 Task: Buy 1 Coffee Machines from Coffee Makers section under best seller category for shipping address: Aiden Davis, 3621 Station Street, Austin, Texas 78702, Cell Number 5122113583. Pay from credit card ending with 7965, CVV 549
Action: Mouse moved to (239, 69)
Screenshot: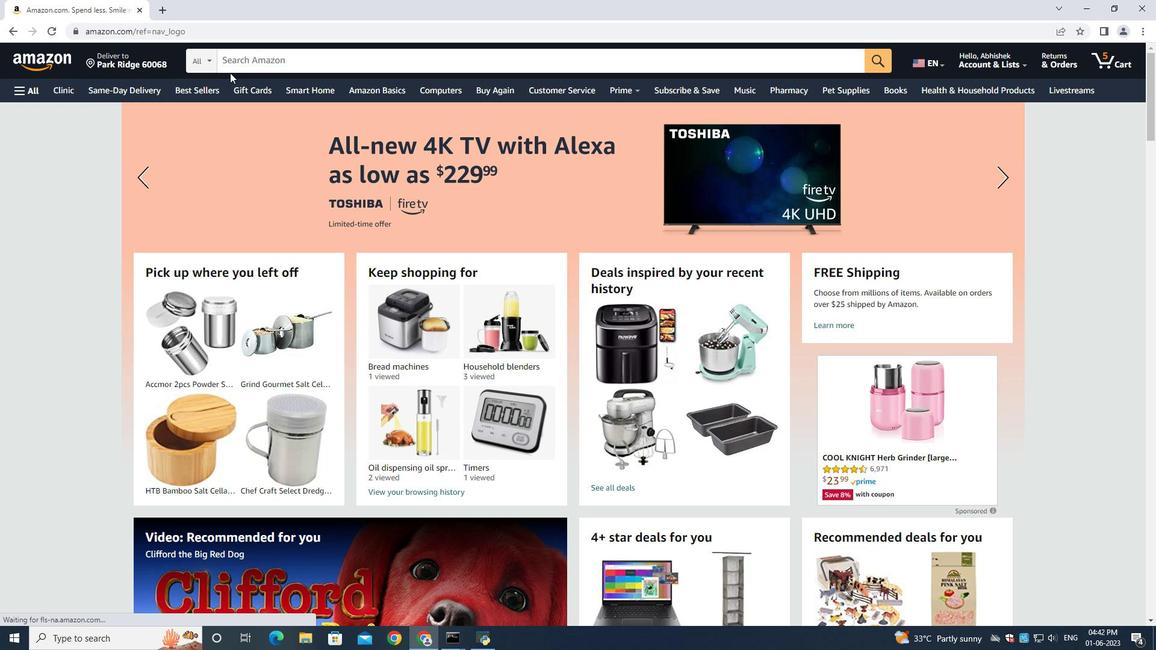 
Action: Mouse pressed left at (239, 69)
Screenshot: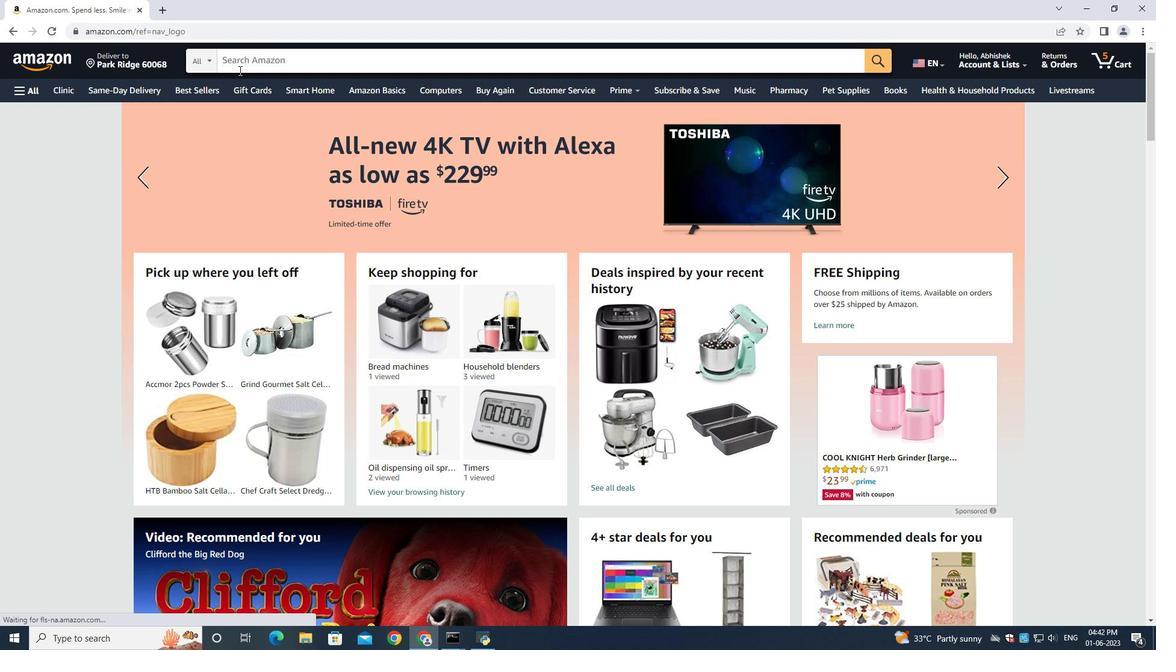 
Action: Mouse moved to (83, 114)
Screenshot: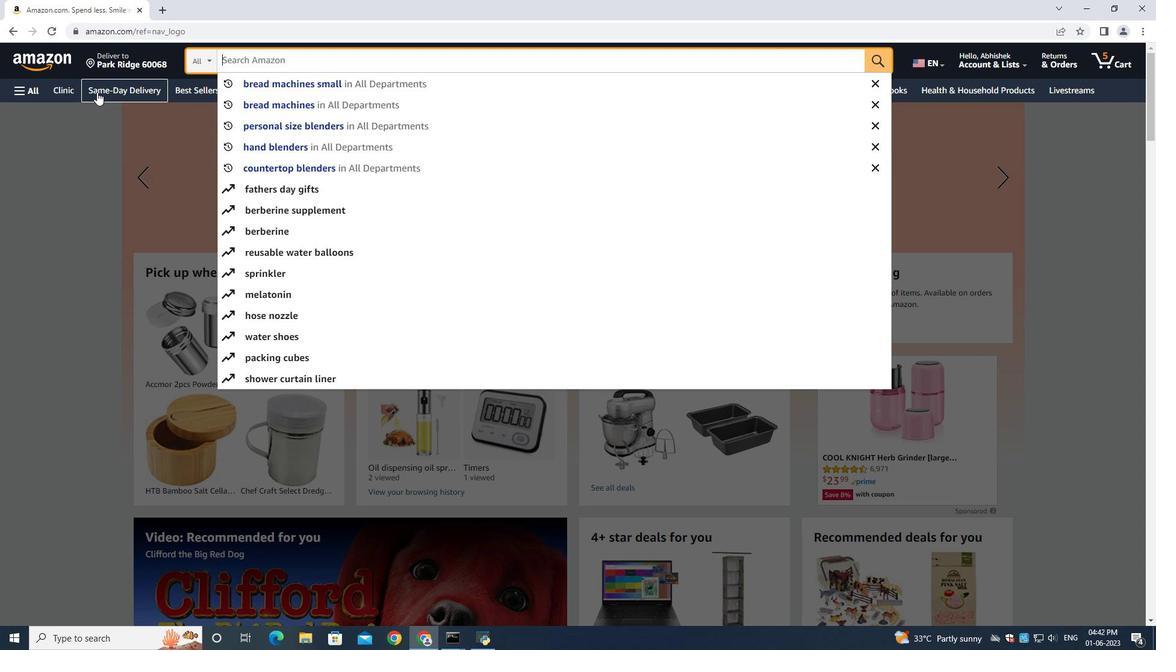 
Action: Mouse pressed left at (83, 114)
Screenshot: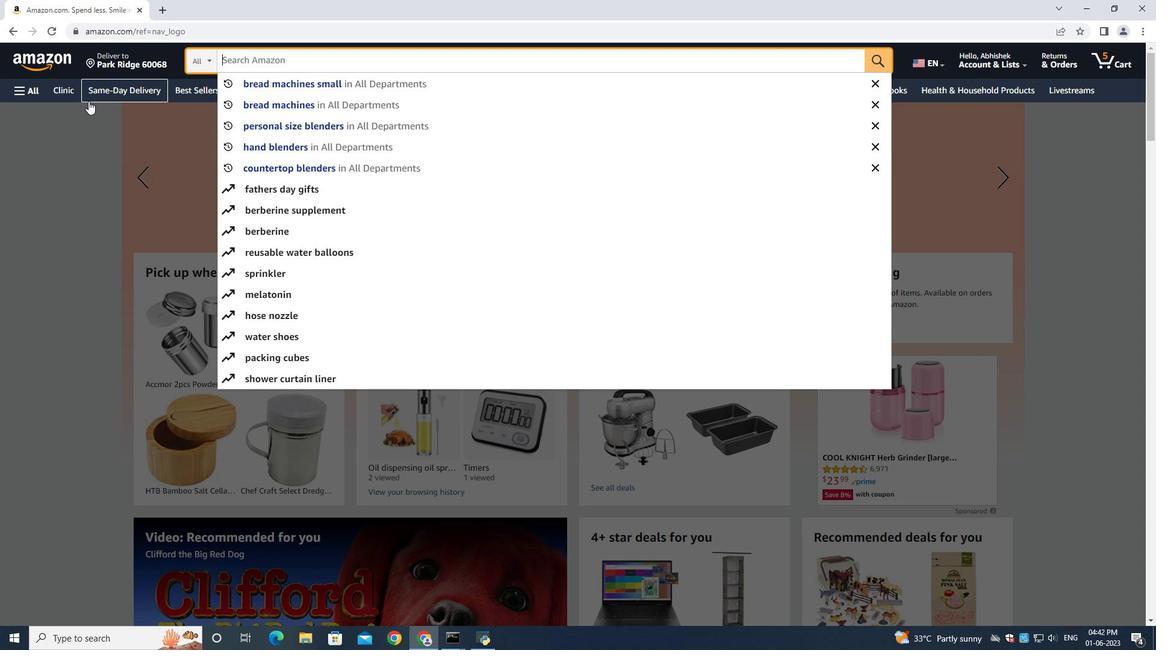 
Action: Mouse moved to (212, 87)
Screenshot: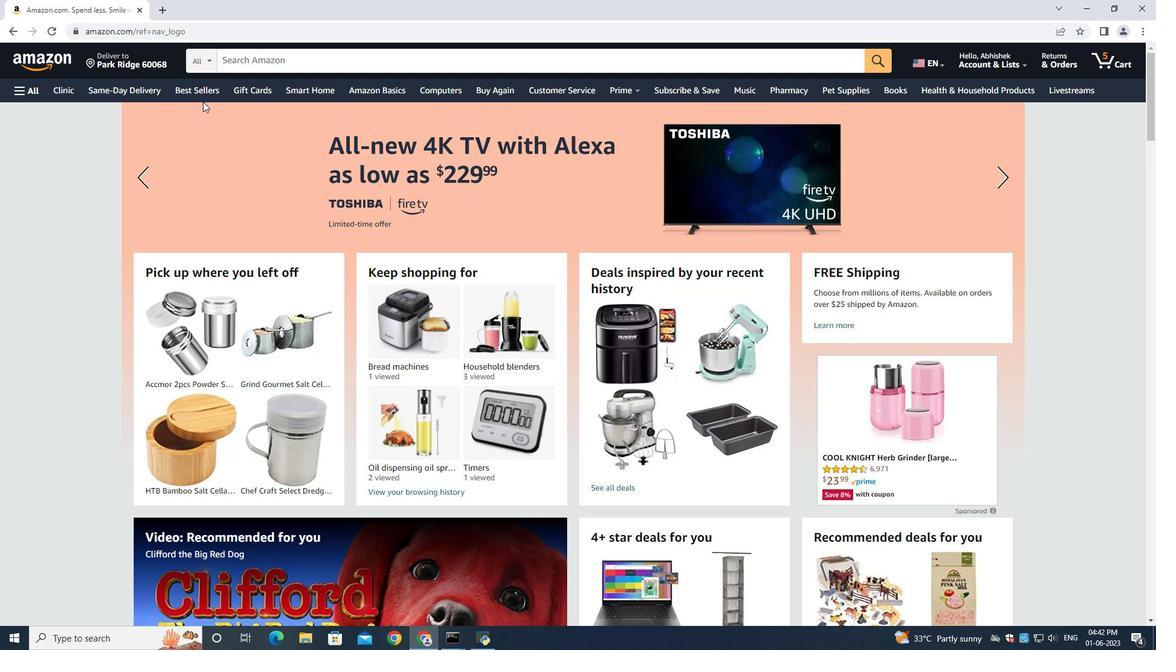 
Action: Mouse pressed left at (212, 87)
Screenshot: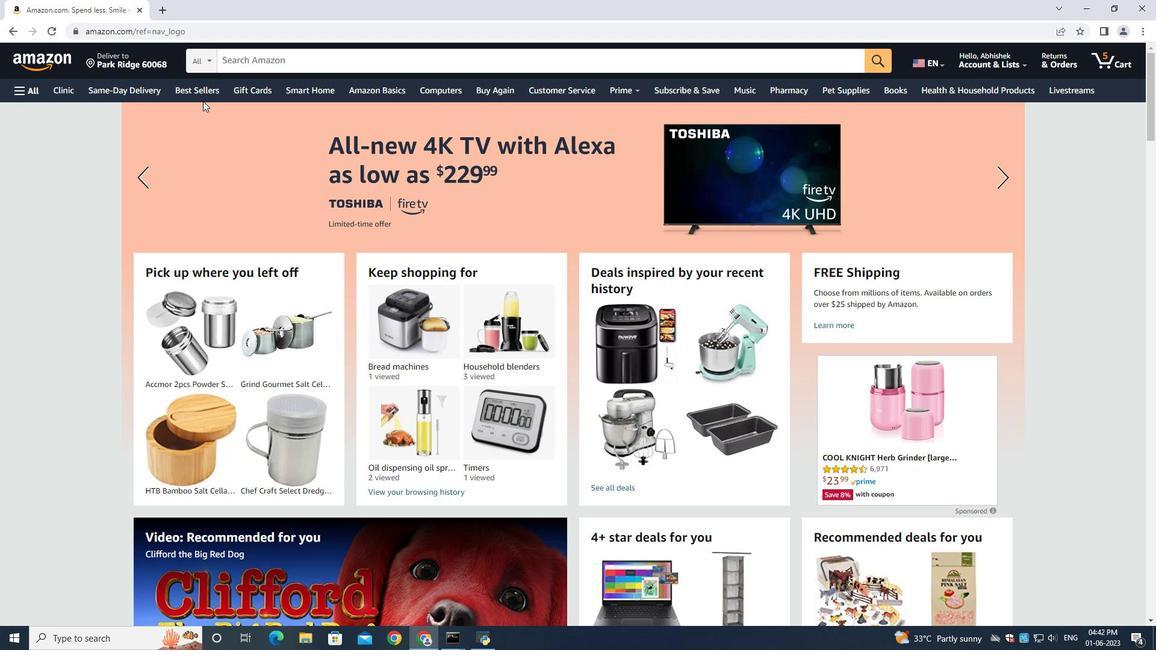 
Action: Mouse moved to (263, 68)
Screenshot: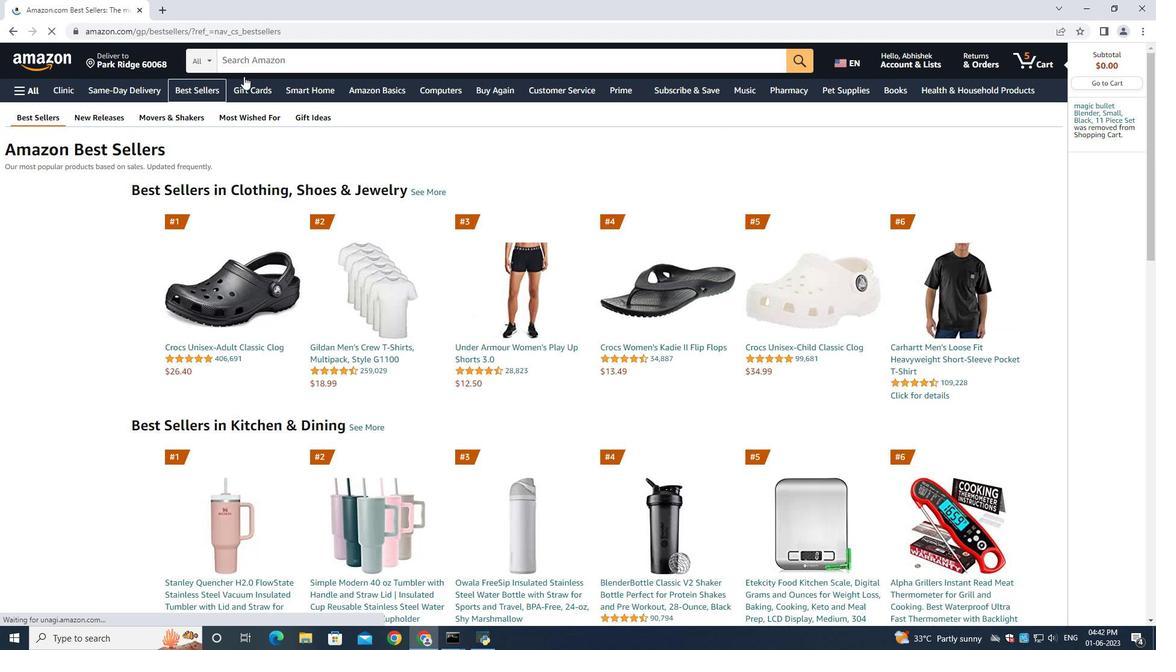 
Action: Mouse pressed left at (263, 68)
Screenshot: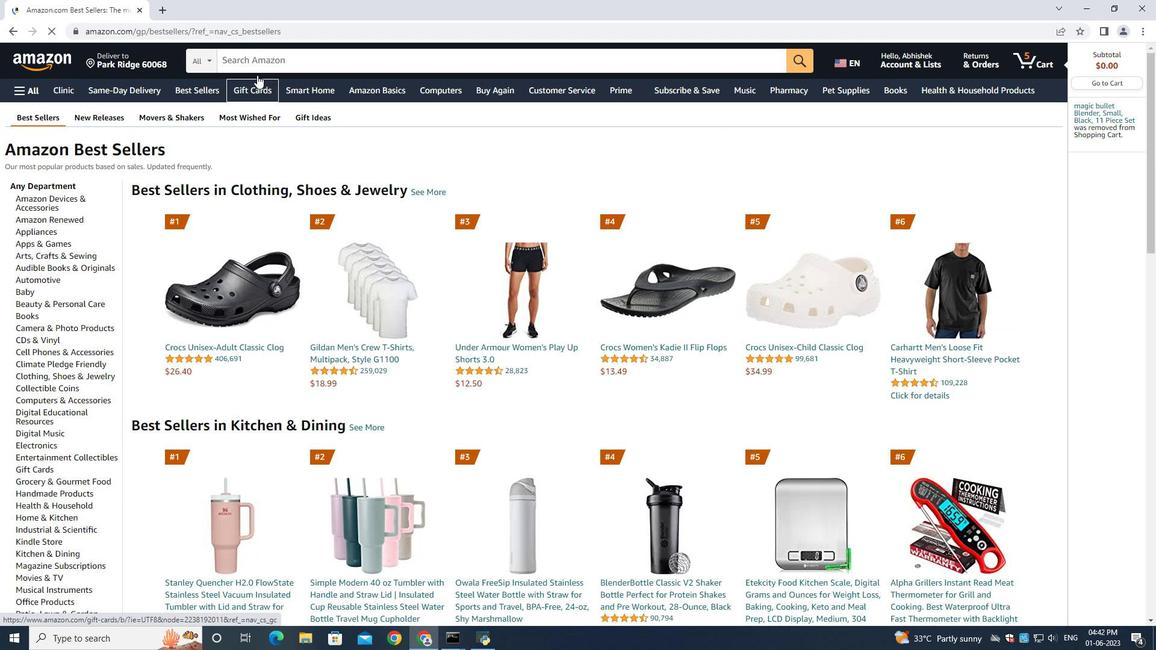
Action: Mouse moved to (1125, 249)
Screenshot: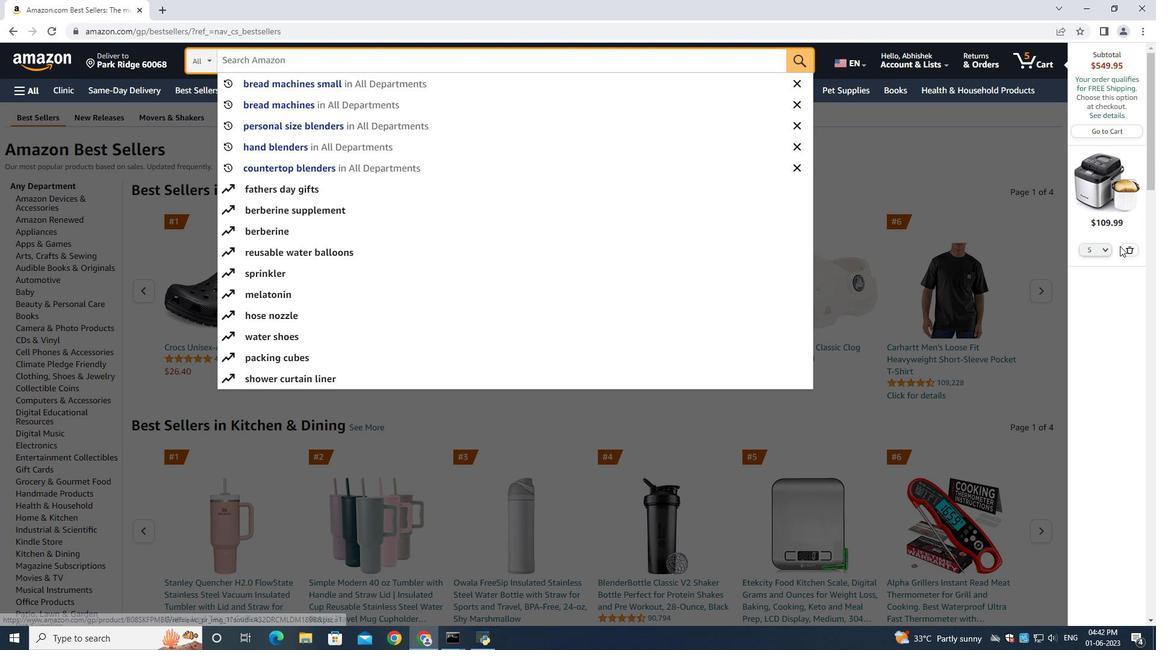 
Action: Mouse pressed left at (1125, 249)
Screenshot: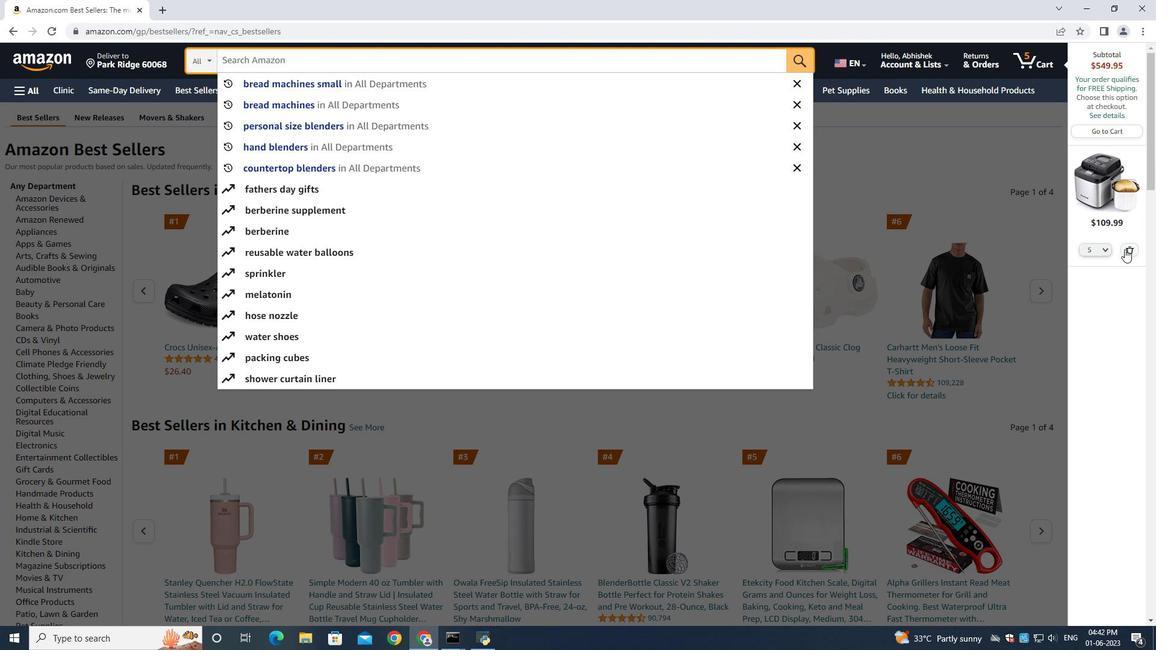 
Action: Mouse moved to (273, 53)
Screenshot: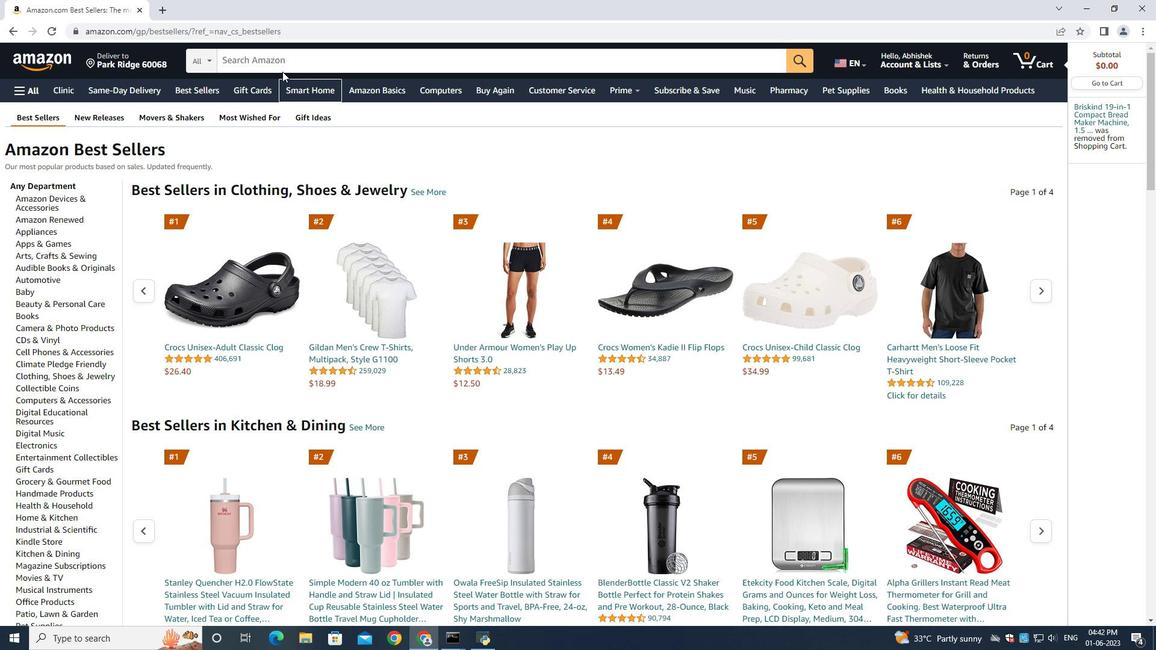 
Action: Mouse pressed left at (273, 53)
Screenshot: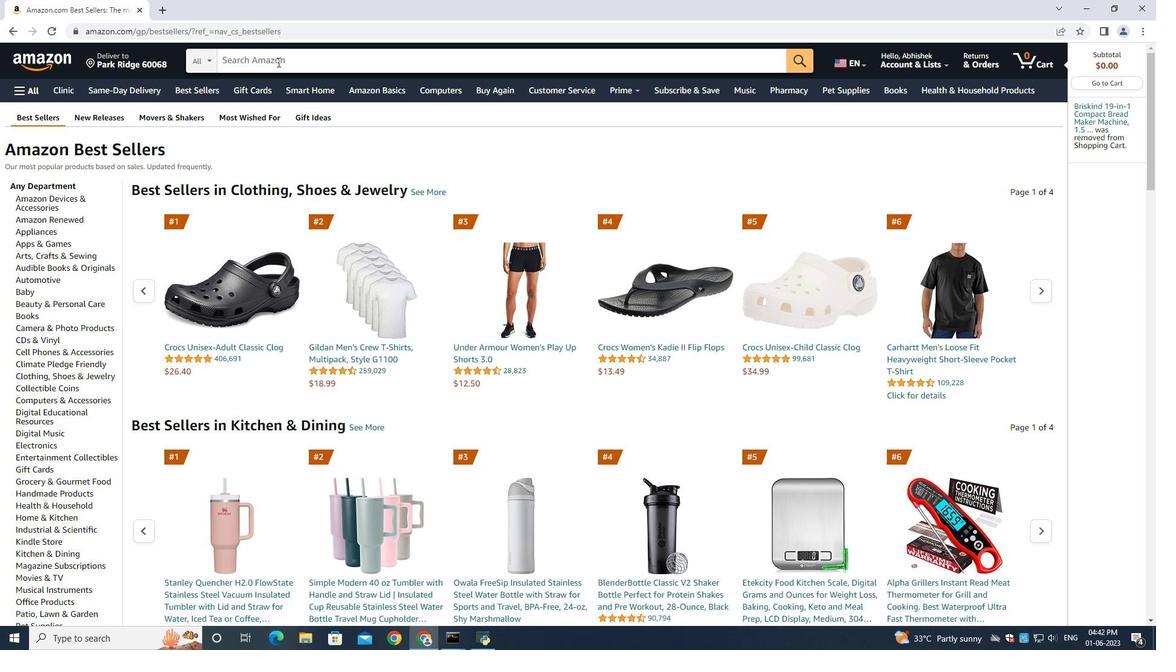 
Action: Mouse moved to (274, 55)
Screenshot: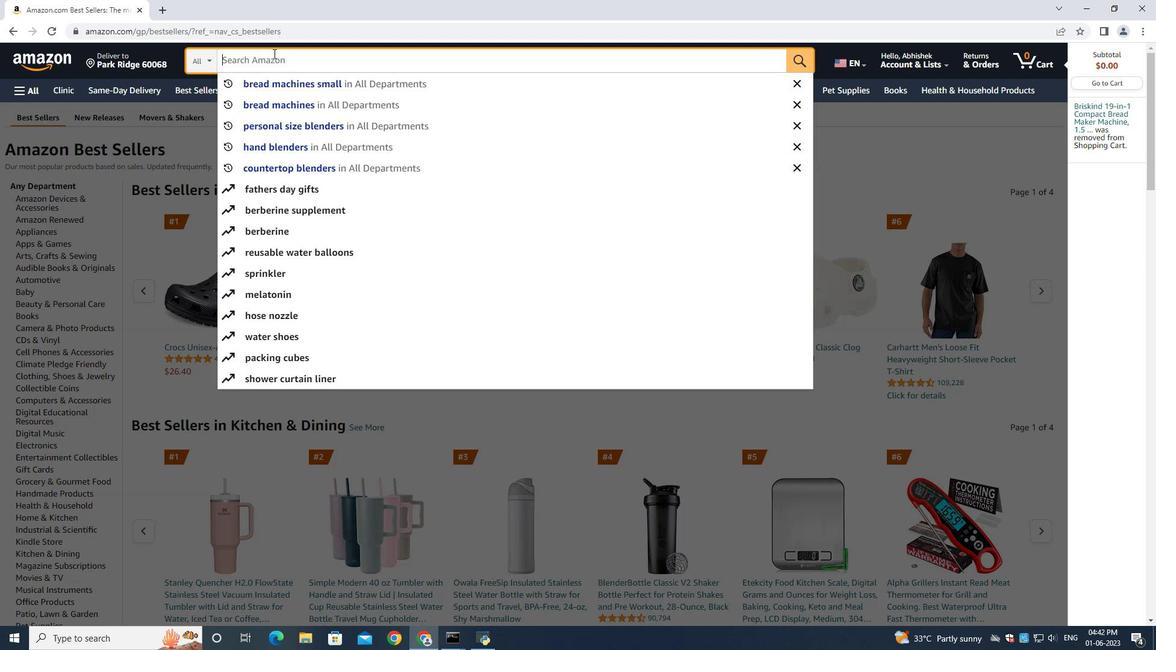 
Action: Key pressed coffee<Key.space><Key.shift>Machines<Key.enter>
Screenshot: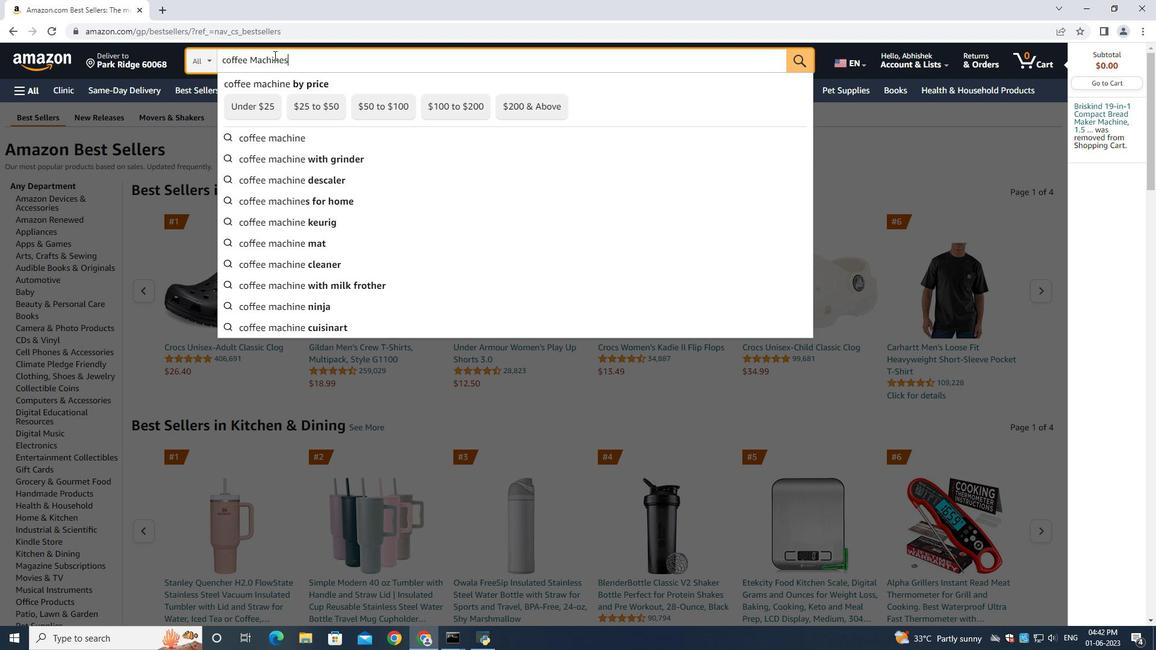 
Action: Mouse moved to (87, 351)
Screenshot: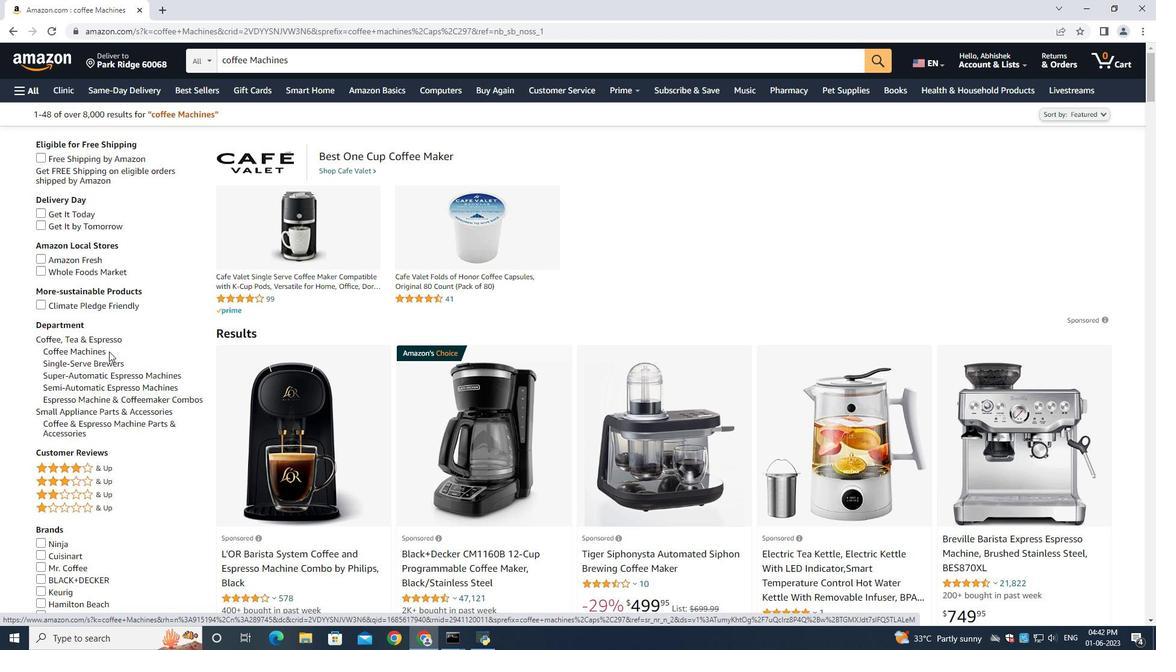 
Action: Mouse pressed left at (87, 351)
Screenshot: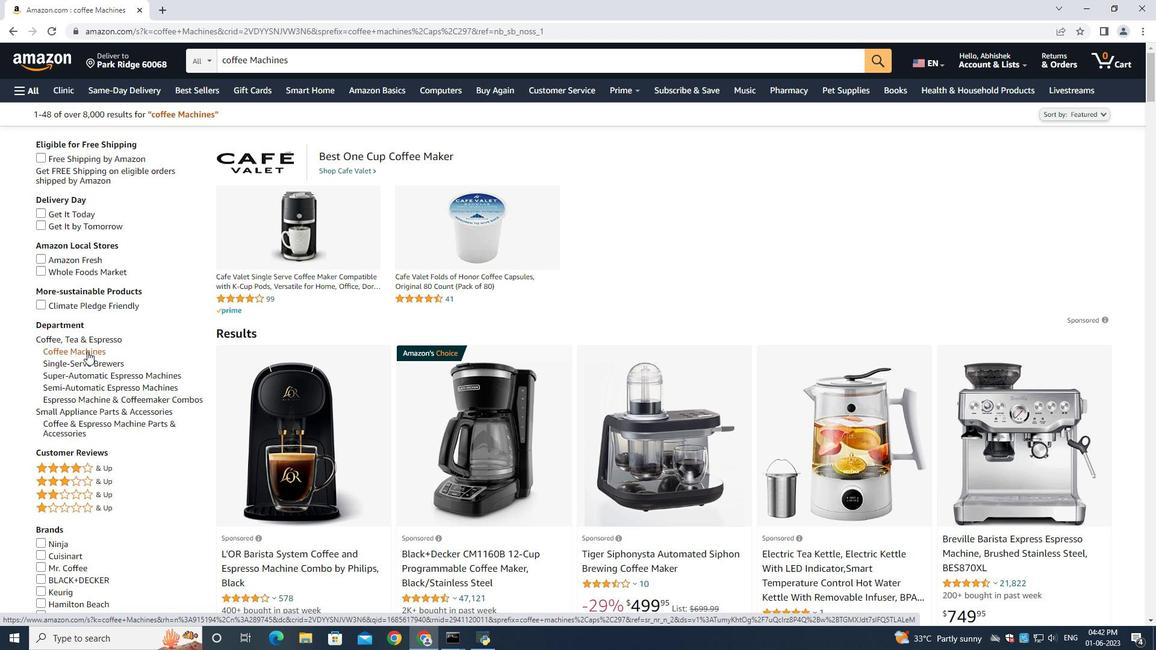 
Action: Mouse moved to (86, 325)
Screenshot: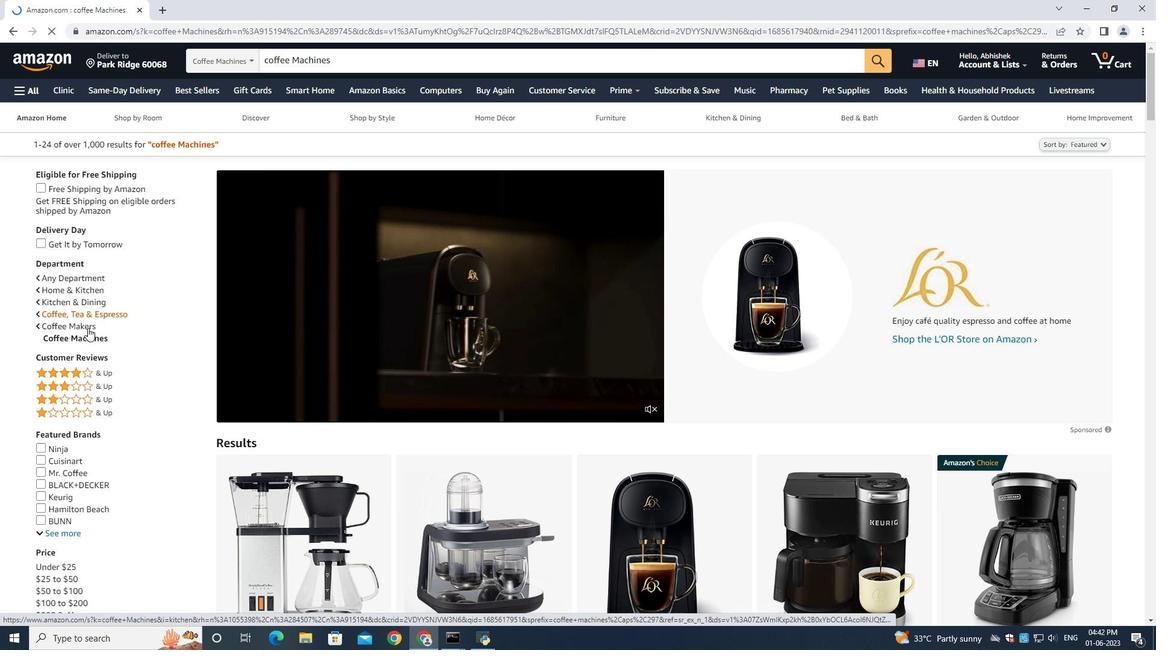 
Action: Mouse pressed left at (86, 325)
Screenshot: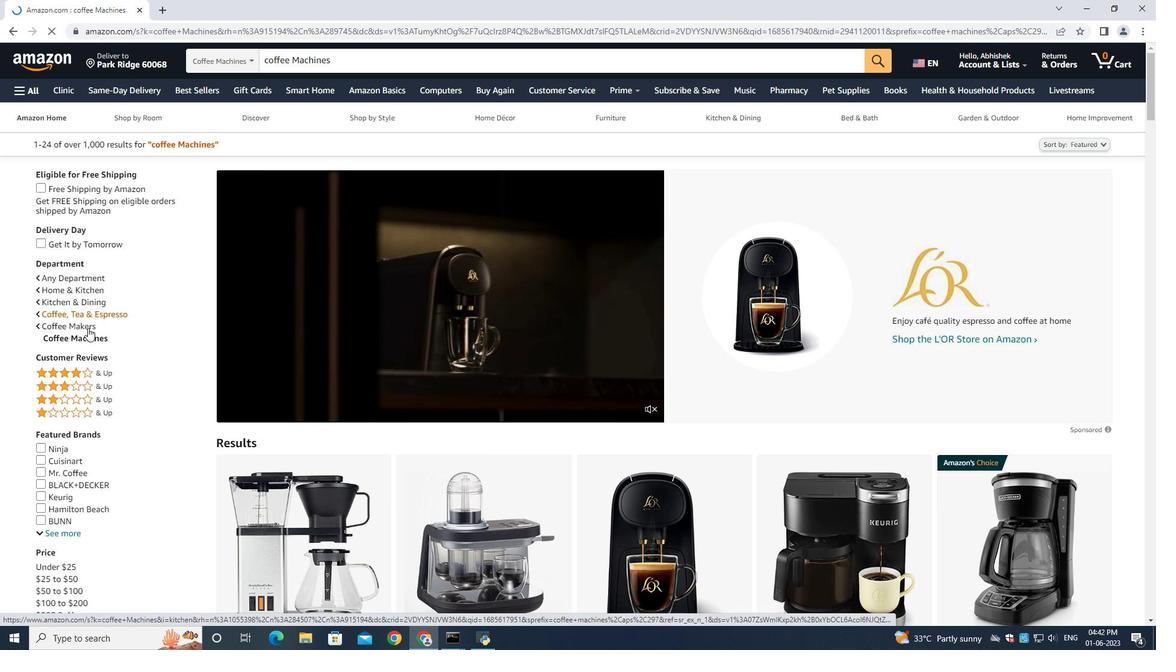 
Action: Mouse moved to (774, 360)
Screenshot: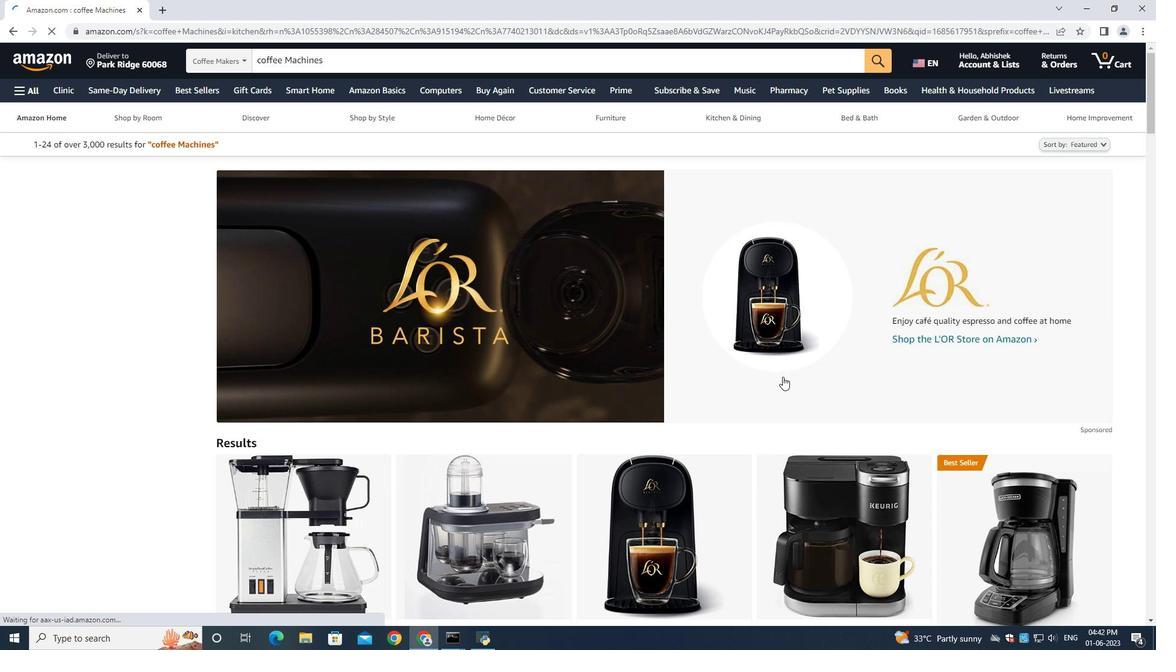 
Action: Mouse scrolled (783, 376) with delta (0, 0)
Screenshot: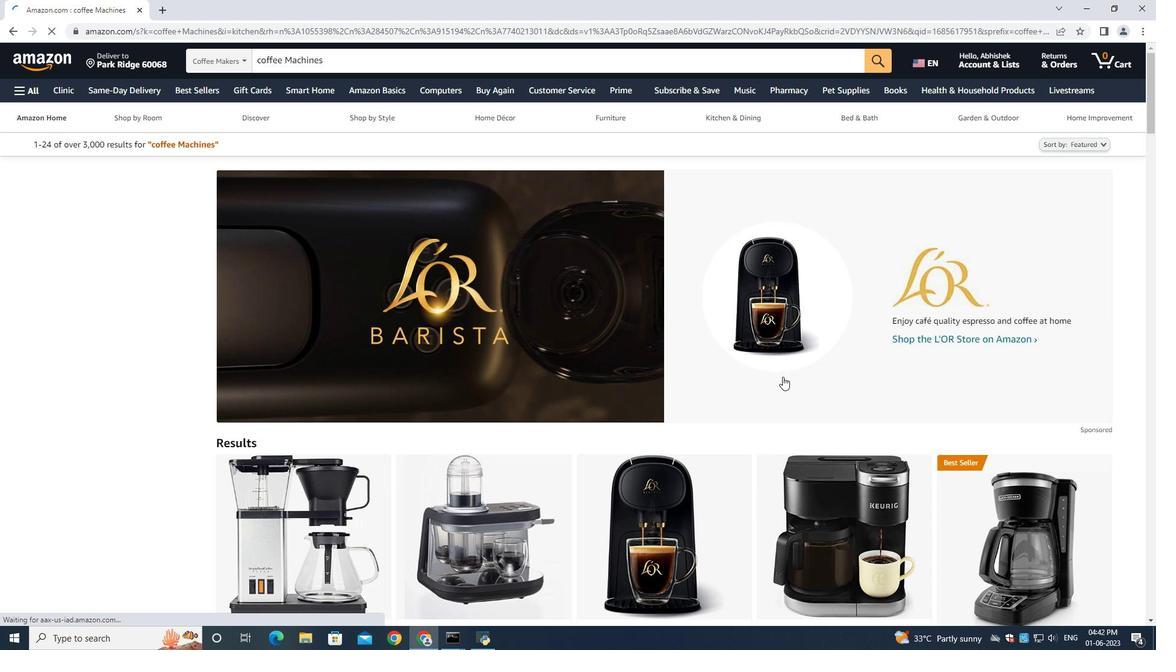 
Action: Mouse scrolled (782, 376) with delta (0, 0)
Screenshot: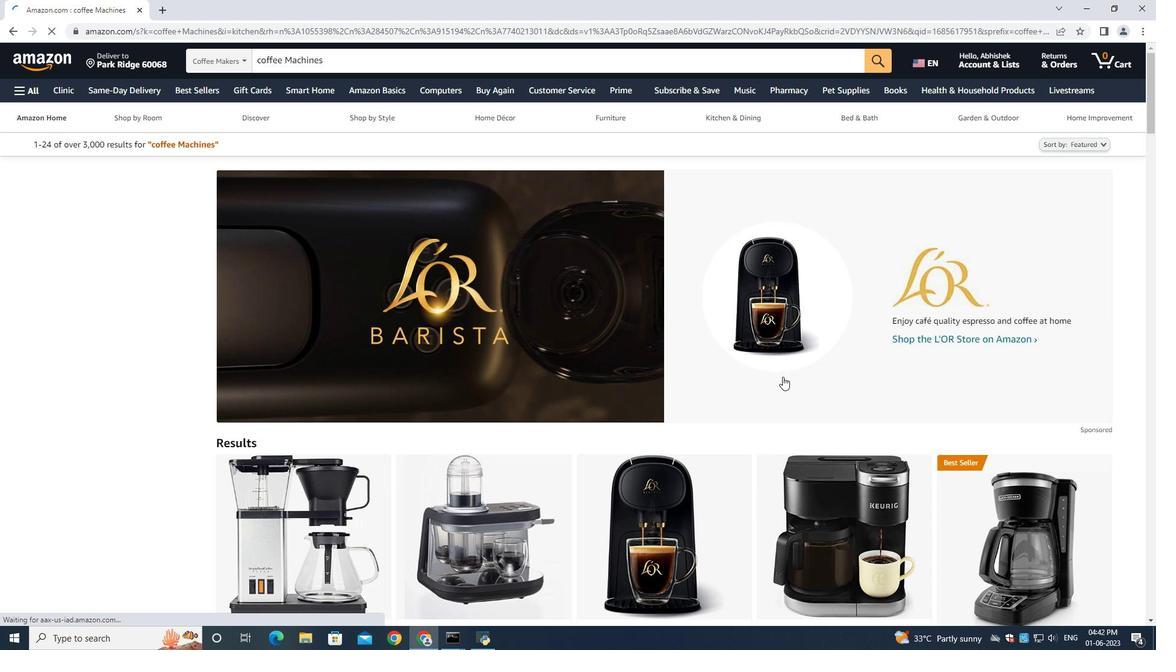 
Action: Mouse scrolled (781, 376) with delta (0, 0)
Screenshot: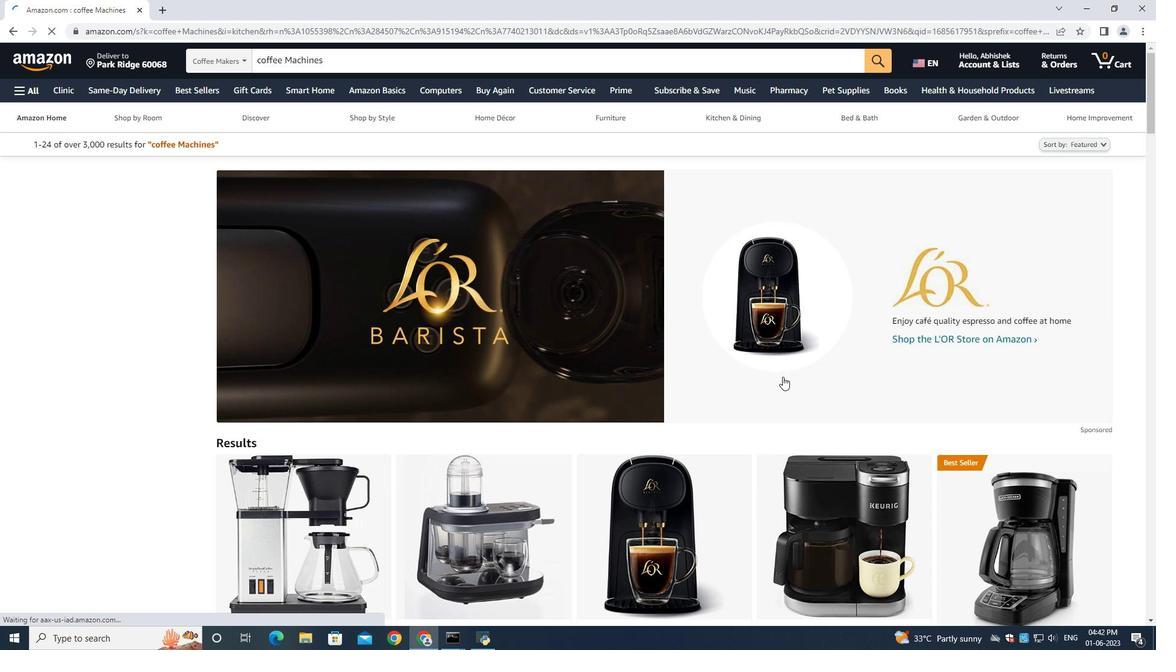 
Action: Mouse scrolled (781, 376) with delta (0, 0)
Screenshot: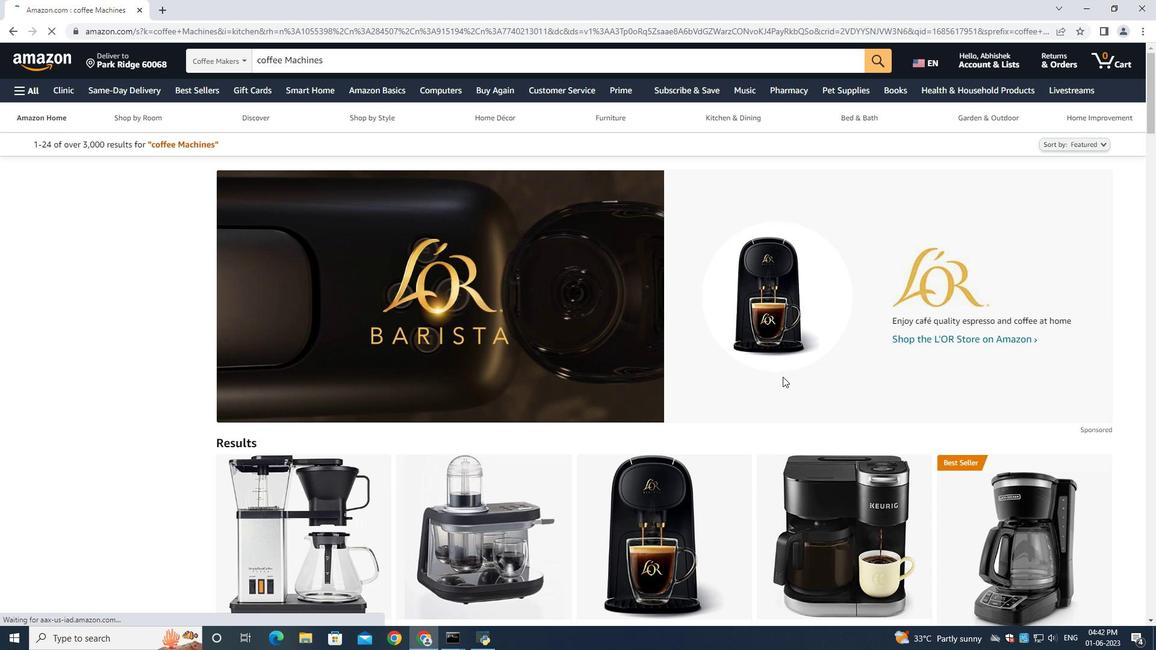 
Action: Mouse scrolled (781, 375) with delta (0, 0)
Screenshot: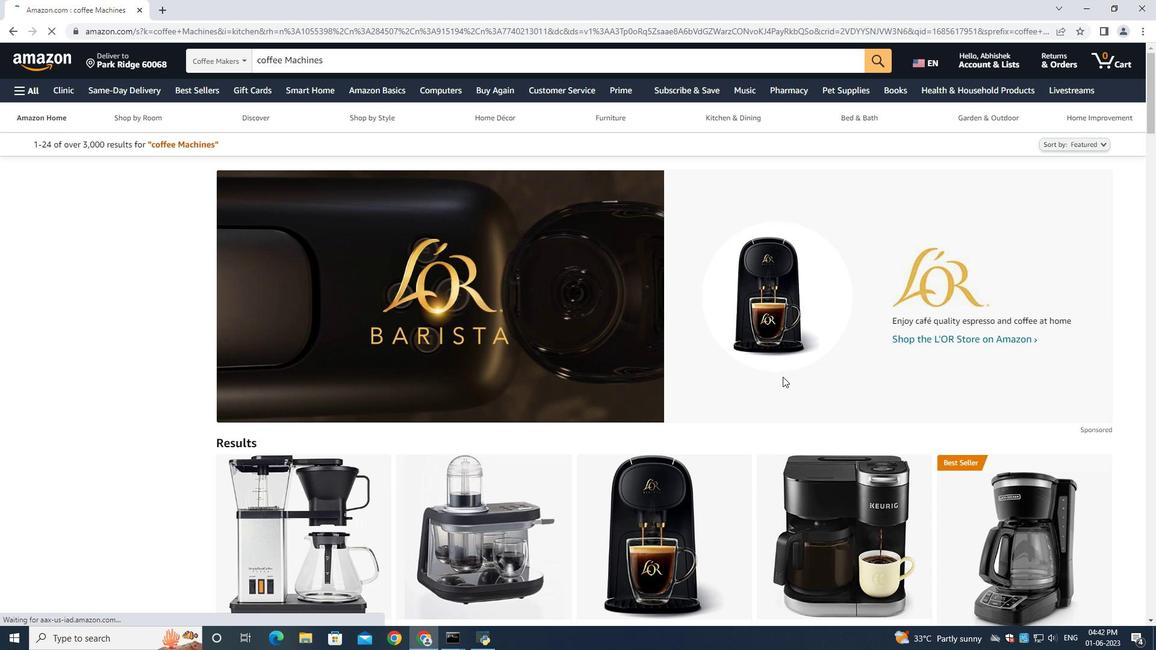 
Action: Mouse moved to (651, 333)
Screenshot: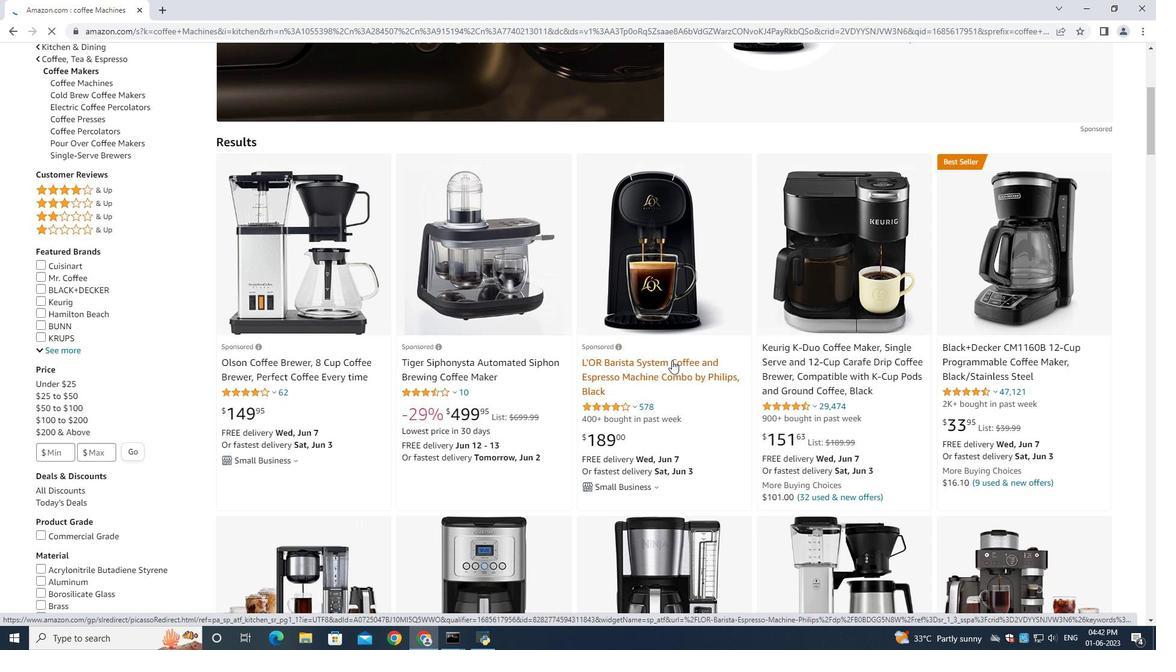 
Action: Mouse pressed left at (651, 333)
Screenshot: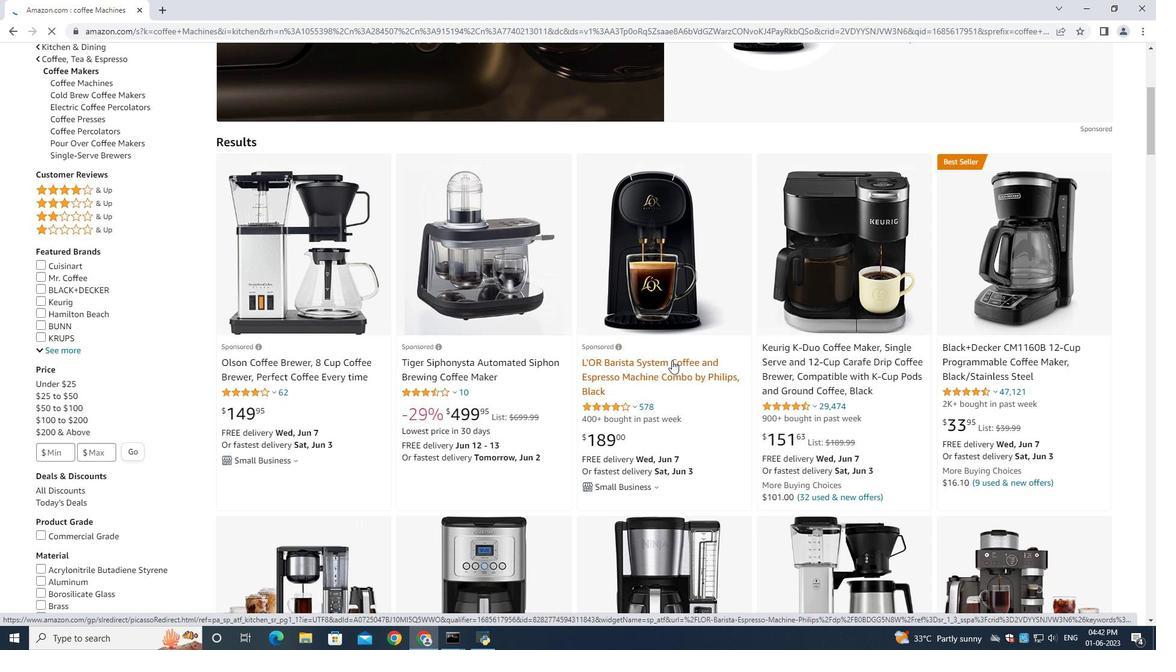 
Action: Mouse moved to (639, 362)
Screenshot: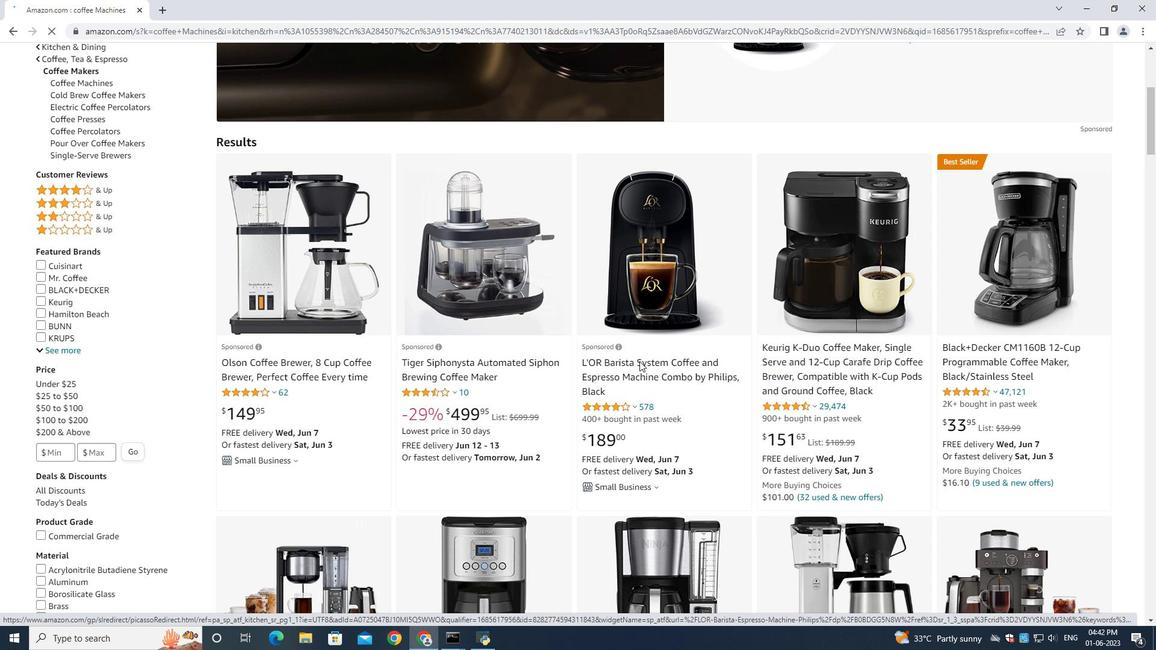 
Action: Mouse pressed left at (639, 362)
Screenshot: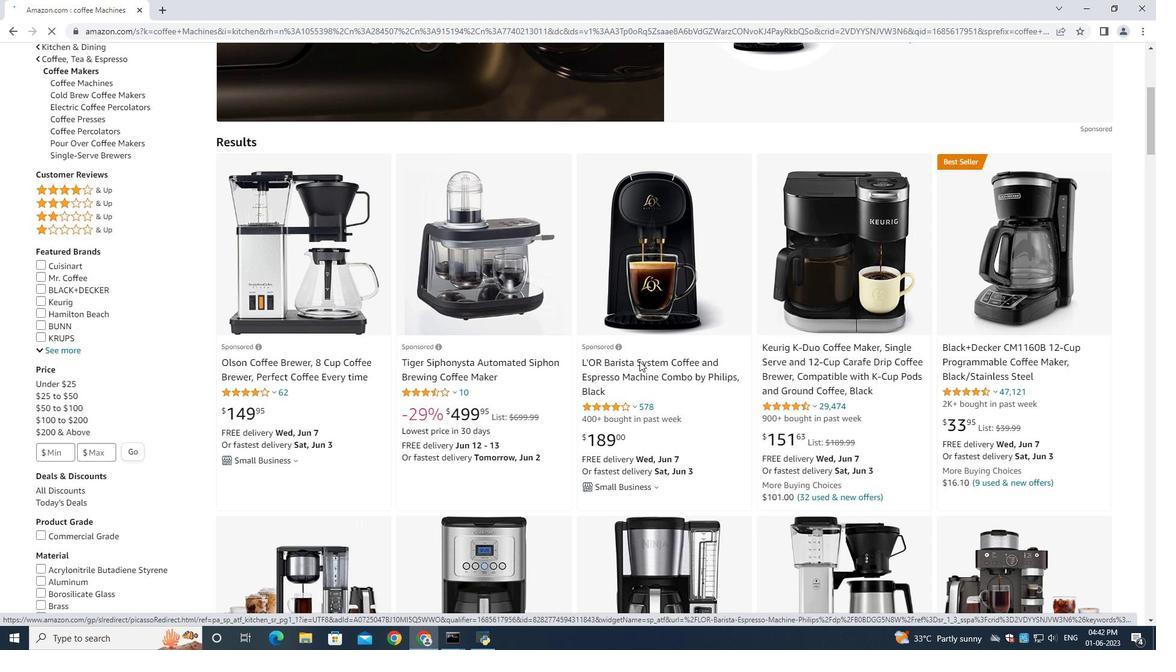 
Action: Mouse moved to (934, 463)
Screenshot: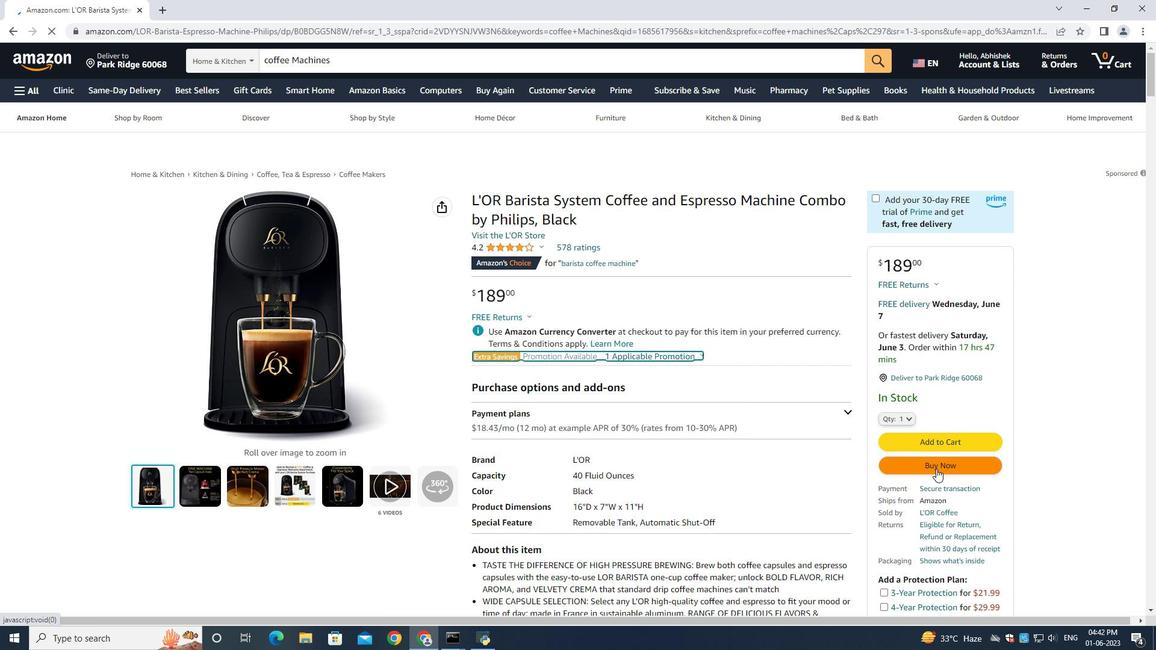 
Action: Mouse pressed left at (934, 463)
Screenshot: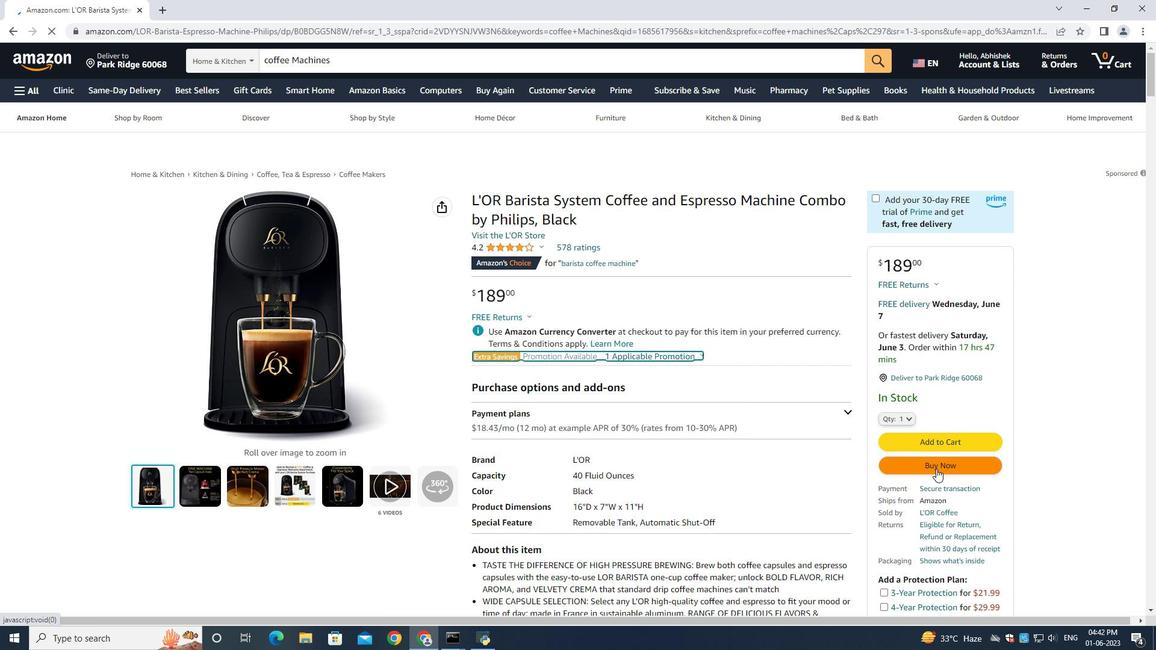 
Action: Mouse moved to (934, 463)
Screenshot: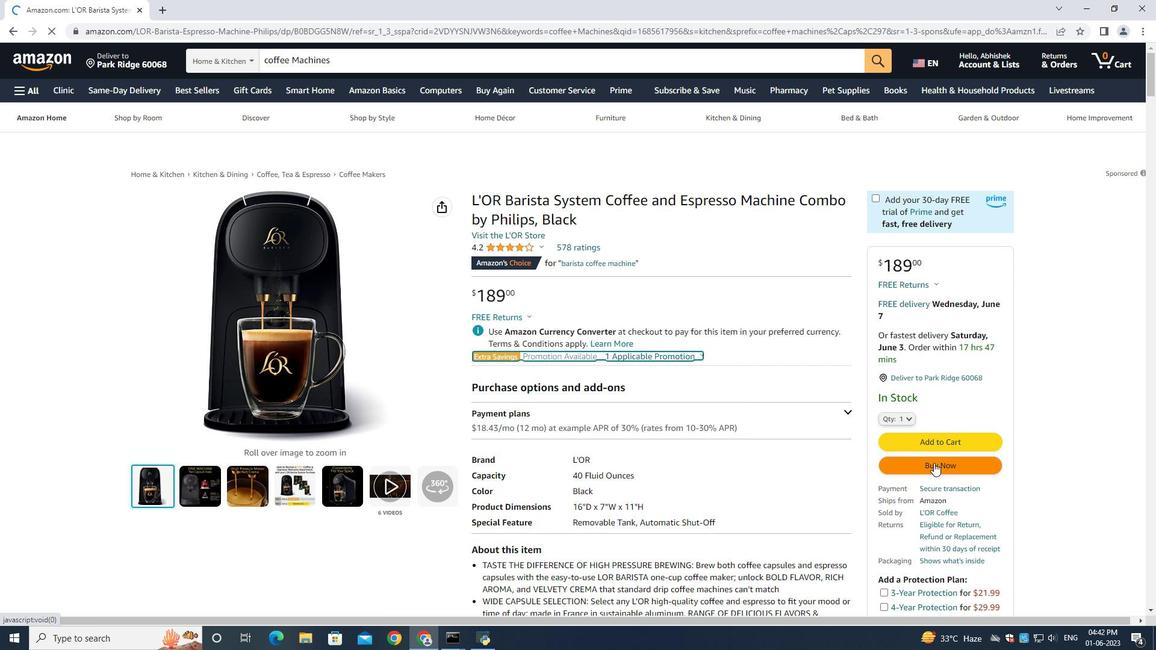 
Action: Mouse pressed left at (934, 463)
Screenshot: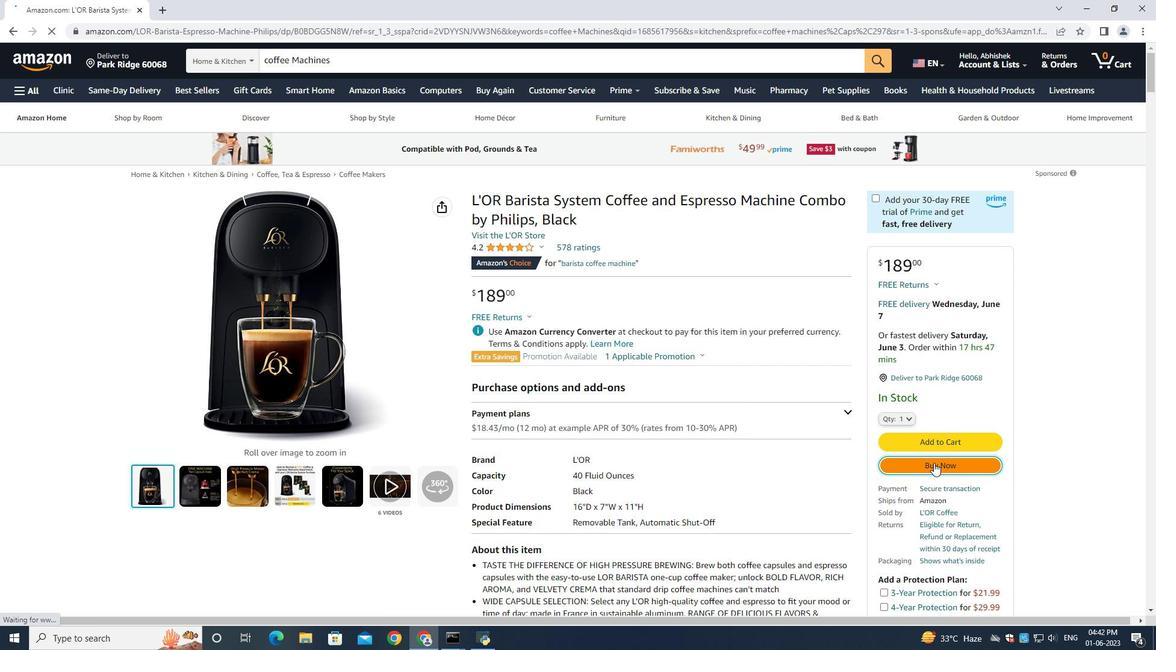 
Action: Mouse moved to (568, 329)
Screenshot: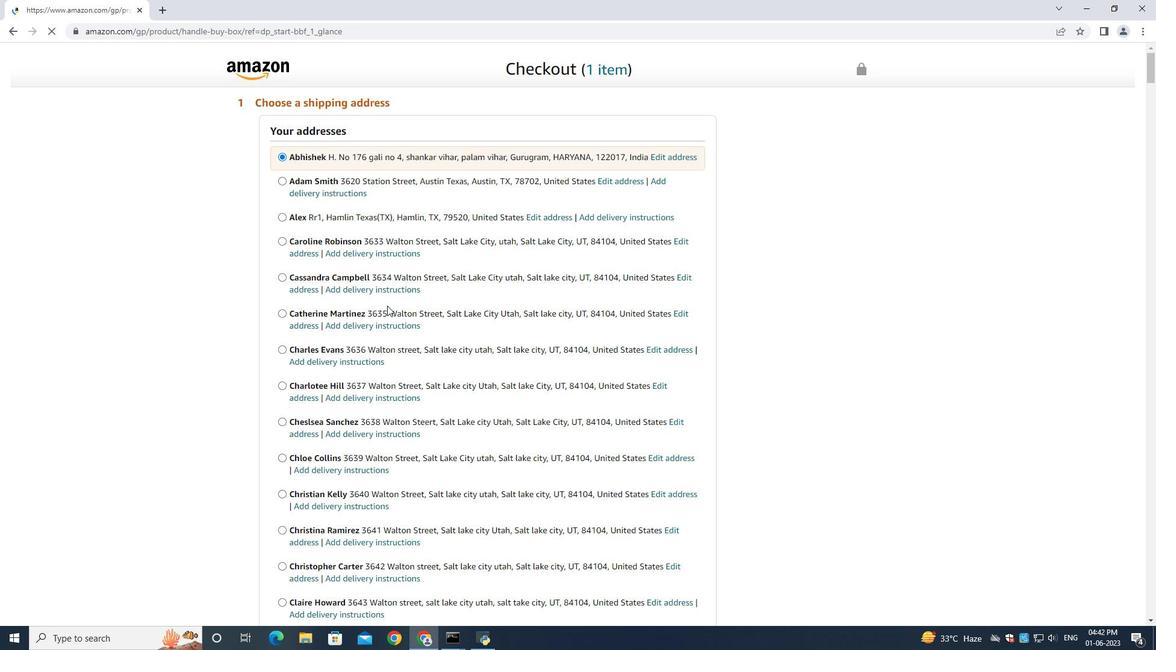 
Action: Mouse scrolled (568, 328) with delta (0, 0)
Screenshot: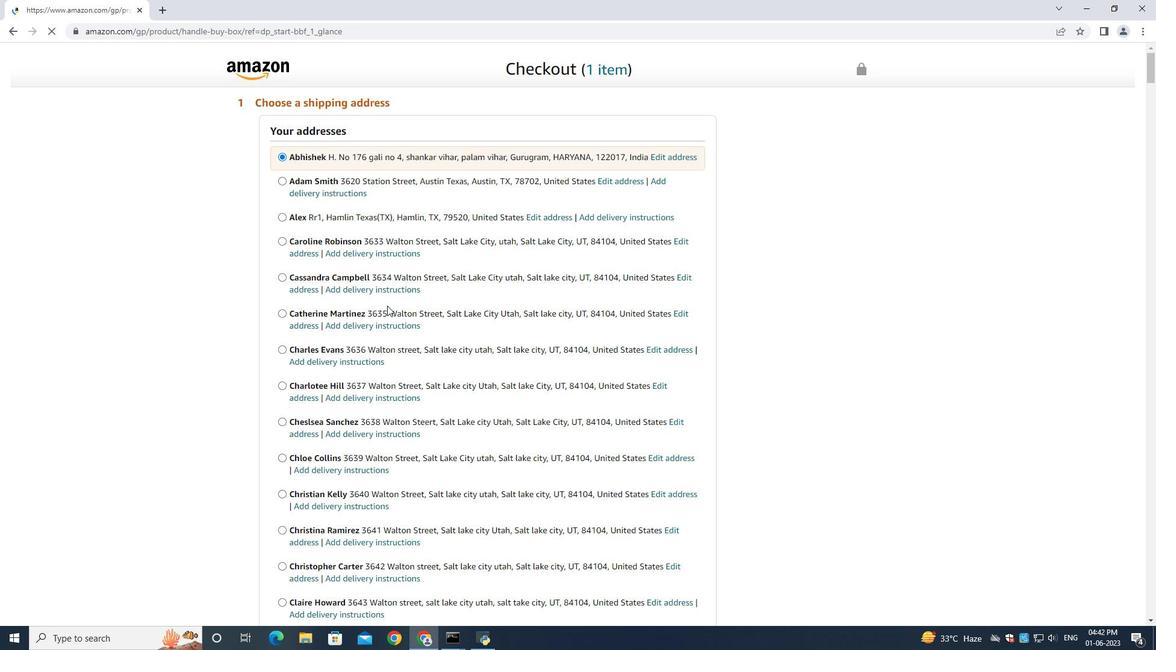 
Action: Mouse moved to (565, 331)
Screenshot: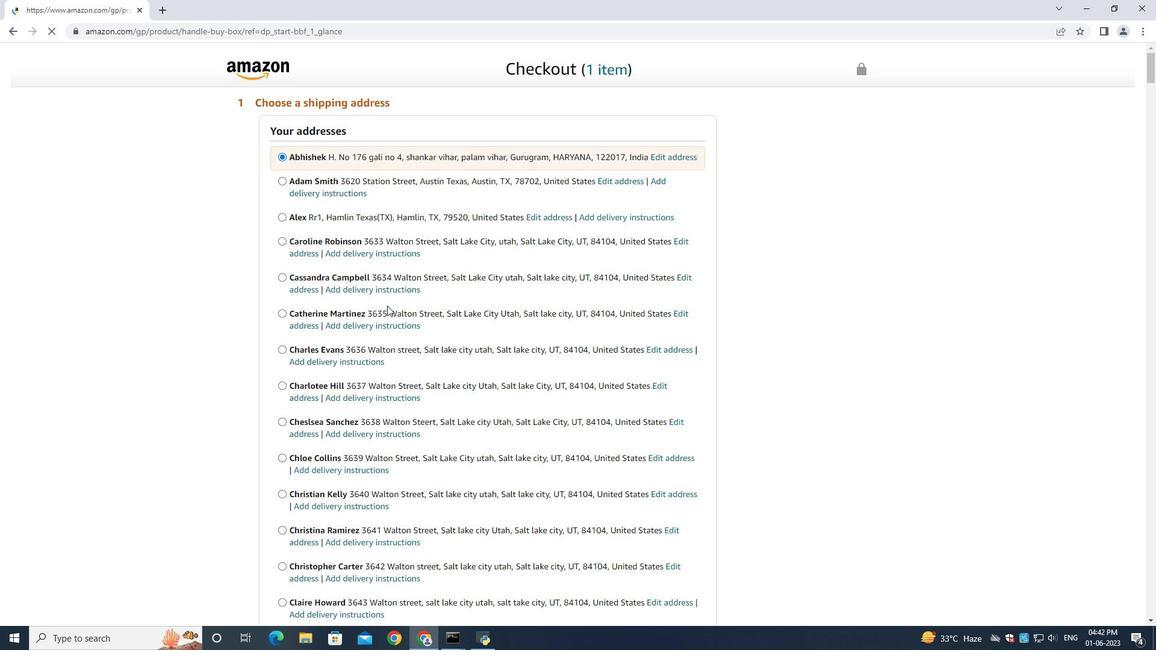 
Action: Mouse scrolled (565, 331) with delta (0, 0)
Screenshot: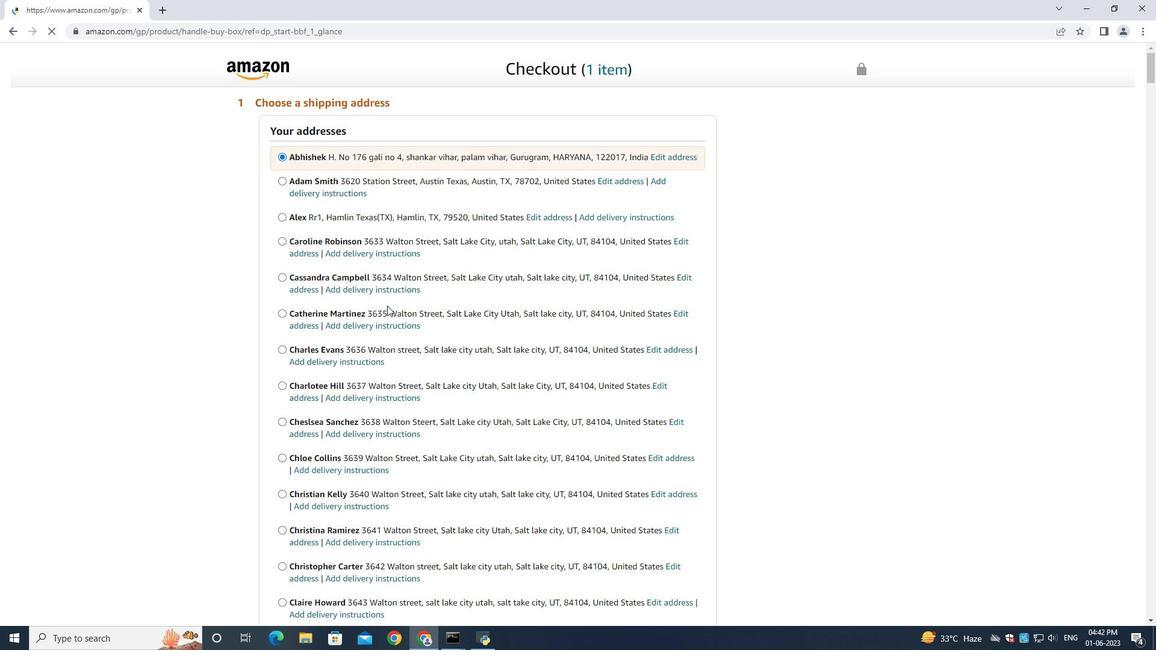 
Action: Mouse moved to (564, 331)
Screenshot: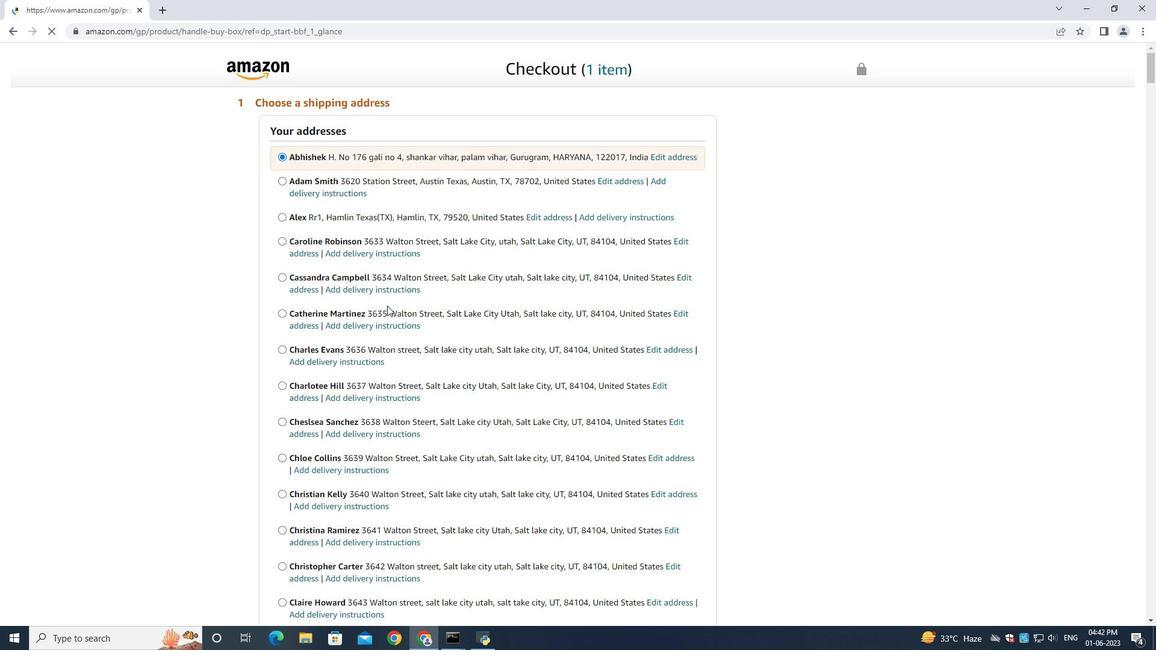 
Action: Mouse scrolled (564, 330) with delta (0, -1)
Screenshot: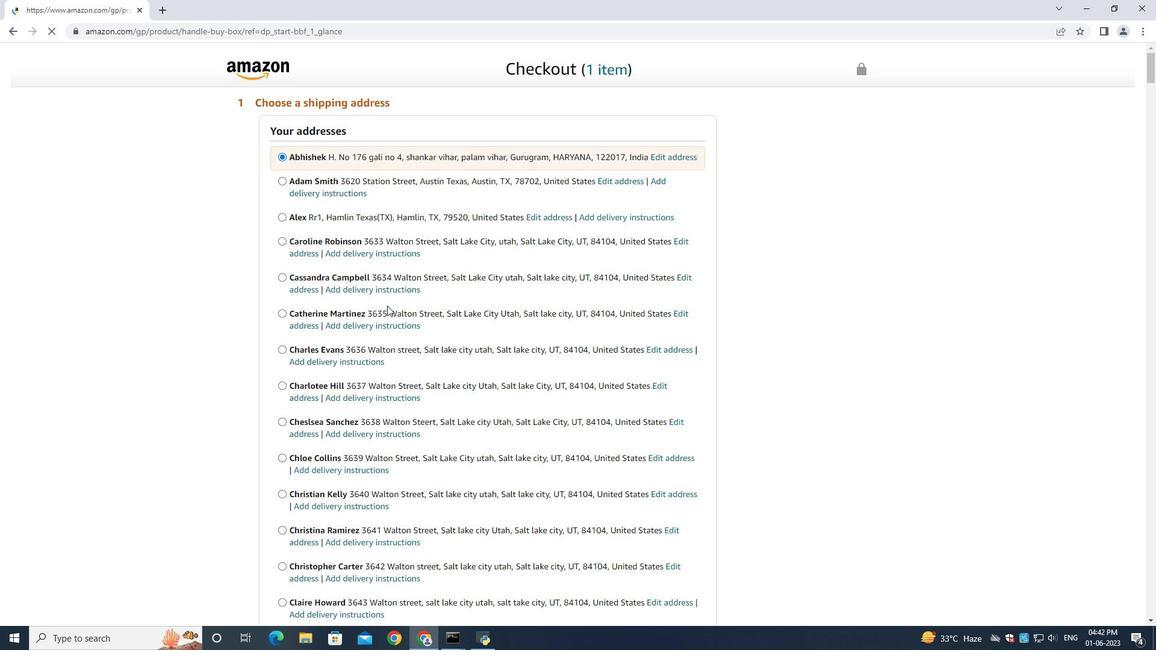 
Action: Mouse moved to (563, 331)
Screenshot: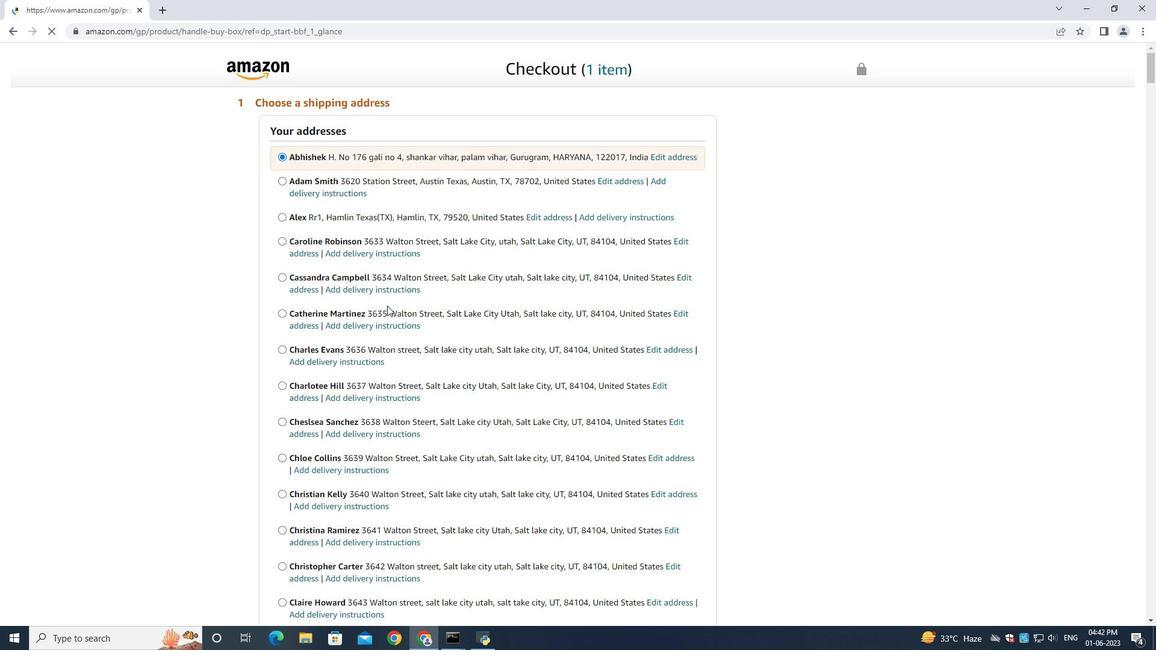 
Action: Mouse scrolled (564, 331) with delta (0, 0)
Screenshot: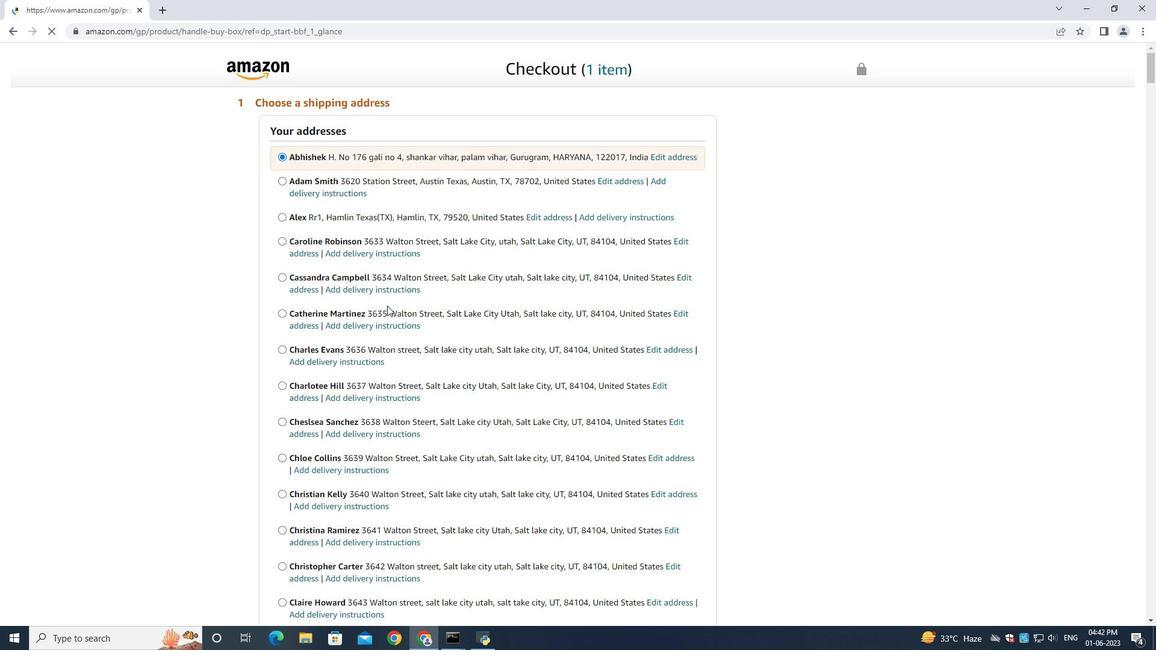 
Action: Mouse moved to (560, 329)
Screenshot: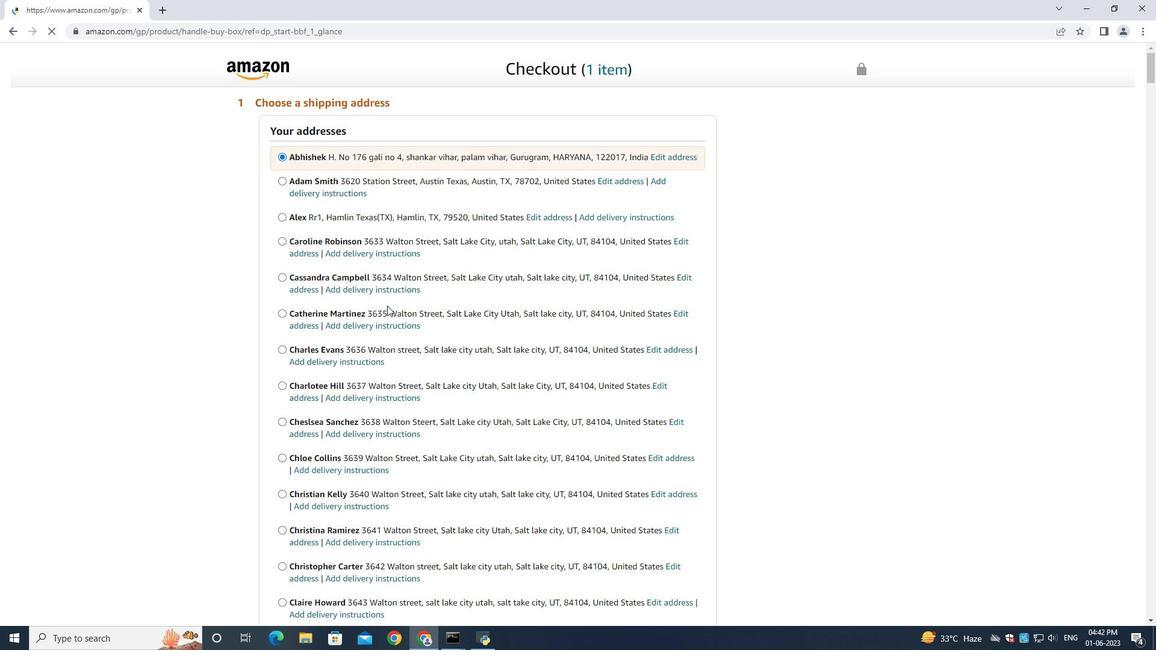 
Action: Mouse scrolled (563, 330) with delta (0, -1)
Screenshot: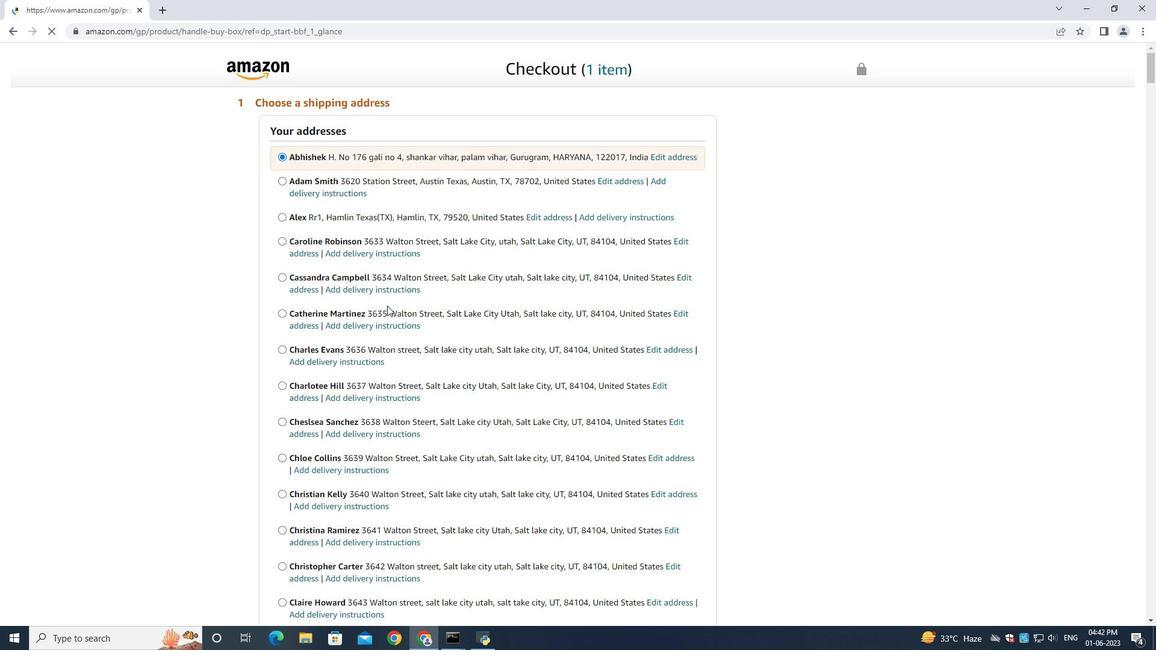 
Action: Mouse moved to (556, 328)
Screenshot: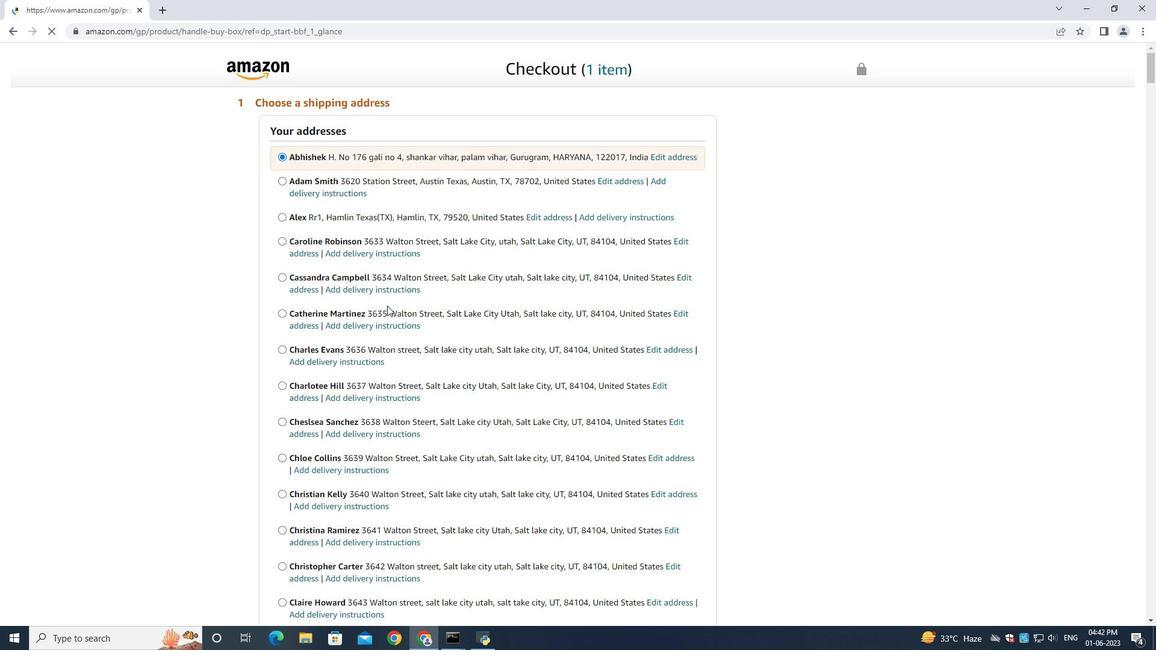 
Action: Mouse scrolled (560, 328) with delta (0, 0)
Screenshot: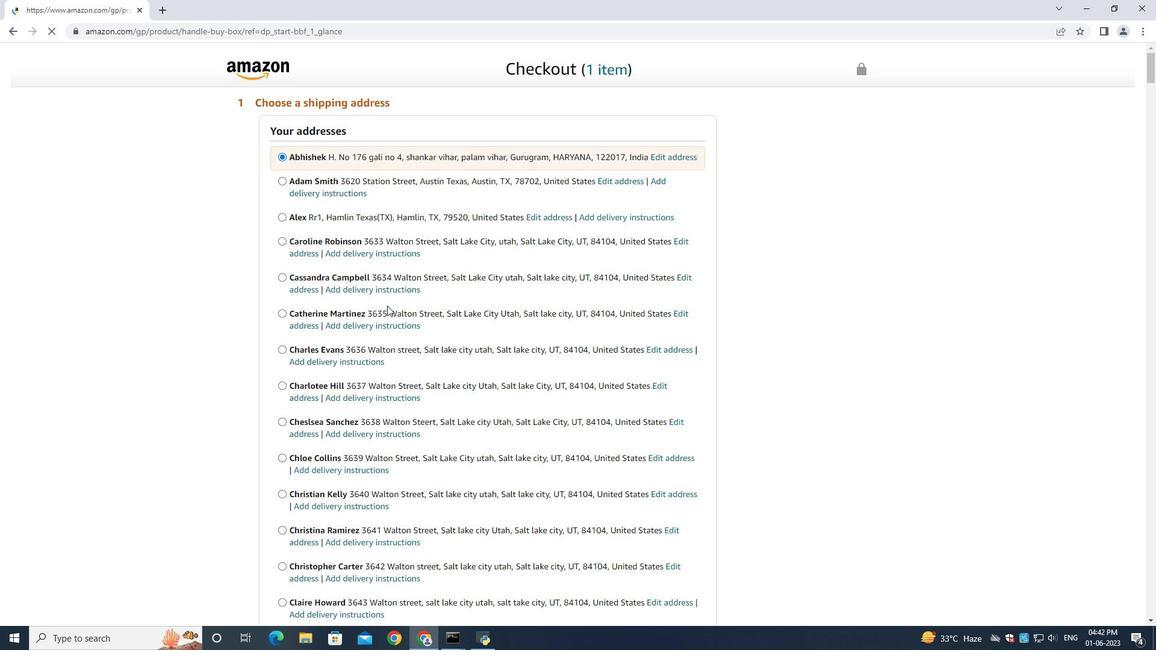 
Action: Mouse moved to (555, 328)
Screenshot: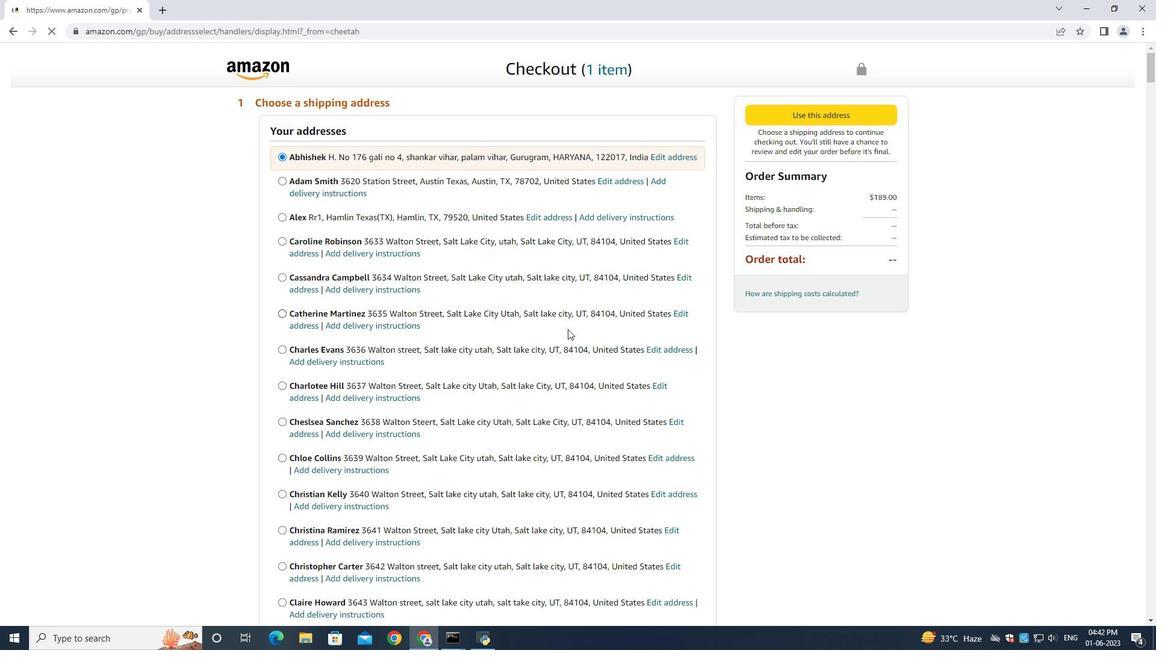 
Action: Mouse scrolled (556, 328) with delta (0, 0)
Screenshot: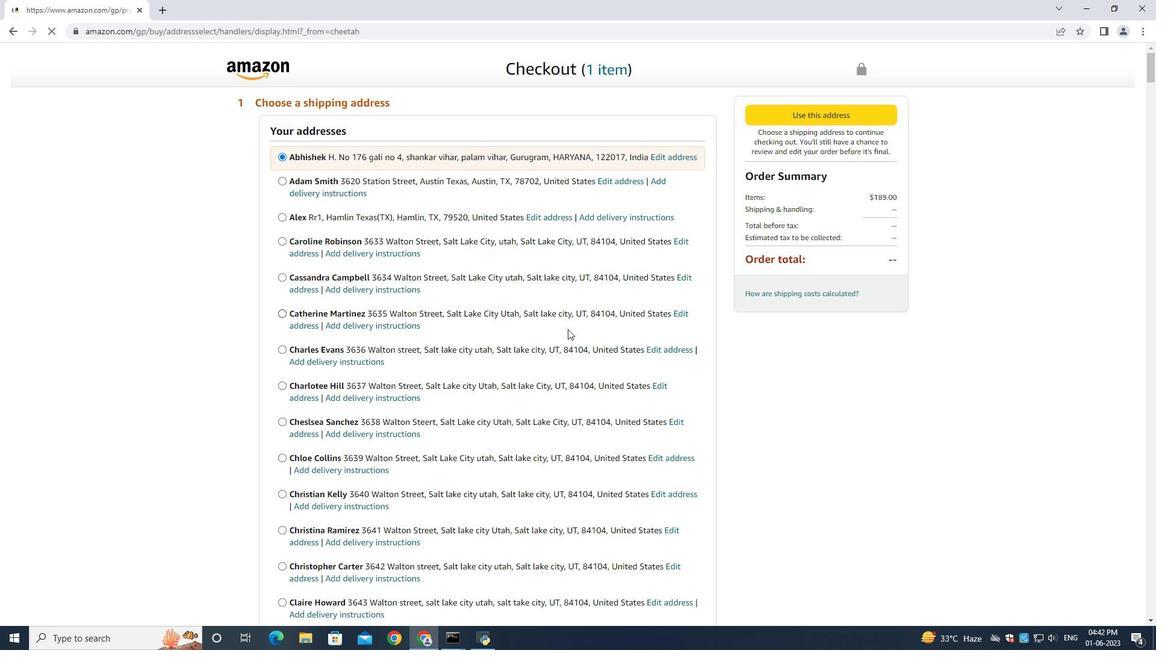 
Action: Mouse moved to (555, 328)
Screenshot: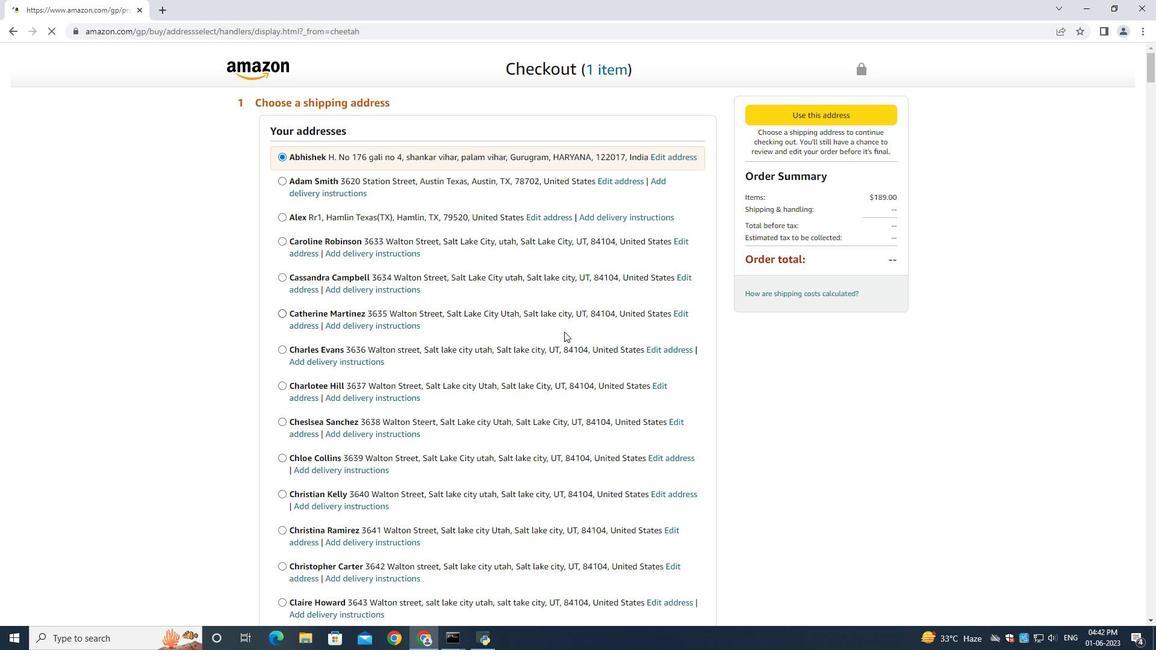 
Action: Mouse scrolled (555, 328) with delta (0, 0)
Screenshot: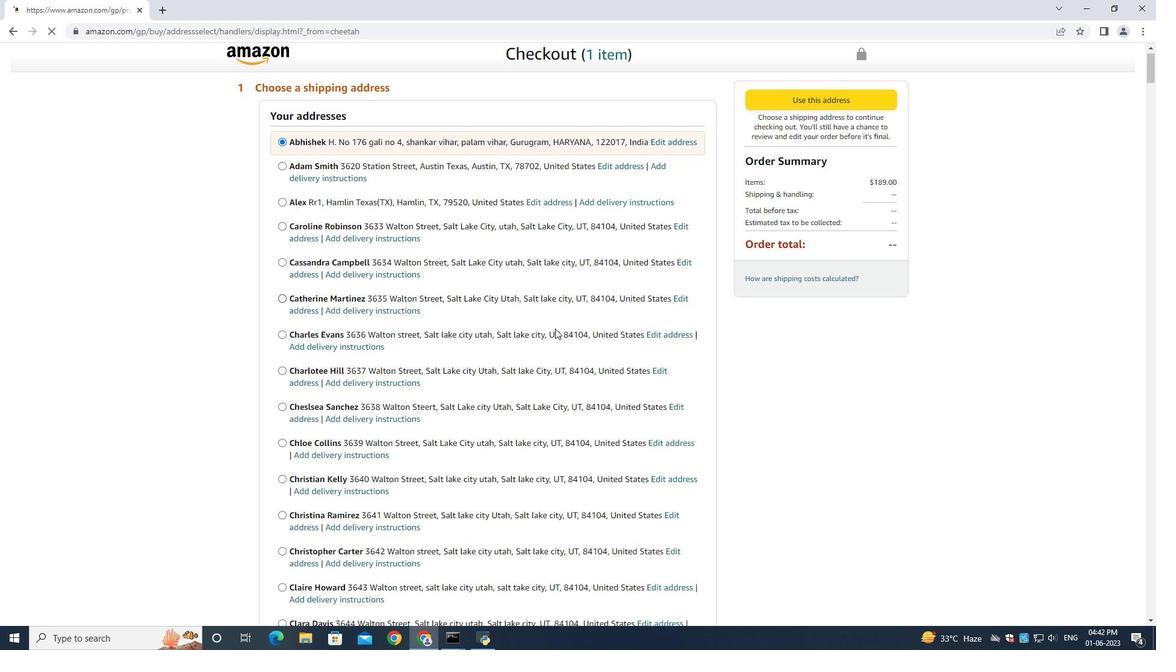 
Action: Mouse moved to (555, 330)
Screenshot: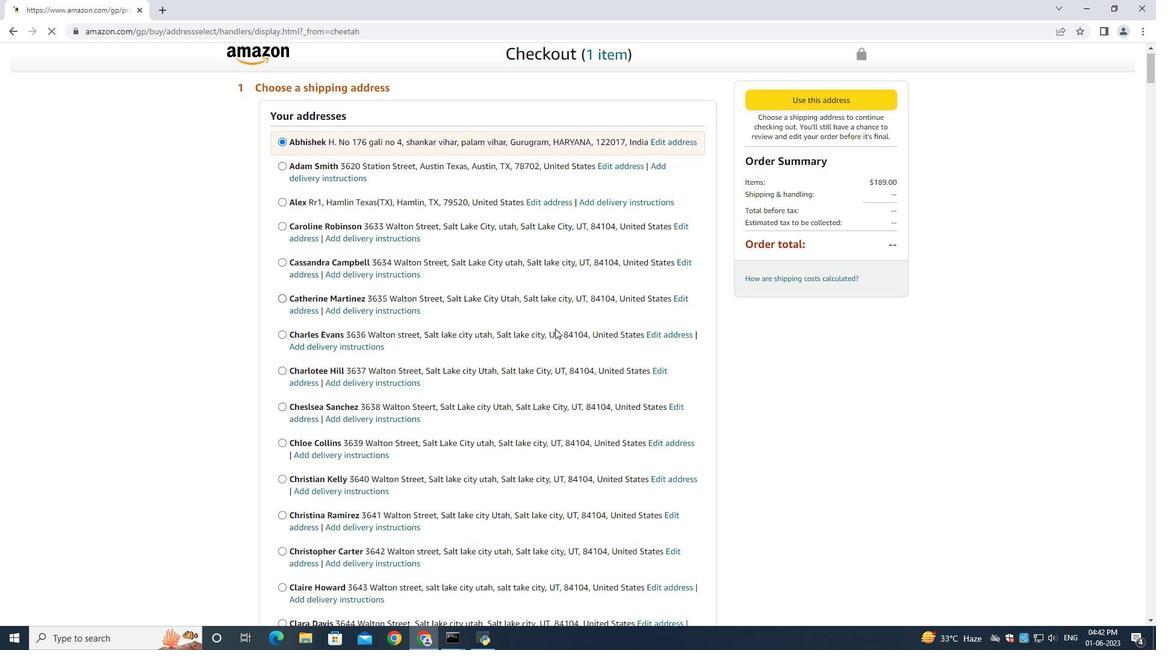 
Action: Mouse scrolled (555, 330) with delta (0, 0)
Screenshot: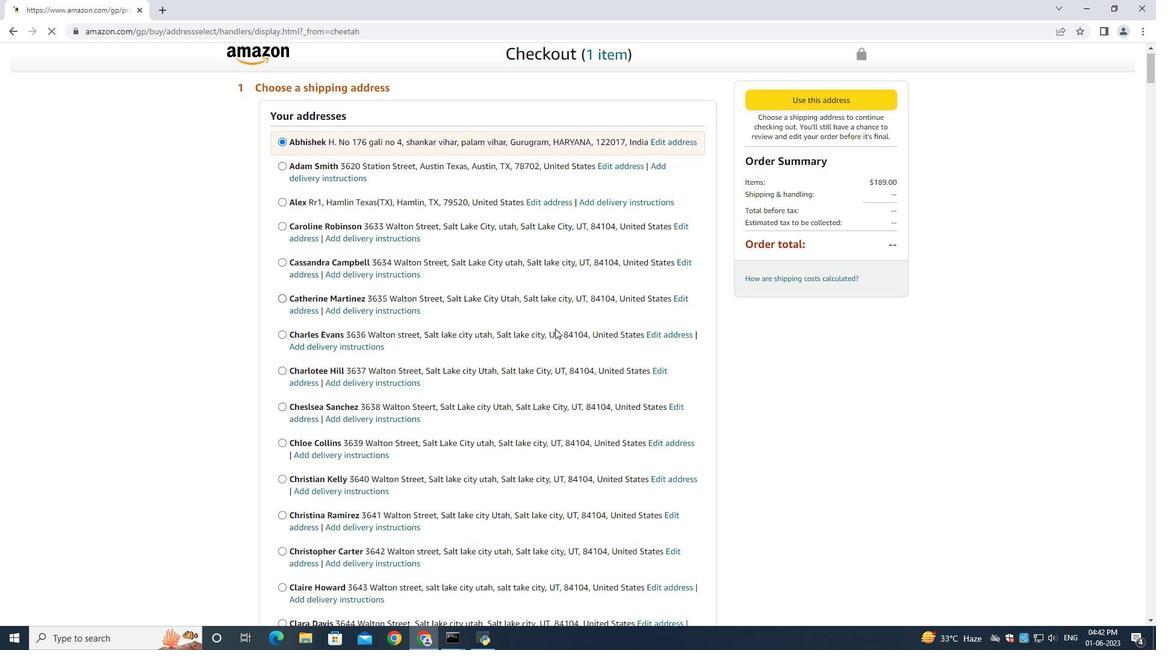 
Action: Mouse moved to (555, 331)
Screenshot: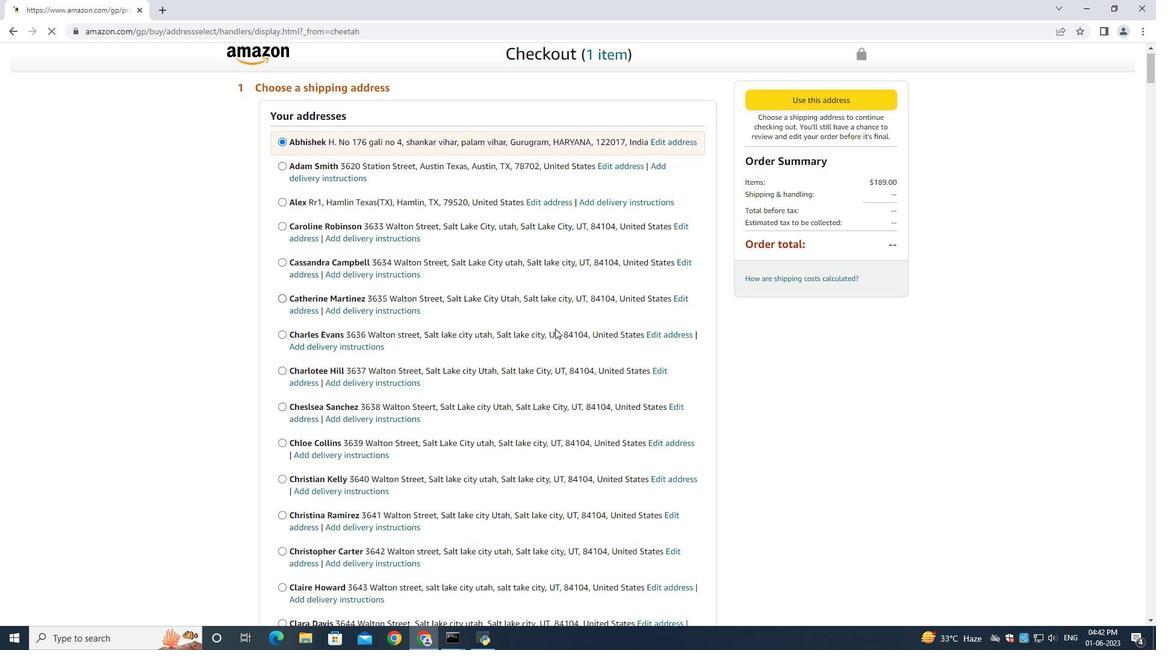 
Action: Mouse scrolled (555, 331) with delta (0, 0)
Screenshot: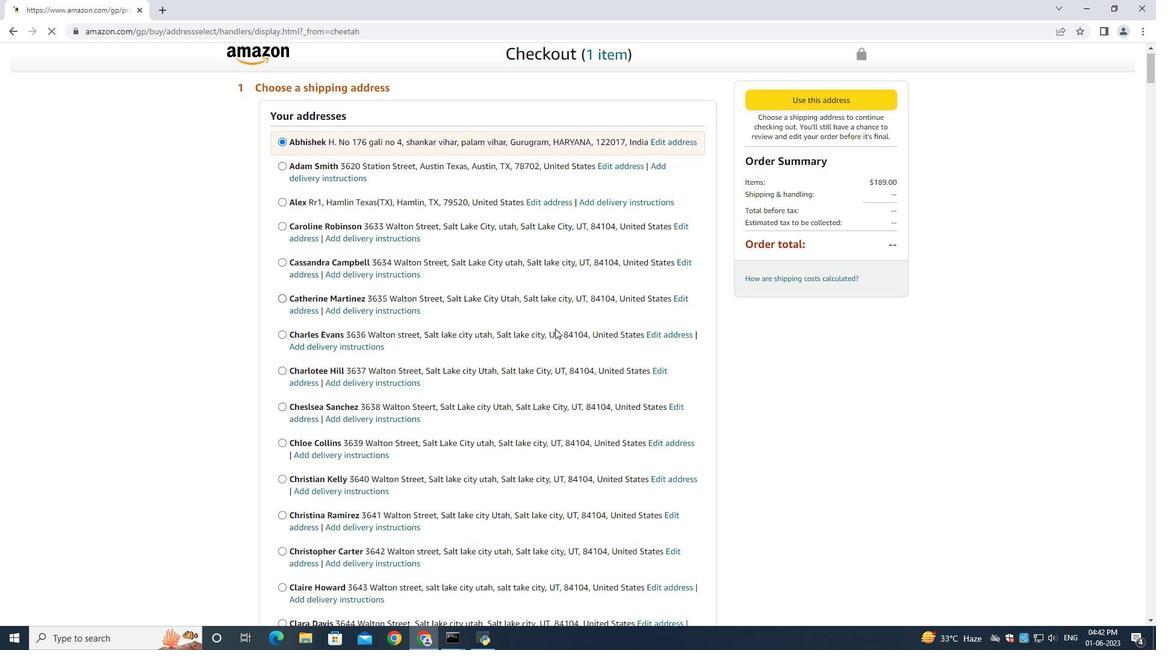 
Action: Mouse scrolled (555, 330) with delta (0, -1)
Screenshot: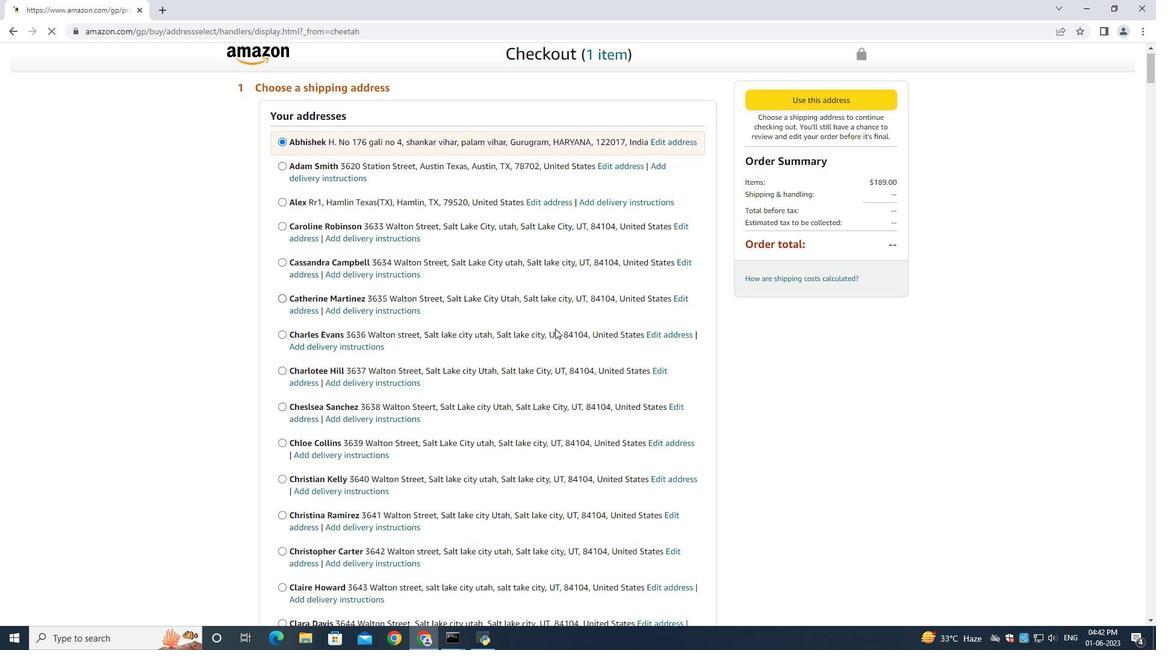 
Action: Mouse scrolled (555, 330) with delta (0, -1)
Screenshot: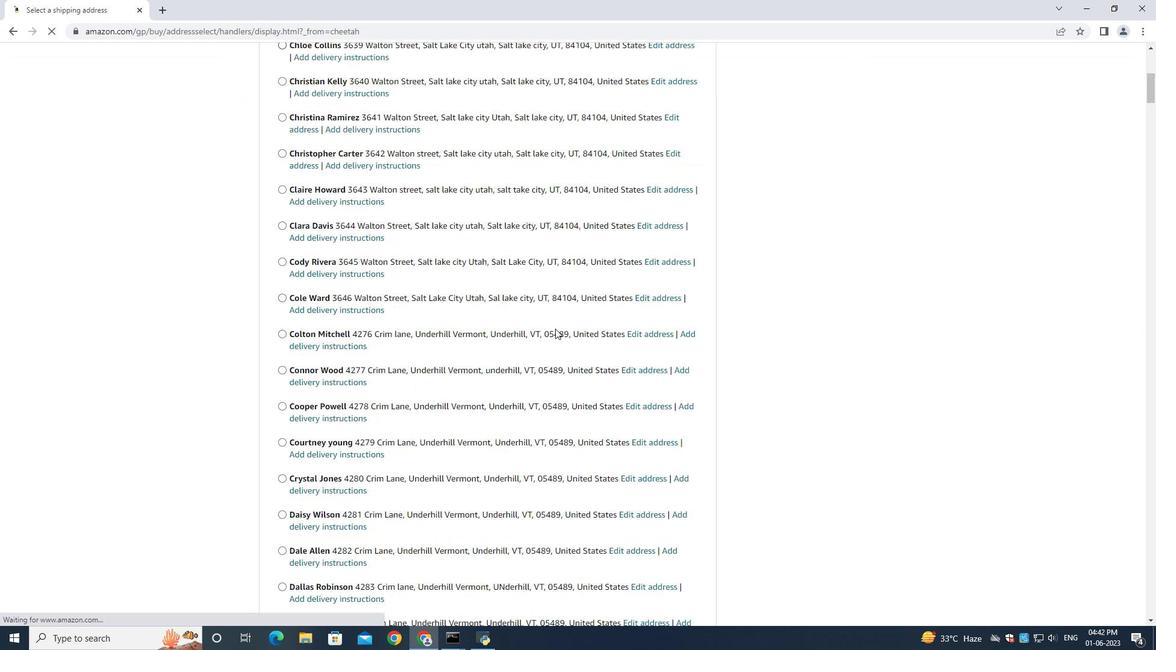 
Action: Mouse scrolled (555, 331) with delta (0, 0)
Screenshot: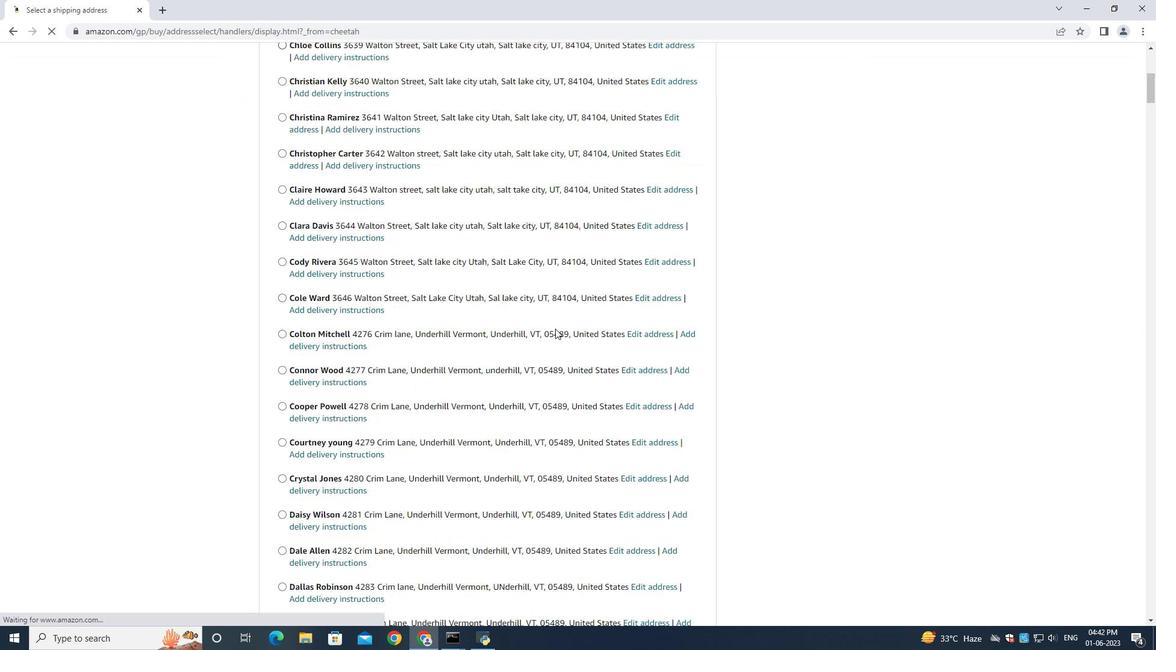 
Action: Mouse moved to (555, 330)
Screenshot: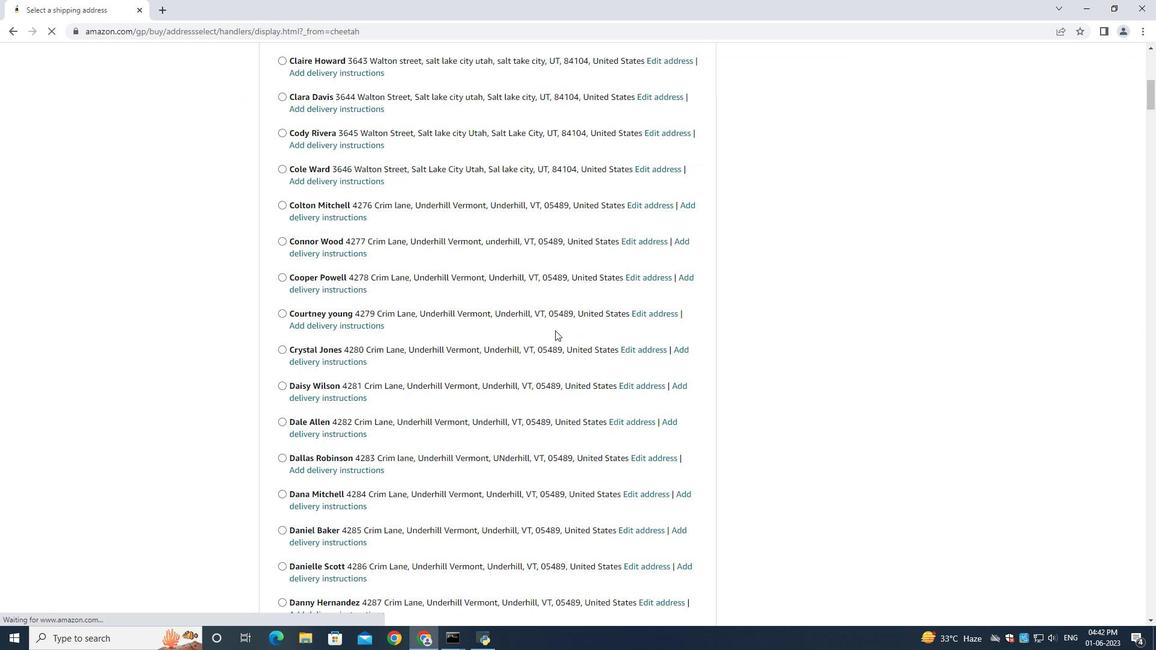
Action: Mouse scrolled (555, 329) with delta (0, 0)
Screenshot: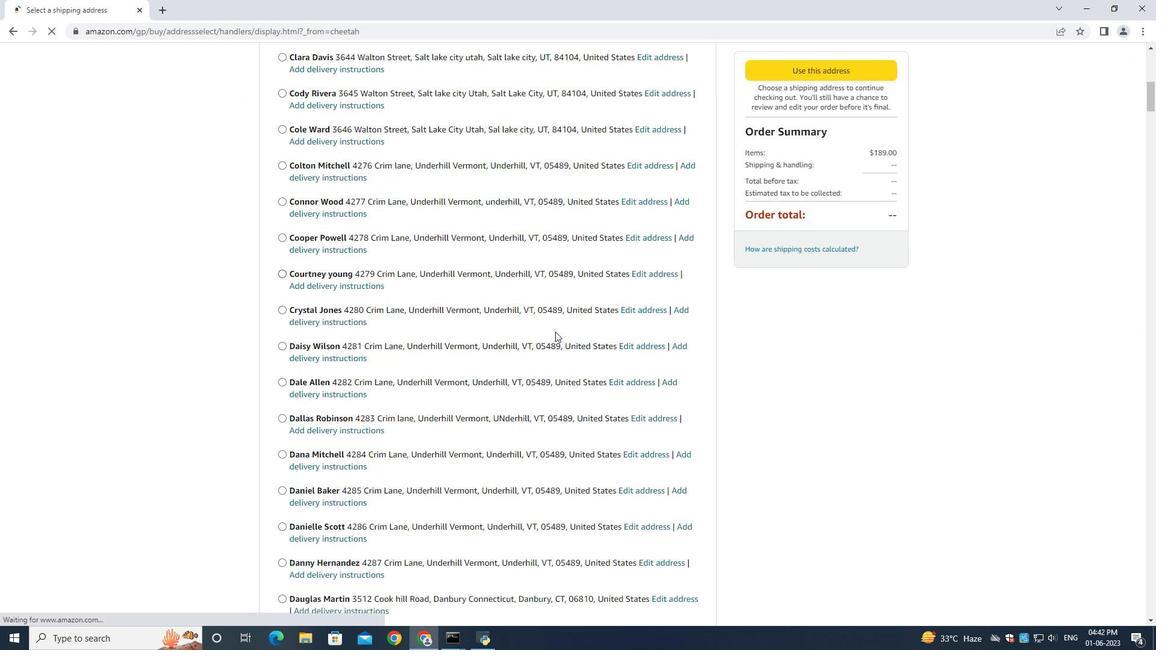 
Action: Mouse scrolled (555, 329) with delta (0, 0)
Screenshot: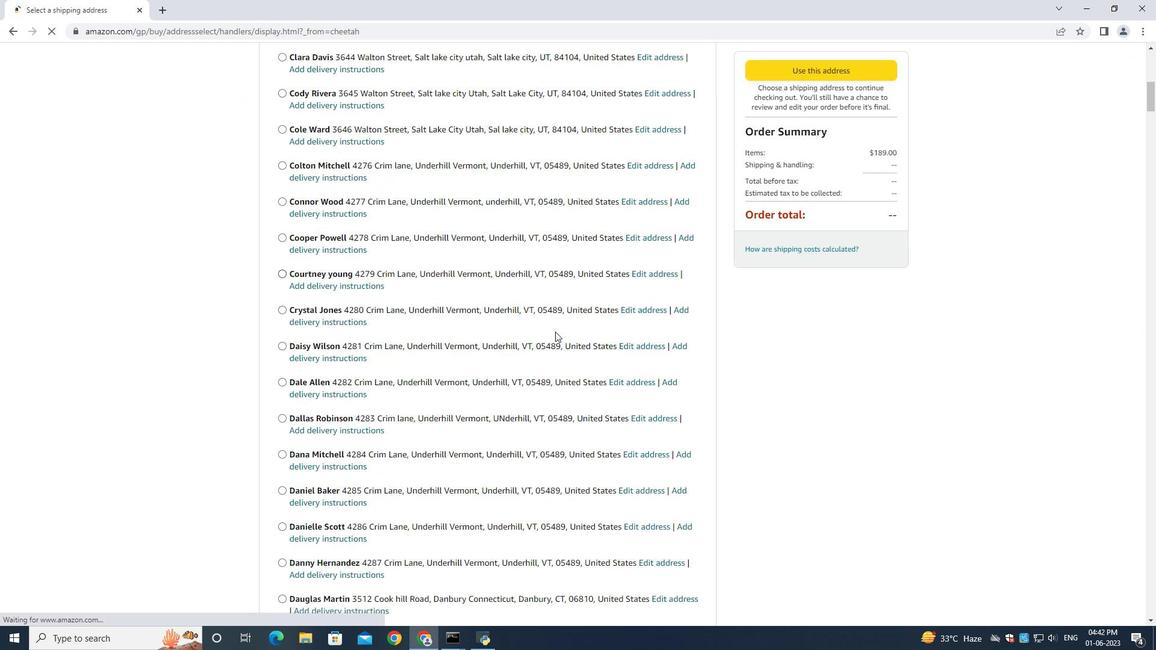 
Action: Mouse moved to (555, 330)
Screenshot: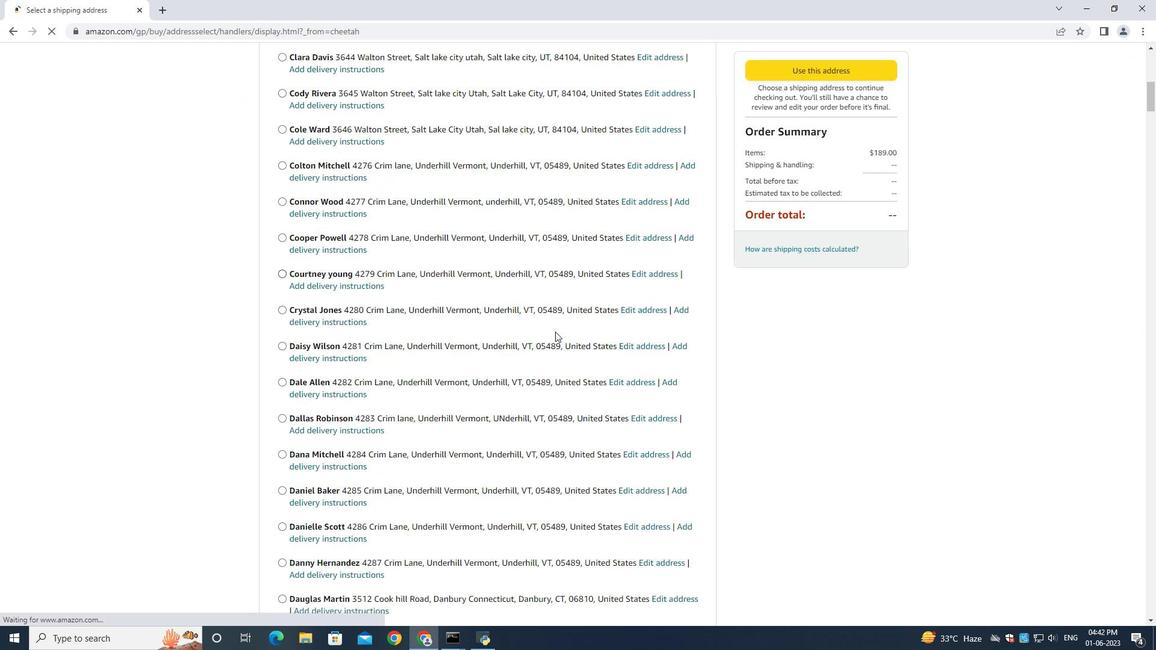 
Action: Mouse scrolled (555, 329) with delta (0, 0)
Screenshot: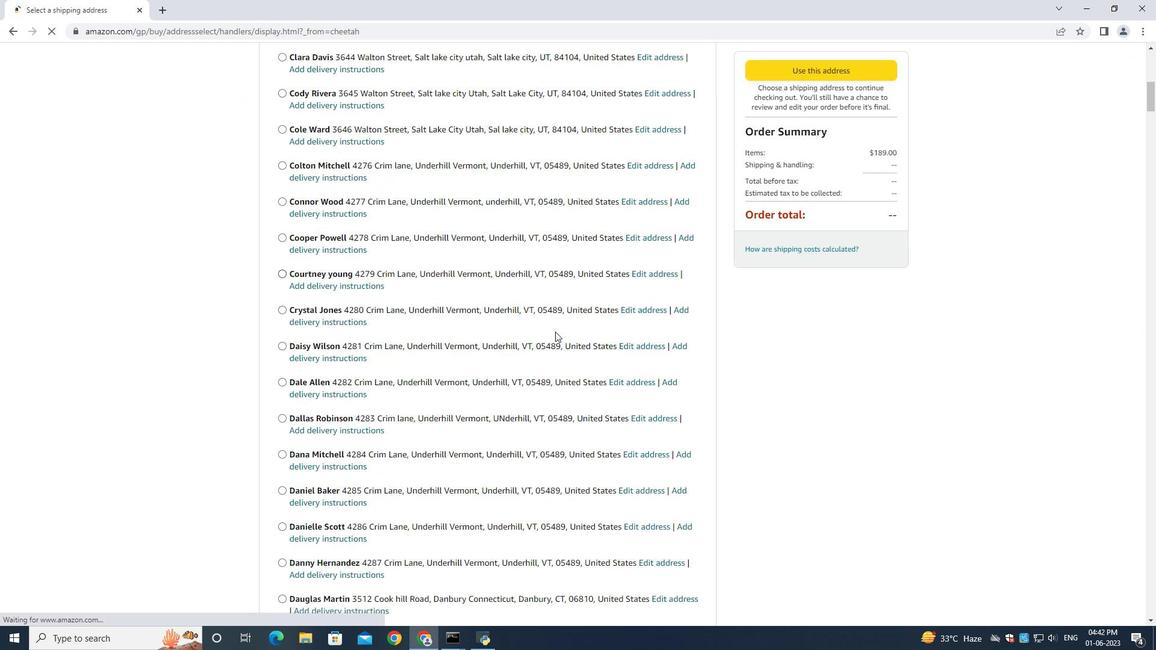 
Action: Mouse scrolled (555, 330) with delta (0, 0)
Screenshot: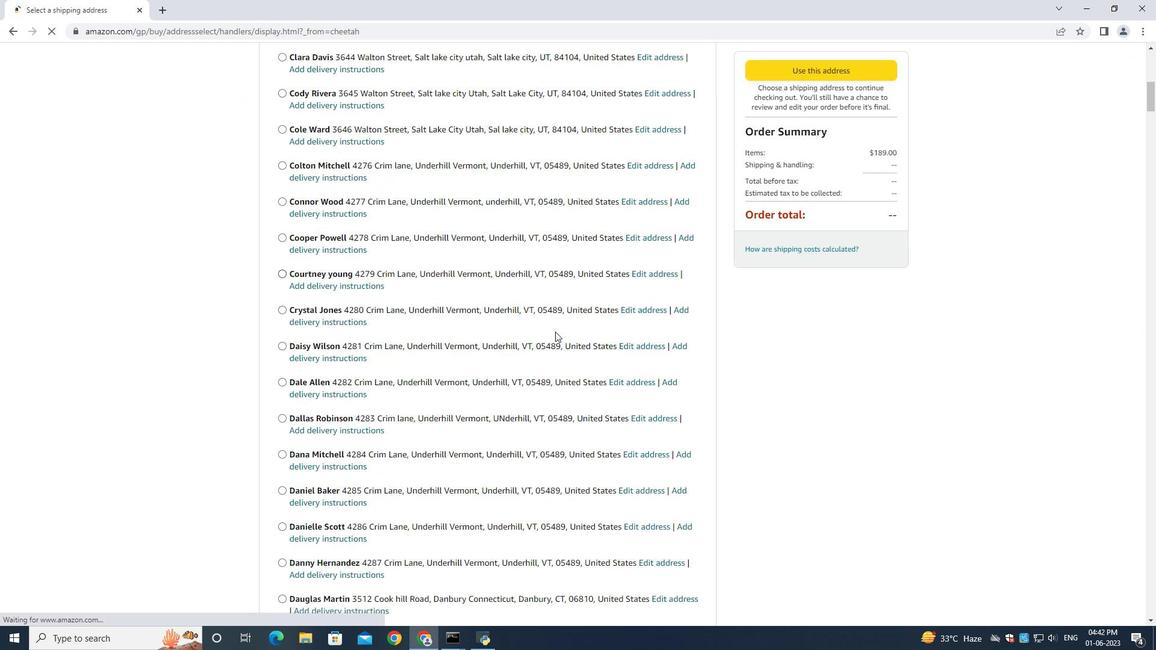 
Action: Mouse moved to (555, 330)
Screenshot: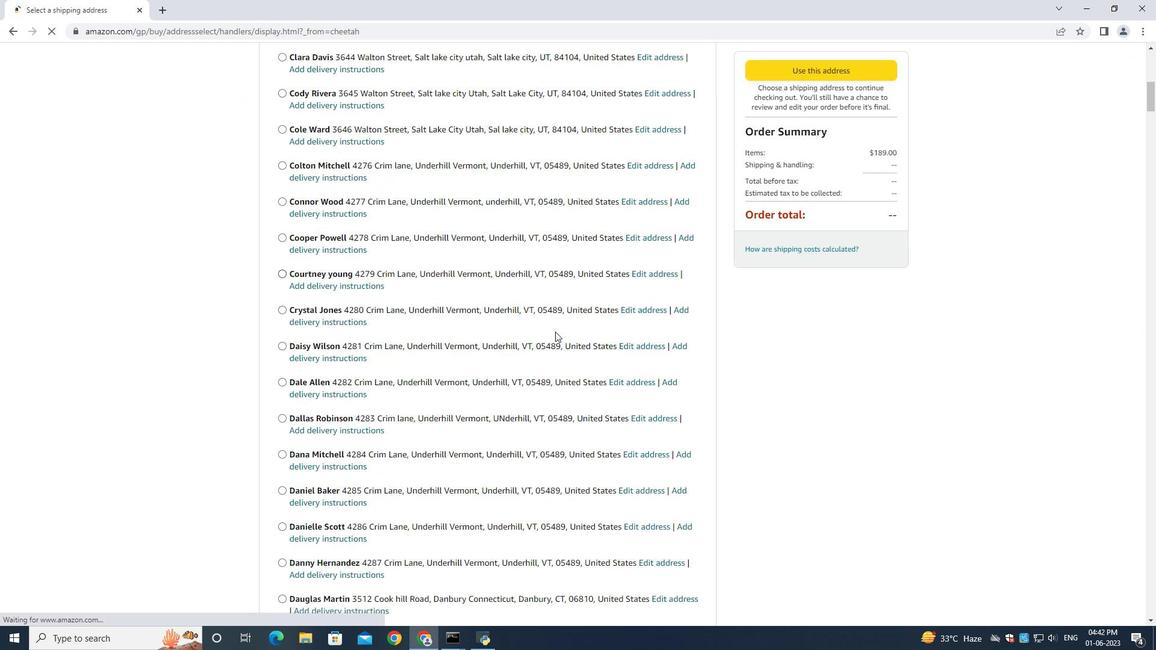 
Action: Mouse scrolled (555, 329) with delta (0, -1)
Screenshot: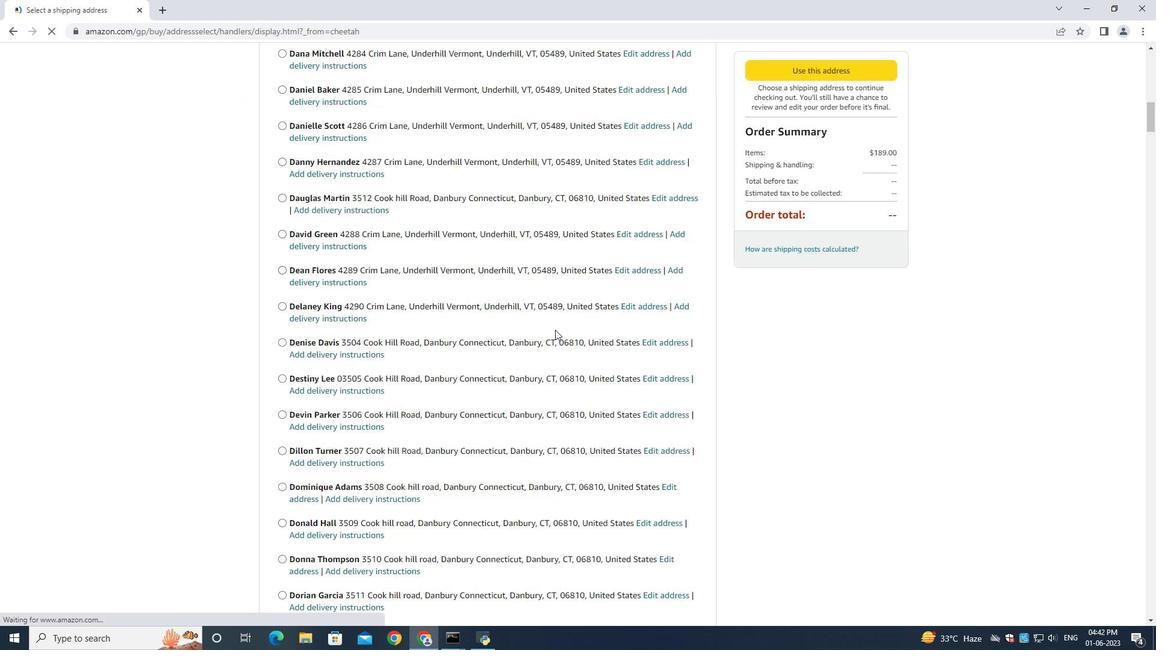 
Action: Mouse moved to (555, 330)
Screenshot: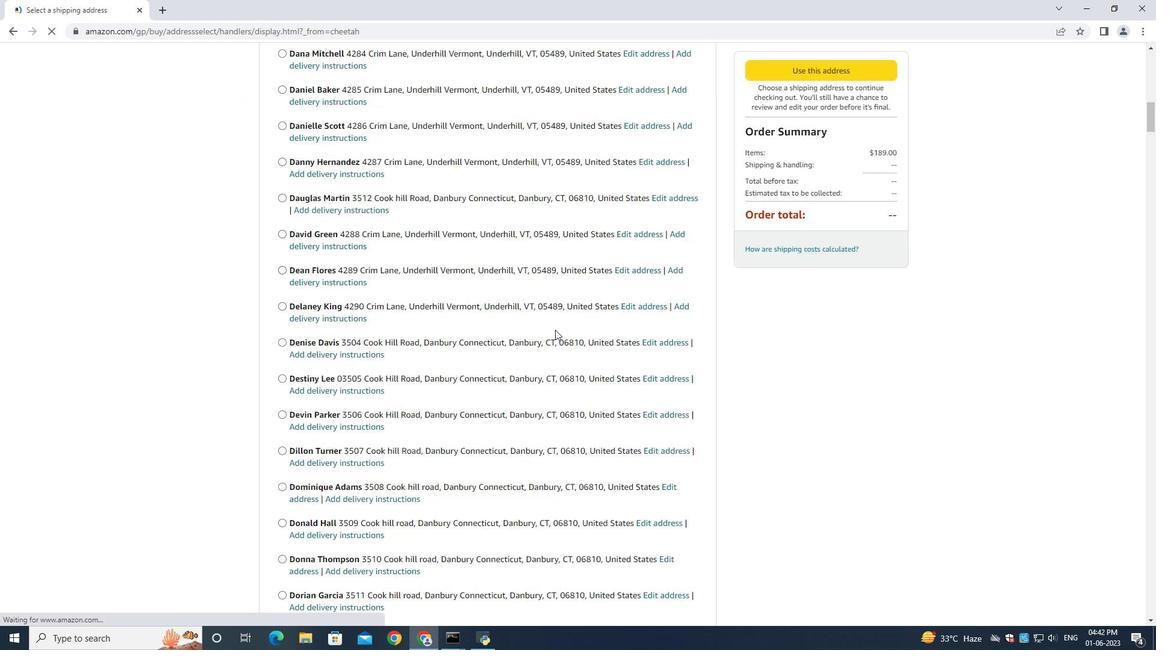 
Action: Mouse scrolled (555, 330) with delta (0, 0)
Screenshot: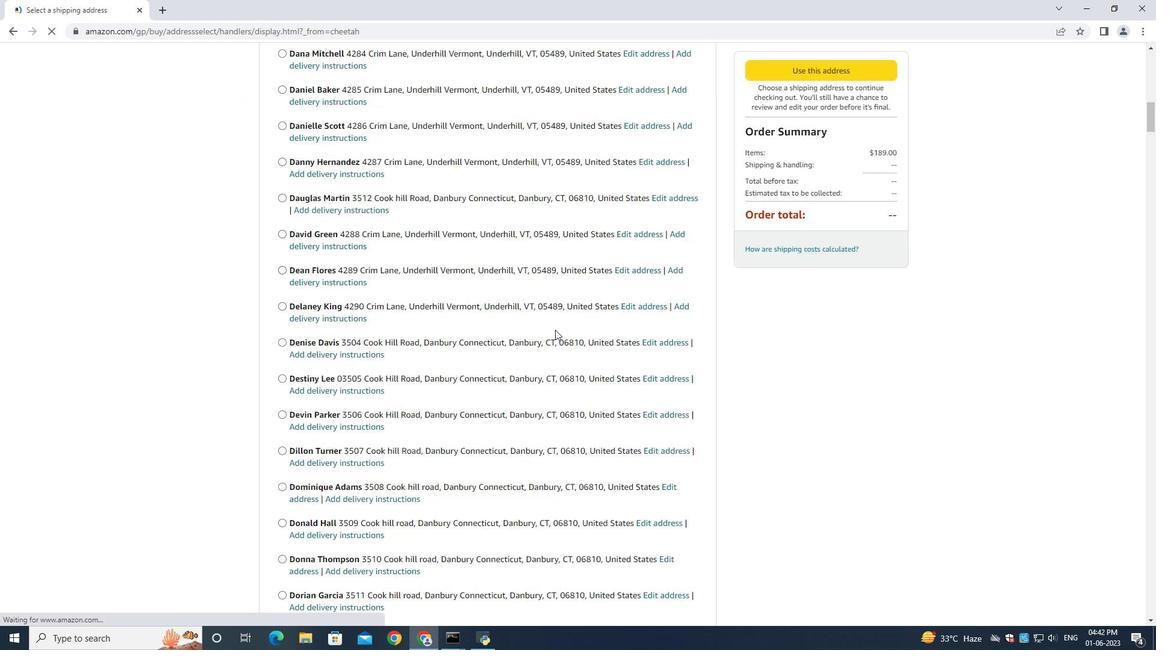
Action: Mouse scrolled (555, 330) with delta (0, 0)
Screenshot: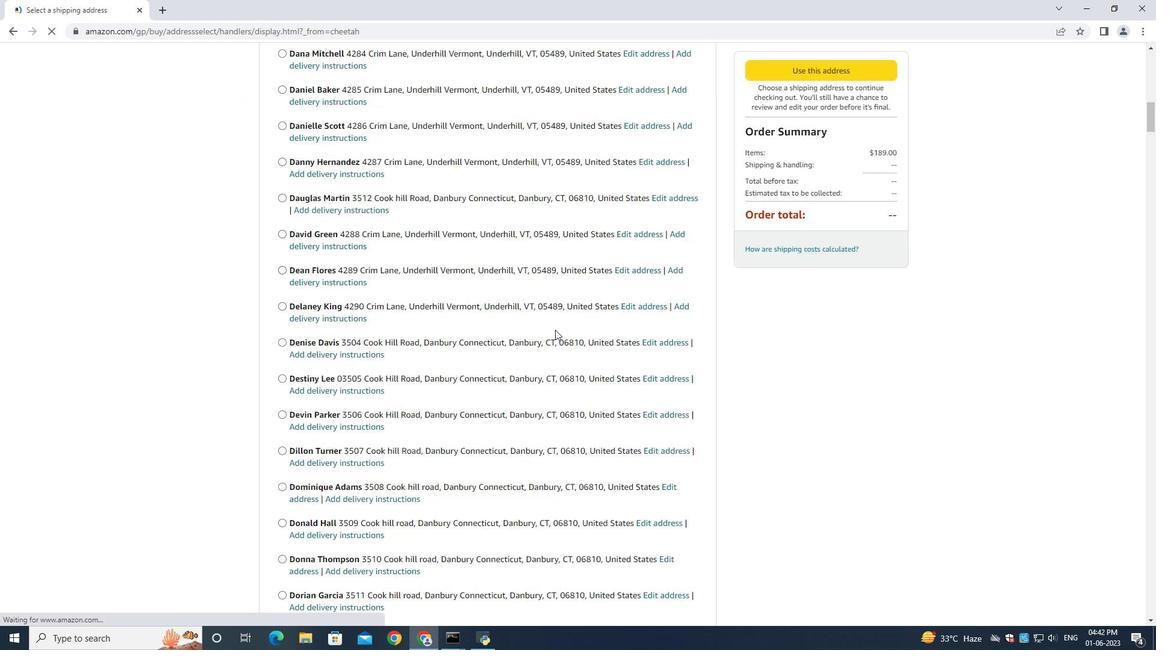
Action: Mouse scrolled (555, 330) with delta (0, 0)
Screenshot: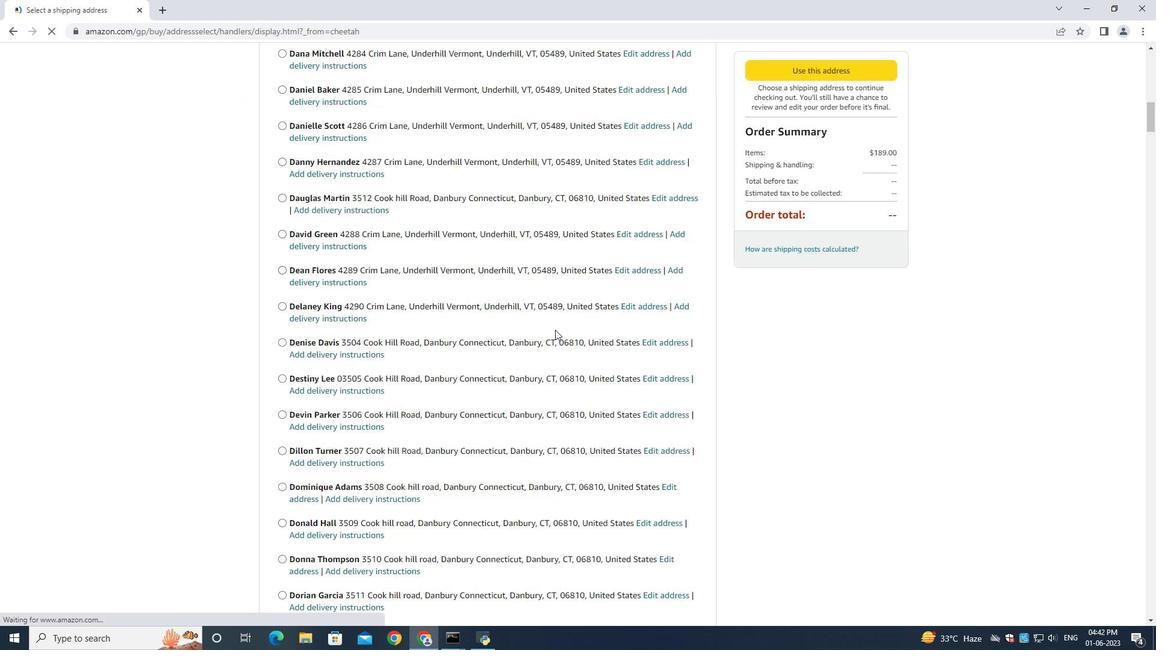 
Action: Mouse moved to (555, 328)
Screenshot: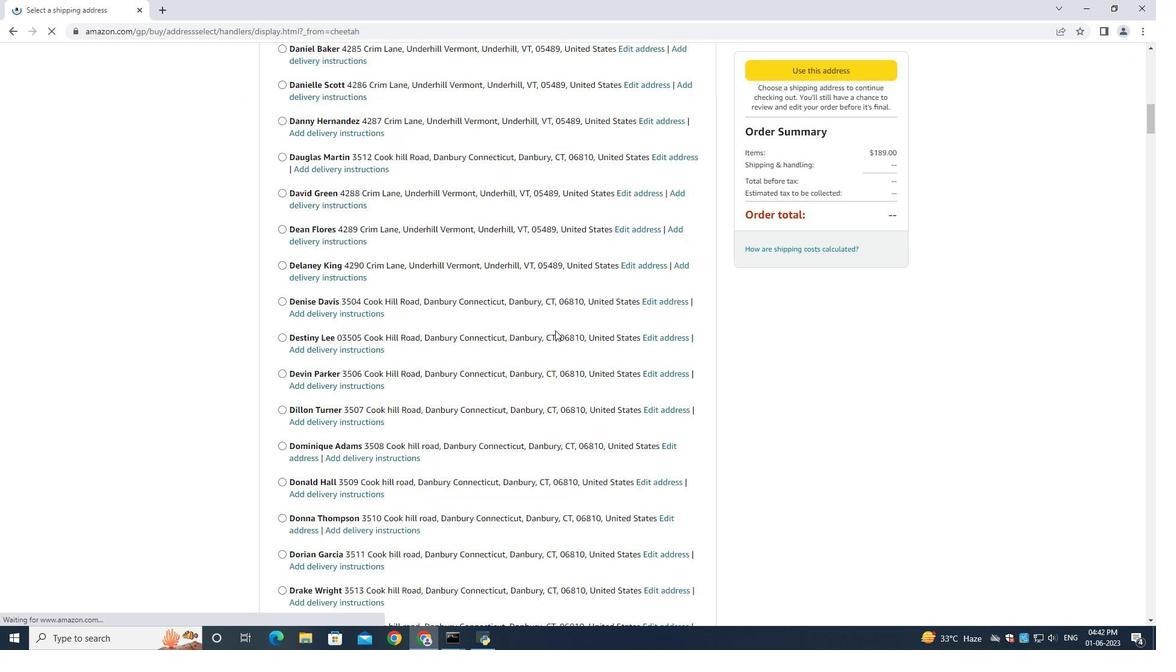 
Action: Mouse scrolled (555, 327) with delta (0, 0)
Screenshot: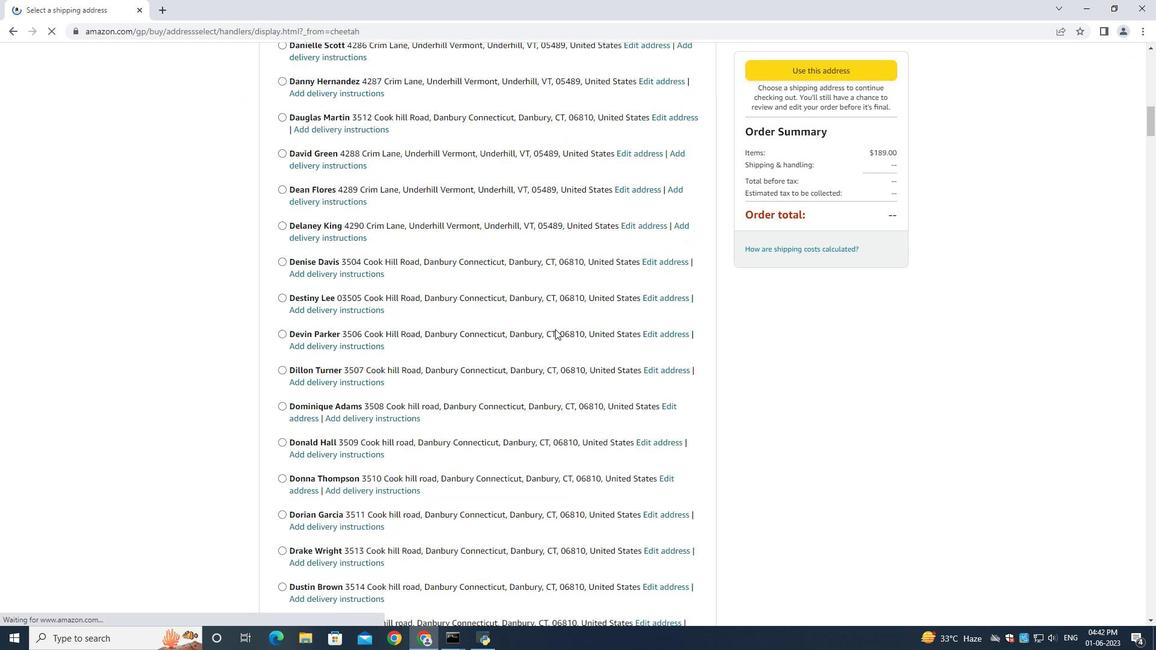 
Action: Mouse scrolled (555, 327) with delta (0, -1)
Screenshot: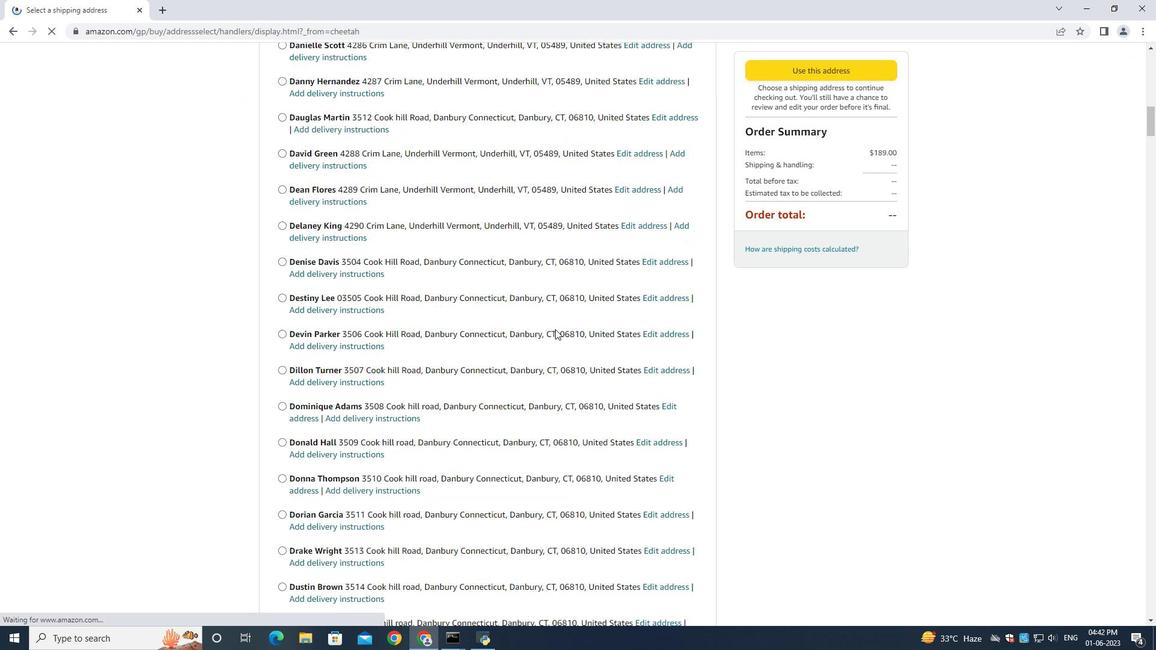 
Action: Mouse scrolled (555, 327) with delta (0, 0)
Screenshot: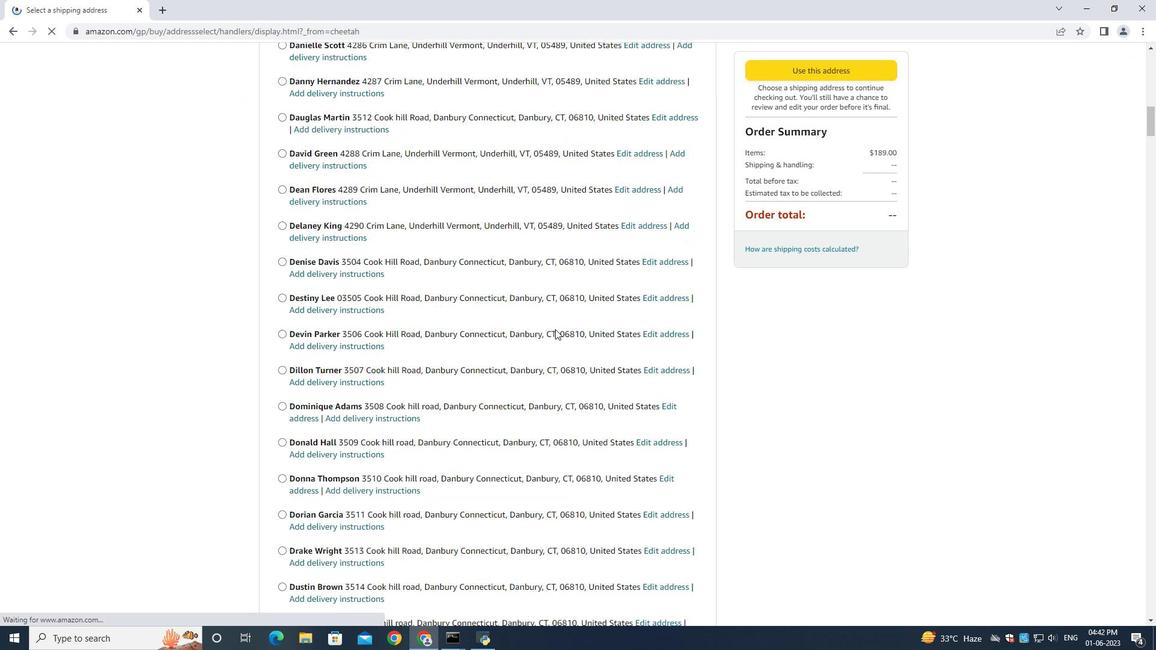 
Action: Mouse scrolled (555, 327) with delta (0, 0)
Screenshot: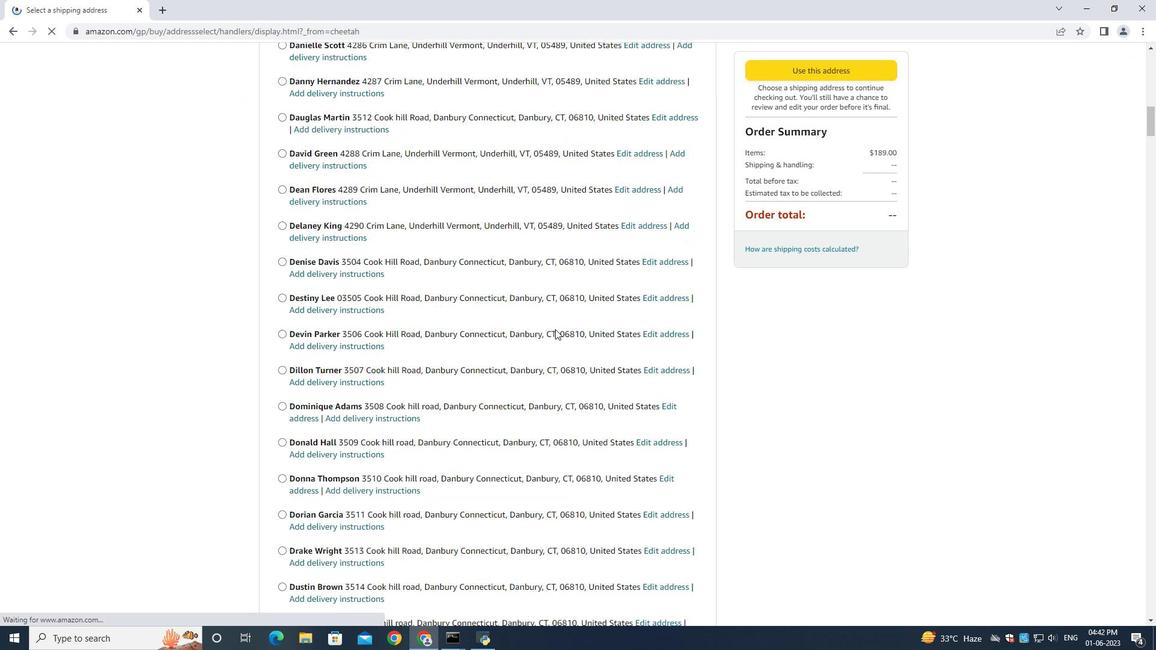 
Action: Mouse scrolled (555, 327) with delta (0, -1)
Screenshot: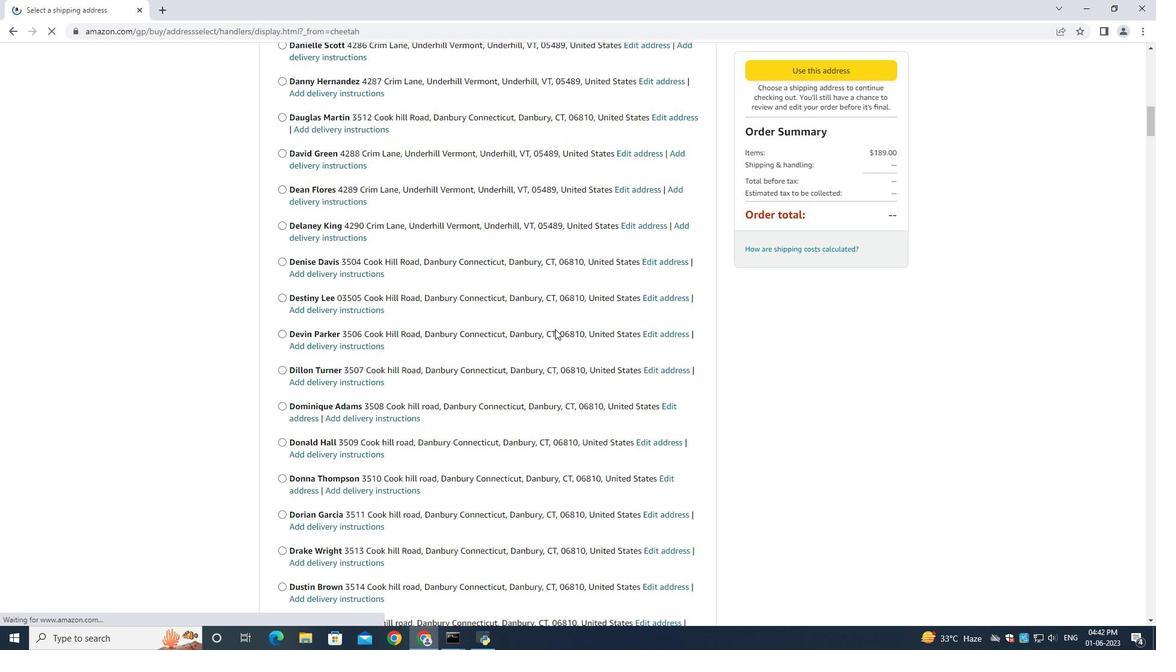 
Action: Mouse scrolled (555, 327) with delta (0, 0)
Screenshot: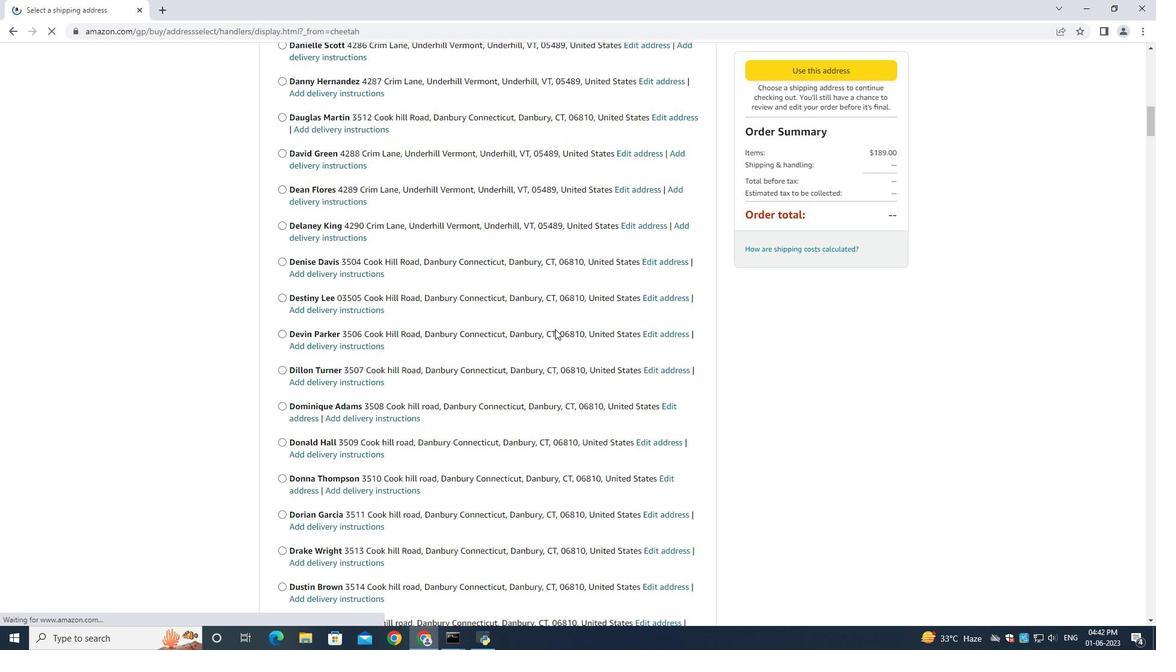 
Action: Mouse scrolled (555, 327) with delta (0, 0)
Screenshot: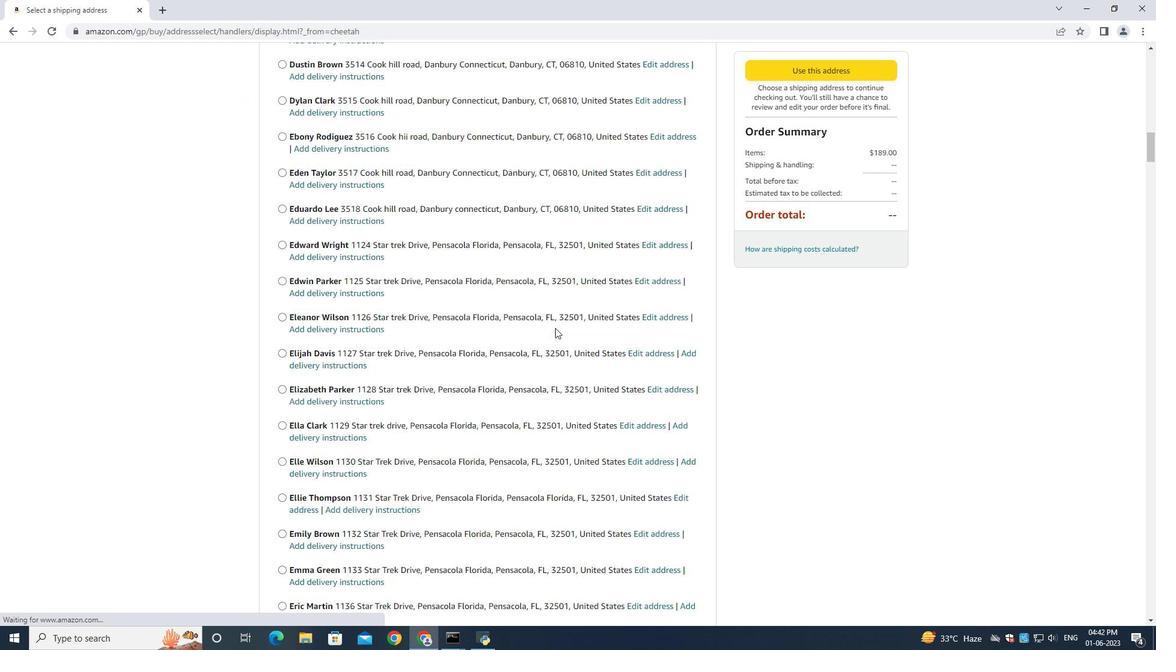 
Action: Mouse scrolled (555, 327) with delta (0, 0)
Screenshot: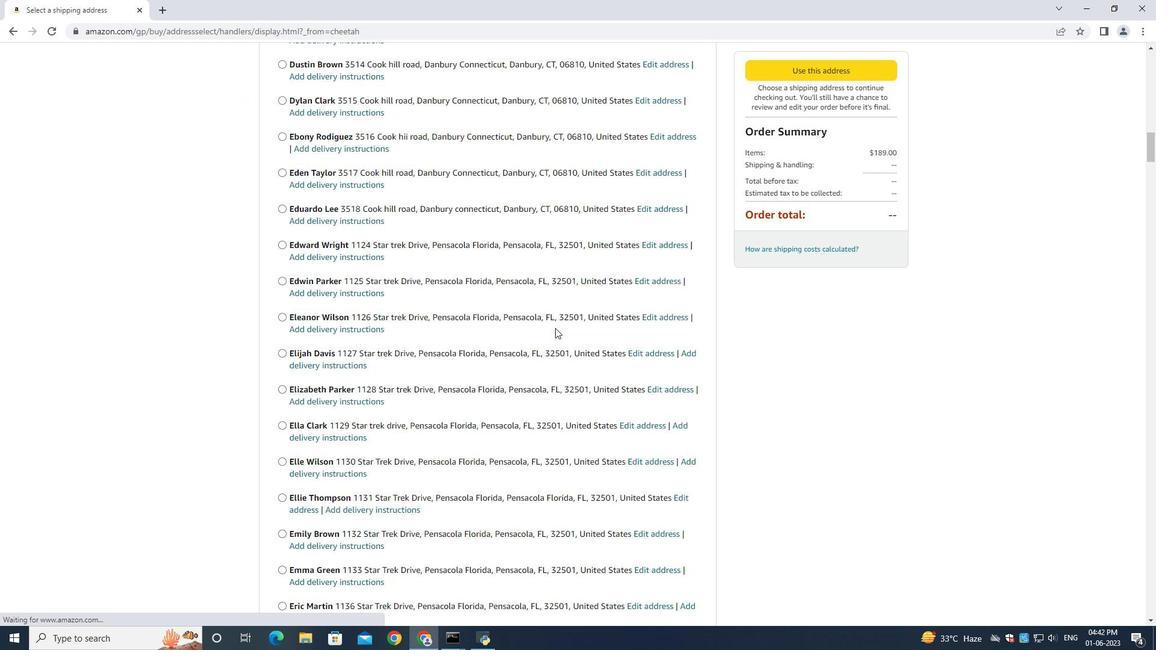 
Action: Mouse scrolled (555, 327) with delta (0, -1)
Screenshot: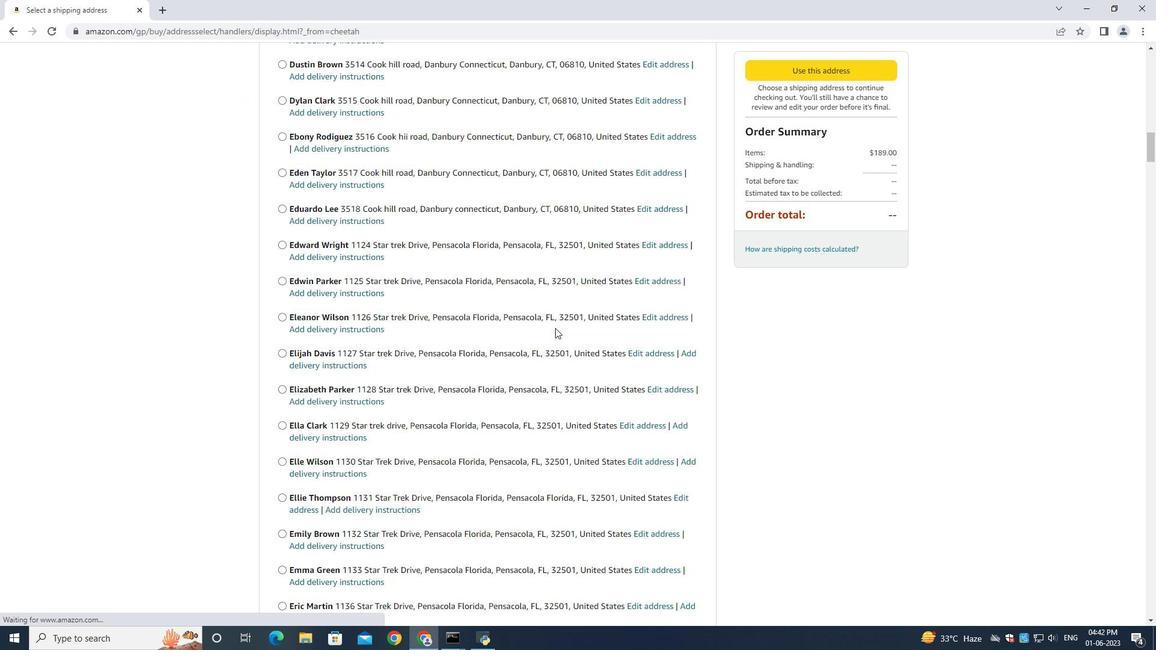 
Action: Mouse scrolled (555, 327) with delta (0, 0)
Screenshot: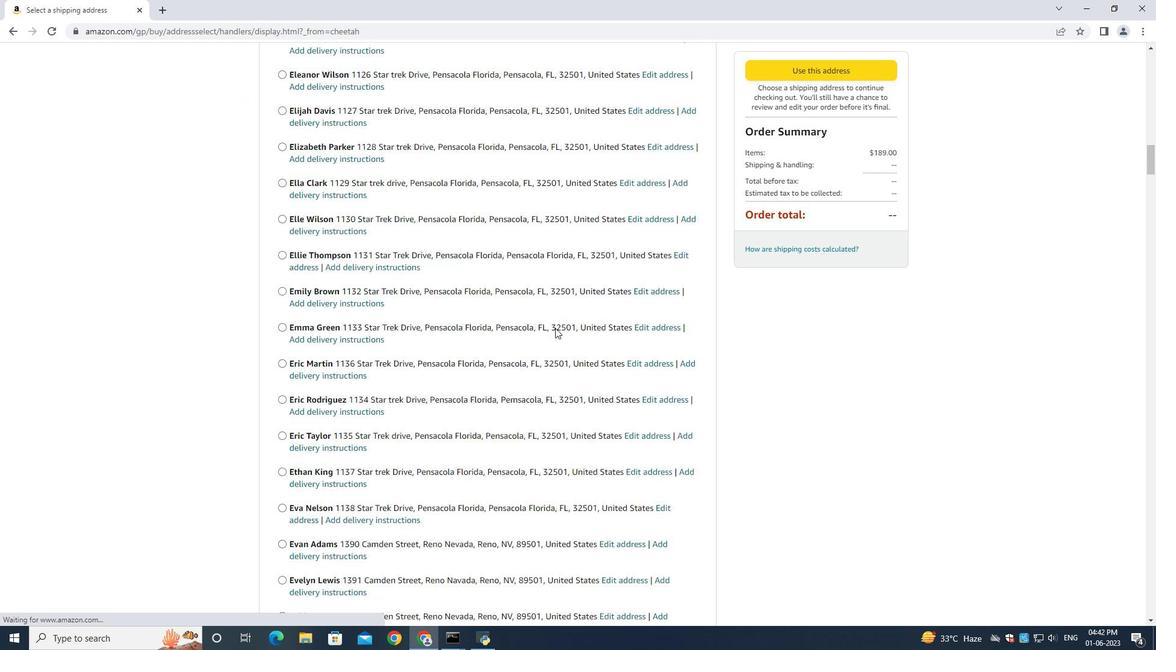
Action: Mouse scrolled (555, 327) with delta (0, 0)
Screenshot: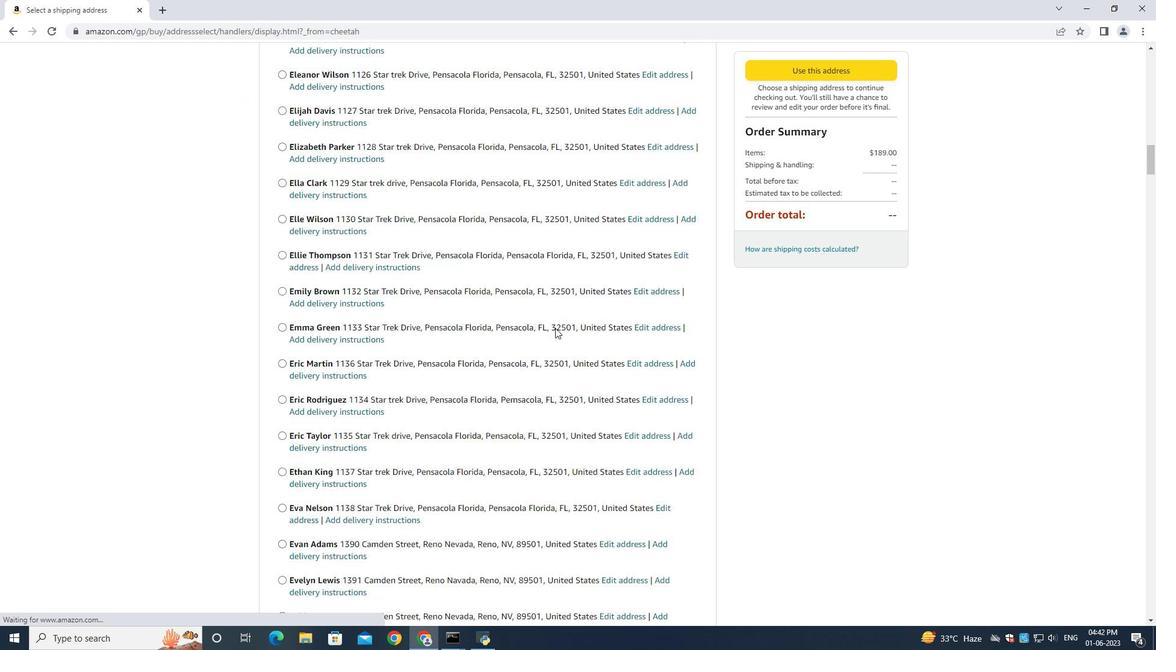 
Action: Mouse scrolled (555, 327) with delta (0, 0)
Screenshot: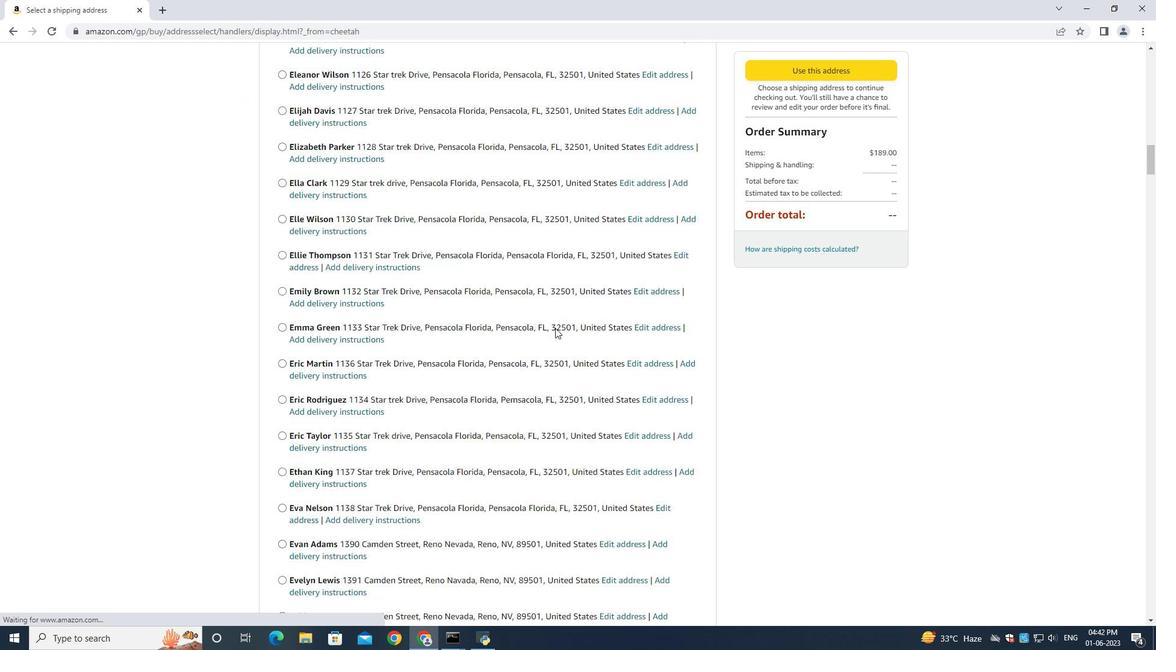 
Action: Mouse moved to (555, 327)
Screenshot: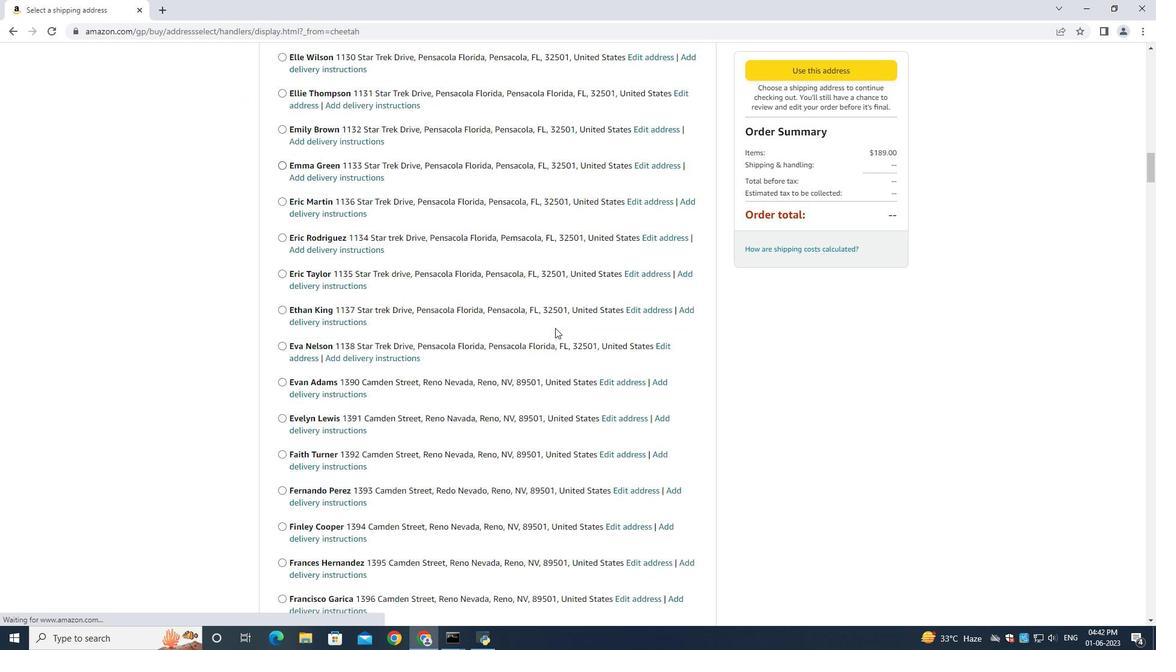 
Action: Mouse scrolled (555, 326) with delta (0, 0)
Screenshot: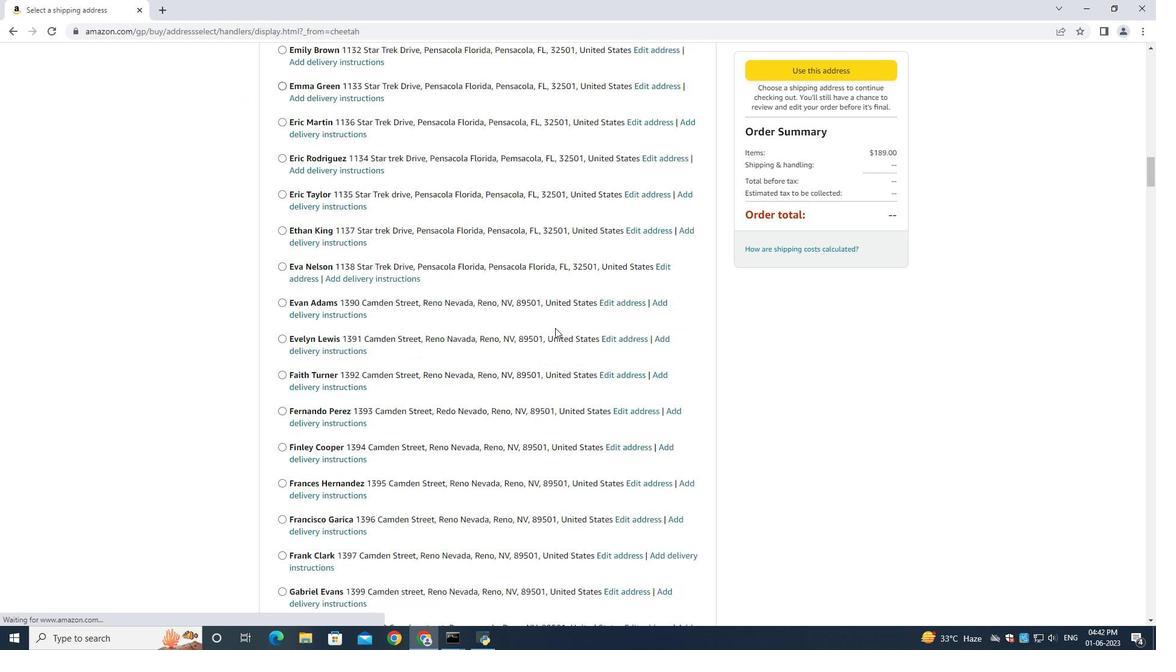 
Action: Mouse scrolled (555, 326) with delta (0, 0)
Screenshot: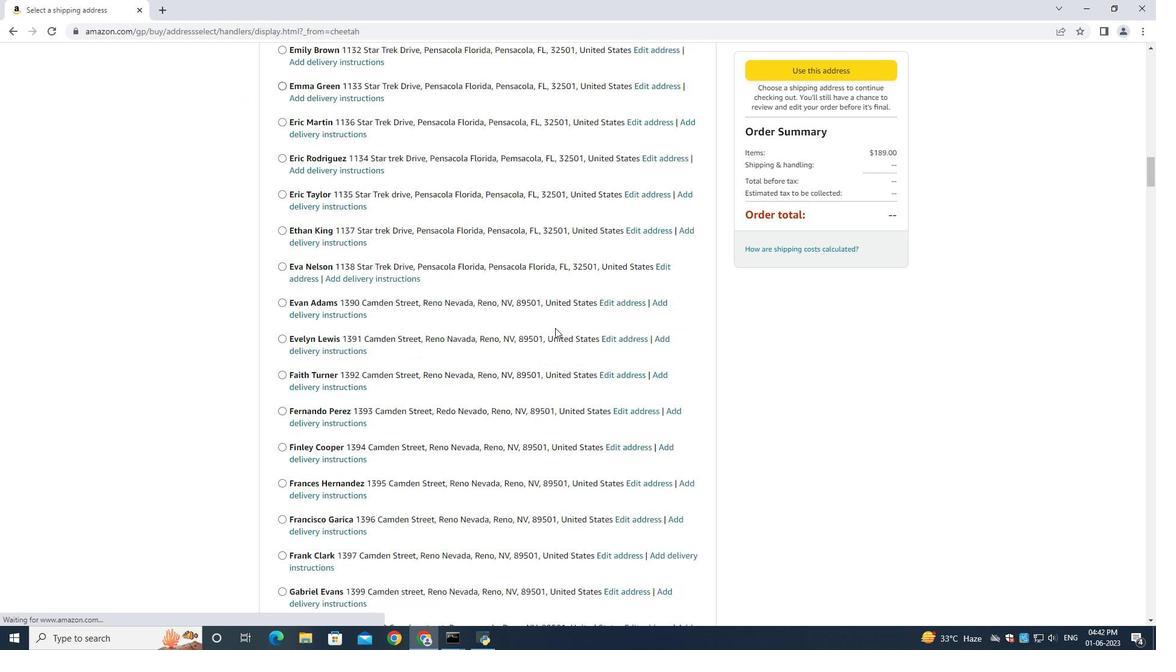
Action: Mouse scrolled (555, 326) with delta (0, 0)
Screenshot: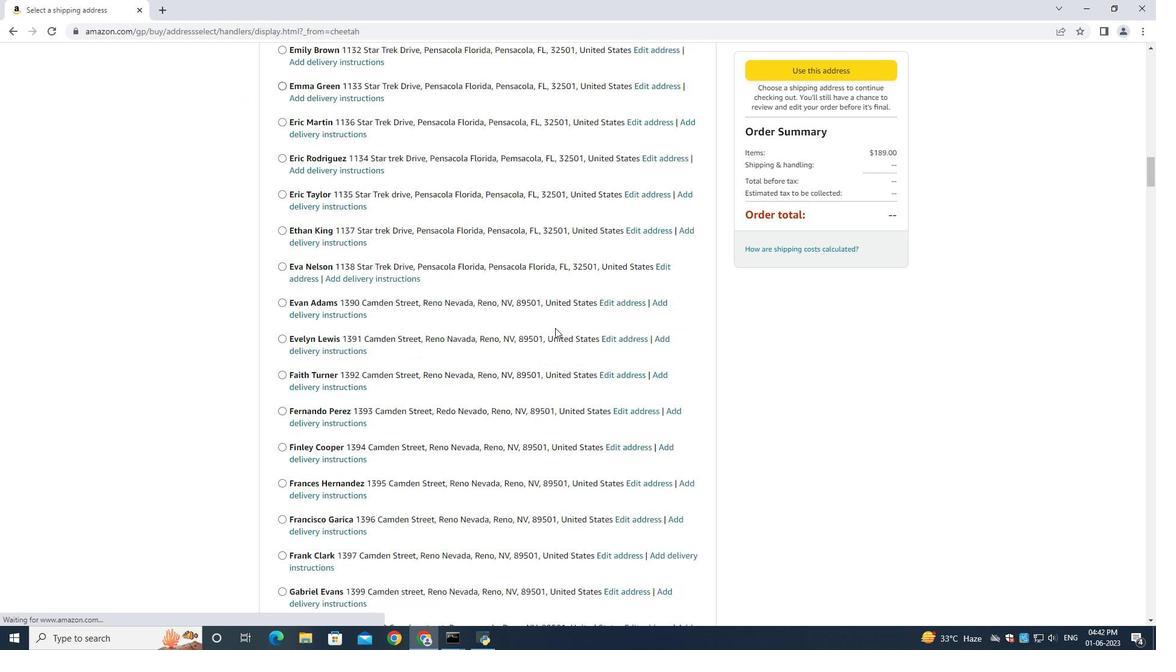 
Action: Mouse scrolled (555, 325) with delta (0, -1)
Screenshot: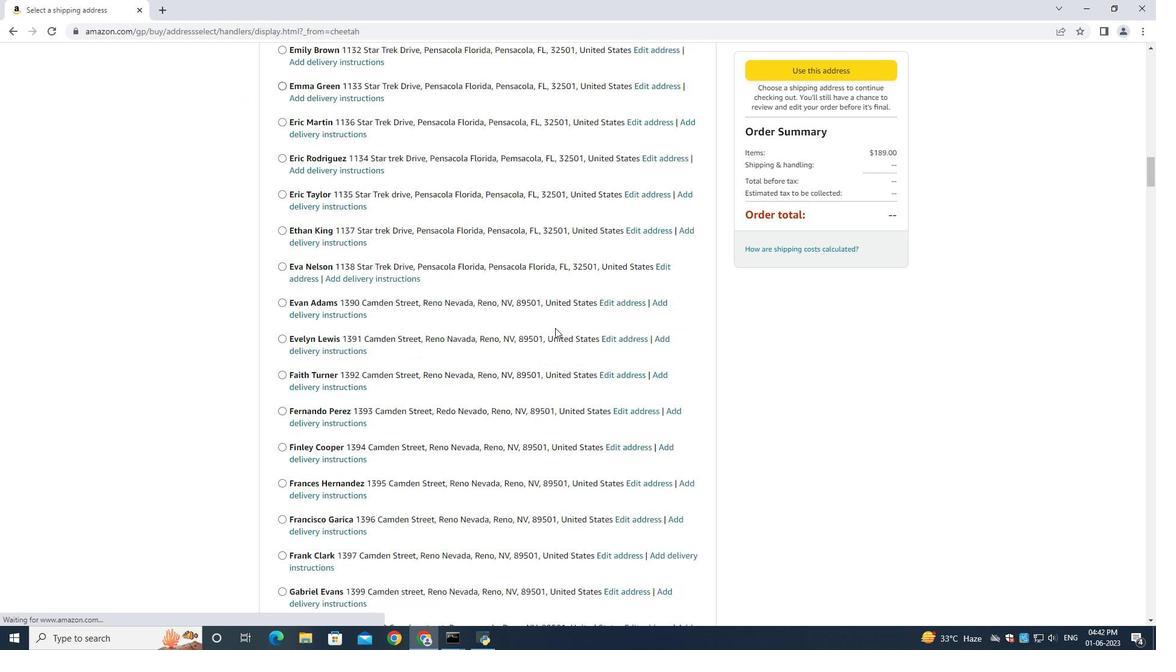 
Action: Mouse scrolled (555, 325) with delta (0, -1)
Screenshot: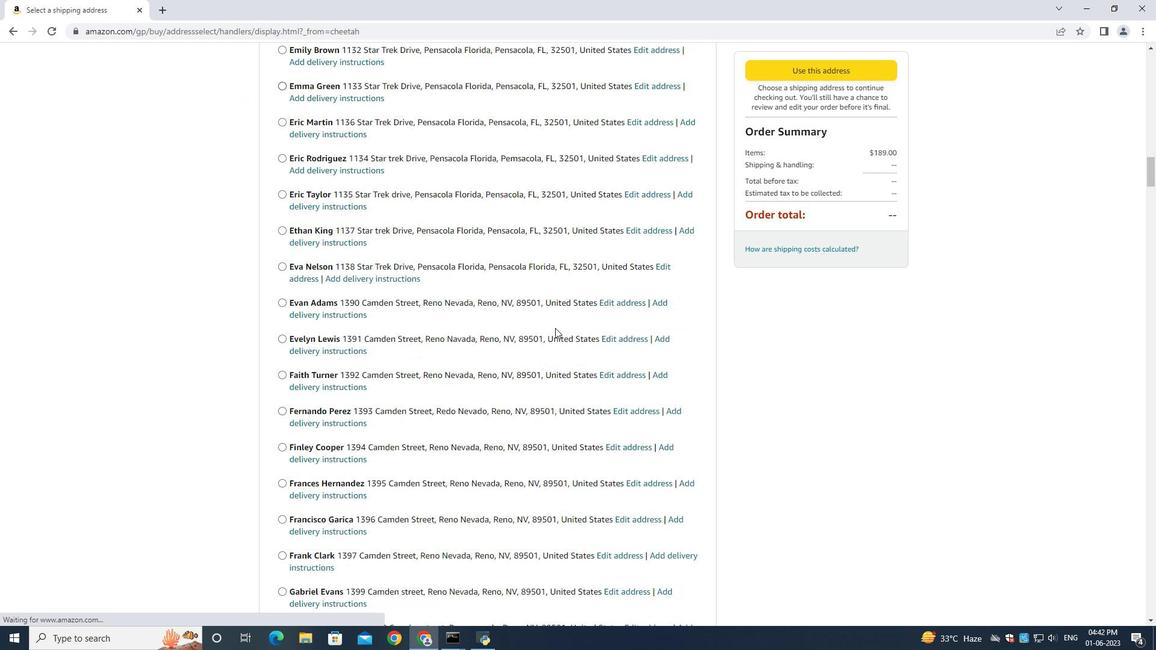 
Action: Mouse scrolled (555, 326) with delta (0, 0)
Screenshot: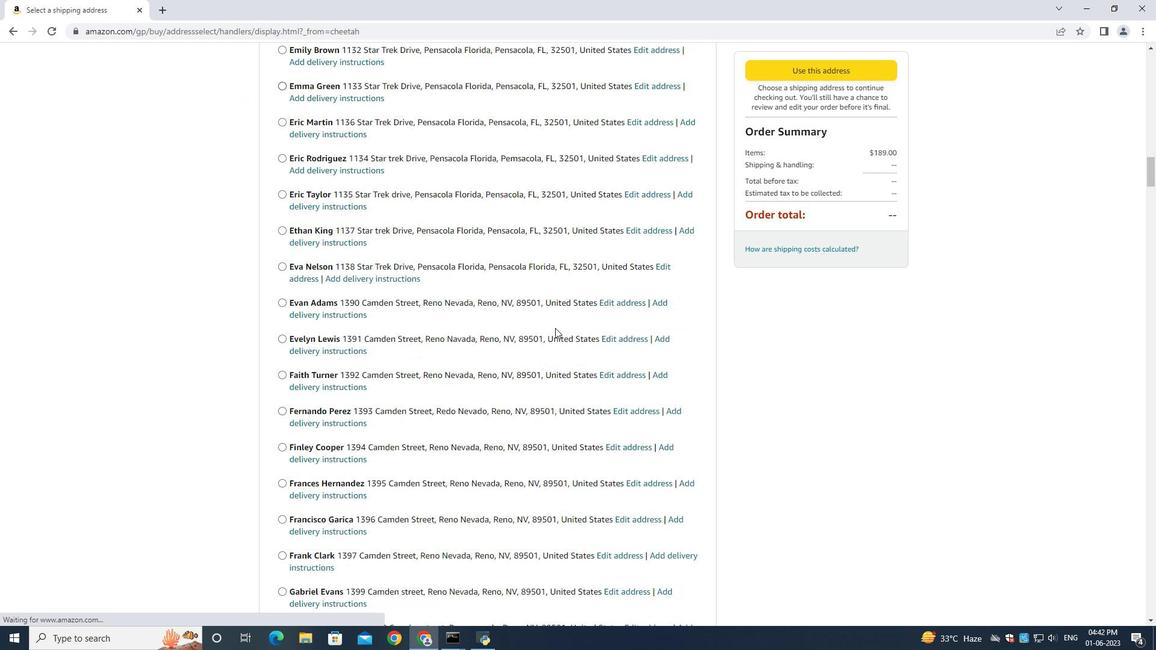 
Action: Mouse moved to (555, 325)
Screenshot: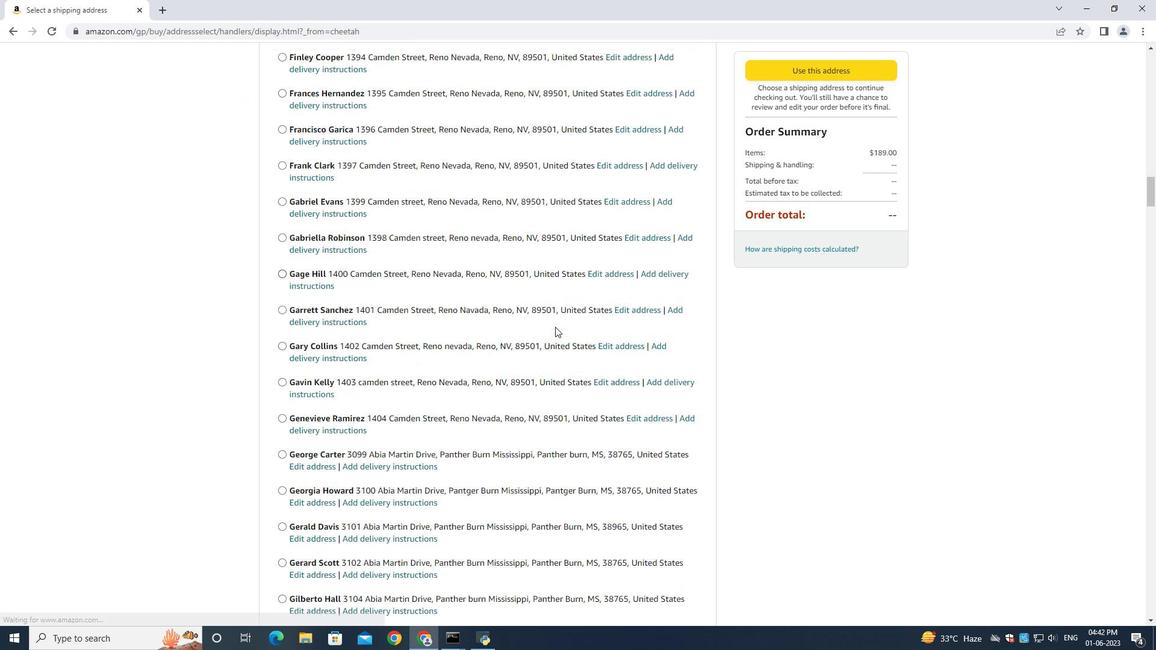 
Action: Mouse scrolled (555, 324) with delta (0, 0)
Screenshot: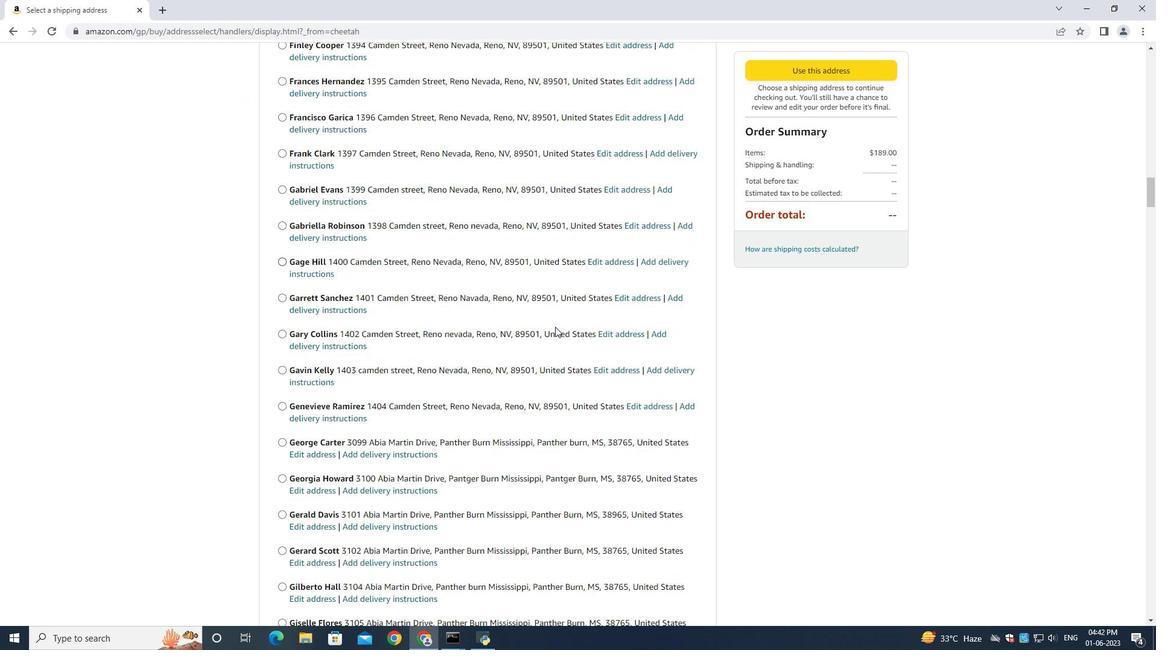 
Action: Mouse scrolled (555, 324) with delta (0, 0)
Screenshot: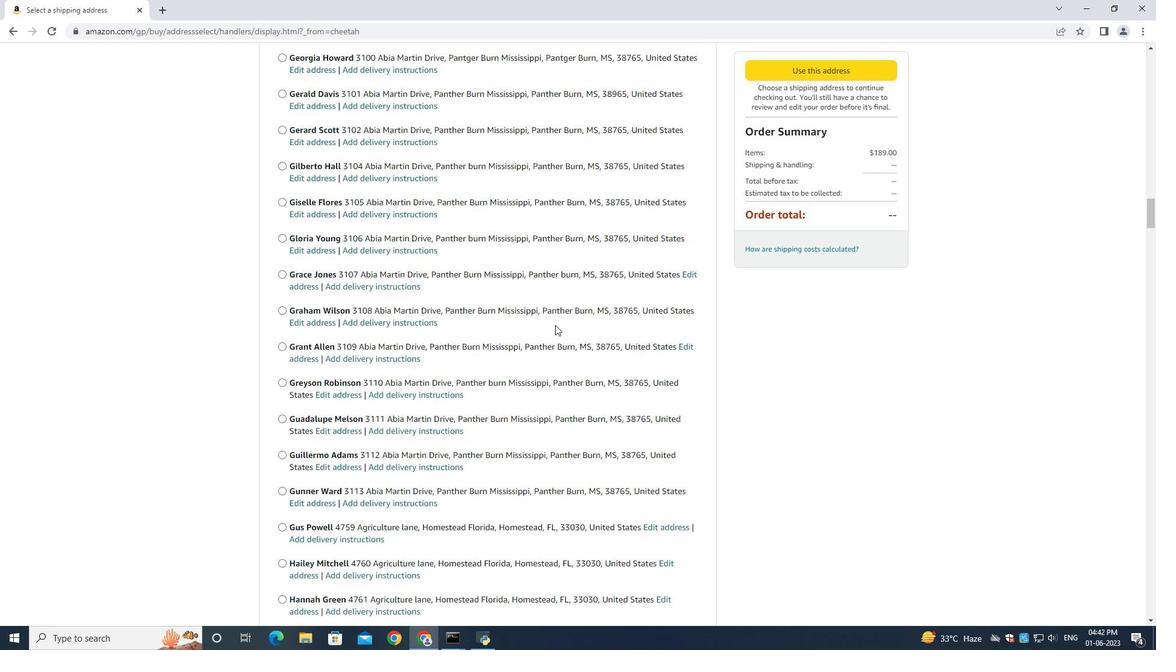 
Action: Mouse scrolled (555, 324) with delta (0, -1)
Screenshot: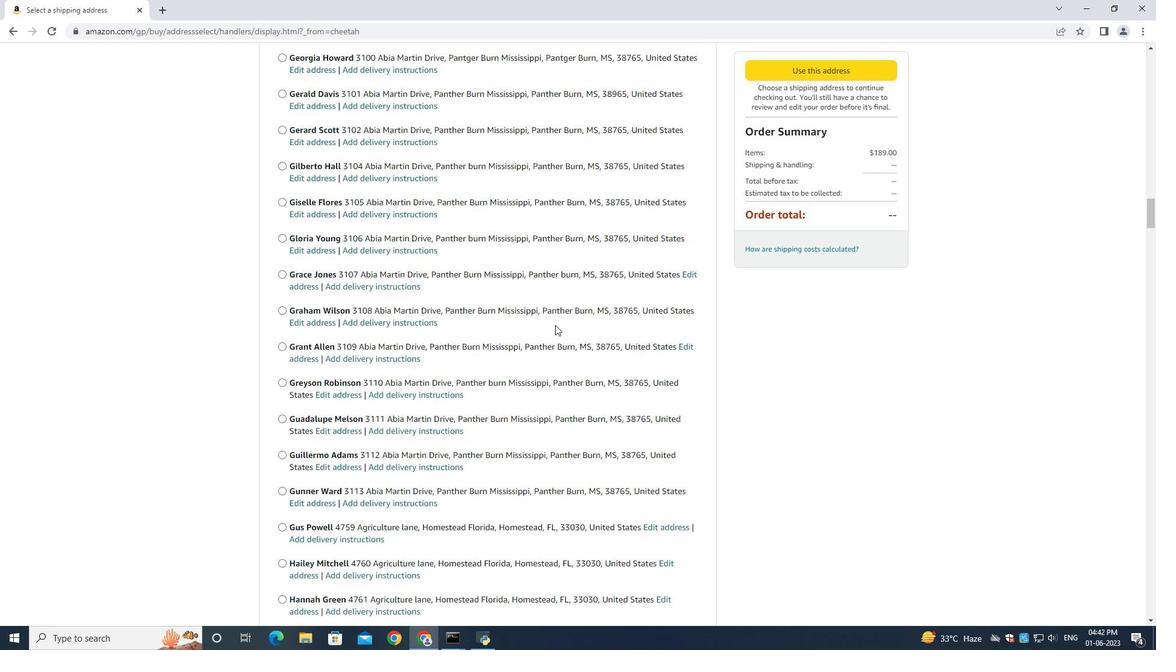 
Action: Mouse scrolled (555, 324) with delta (0, 0)
Screenshot: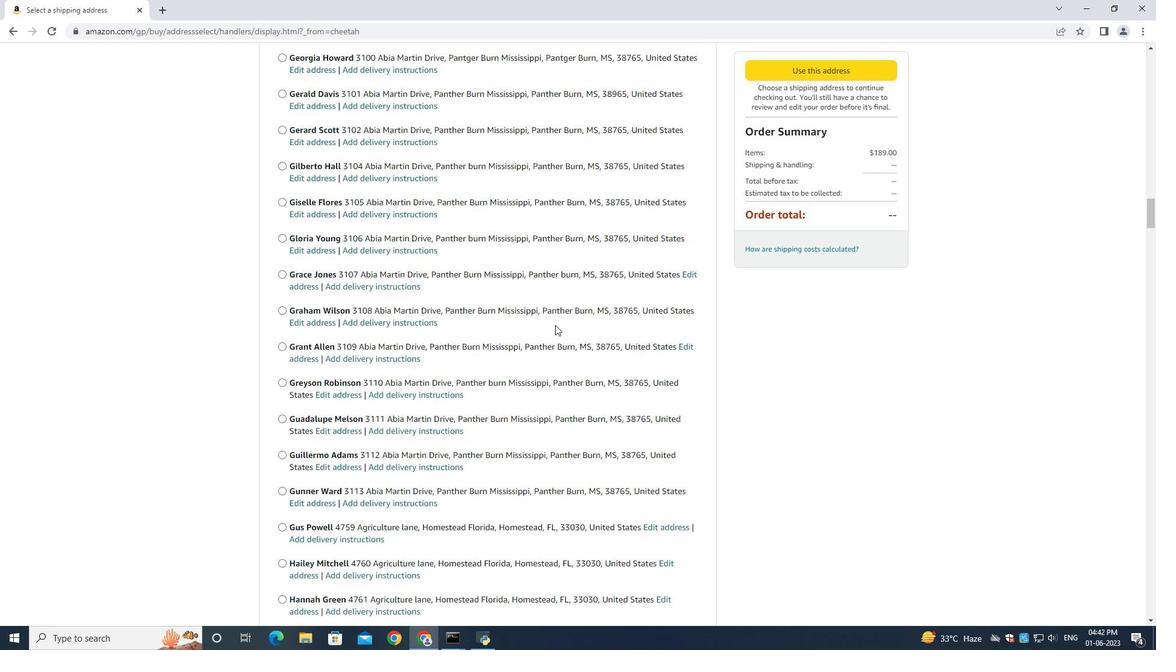 
Action: Mouse scrolled (555, 324) with delta (0, 0)
Screenshot: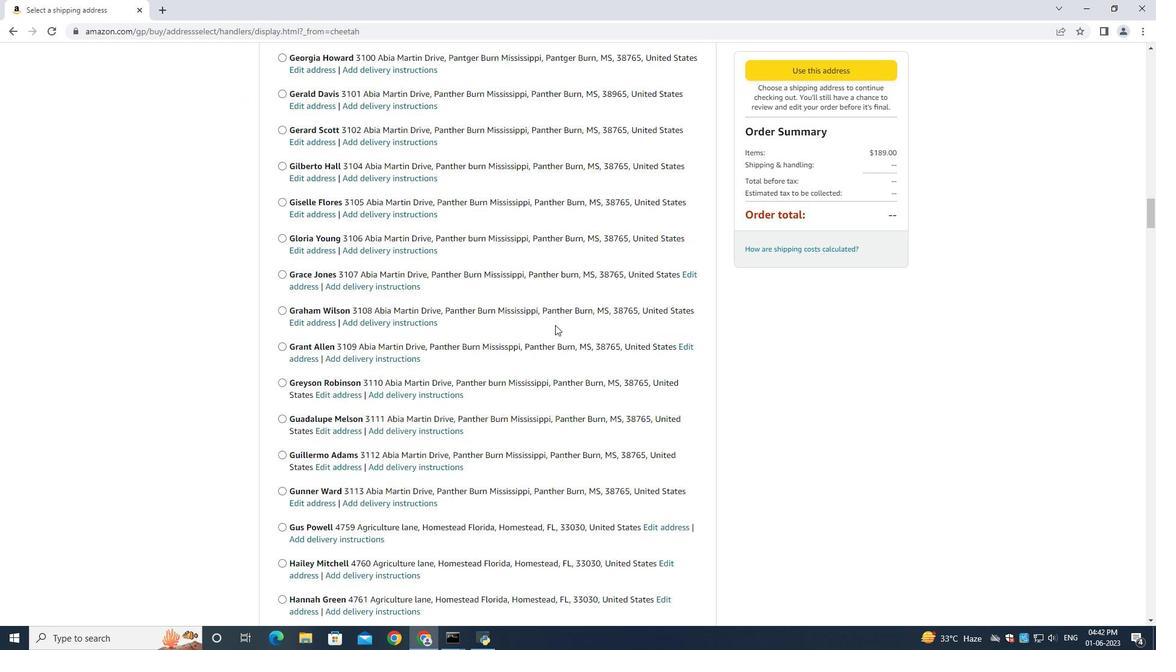 
Action: Mouse scrolled (555, 324) with delta (0, 0)
Screenshot: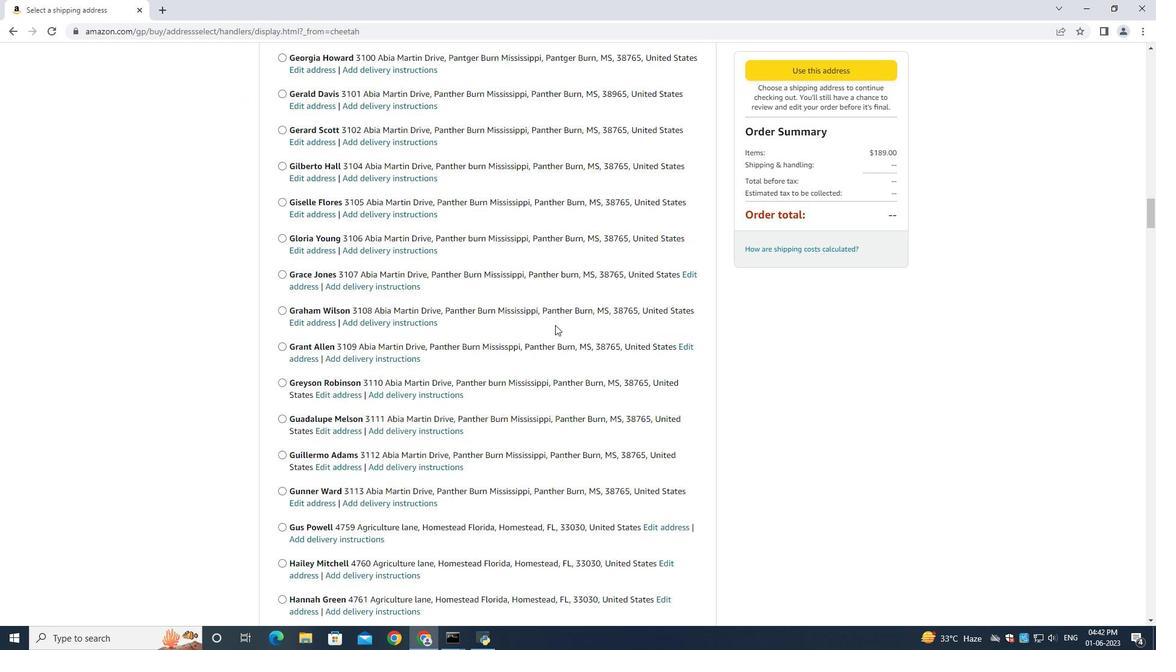 
Action: Mouse scrolled (555, 324) with delta (0, 0)
Screenshot: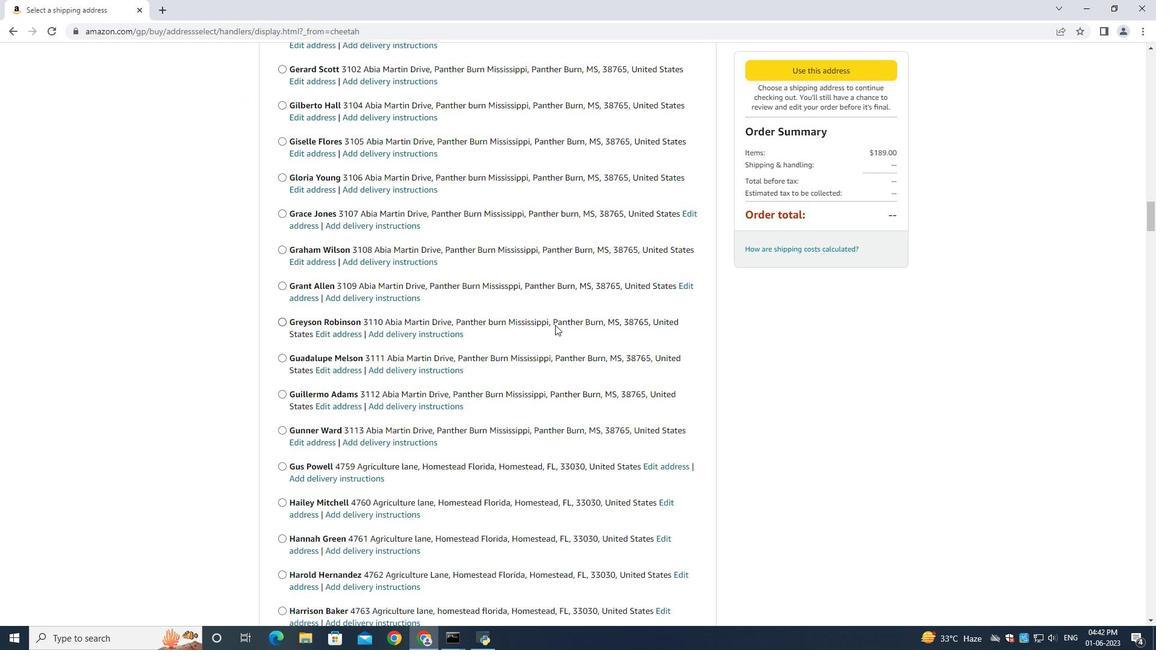 
Action: Mouse scrolled (555, 324) with delta (0, 0)
Screenshot: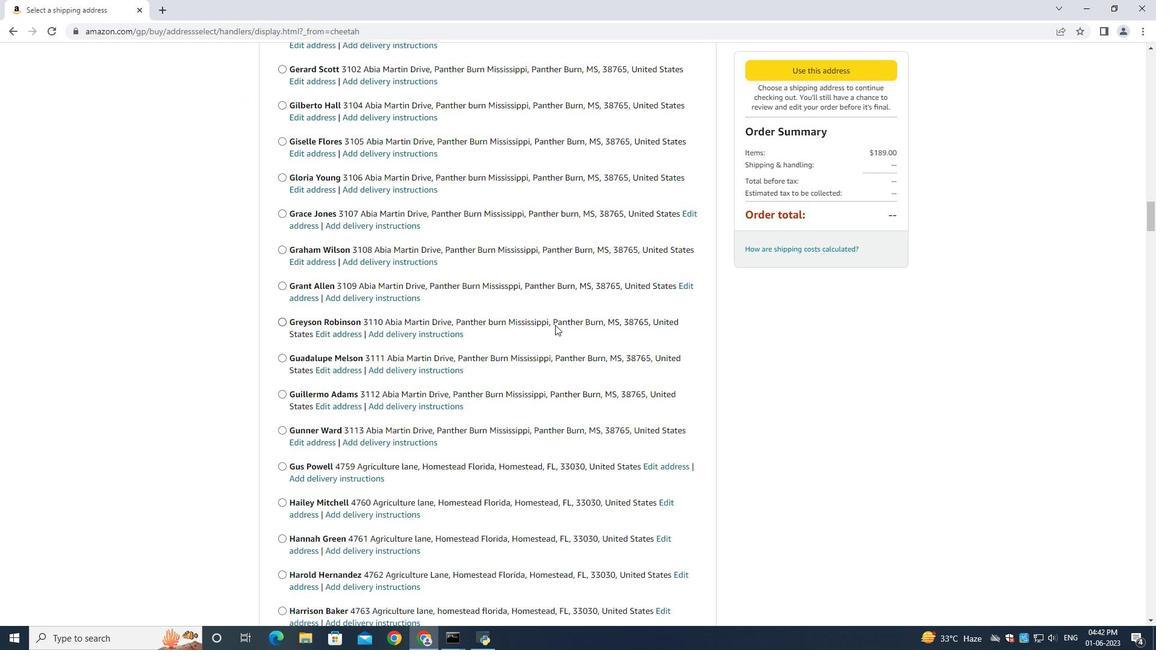 
Action: Mouse scrolled (555, 324) with delta (0, 0)
Screenshot: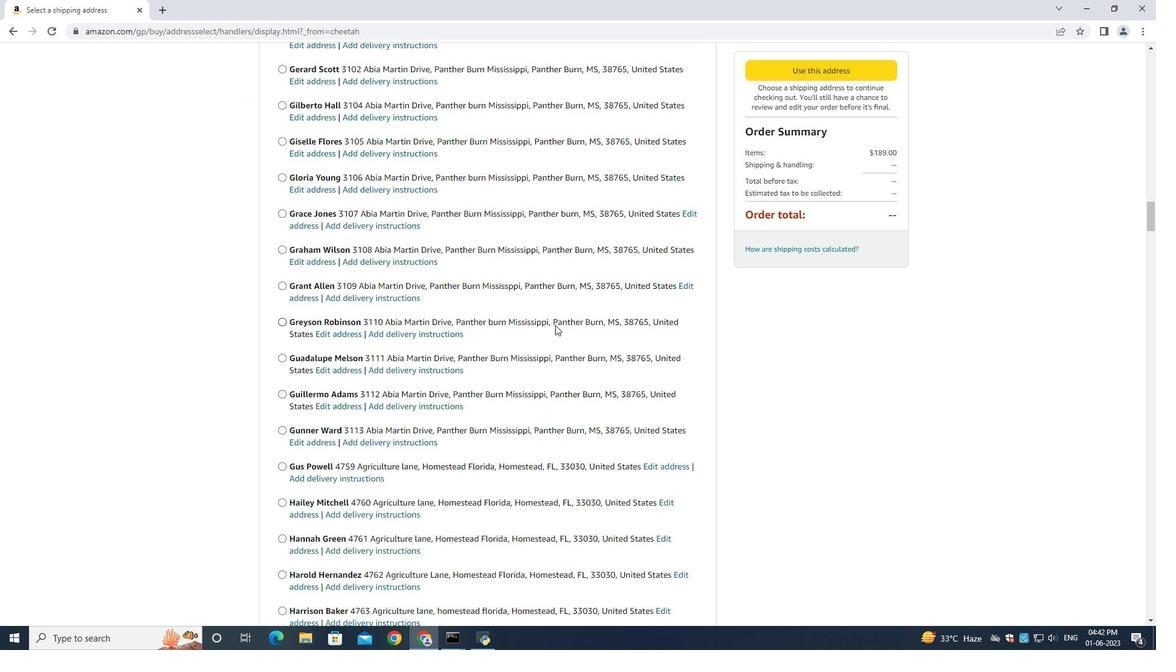 
Action: Mouse scrolled (555, 324) with delta (0, 0)
Screenshot: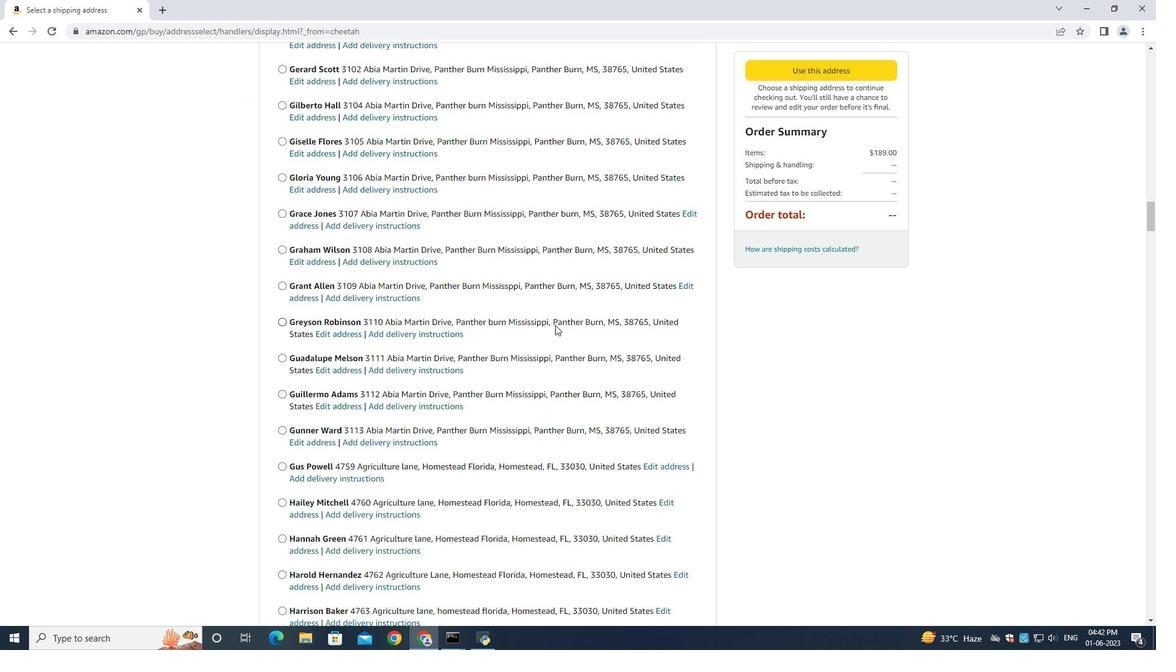 
Action: Mouse scrolled (555, 324) with delta (0, -1)
Screenshot: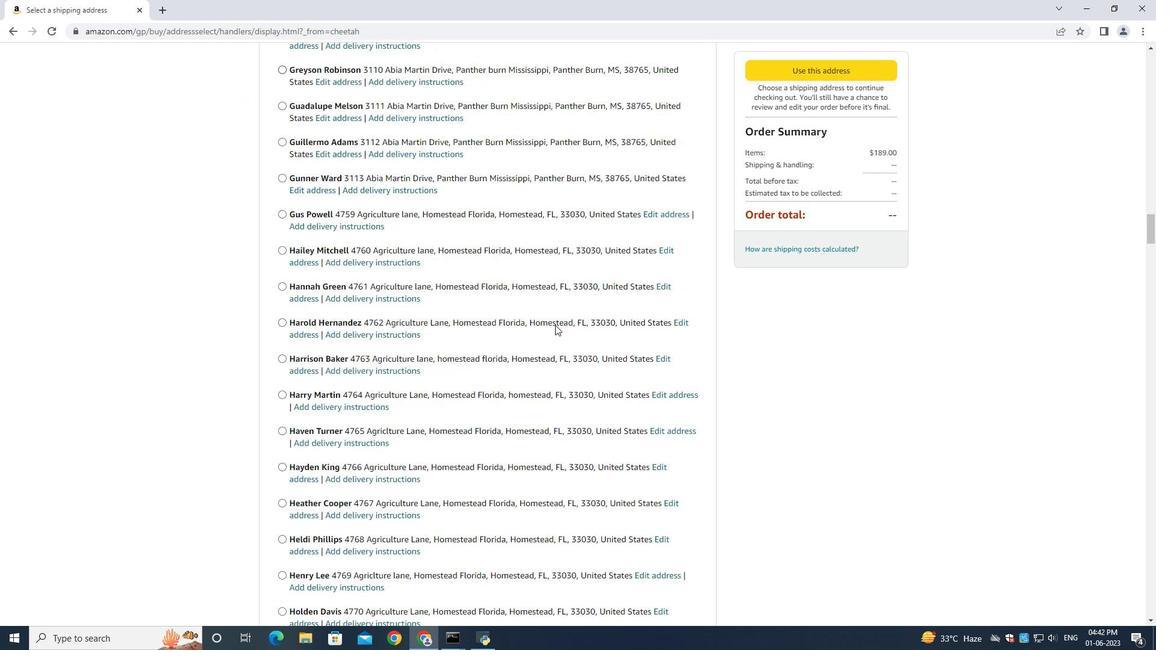 
Action: Mouse scrolled (555, 324) with delta (0, 0)
Screenshot: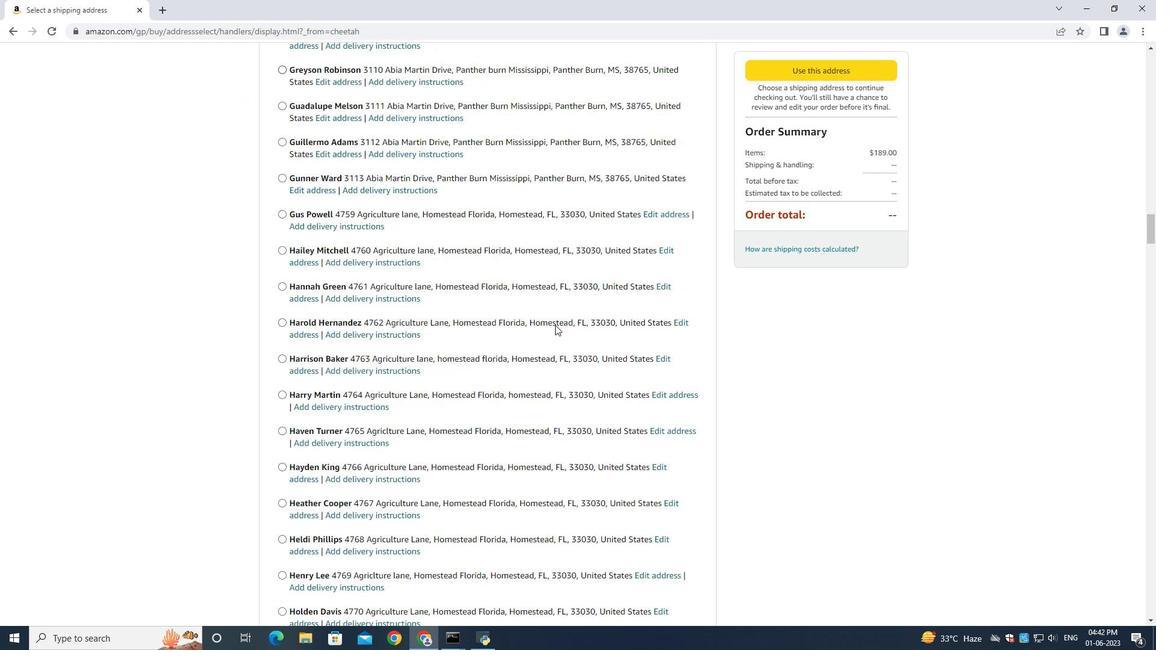 
Action: Mouse scrolled (555, 324) with delta (0, 0)
Screenshot: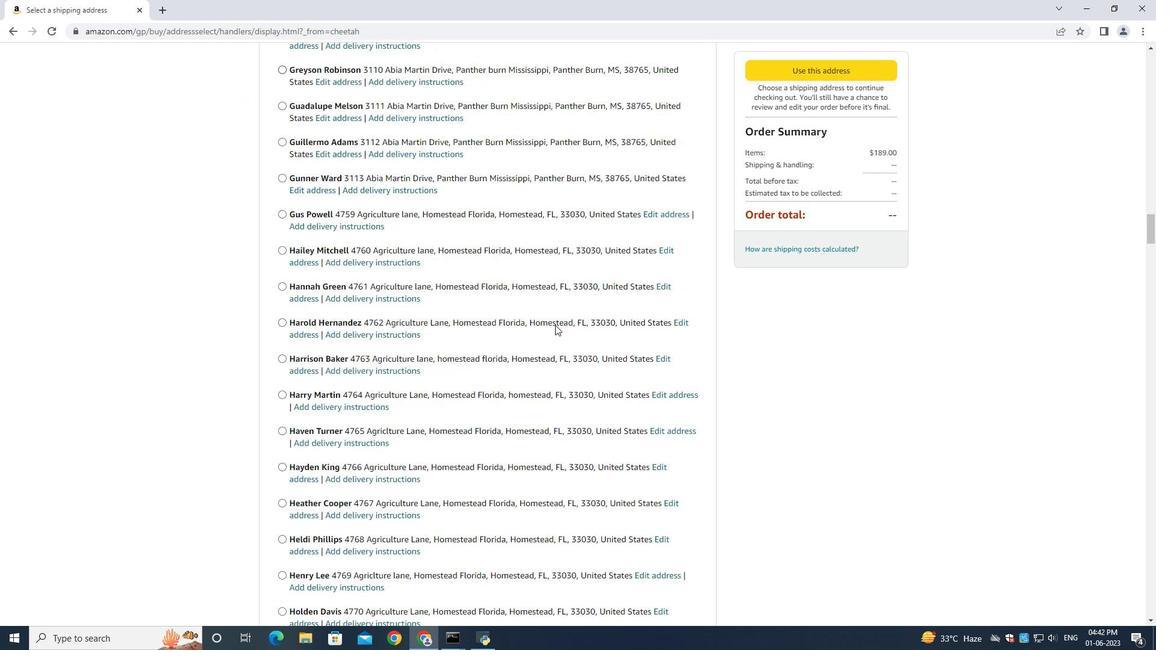 
Action: Mouse scrolled (555, 324) with delta (0, 0)
Screenshot: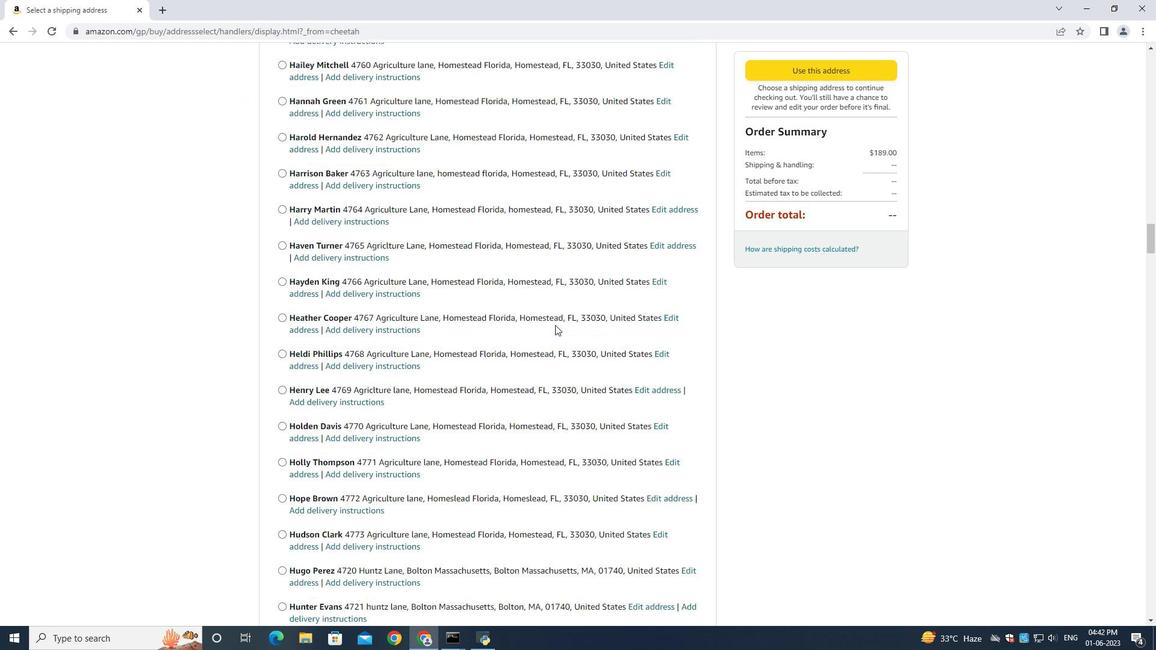 
Action: Mouse moved to (555, 324)
Screenshot: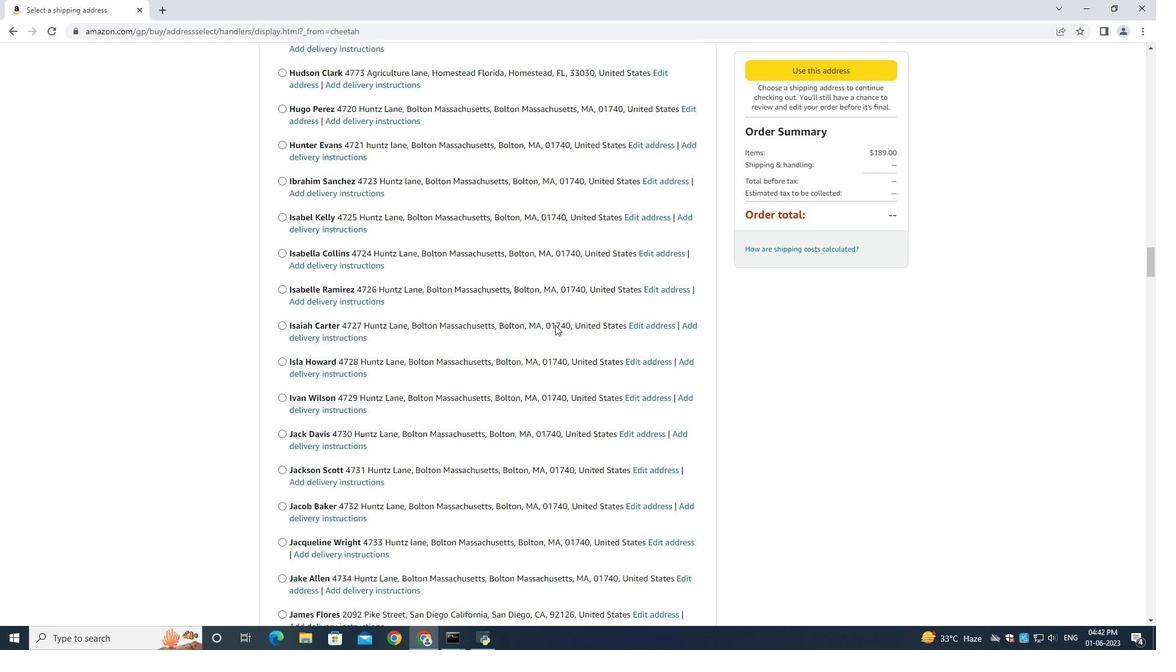 
Action: Mouse scrolled (555, 324) with delta (0, -1)
Screenshot: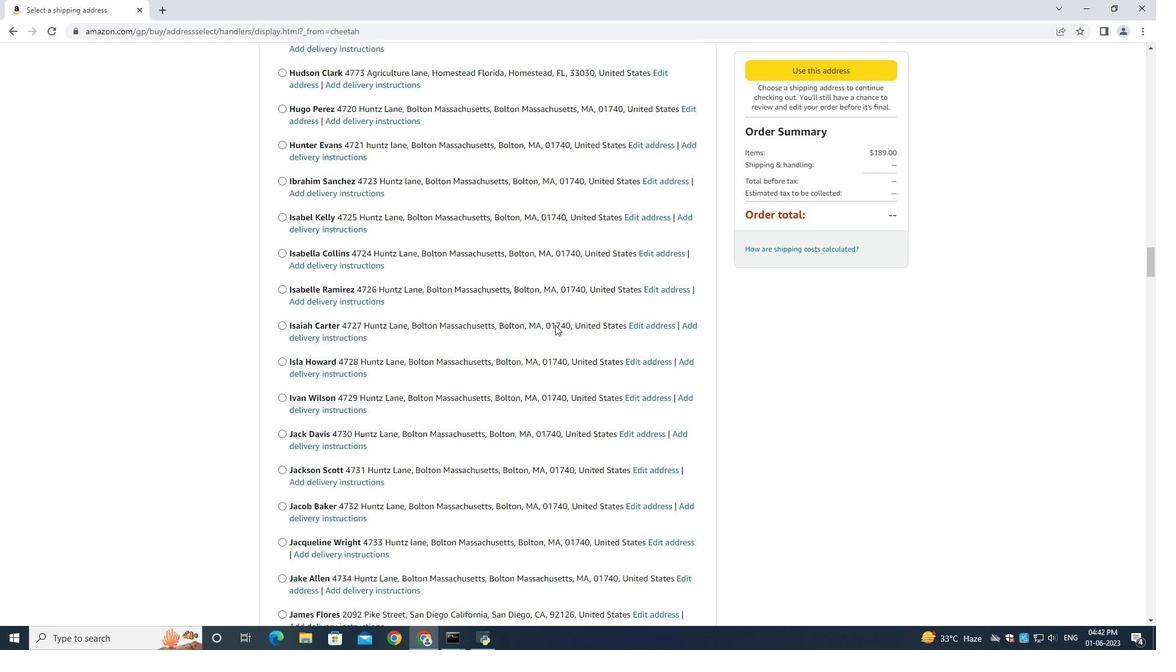 
Action: Mouse moved to (555, 322)
Screenshot: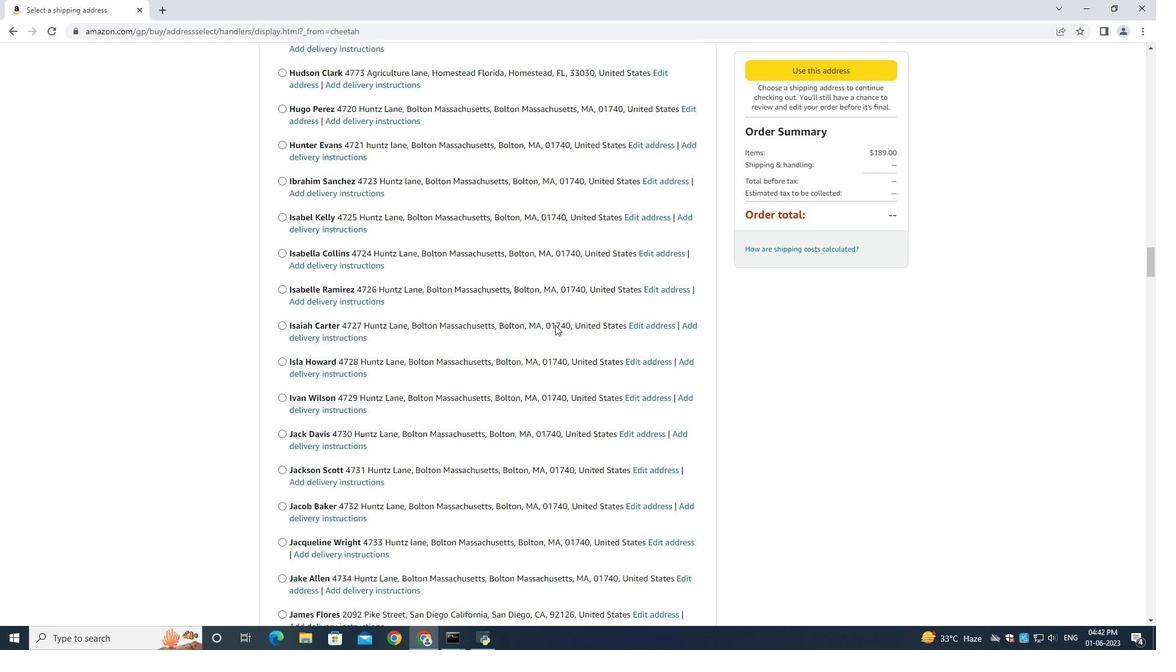 
Action: Mouse scrolled (555, 324) with delta (0, 0)
Screenshot: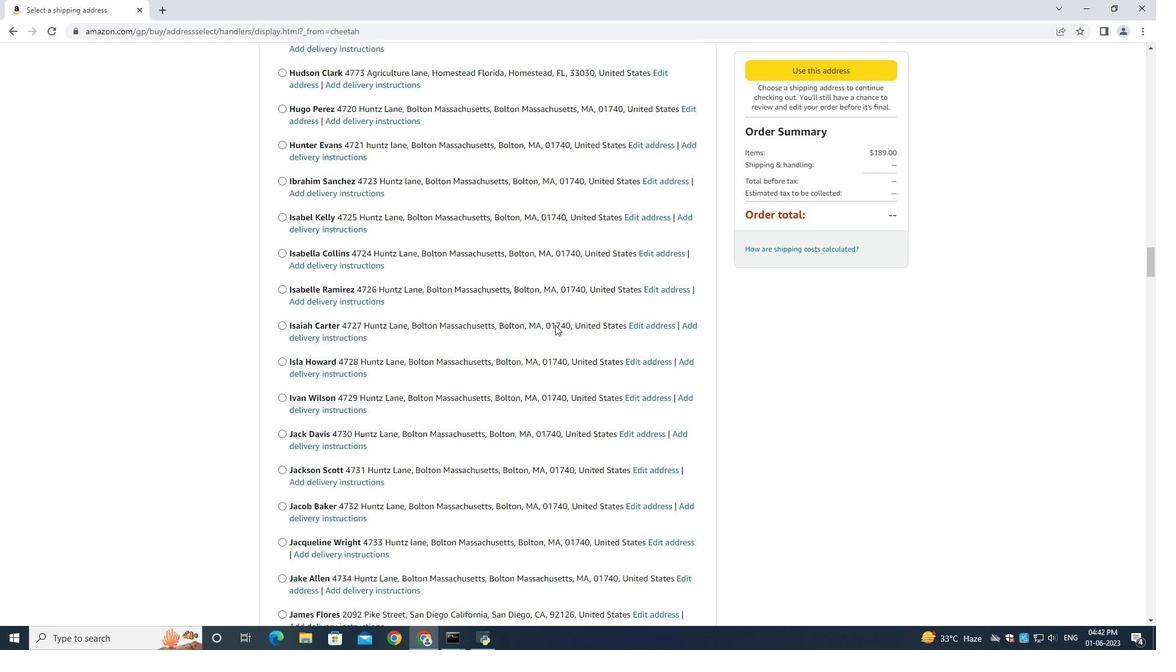 
Action: Mouse moved to (555, 322)
Screenshot: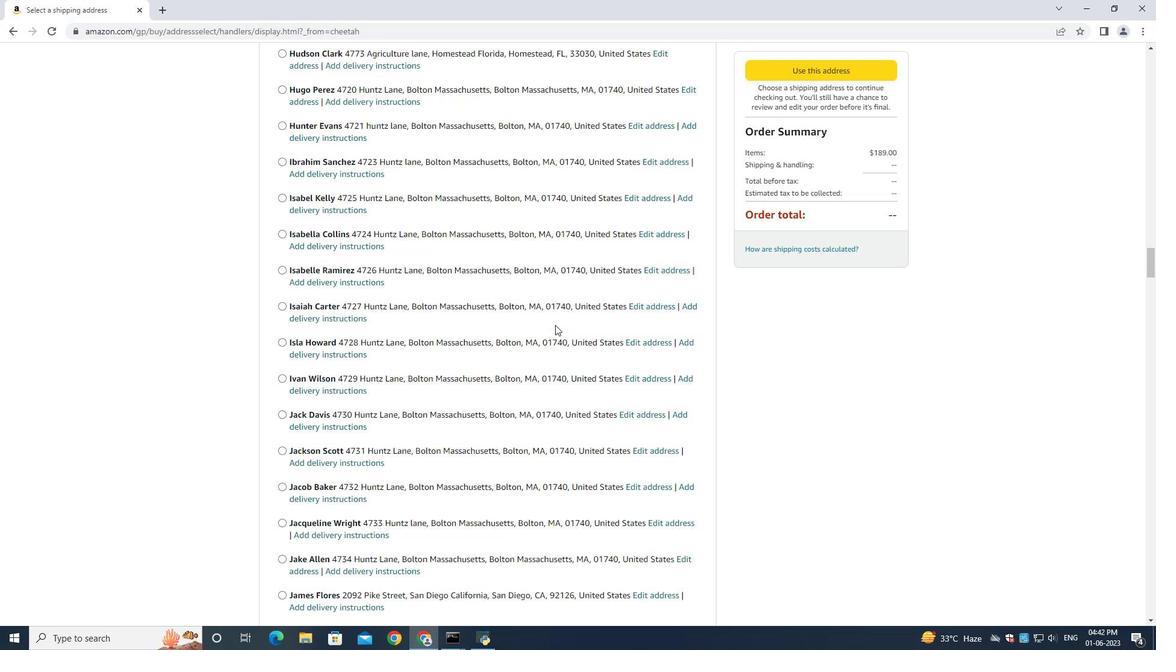 
Action: Mouse scrolled (555, 324) with delta (0, -1)
Screenshot: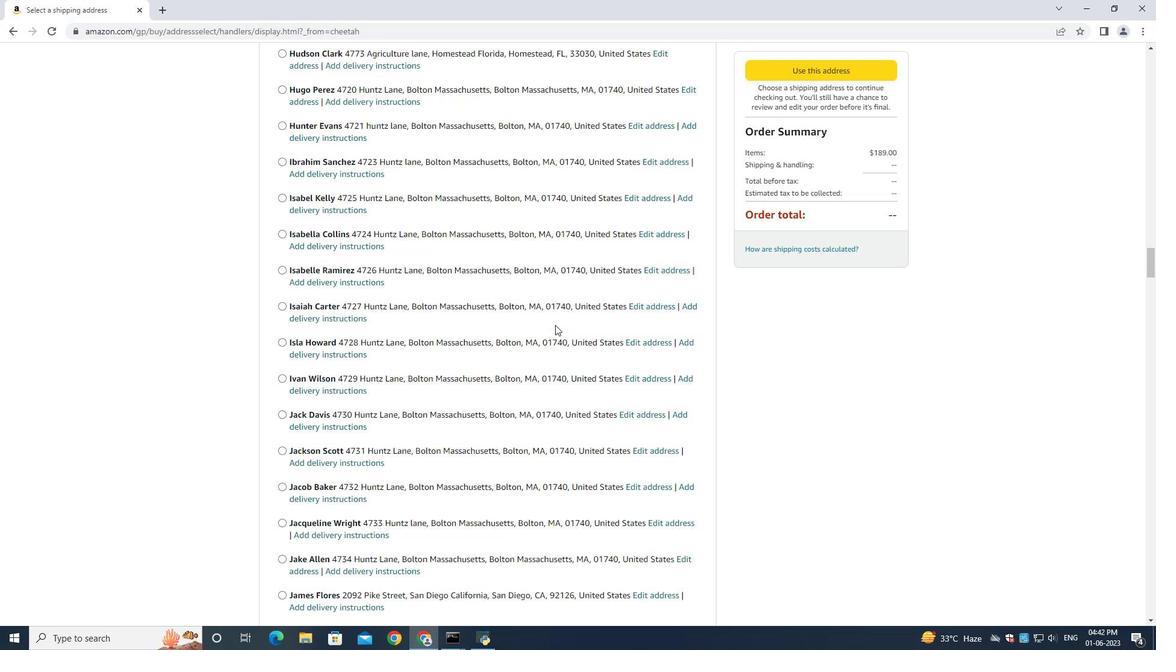 
Action: Mouse moved to (555, 324)
Screenshot: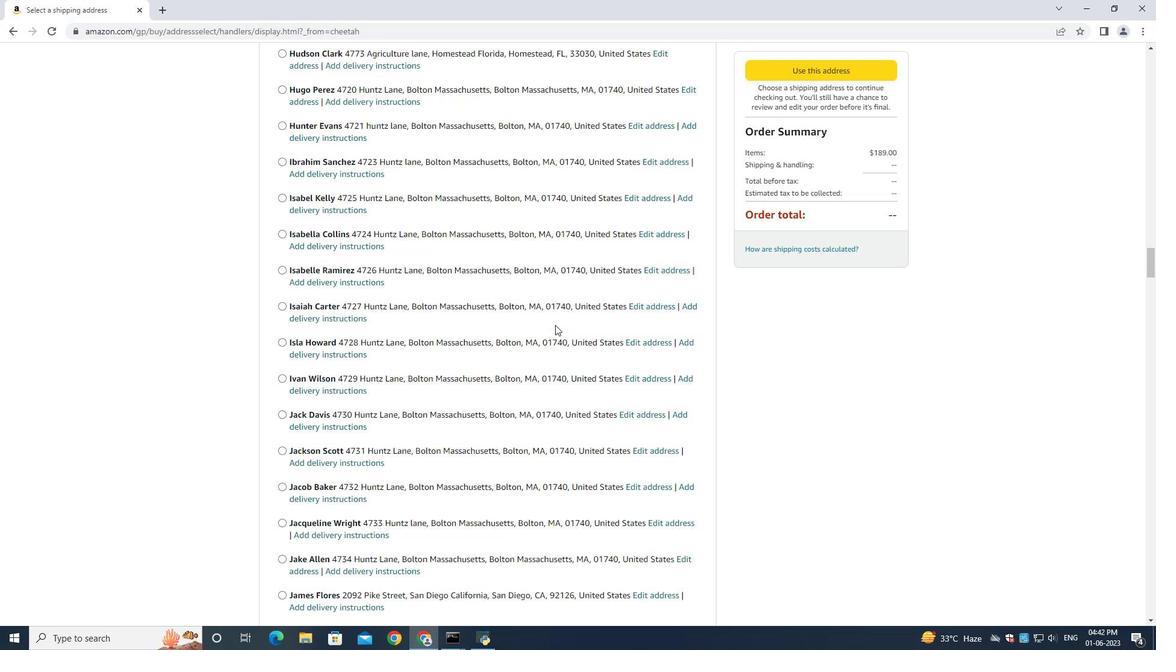 
Action: Mouse scrolled (555, 324) with delta (0, 0)
Screenshot: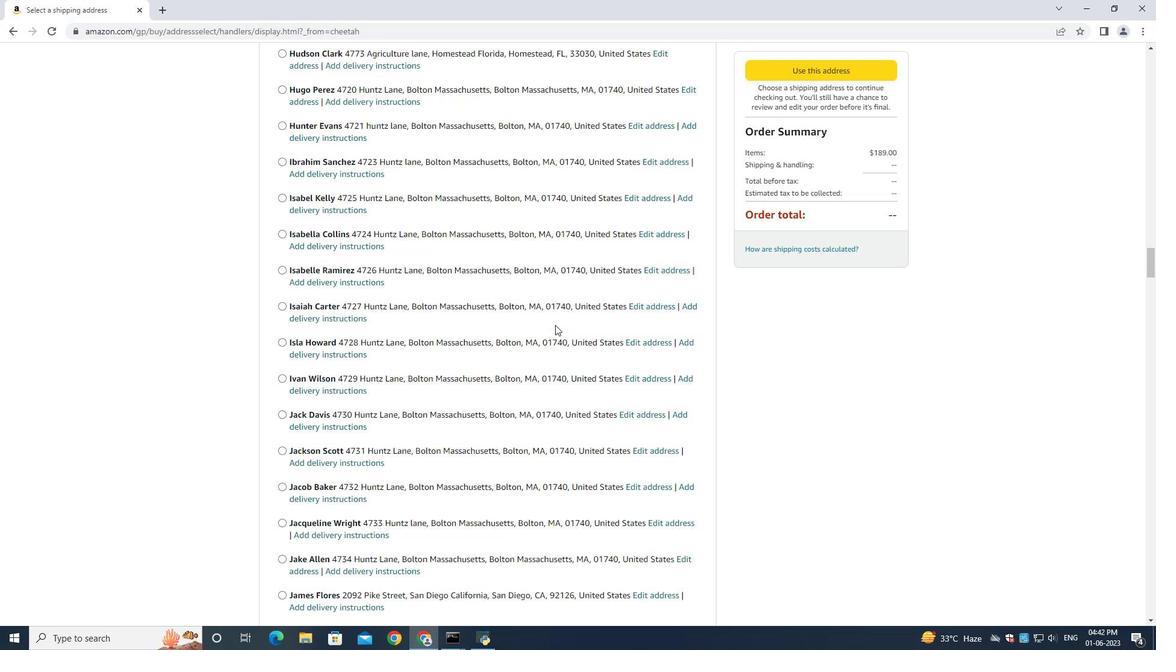 
Action: Mouse moved to (555, 324)
Screenshot: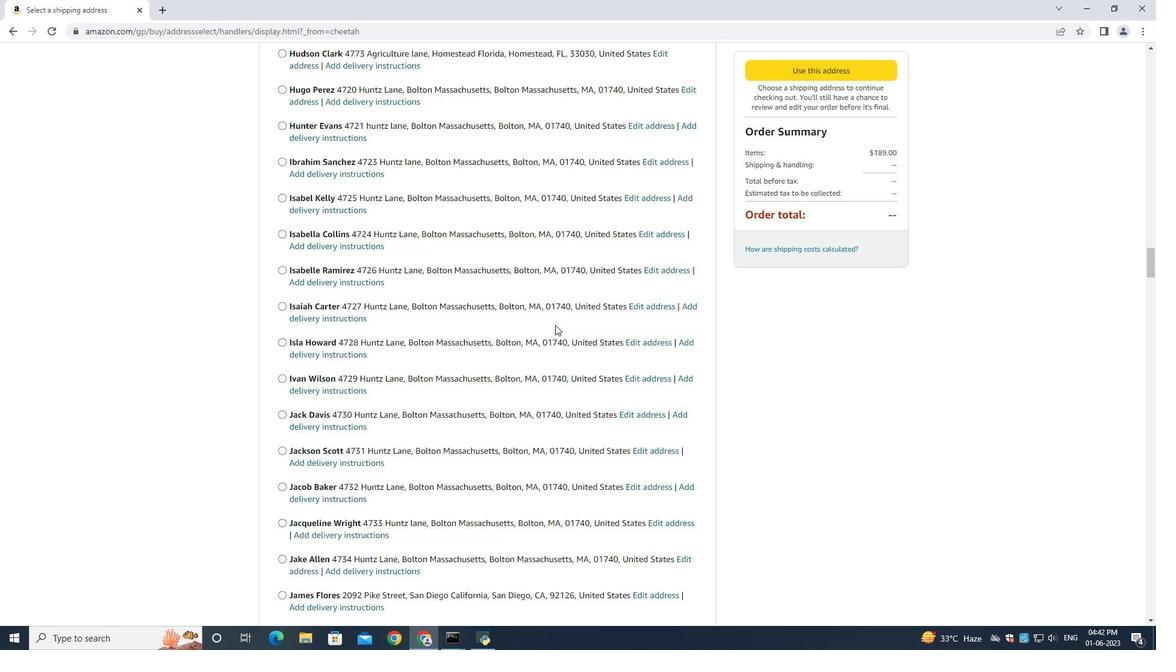 
Action: Mouse scrolled (555, 322) with delta (0, 0)
Screenshot: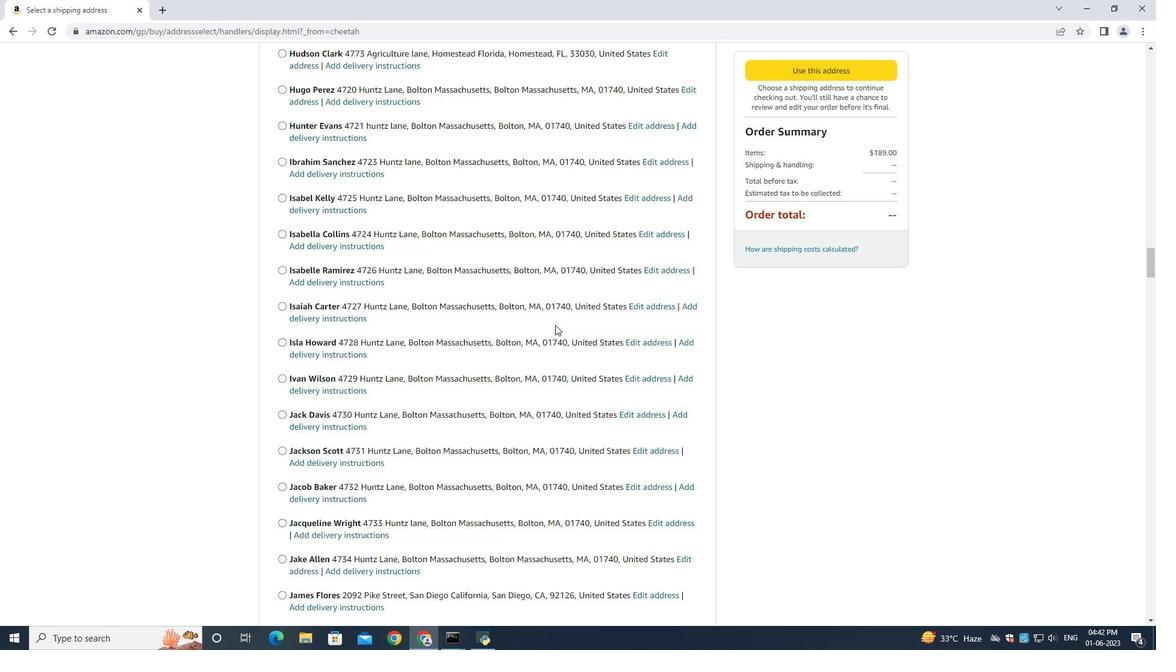 
Action: Mouse moved to (555, 324)
Screenshot: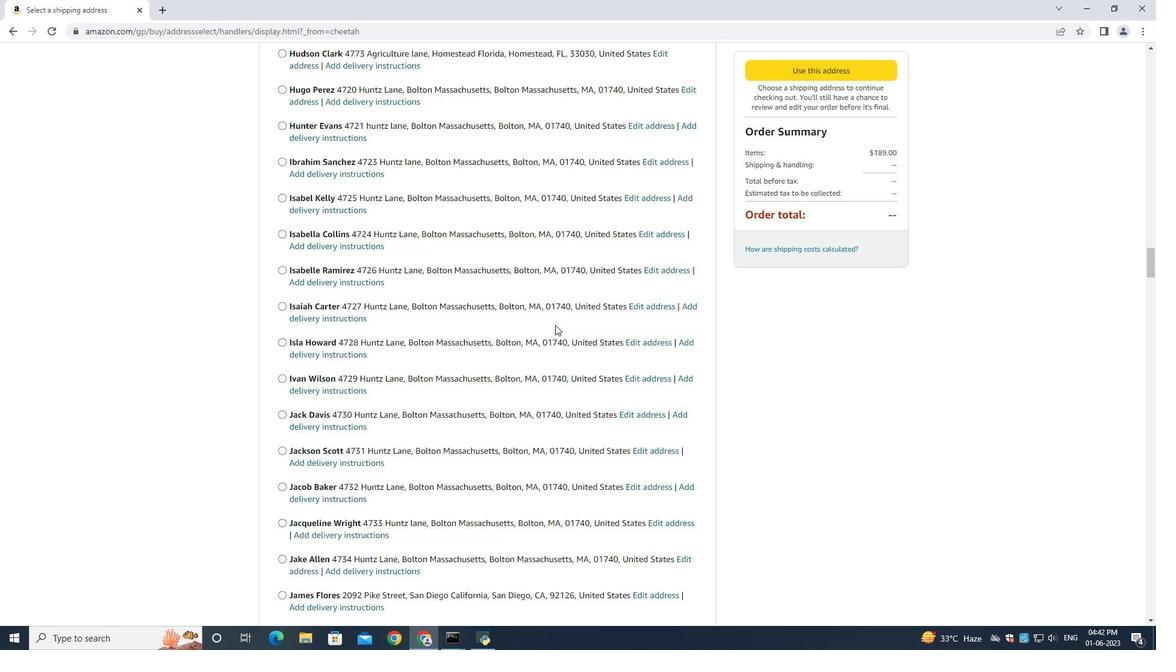 
Action: Mouse scrolled (555, 323) with delta (0, 0)
Screenshot: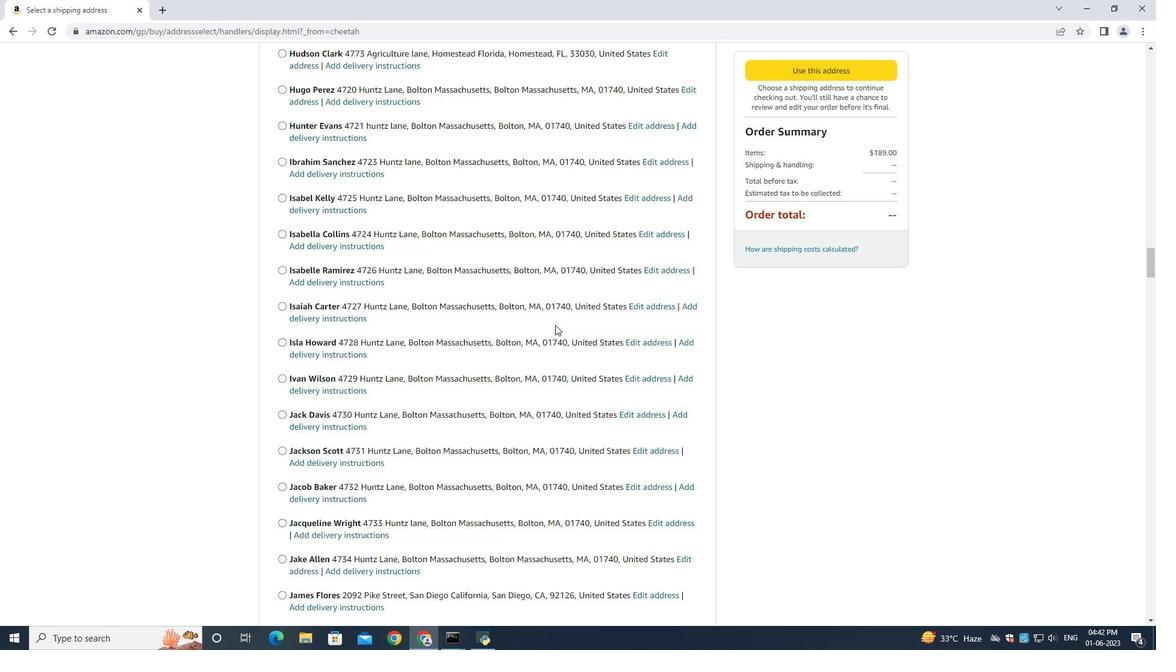 
Action: Mouse moved to (554, 322)
Screenshot: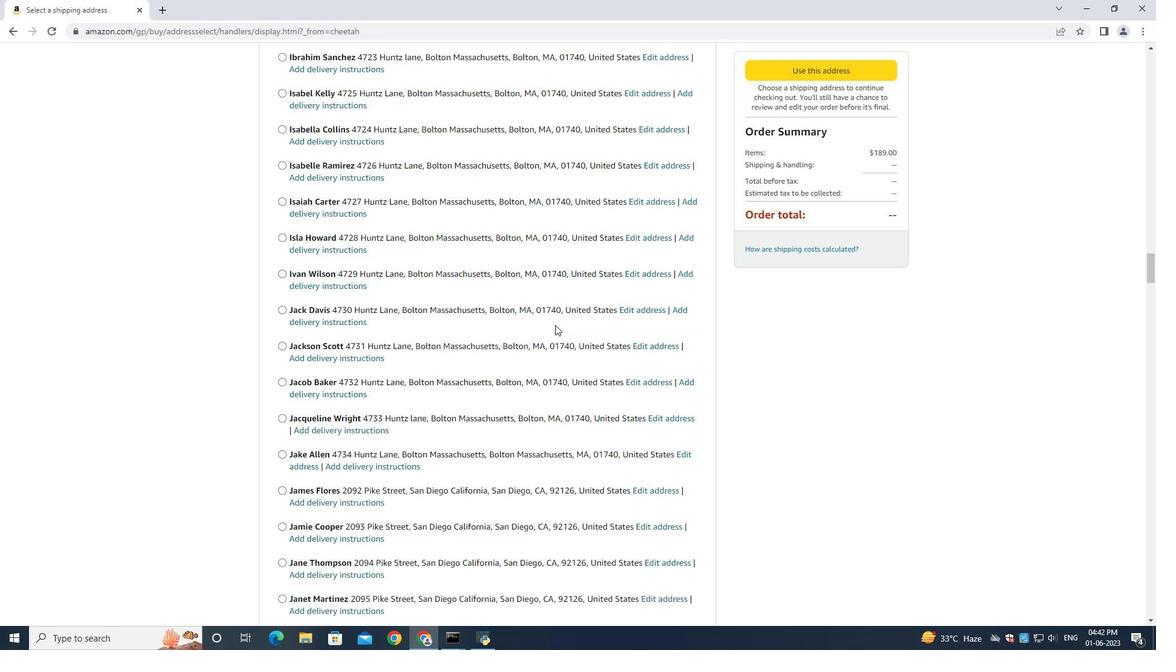 
Action: Mouse scrolled (555, 322) with delta (0, -1)
Screenshot: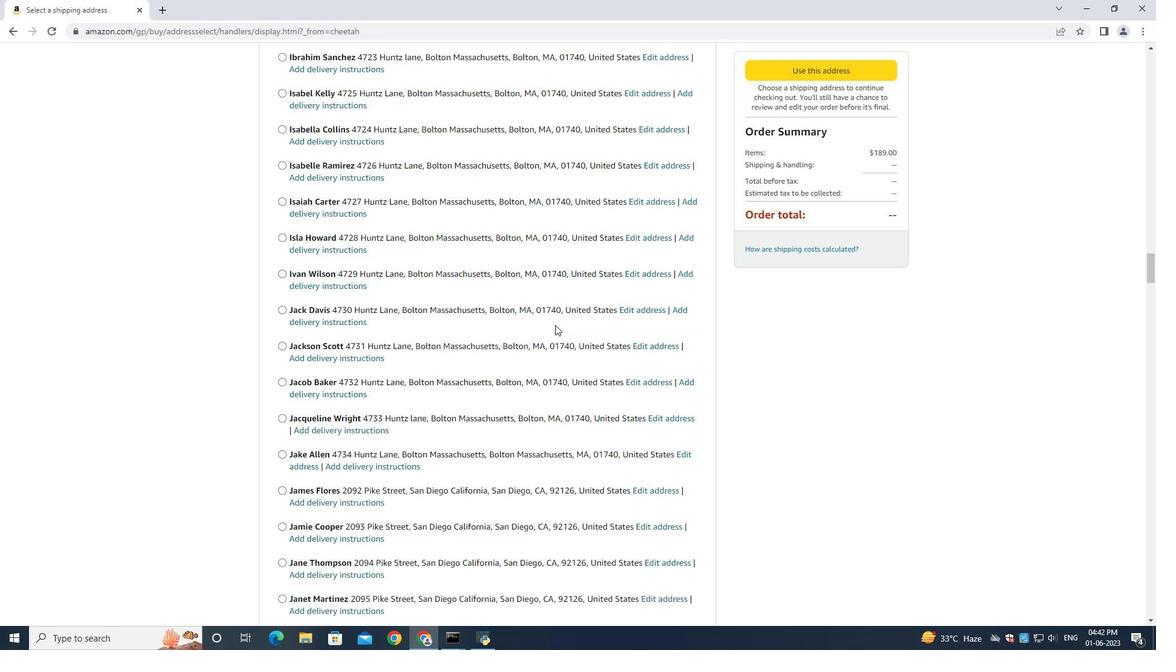 
Action: Mouse scrolled (555, 323) with delta (0, 0)
Screenshot: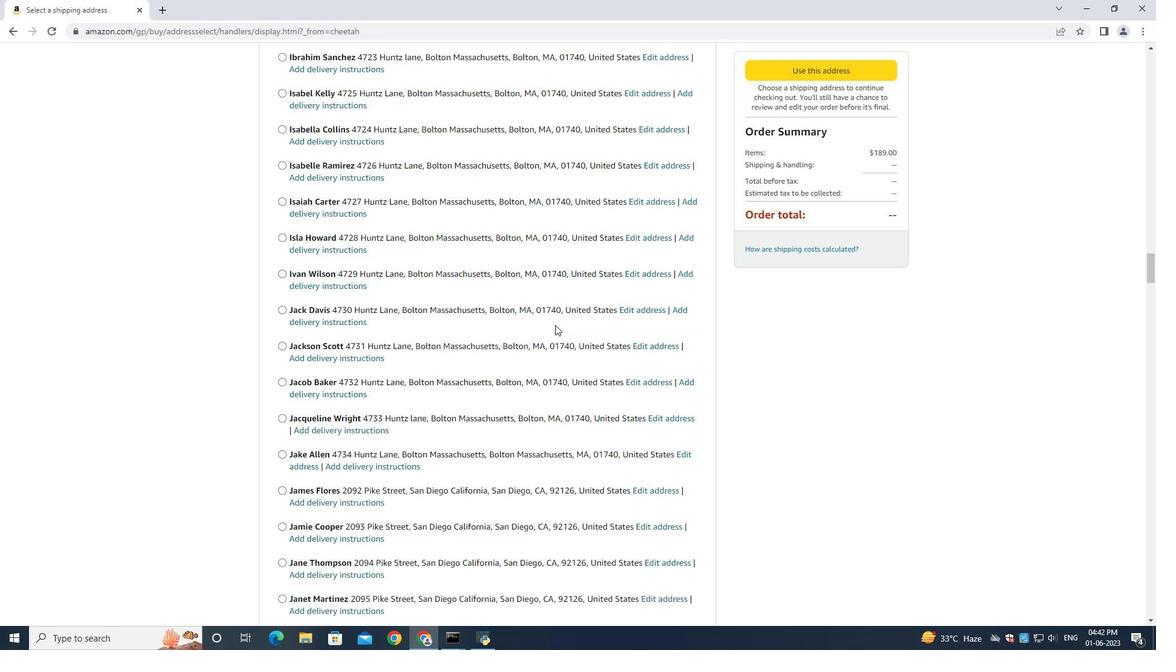 
Action: Mouse scrolled (555, 323) with delta (0, 0)
Screenshot: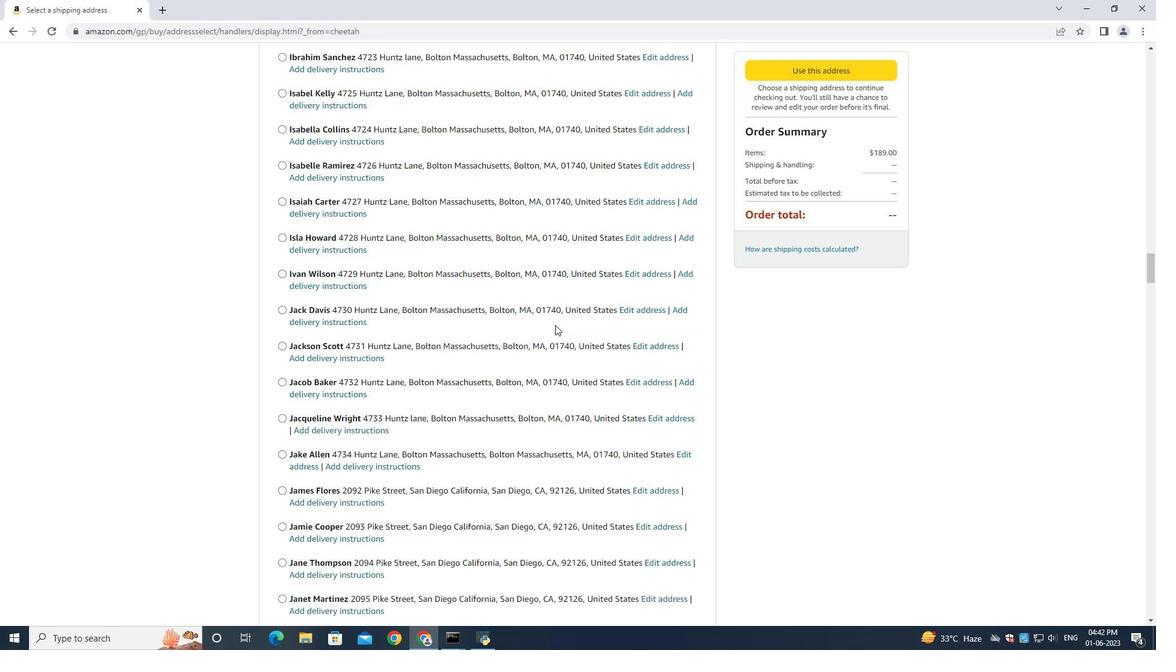 
Action: Mouse moved to (554, 324)
Screenshot: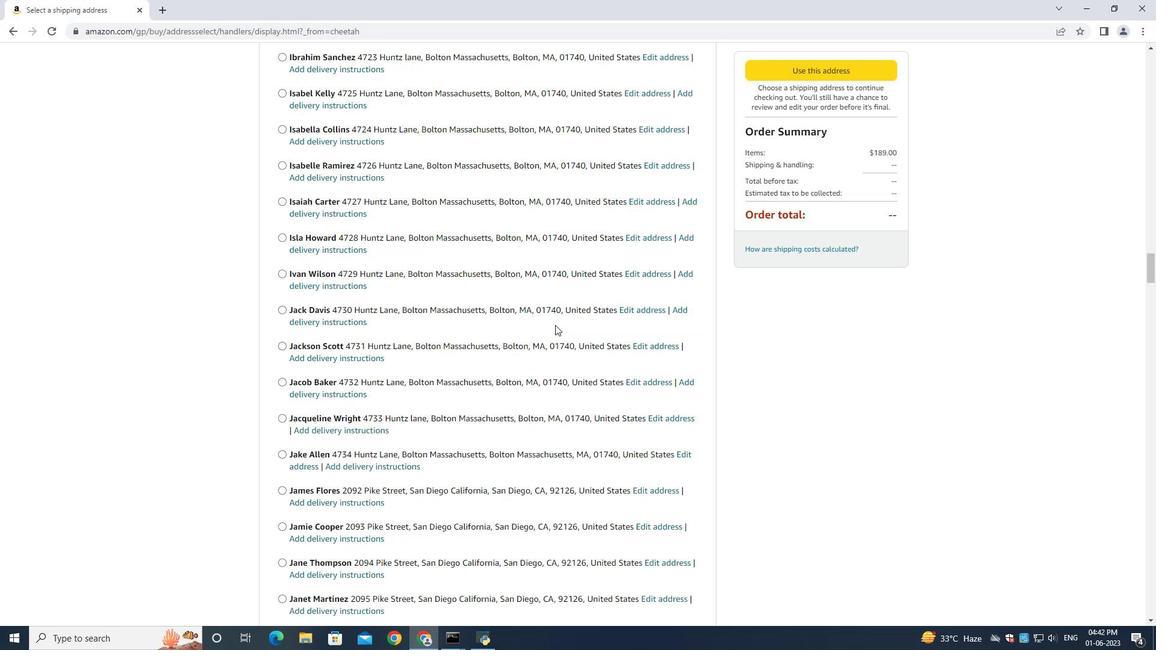 
Action: Mouse scrolled (554, 323) with delta (0, 0)
Screenshot: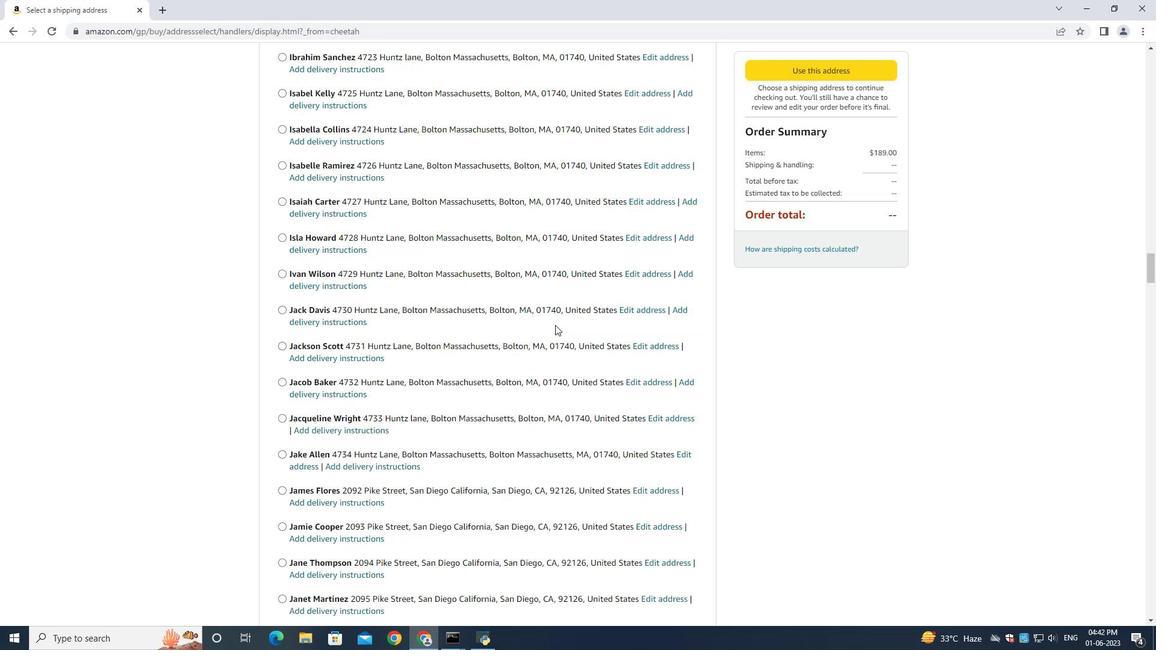 
Action: Mouse moved to (554, 327)
Screenshot: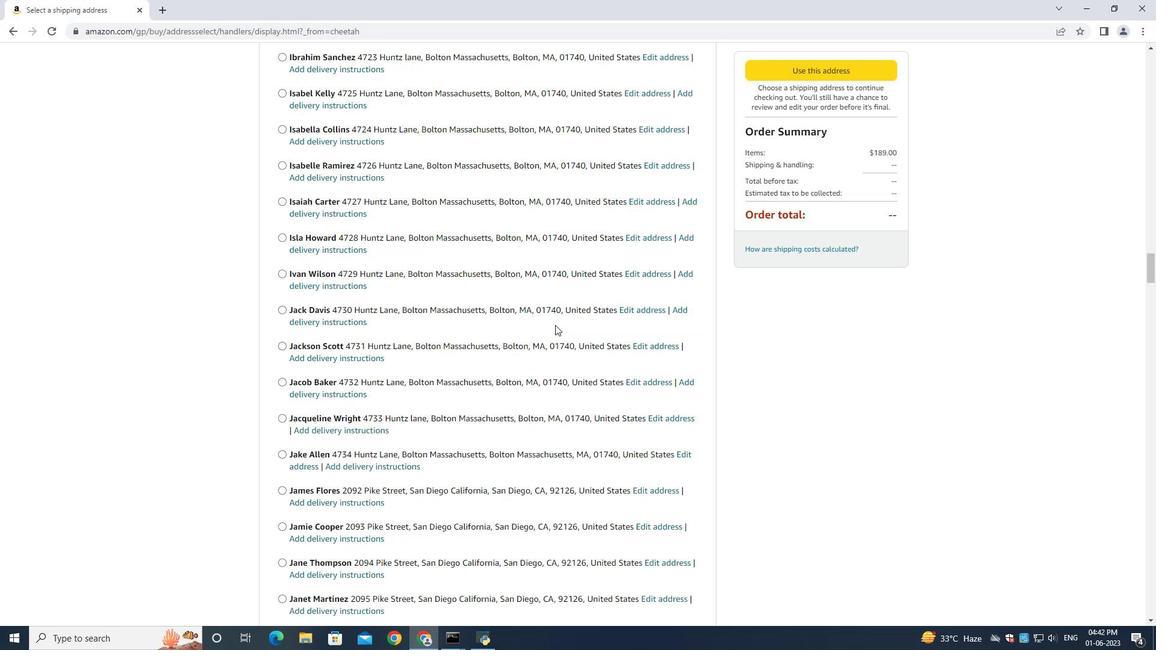 
Action: Mouse scrolled (554, 325) with delta (0, 0)
Screenshot: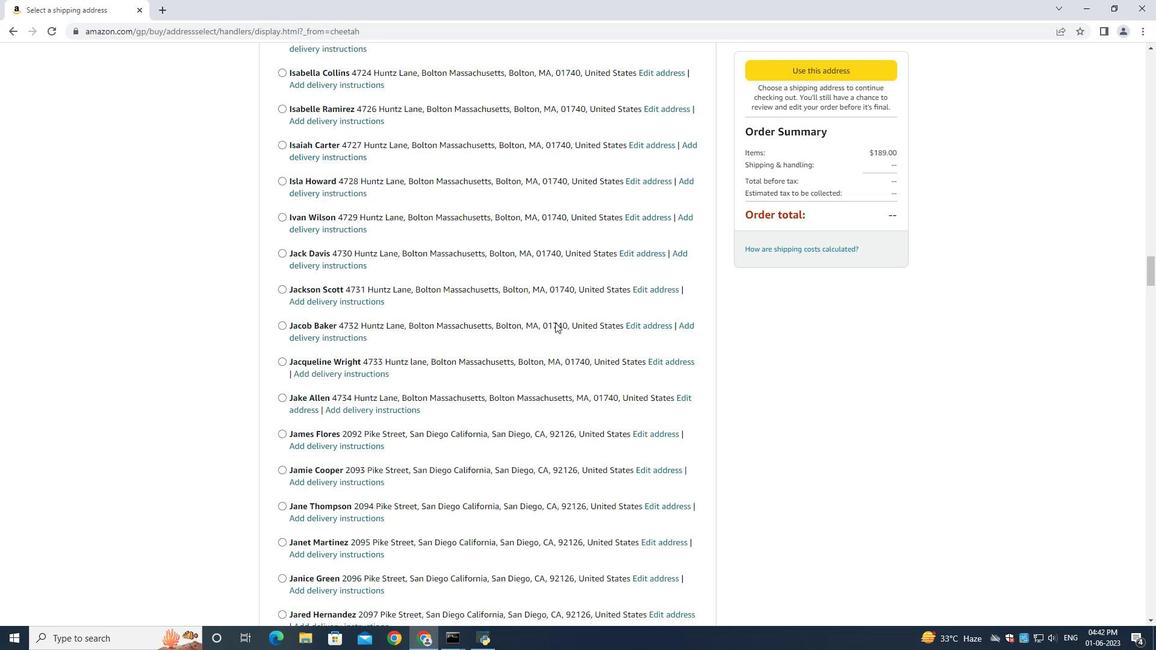 
Action: Mouse moved to (554, 327)
Screenshot: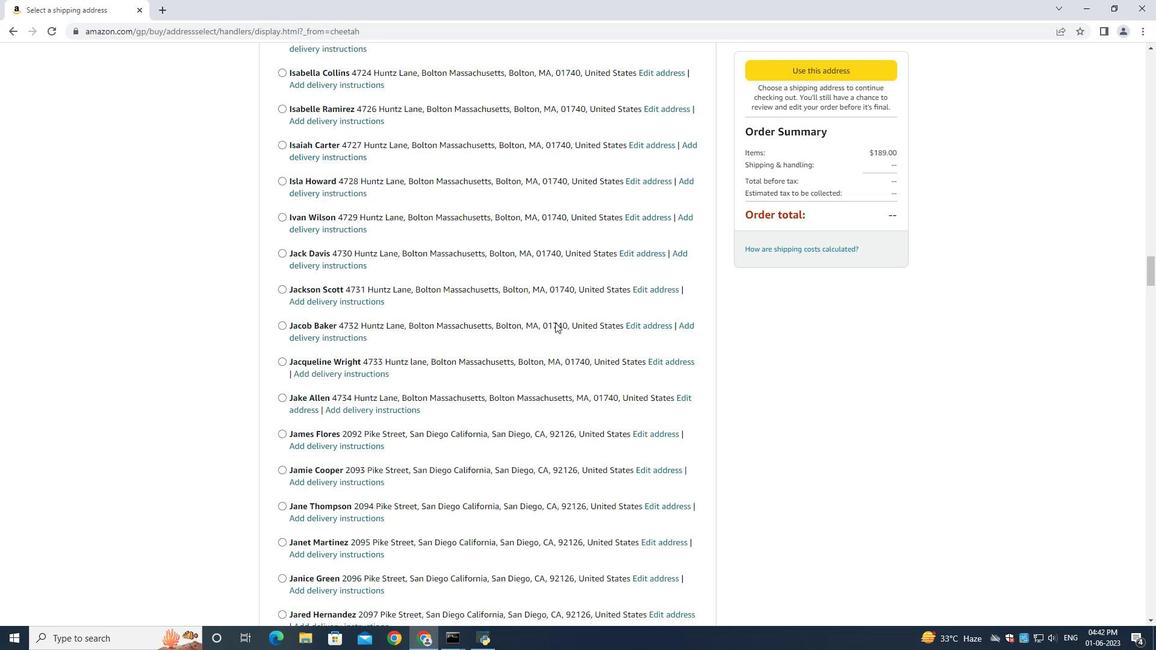 
Action: Mouse scrolled (554, 326) with delta (0, 0)
Screenshot: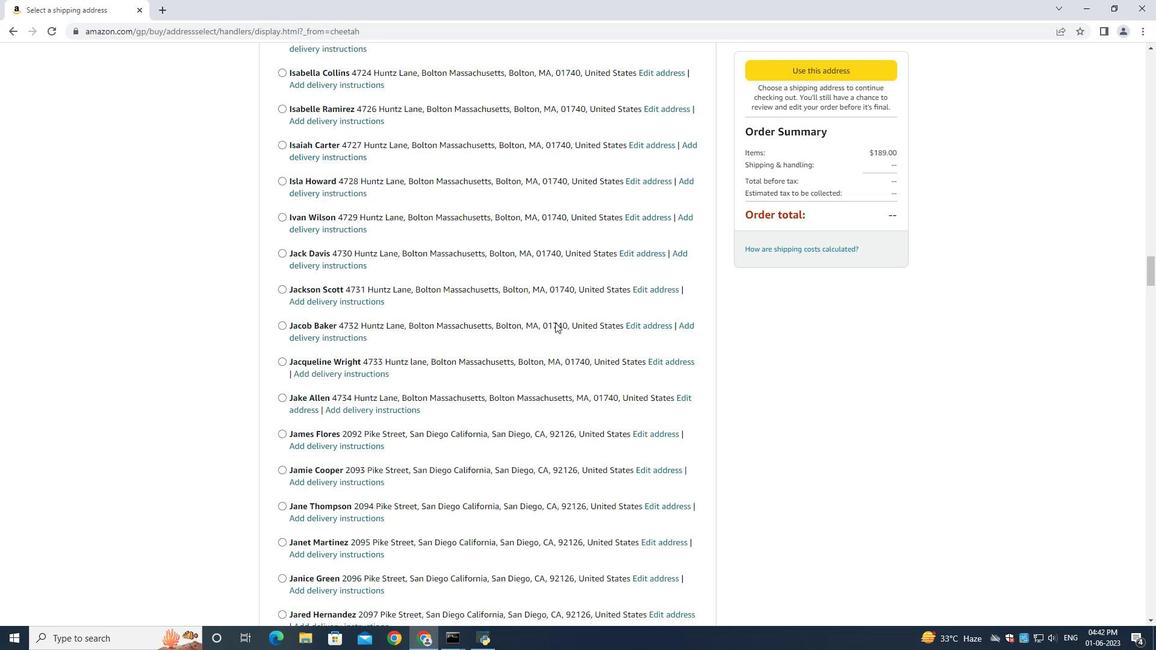 
Action: Mouse scrolled (554, 326) with delta (0, 0)
Screenshot: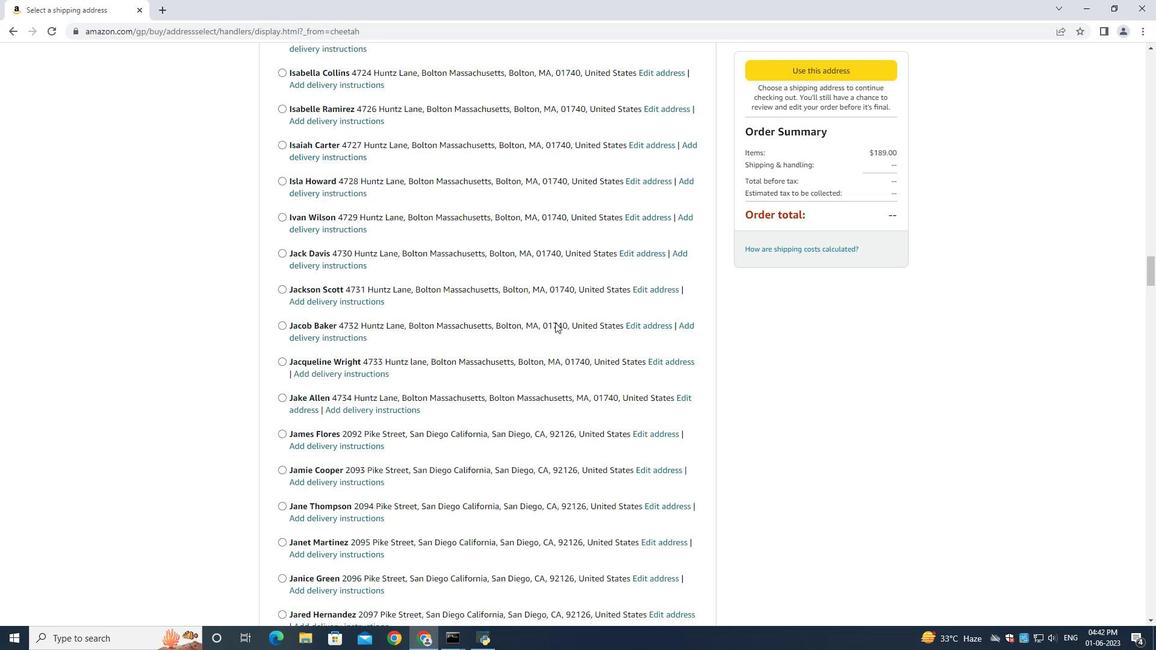 
Action: Mouse scrolled (554, 325) with delta (0, -1)
Screenshot: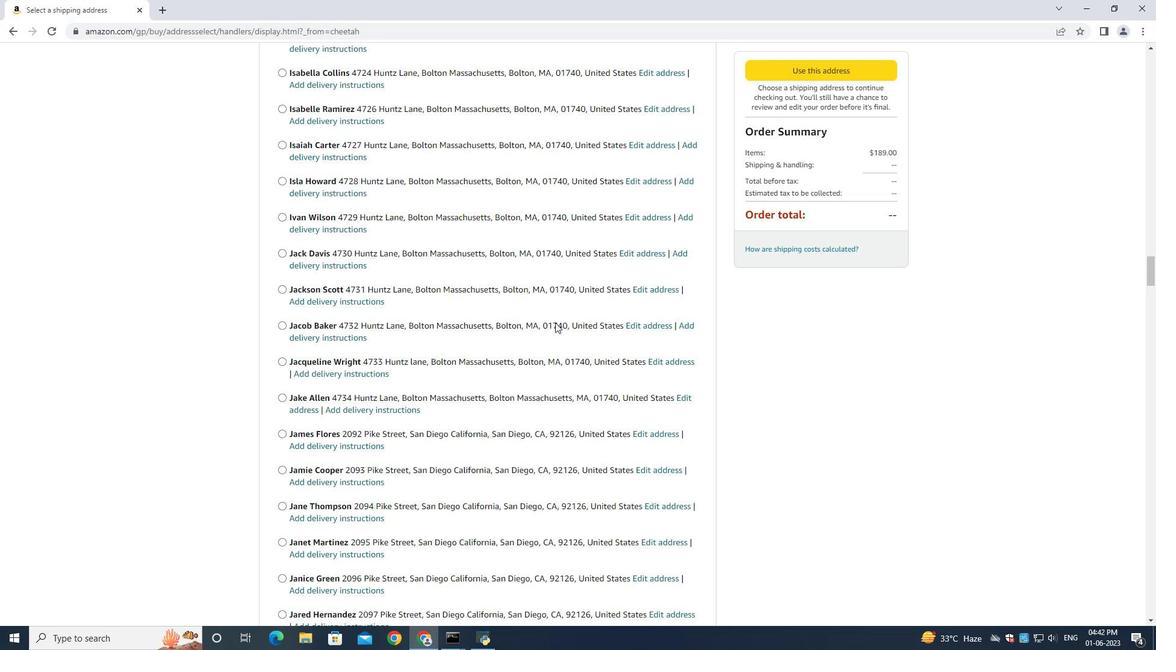 
Action: Mouse scrolled (554, 326) with delta (0, 0)
Screenshot: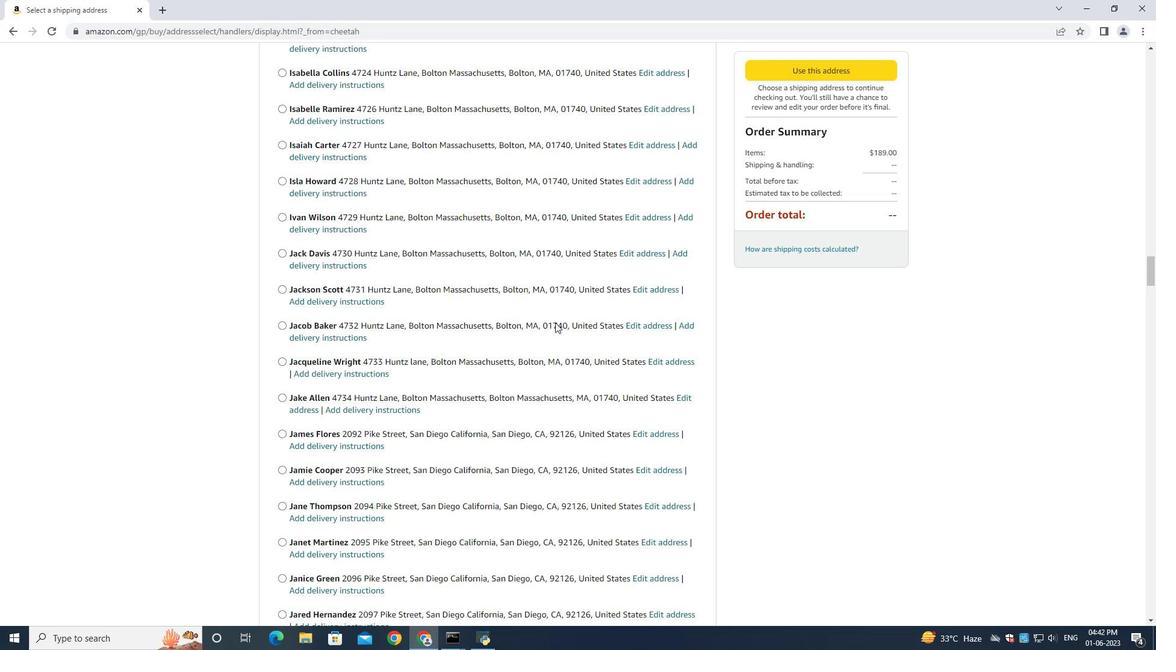
Action: Mouse scrolled (554, 326) with delta (0, 0)
Screenshot: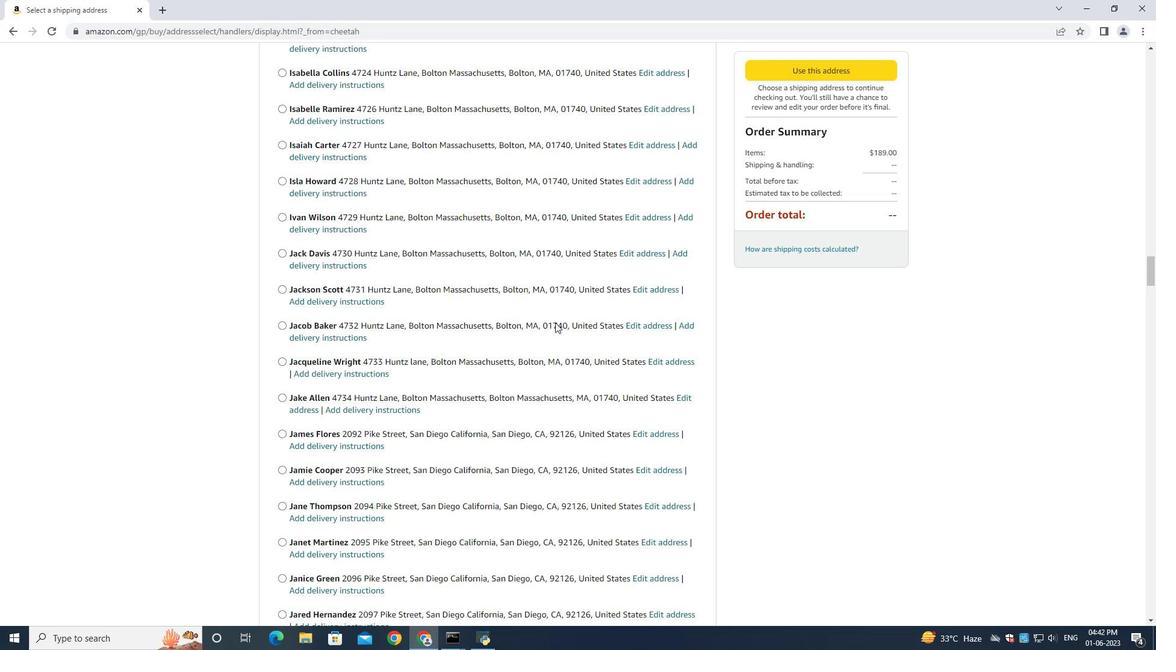 
Action: Mouse moved to (554, 325)
Screenshot: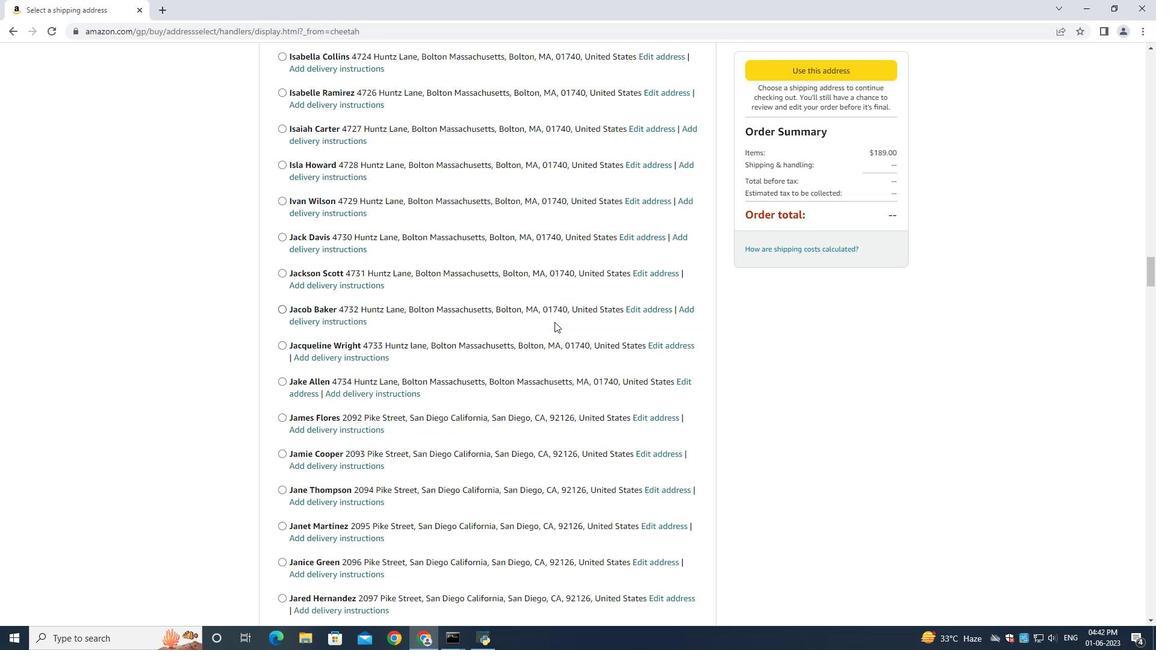 
Action: Mouse scrolled (554, 324) with delta (0, 0)
Screenshot: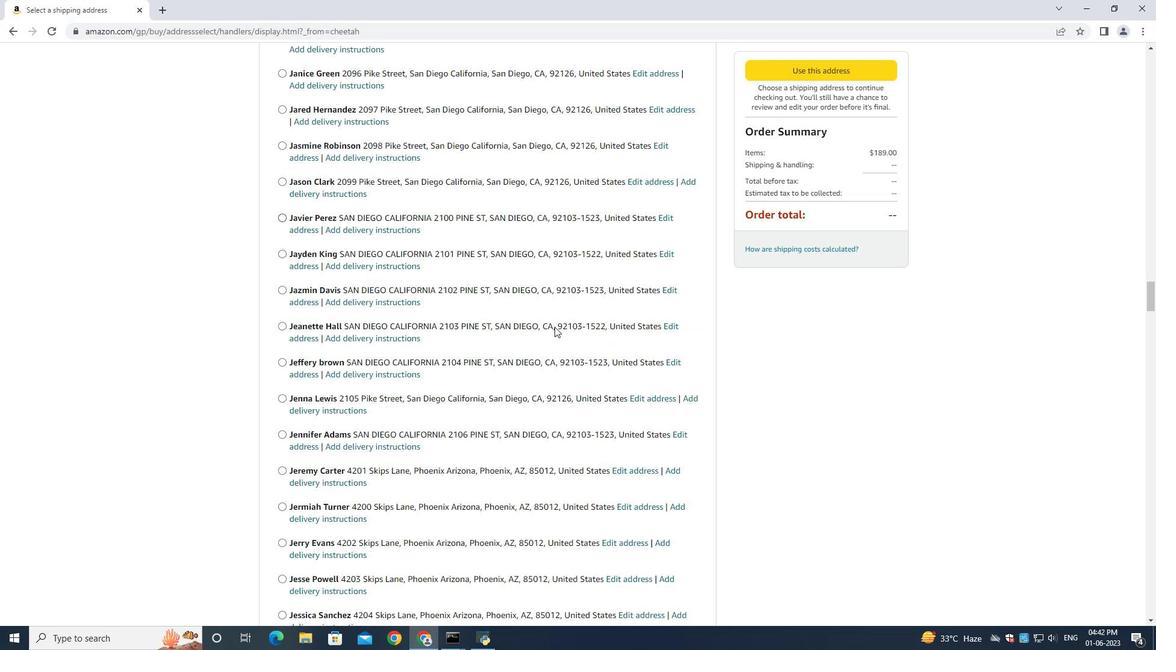 
Action: Mouse scrolled (554, 324) with delta (0, 0)
Screenshot: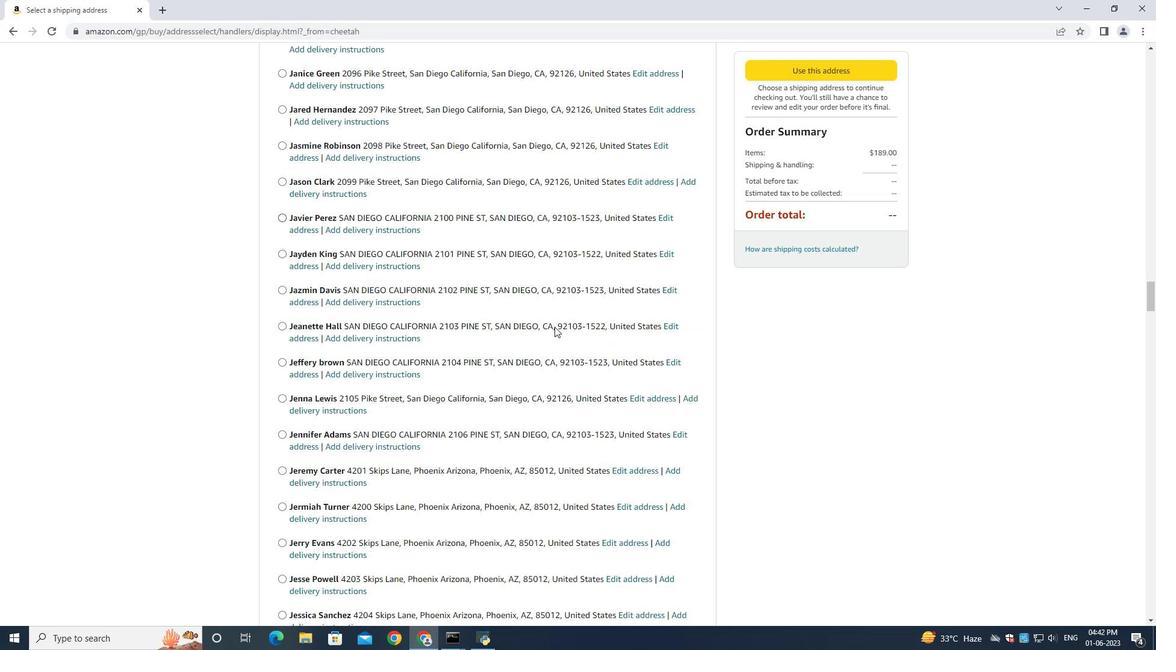 
Action: Mouse moved to (554, 325)
Screenshot: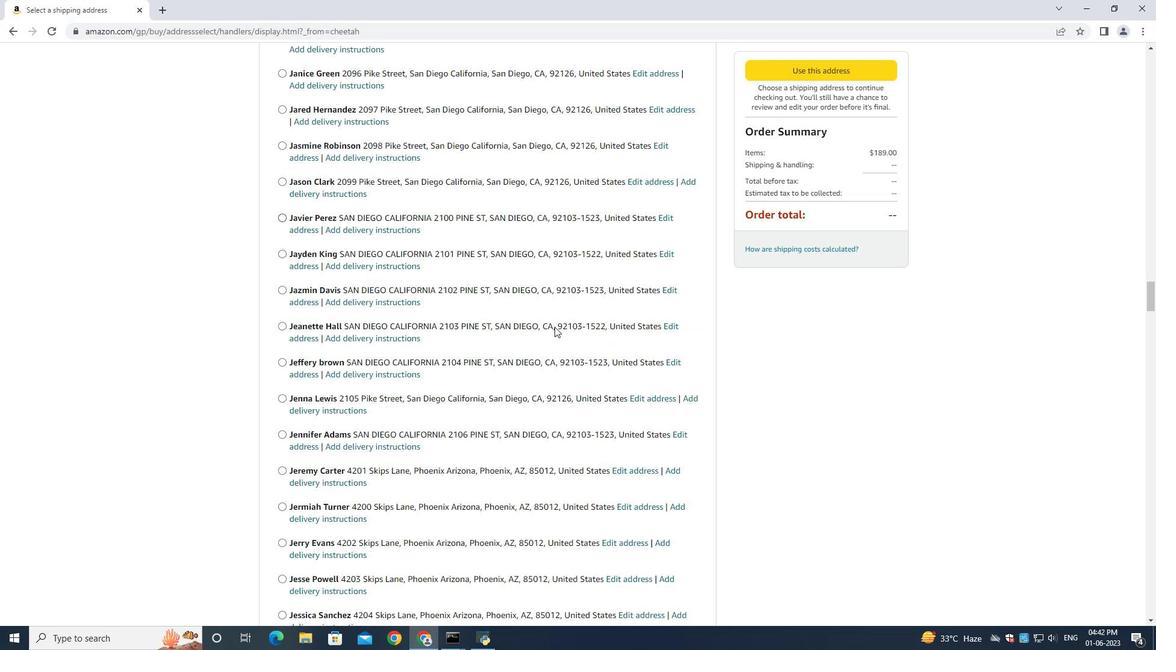 
Action: Mouse scrolled (554, 324) with delta (0, 0)
Screenshot: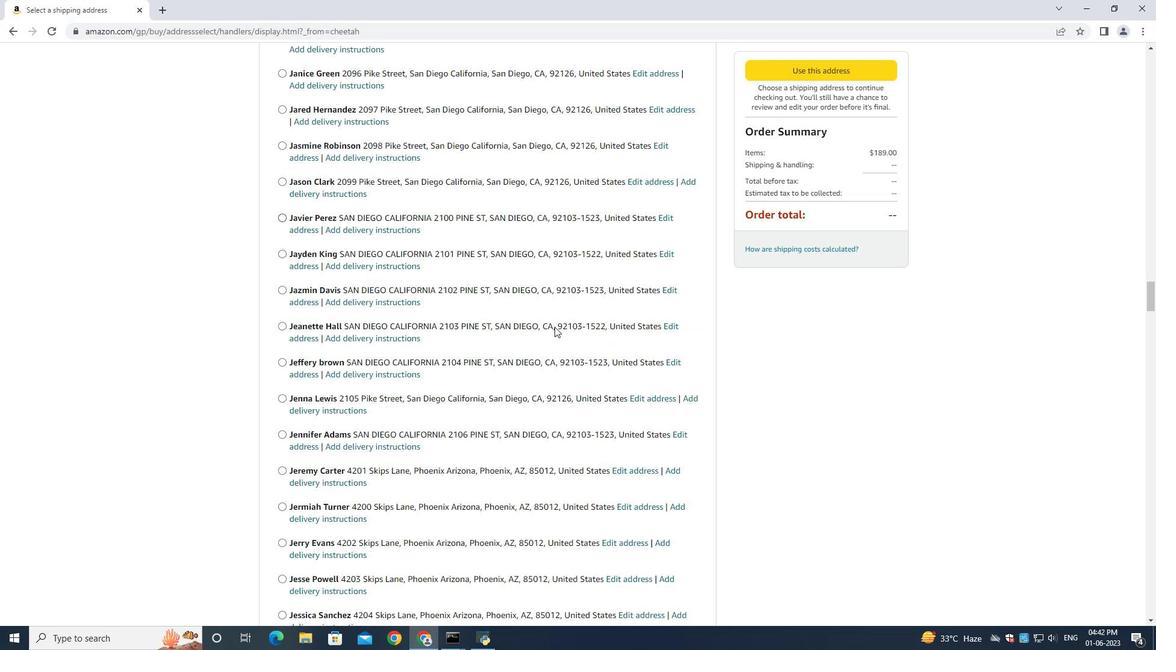 
Action: Mouse scrolled (554, 324) with delta (0, 0)
Screenshot: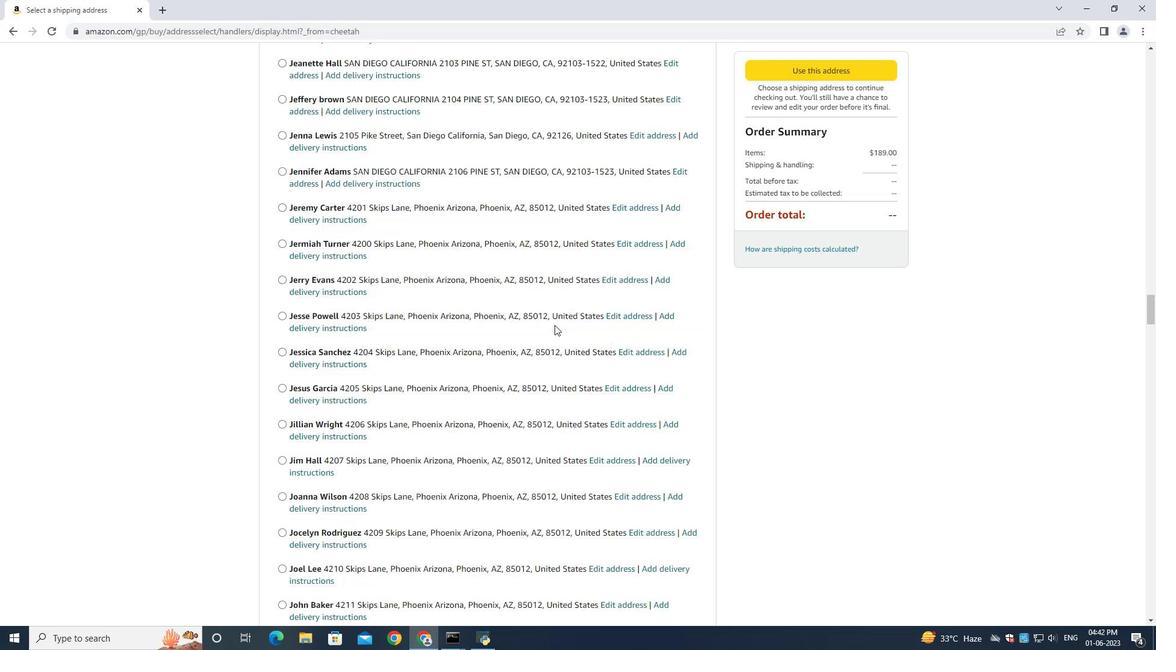 
Action: Mouse scrolled (554, 324) with delta (0, -1)
Screenshot: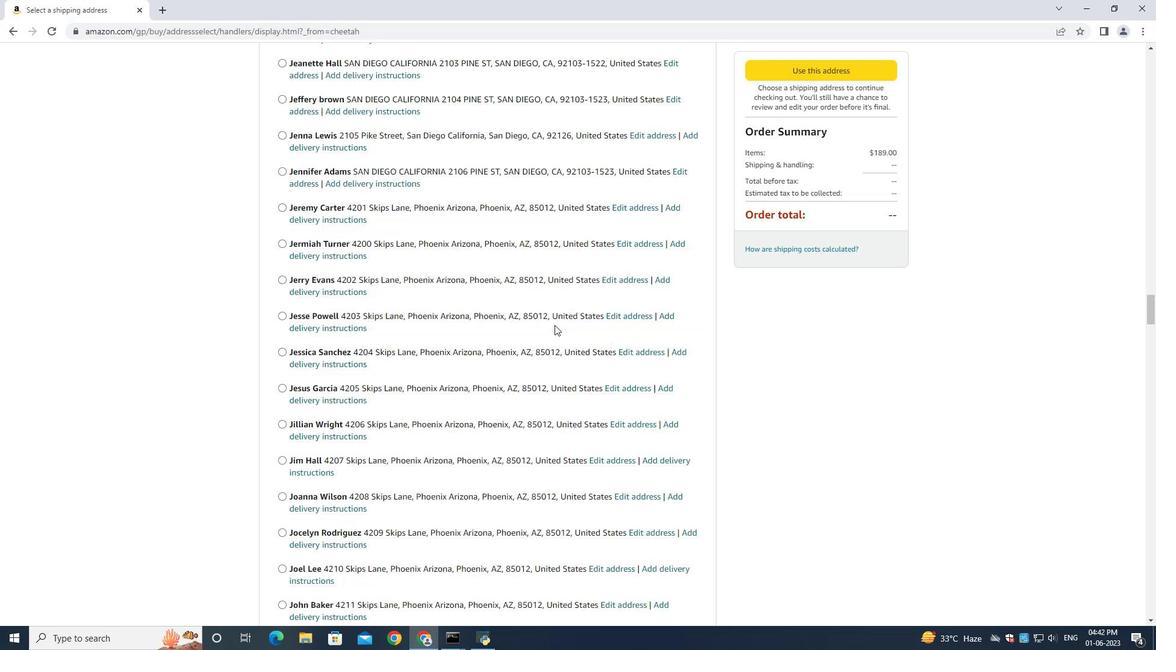 
Action: Mouse scrolled (554, 324) with delta (0, 0)
Screenshot: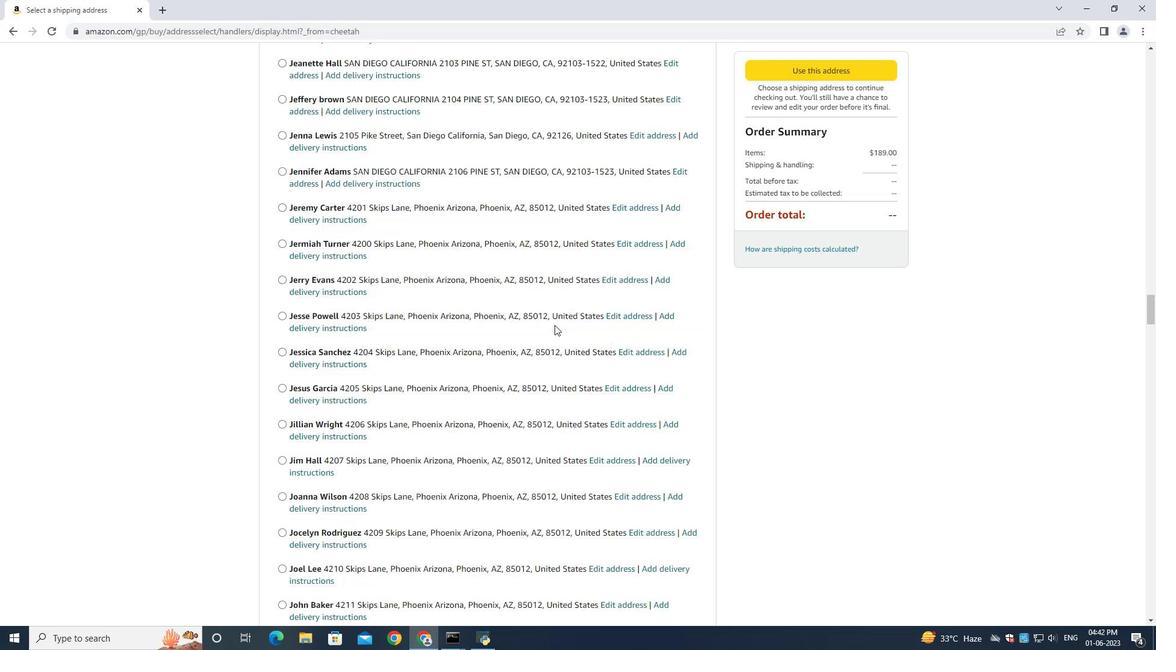 
Action: Mouse moved to (554, 325)
Screenshot: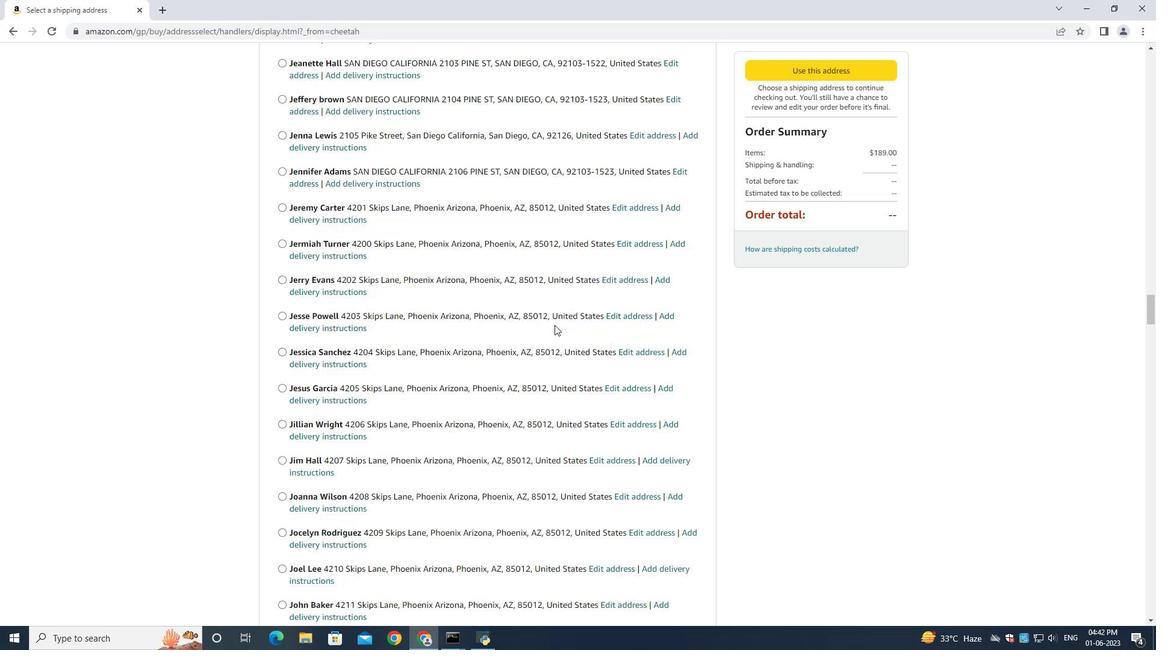 
Action: Mouse scrolled (554, 324) with delta (0, 0)
Screenshot: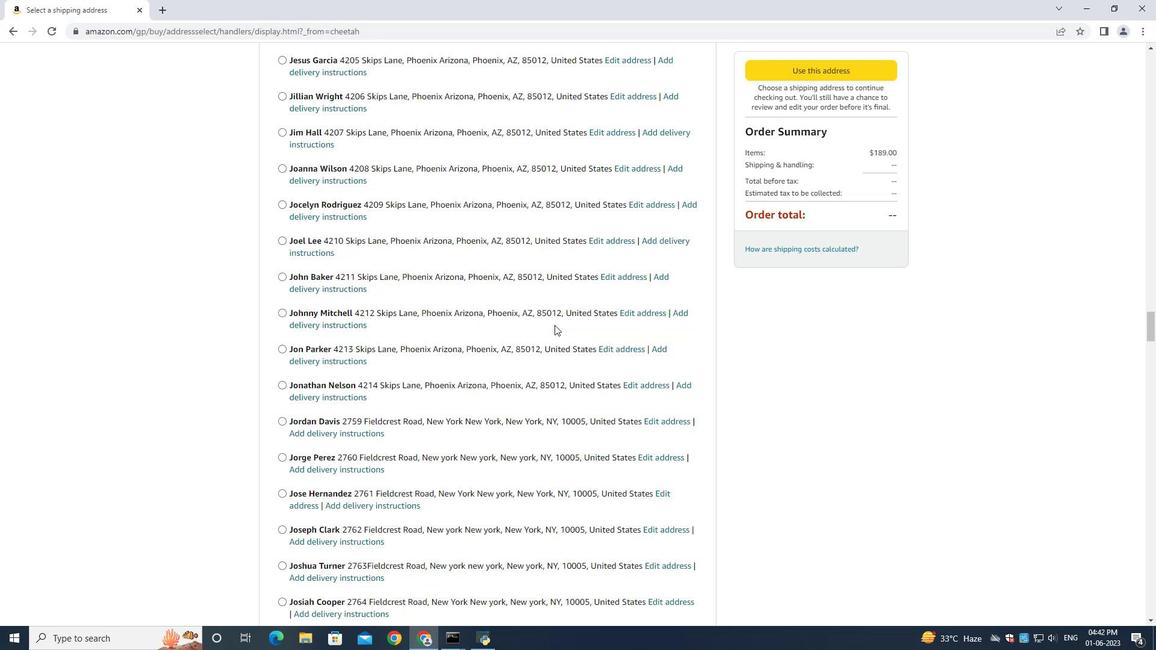 
Action: Mouse scrolled (554, 324) with delta (0, -1)
Screenshot: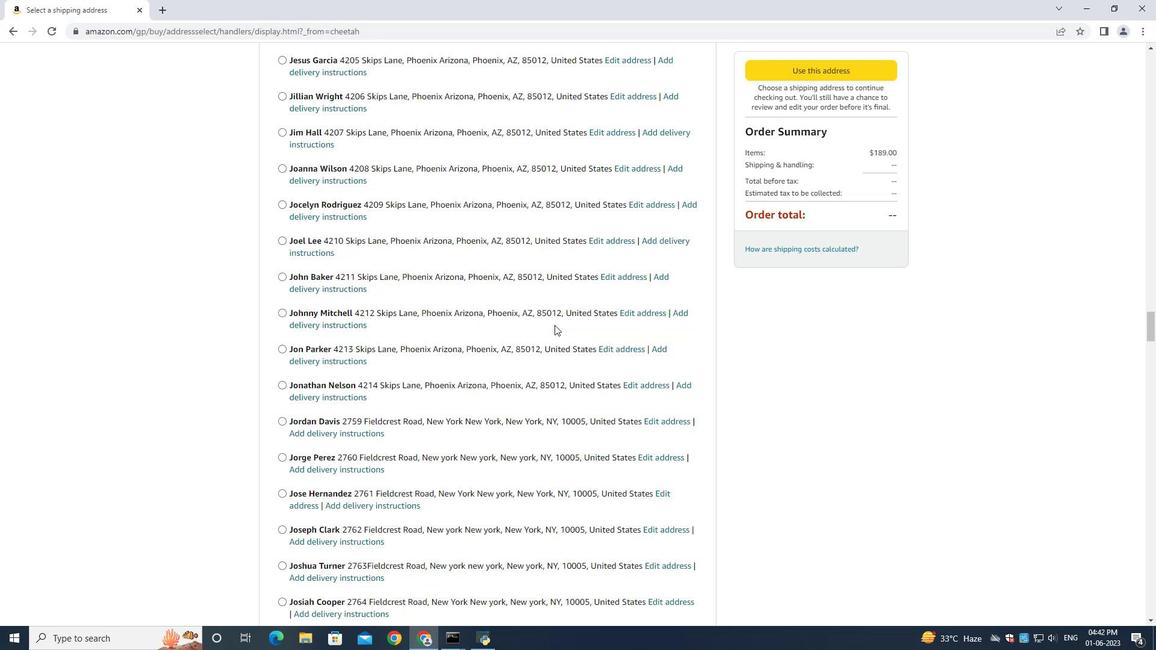 
Action: Mouse scrolled (554, 324) with delta (0, 0)
Screenshot: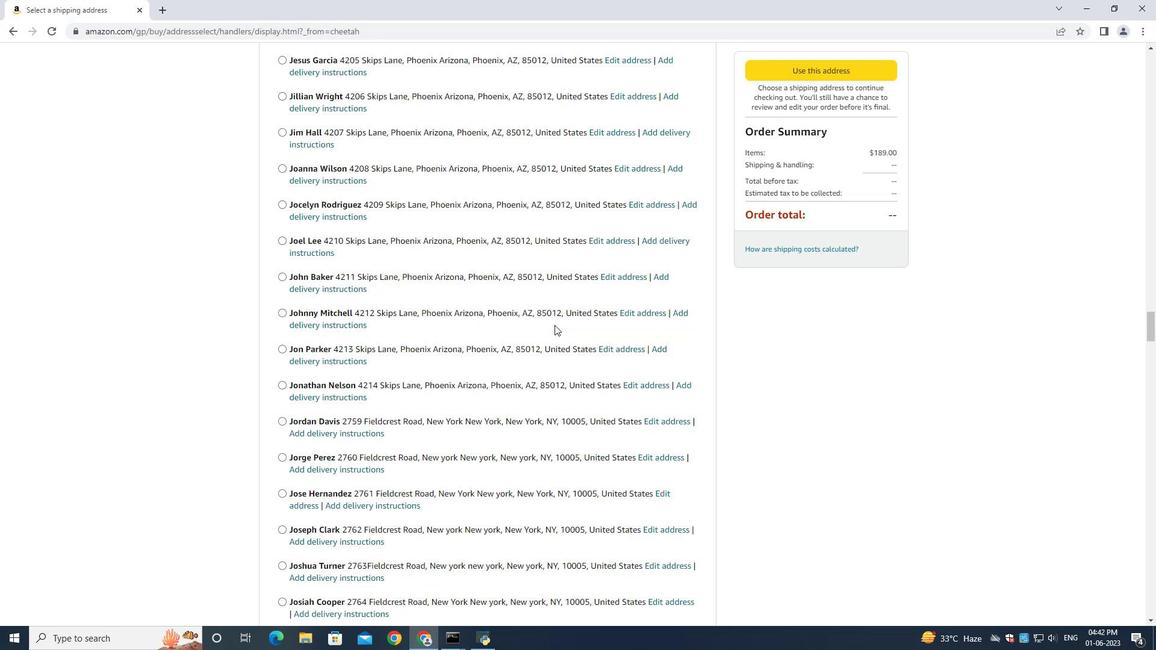 
Action: Mouse scrolled (554, 324) with delta (0, 0)
Screenshot: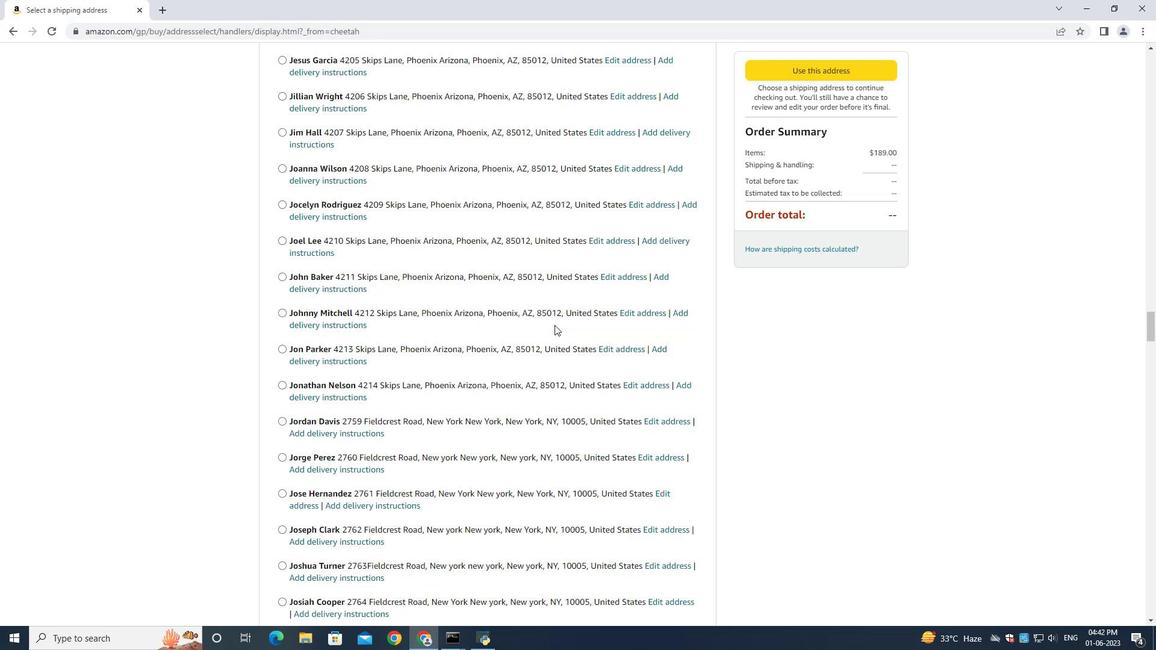 
Action: Mouse scrolled (554, 324) with delta (0, -1)
Screenshot: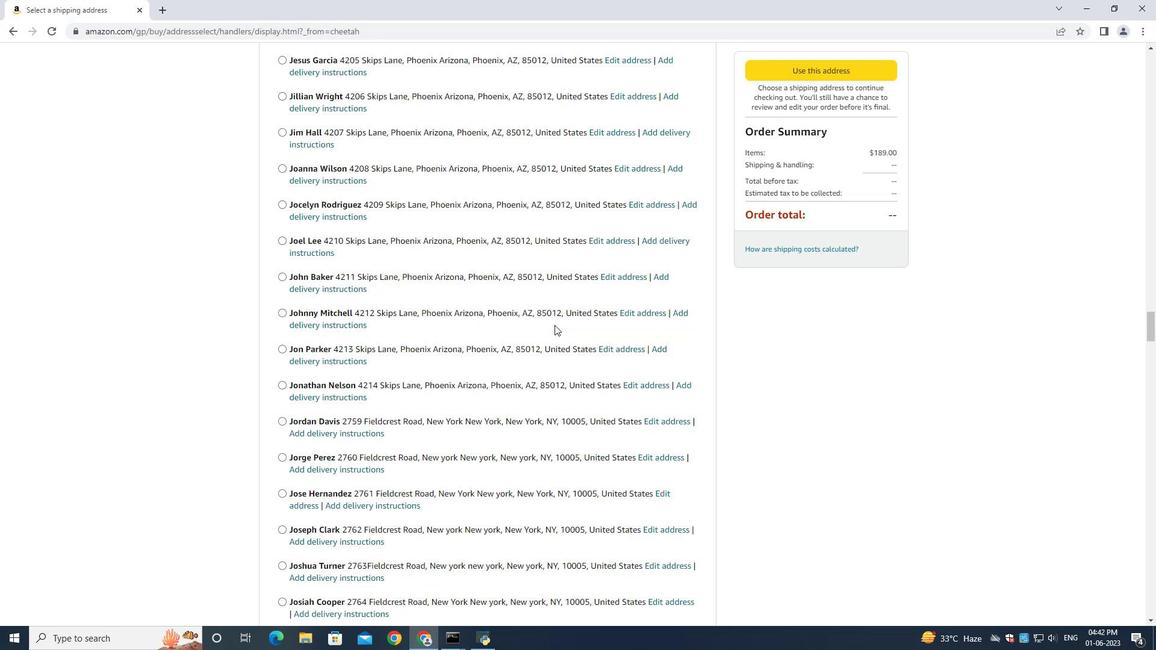 
Action: Mouse scrolled (554, 324) with delta (0, 0)
Screenshot: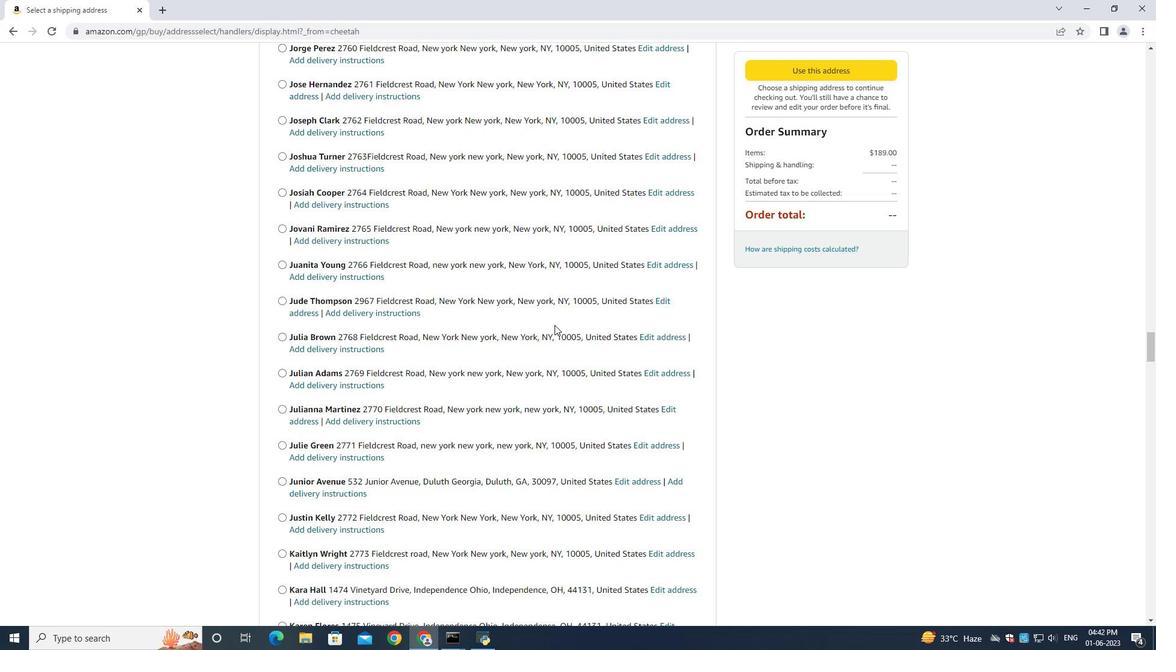 
Action: Mouse scrolled (554, 324) with delta (0, 0)
Screenshot: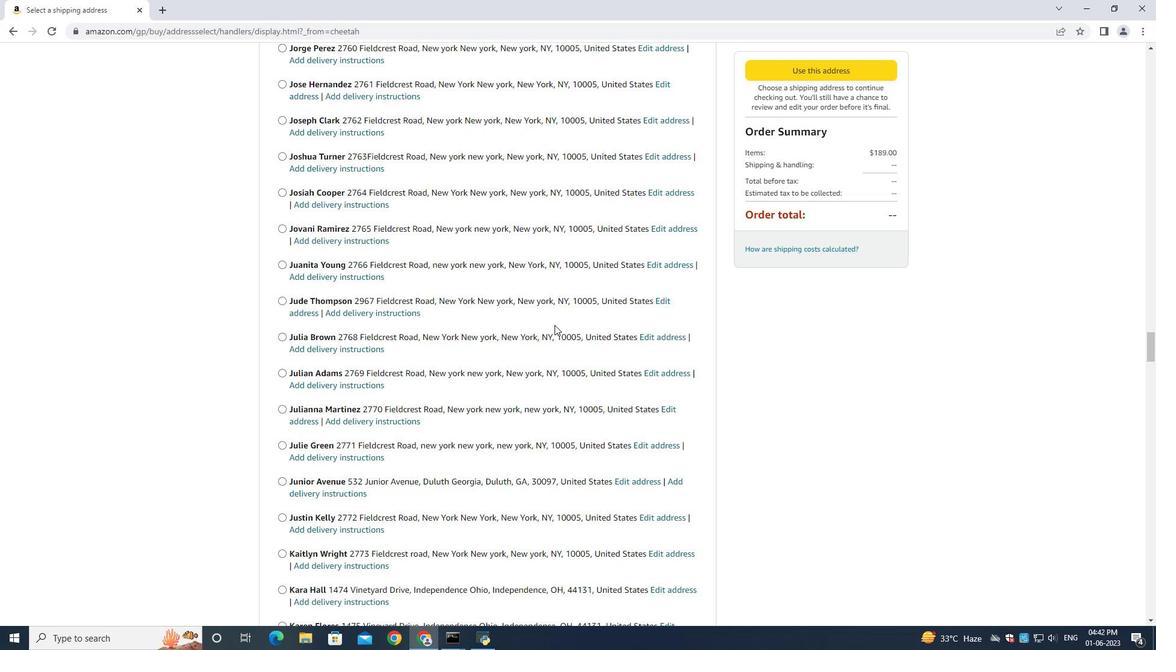 
Action: Mouse scrolled (554, 324) with delta (0, 0)
Screenshot: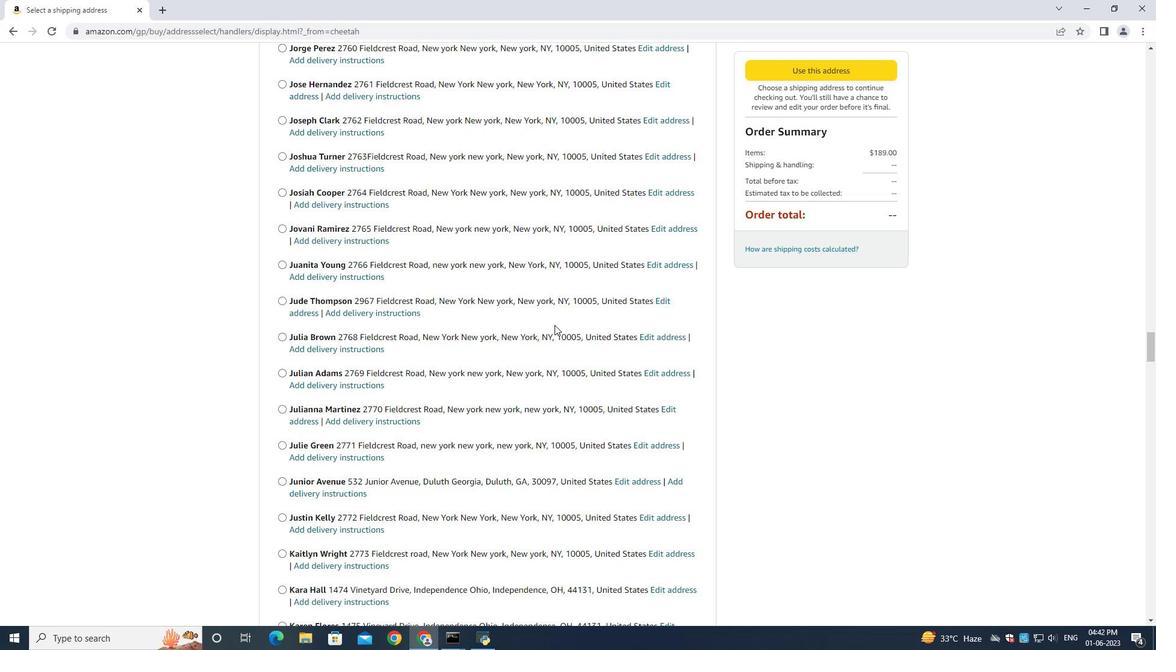 
Action: Mouse scrolled (554, 324) with delta (0, 0)
Screenshot: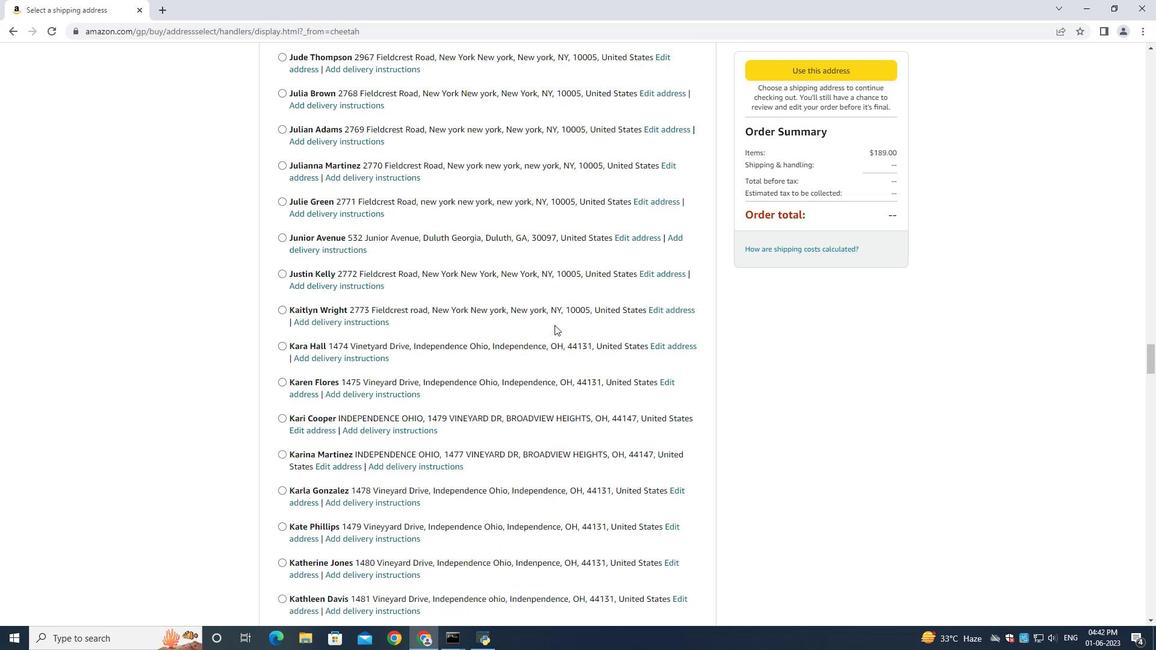
Action: Mouse scrolled (554, 324) with delta (0, -1)
Screenshot: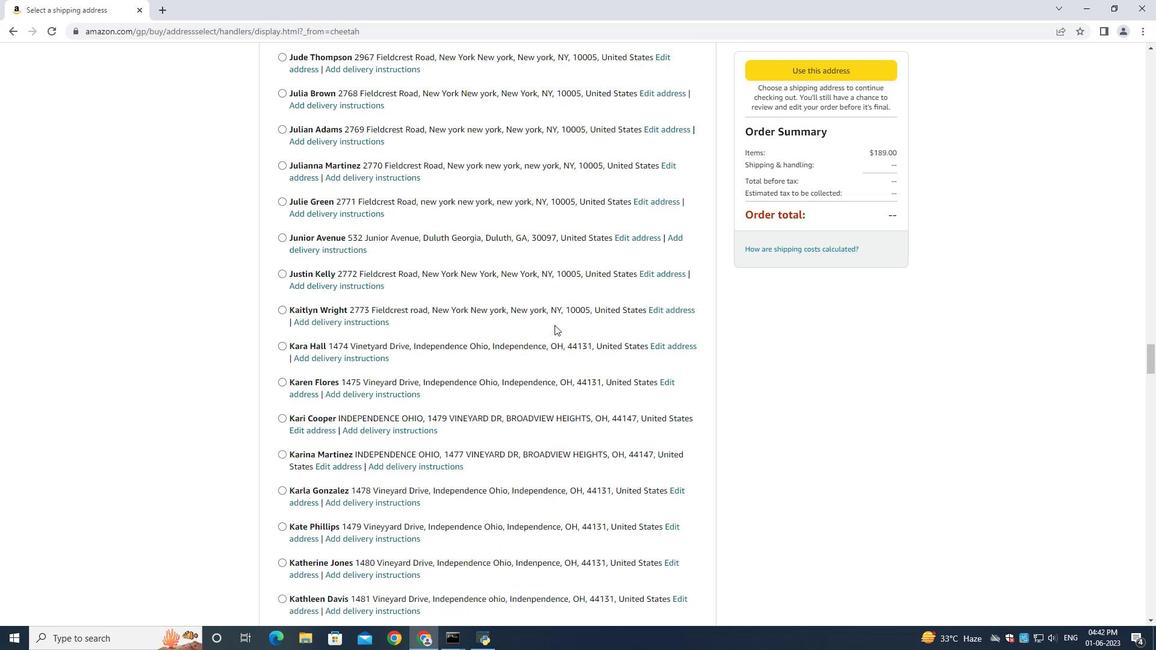 
Action: Mouse scrolled (554, 324) with delta (0, 0)
Screenshot: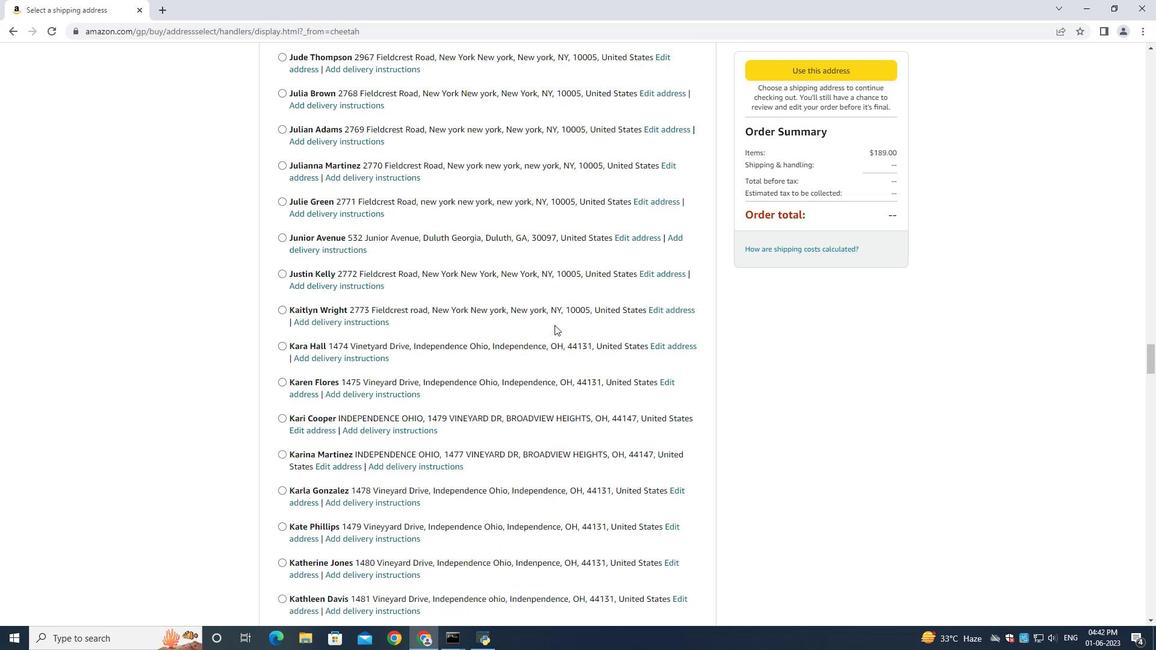 
Action: Mouse scrolled (554, 324) with delta (0, 0)
Screenshot: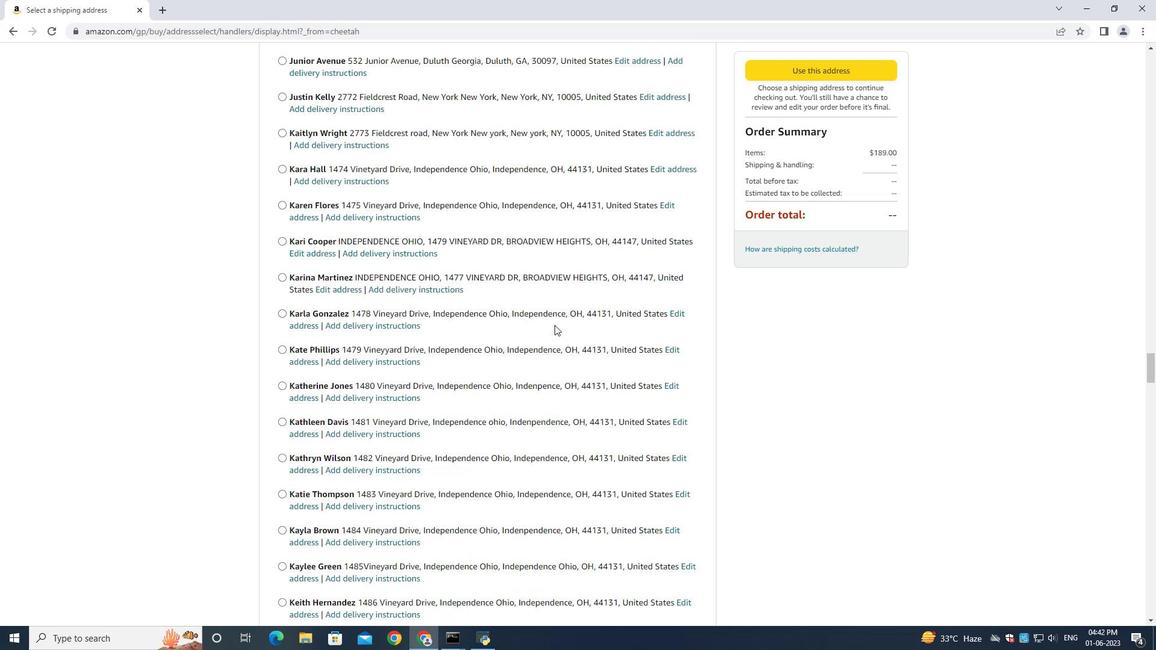 
Action: Mouse scrolled (554, 324) with delta (0, 0)
Screenshot: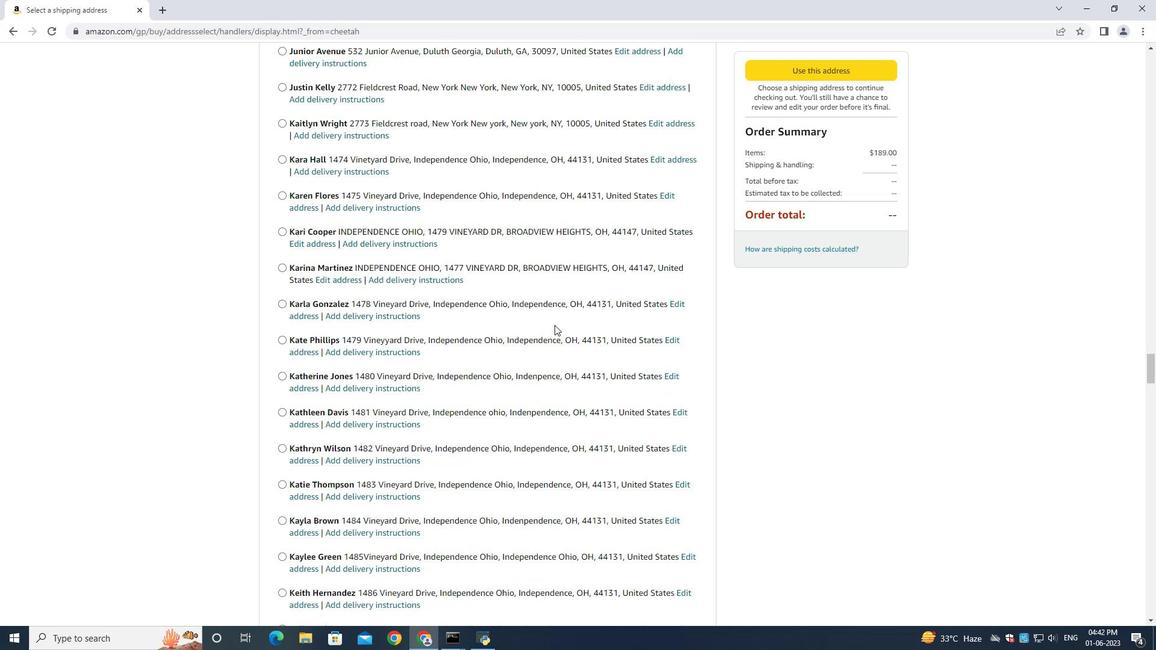 
Action: Mouse moved to (554, 325)
Screenshot: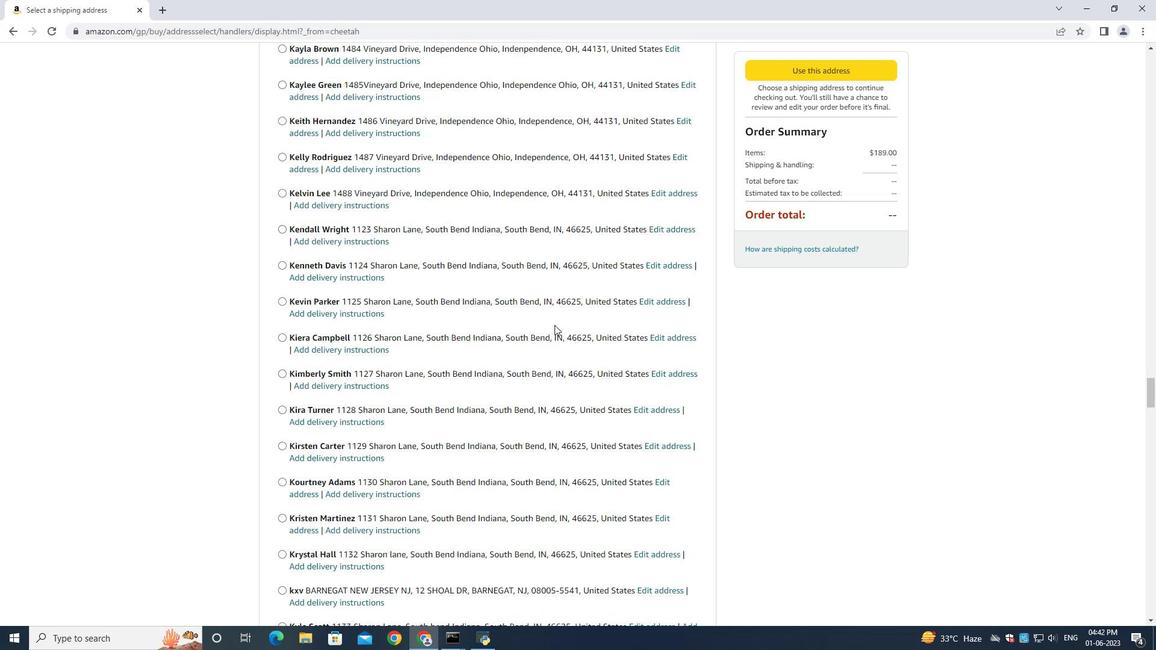 
Action: Mouse scrolled (554, 324) with delta (0, 0)
Screenshot: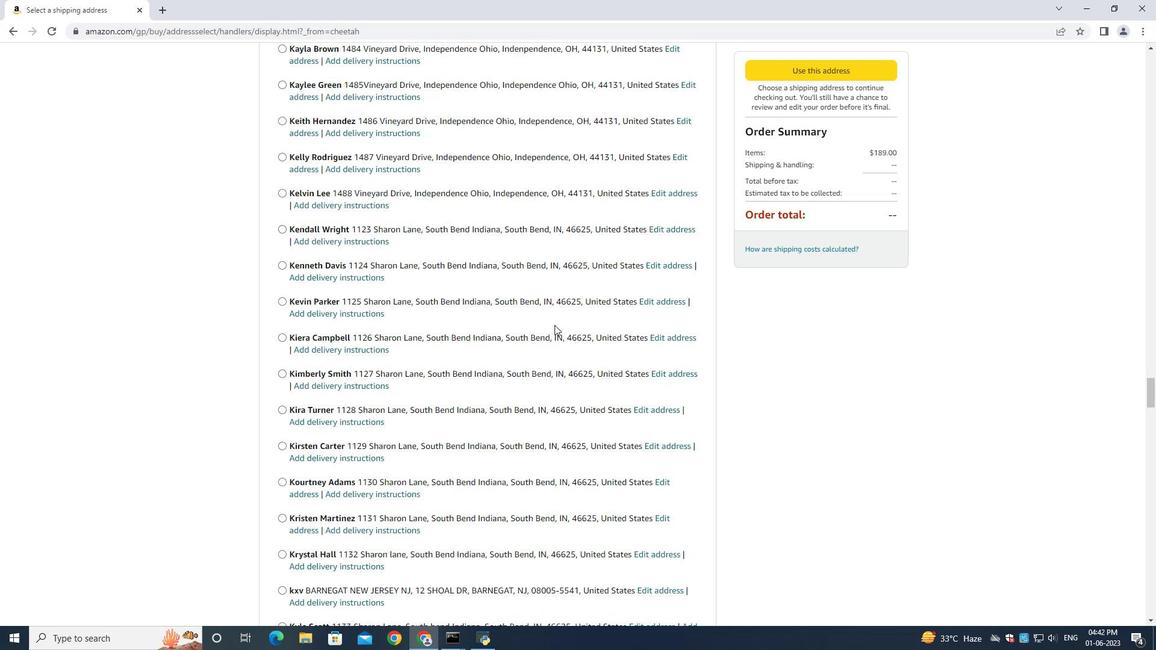 
Action: Mouse moved to (554, 324)
Screenshot: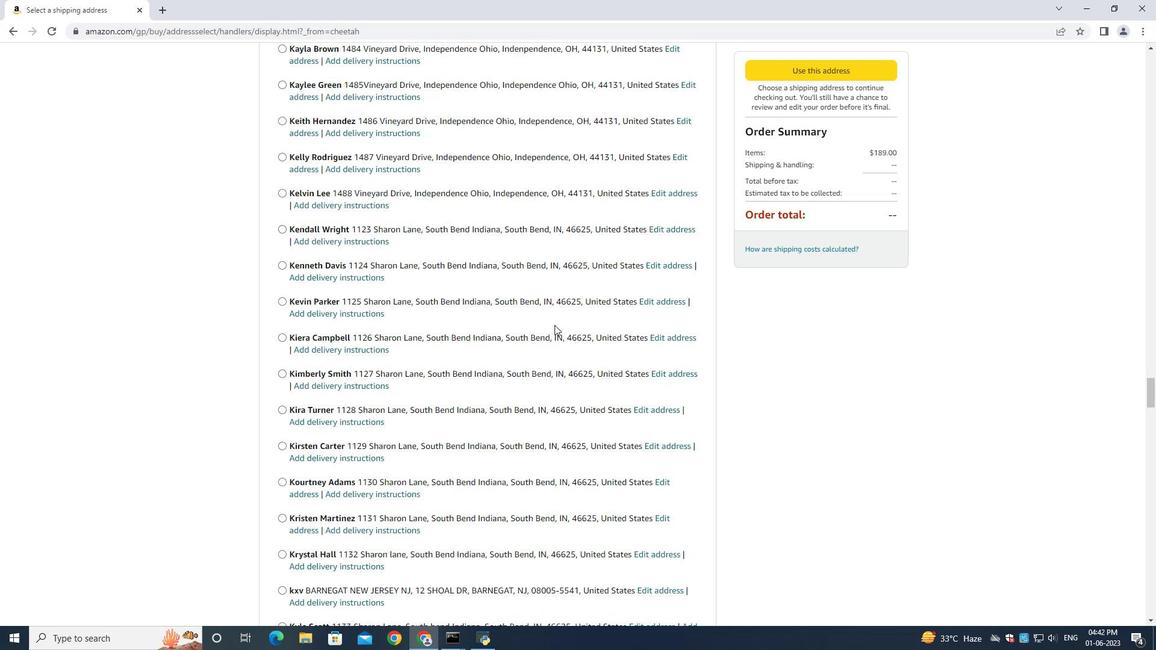 
Action: Mouse scrolled (554, 324) with delta (0, 0)
Screenshot: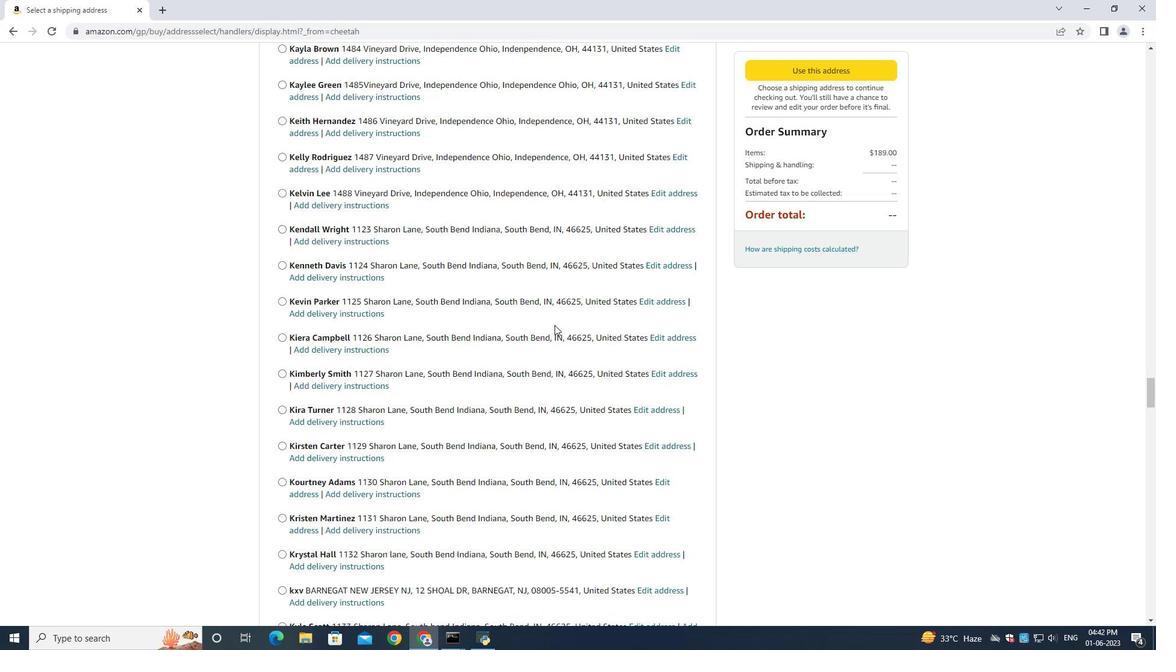 
Action: Mouse moved to (554, 324)
Screenshot: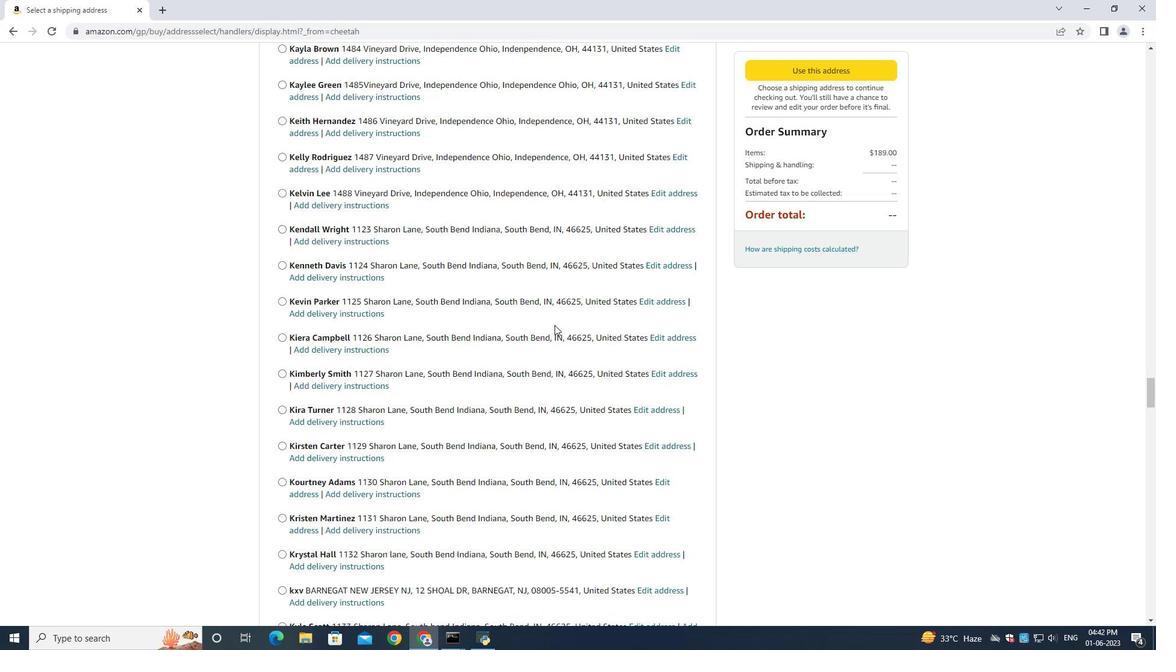 
Action: Mouse scrolled (554, 324) with delta (0, -1)
Screenshot: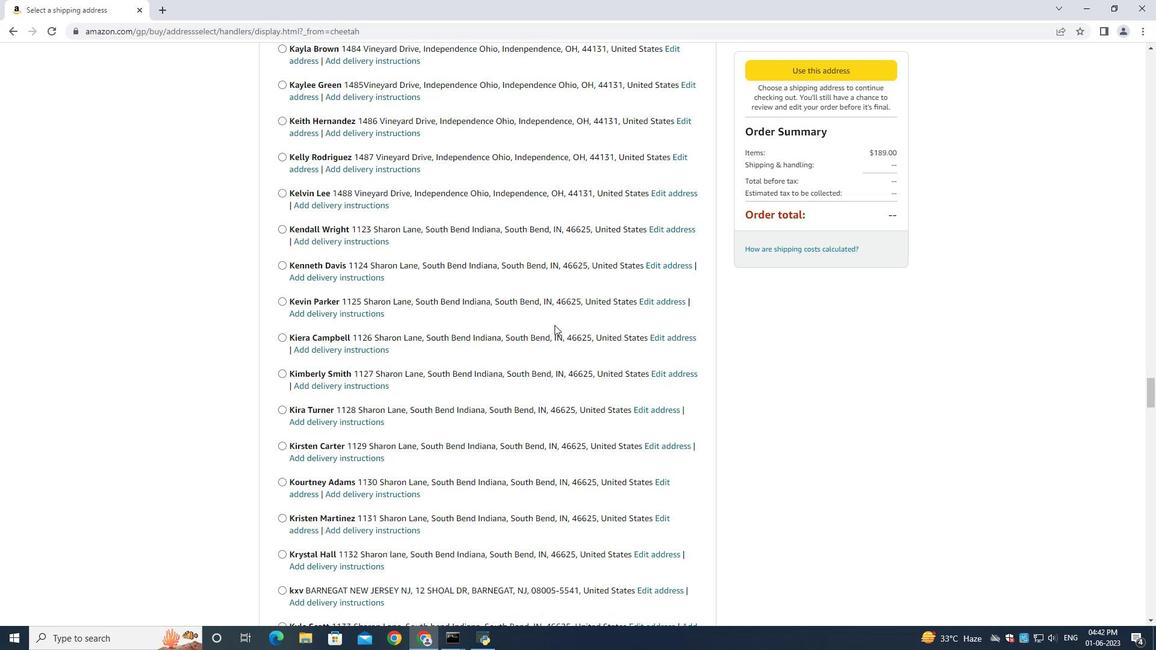 
Action: Mouse scrolled (554, 325) with delta (0, 0)
Screenshot: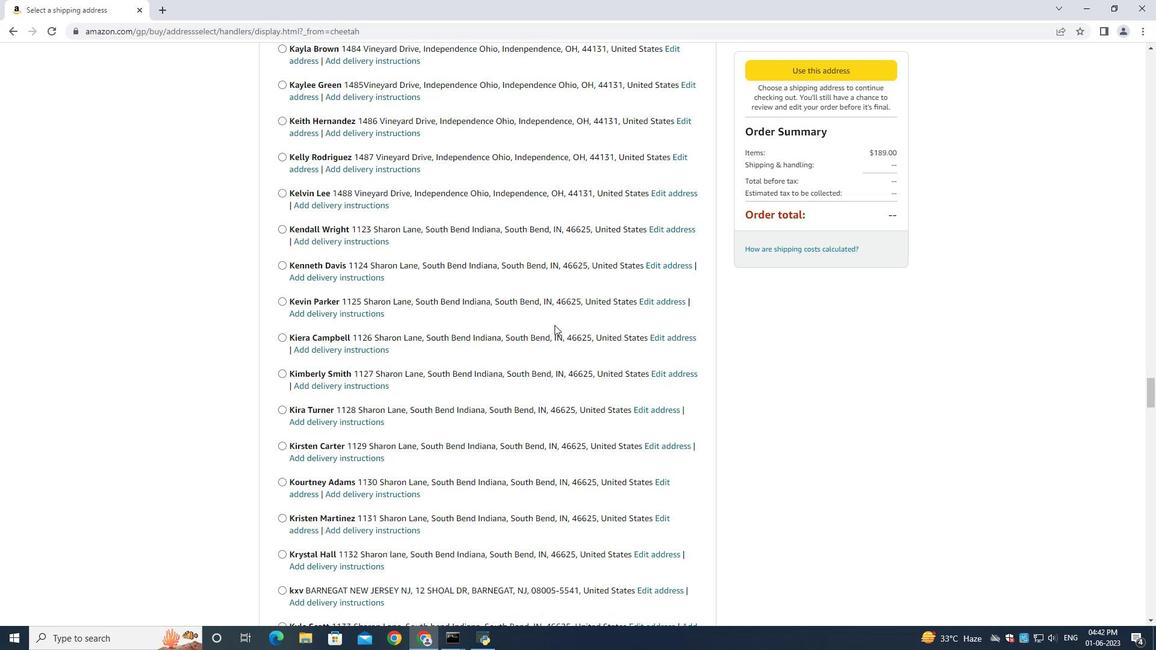 
Action: Mouse scrolled (554, 325) with delta (0, 0)
Screenshot: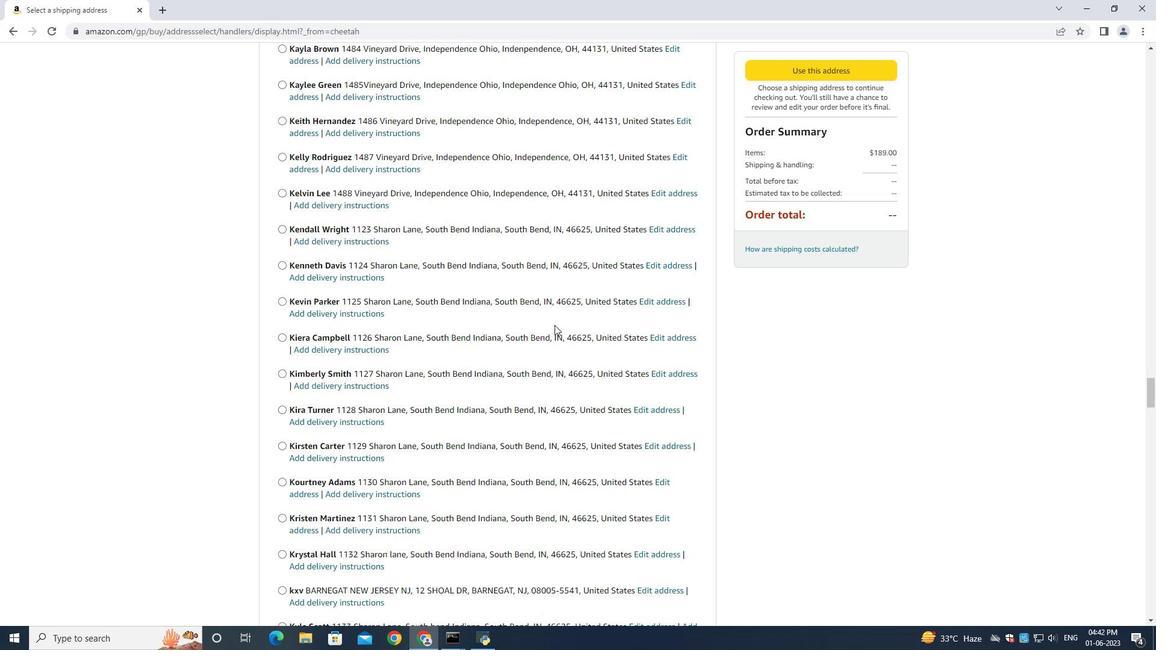 
Action: Mouse scrolled (554, 323) with delta (0, 0)
Screenshot: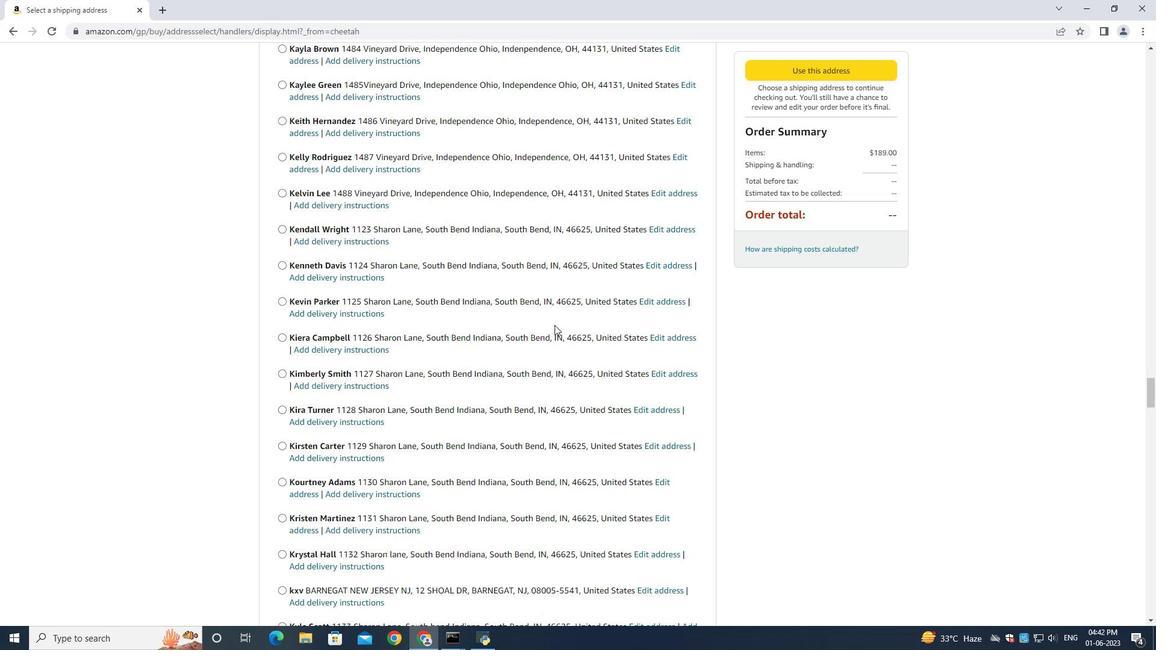 
Action: Mouse scrolled (554, 323) with delta (0, 0)
Screenshot: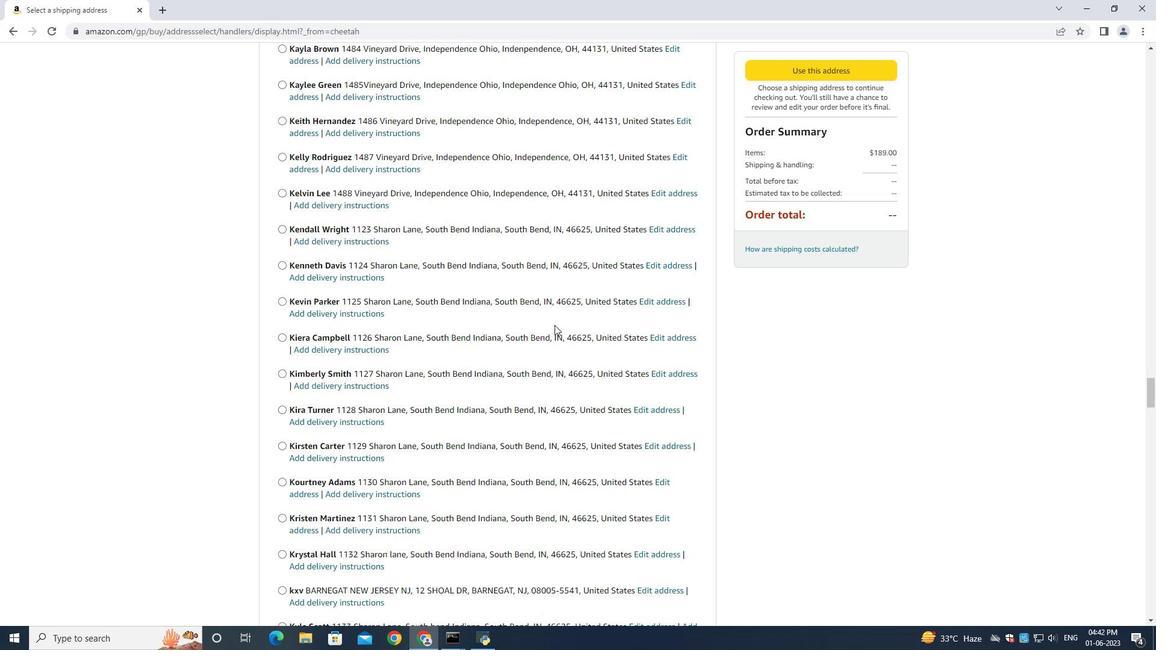 
Action: Mouse scrolled (554, 322) with delta (0, -1)
Screenshot: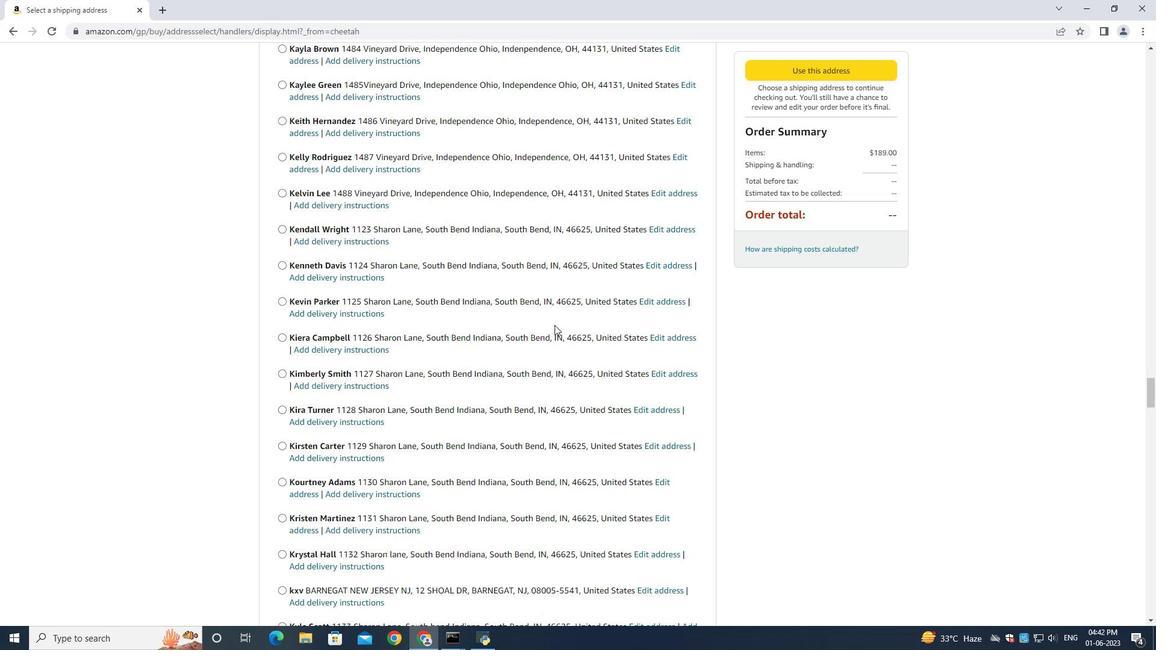 
Action: Mouse scrolled (554, 323) with delta (0, 0)
Screenshot: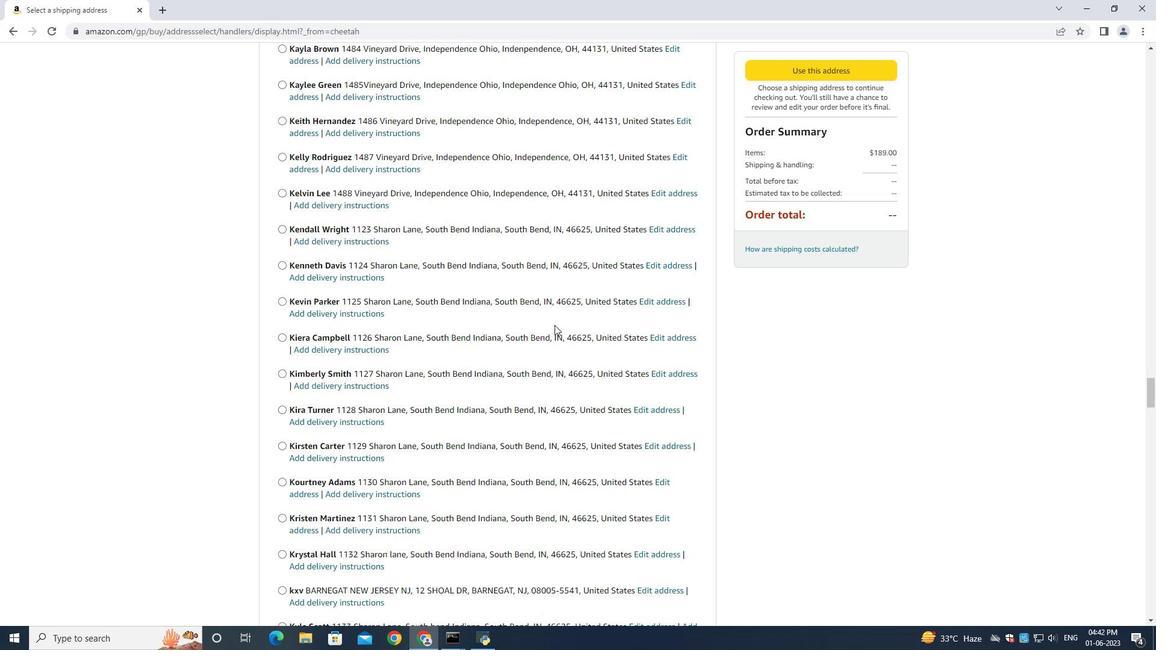 
Action: Mouse scrolled (554, 323) with delta (0, 0)
Screenshot: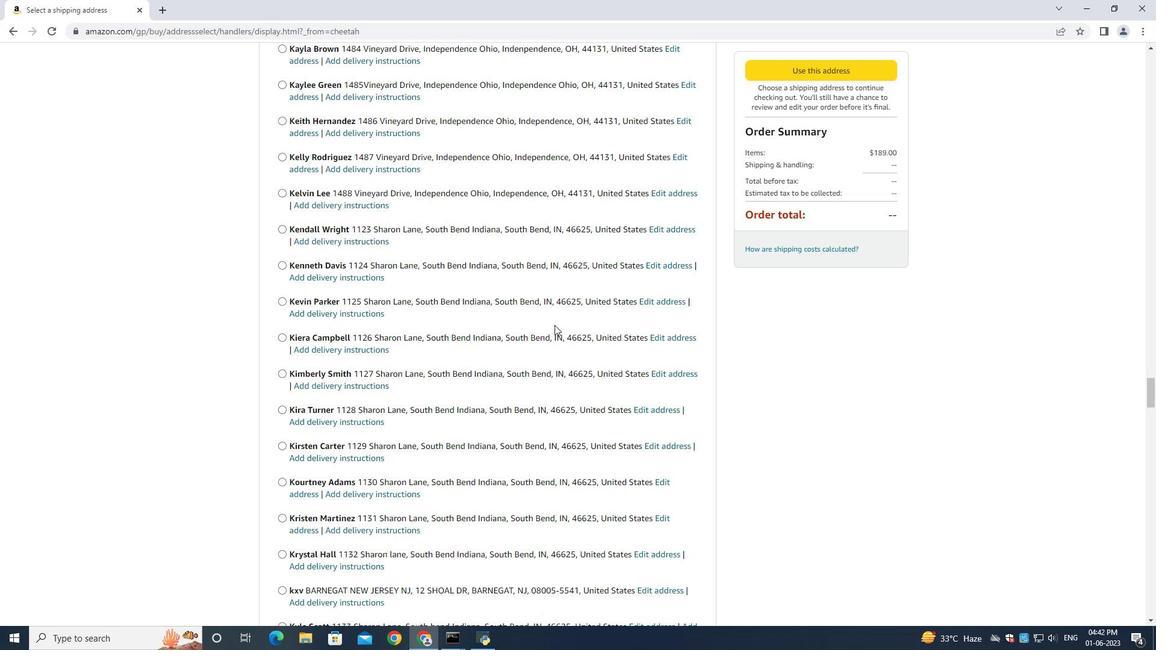 
Action: Mouse scrolled (554, 323) with delta (0, 0)
Screenshot: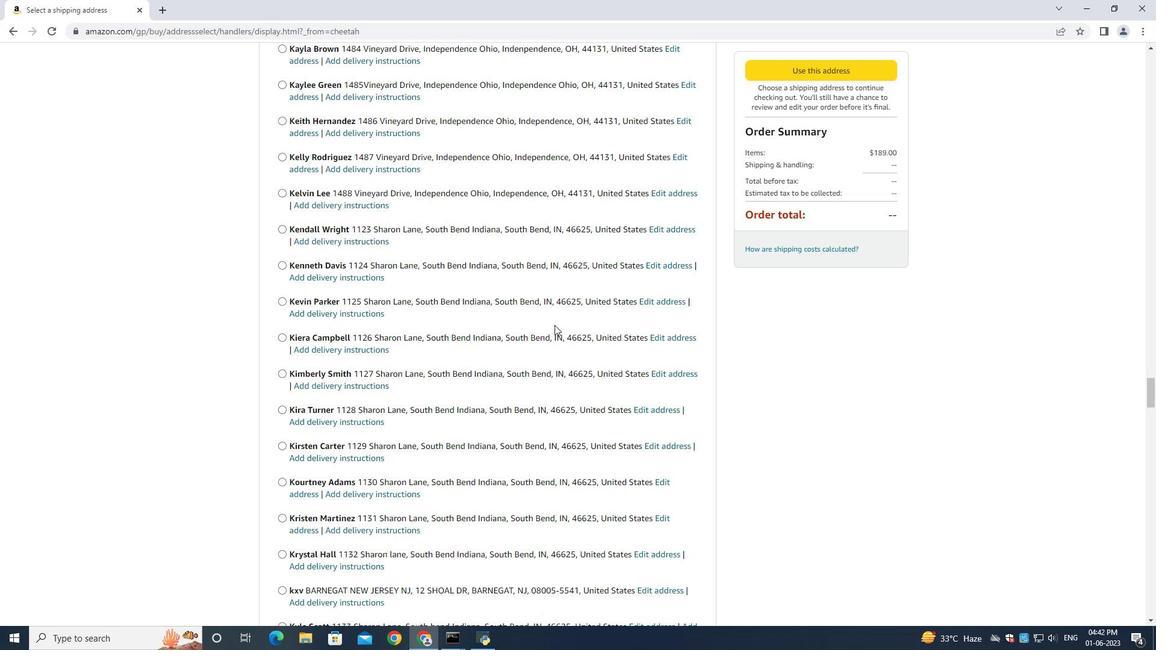 
Action: Mouse moved to (554, 324)
Screenshot: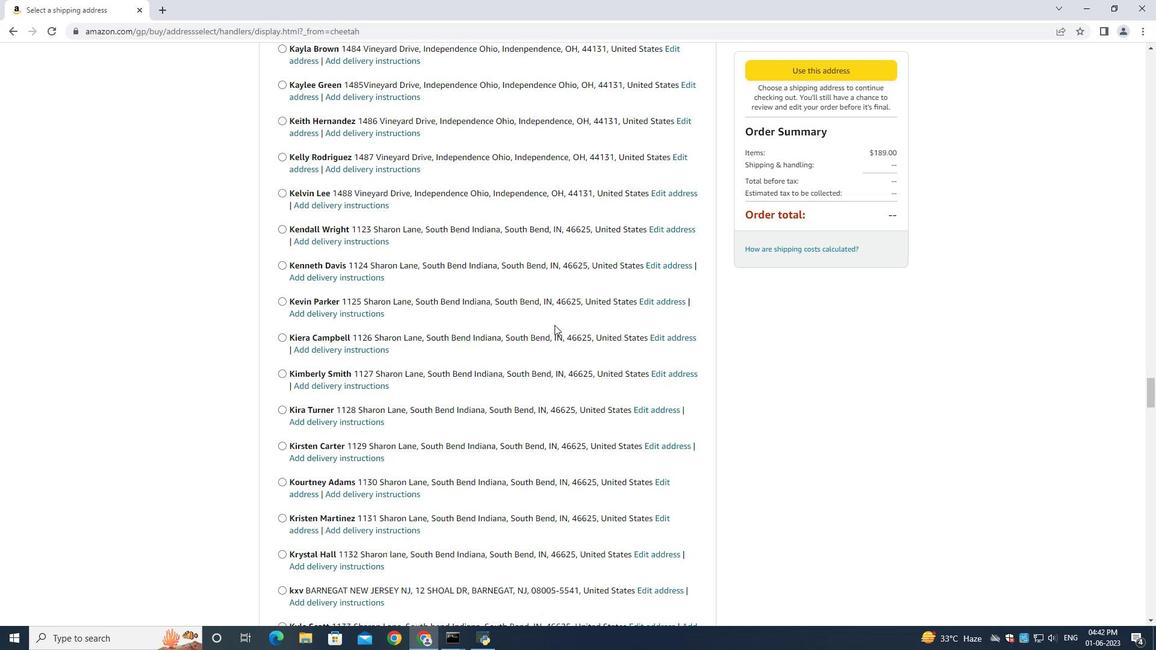 
Action: Mouse scrolled (554, 323) with delta (0, 0)
Screenshot: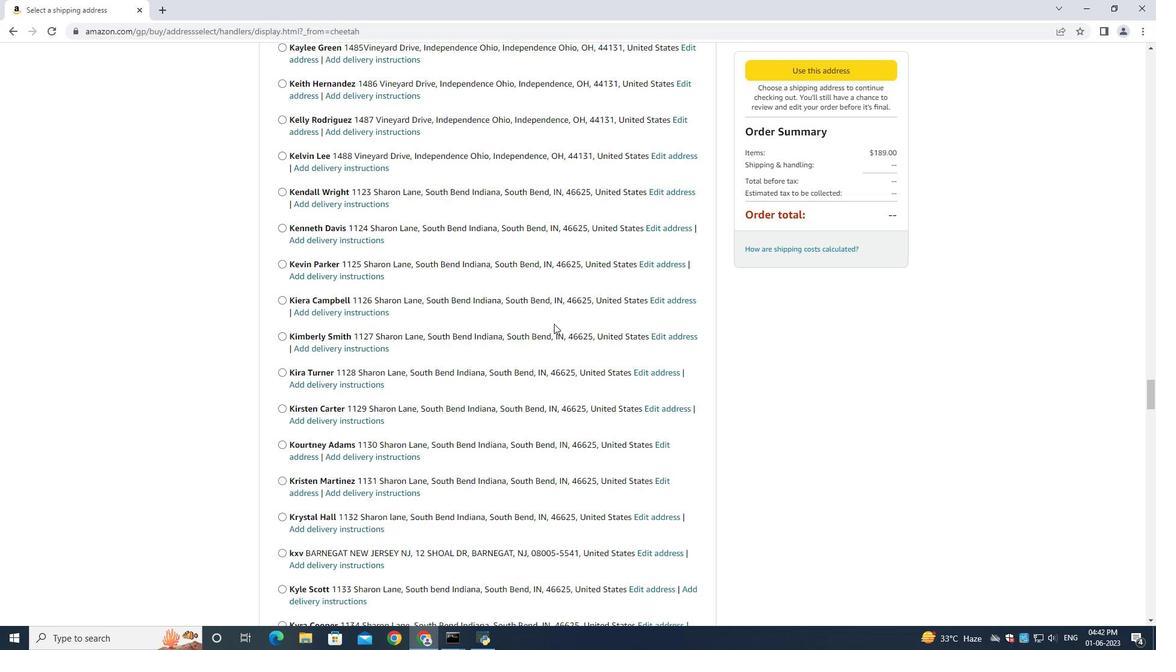 
Action: Mouse scrolled (554, 323) with delta (0, 0)
Screenshot: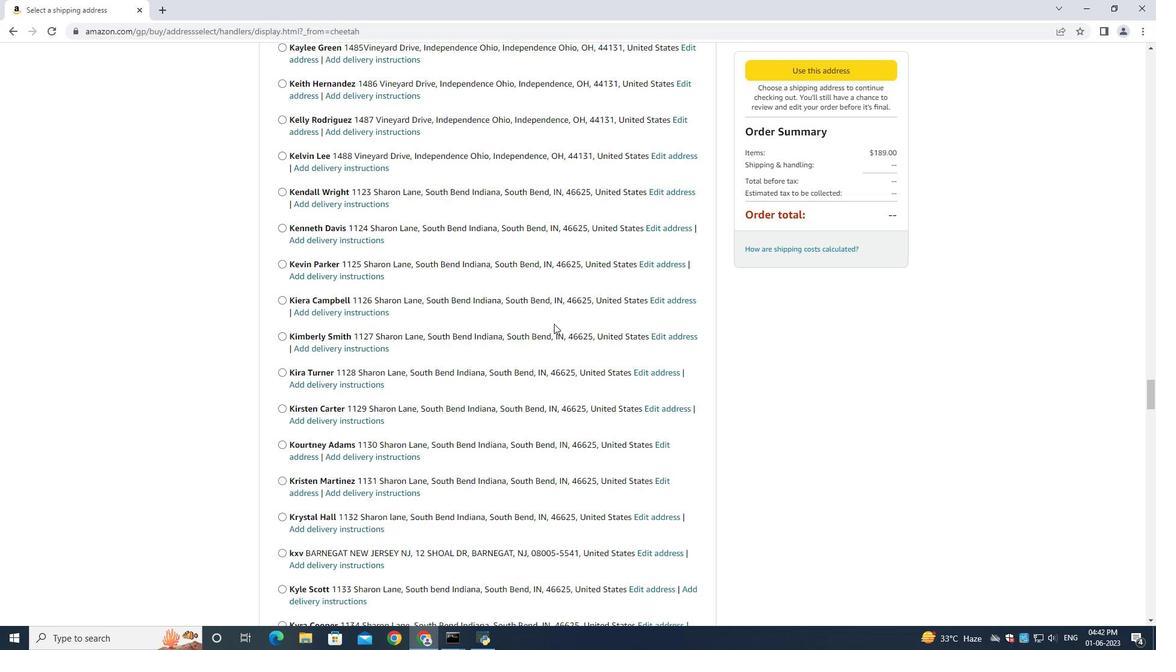 
Action: Mouse scrolled (554, 322) with delta (0, -1)
Screenshot: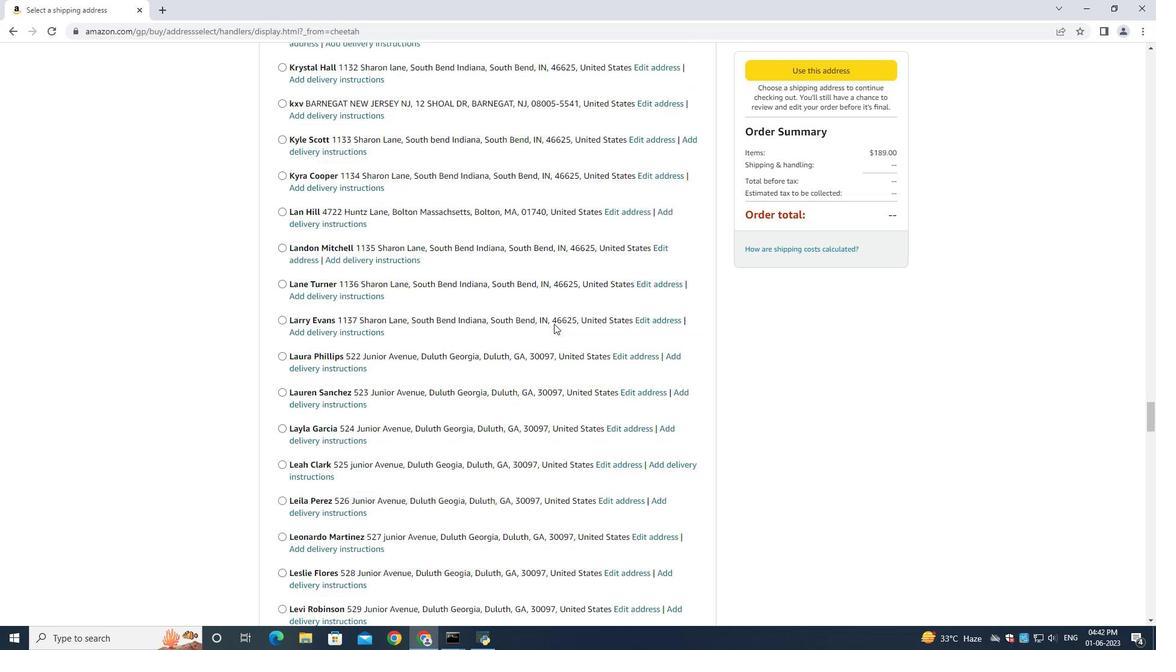
Action: Mouse scrolled (554, 323) with delta (0, 0)
Screenshot: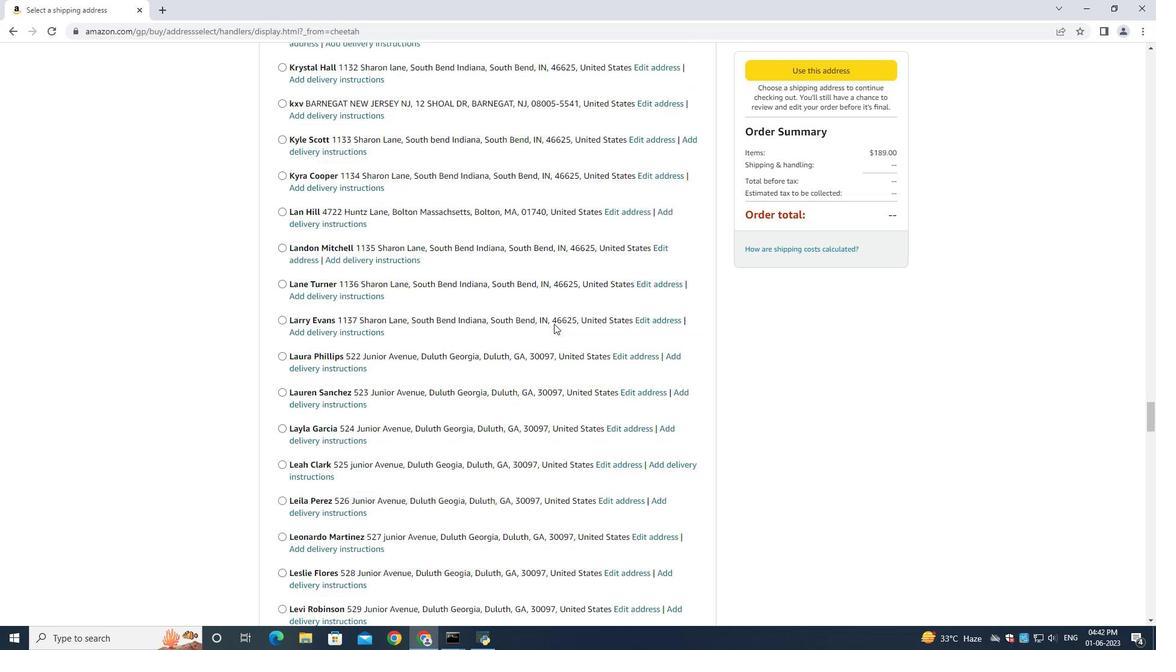
Action: Mouse scrolled (554, 323) with delta (0, 0)
Screenshot: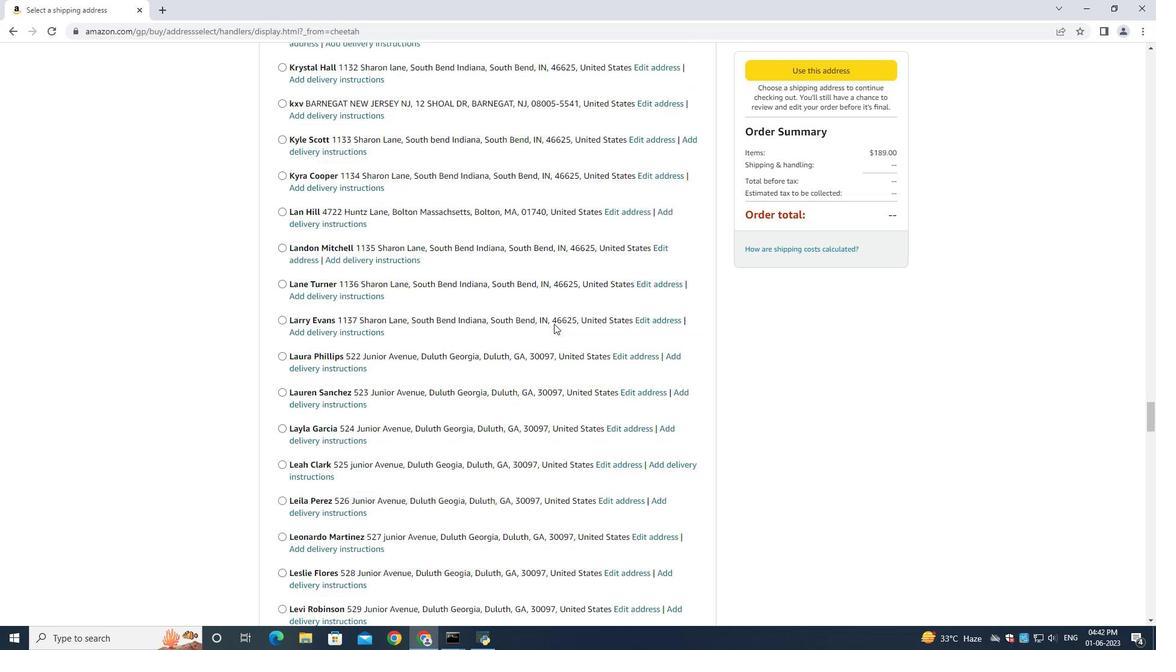 
Action: Mouse scrolled (554, 323) with delta (0, 0)
Screenshot: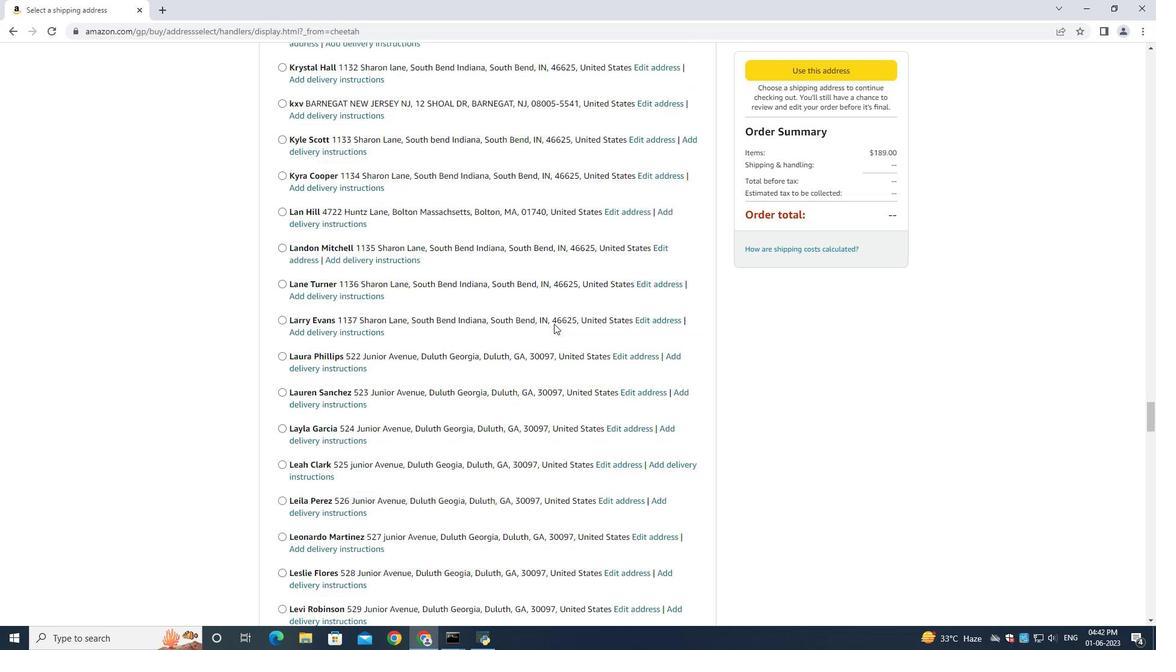 
Action: Mouse scrolled (554, 323) with delta (0, 0)
Screenshot: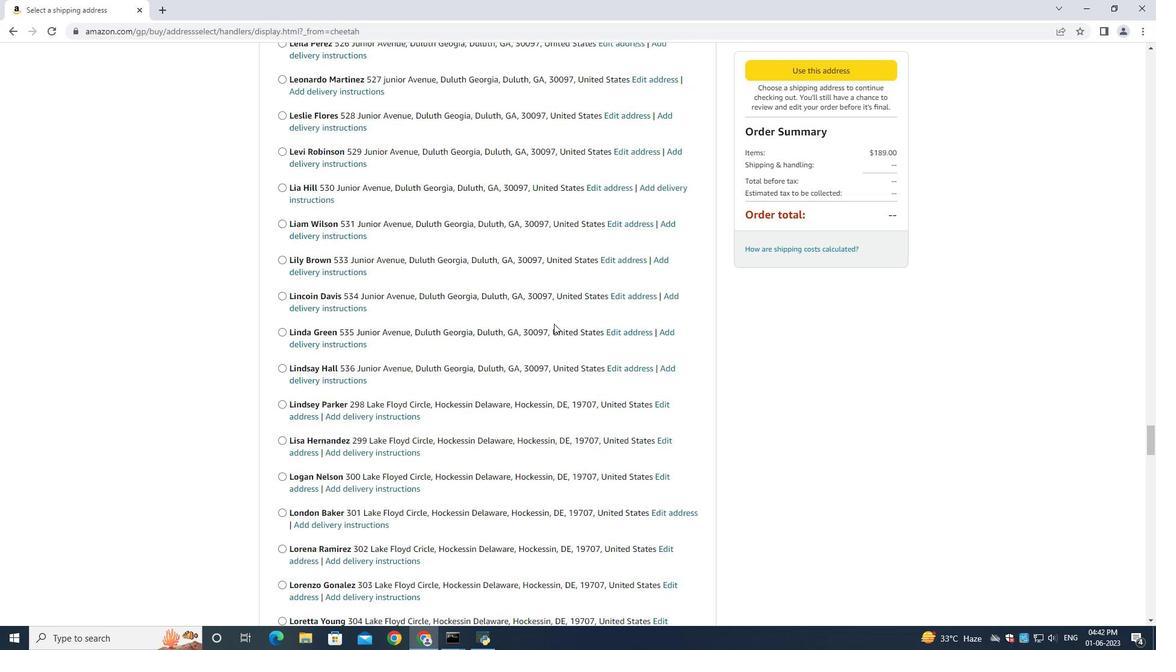 
Action: Mouse scrolled (554, 323) with delta (0, 0)
Screenshot: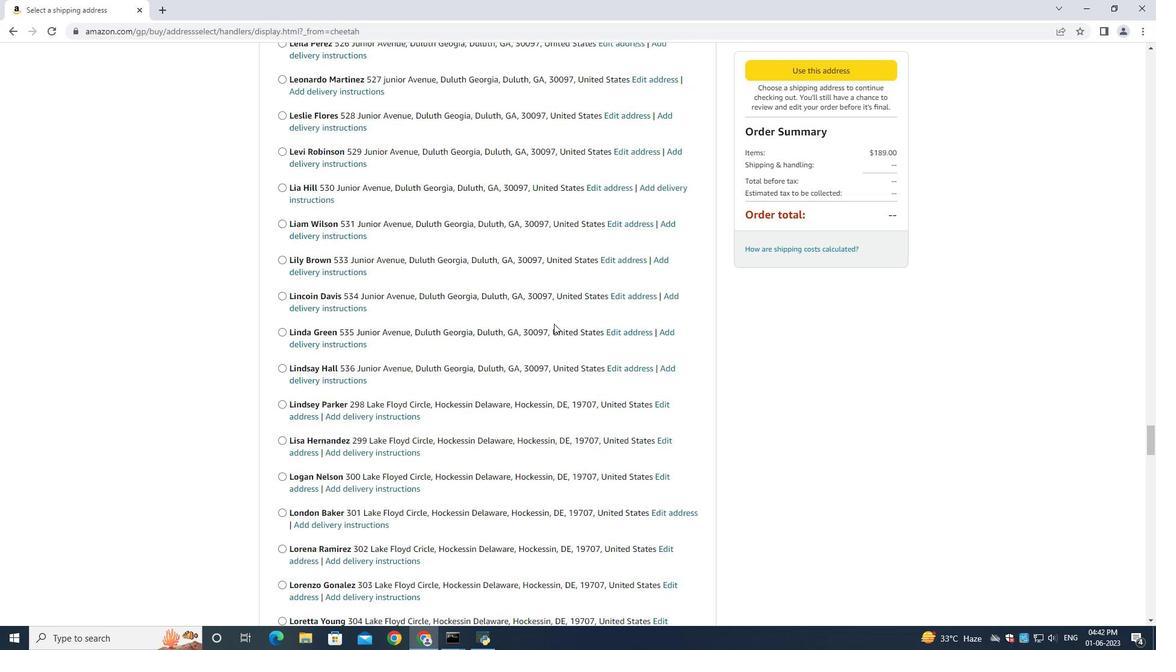 
Action: Mouse scrolled (554, 323) with delta (0, 0)
Screenshot: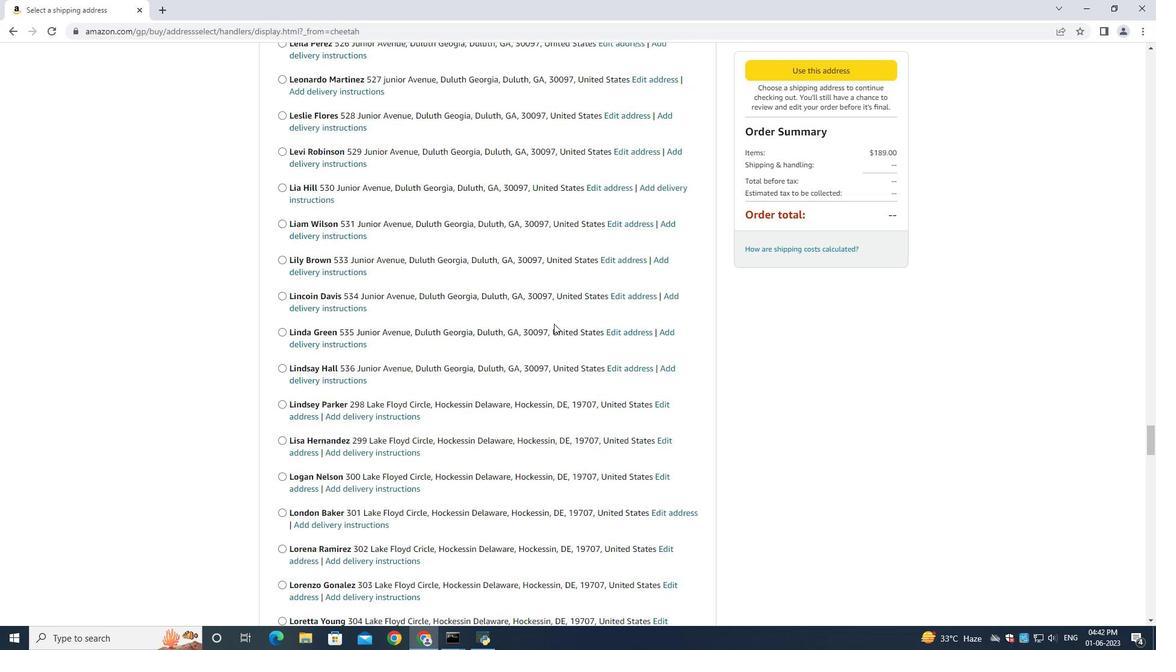 
Action: Mouse scrolled (554, 322) with delta (0, -1)
Screenshot: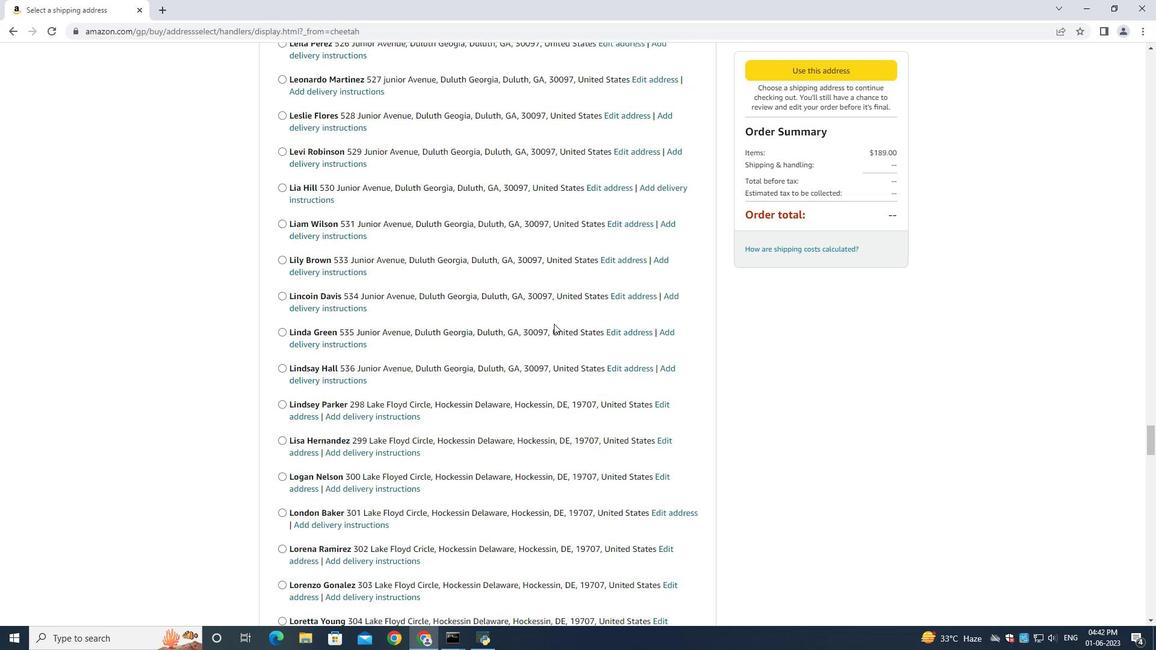 
Action: Mouse scrolled (554, 323) with delta (0, 0)
Screenshot: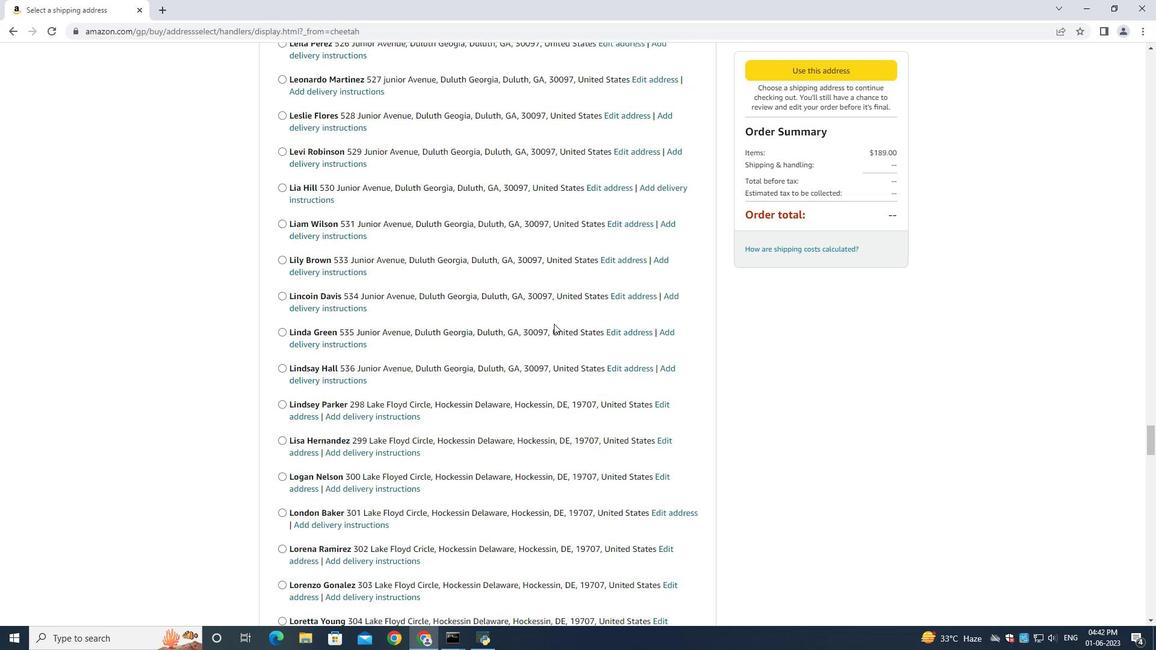 
Action: Mouse scrolled (554, 323) with delta (0, 0)
Screenshot: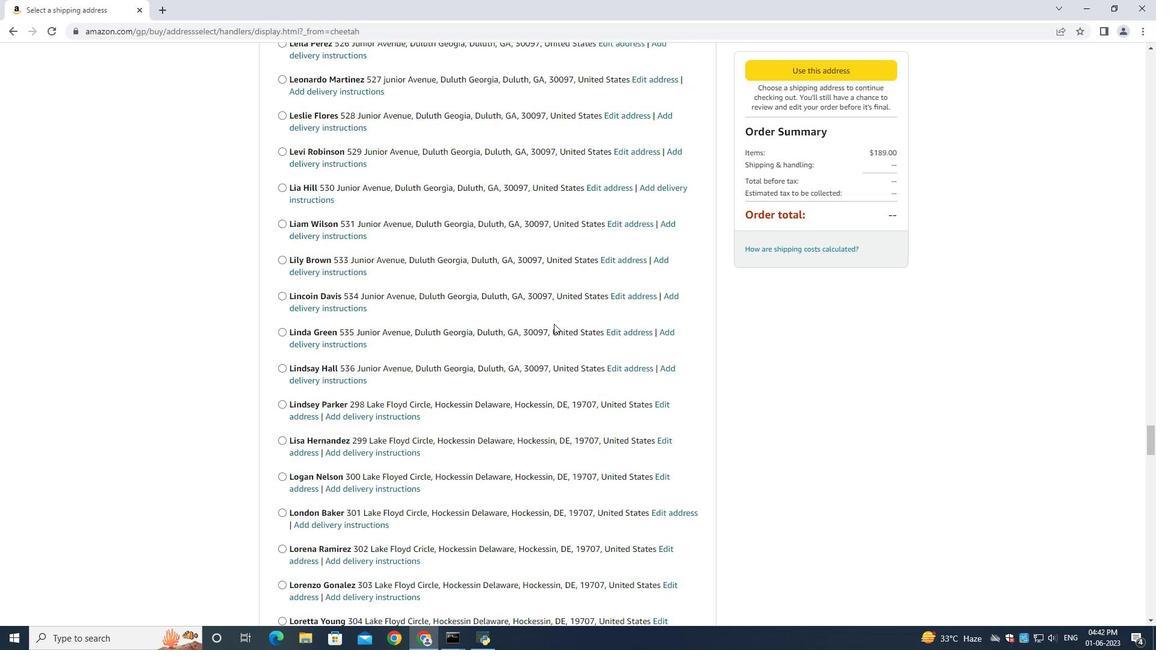
Action: Mouse scrolled (554, 323) with delta (0, 0)
Screenshot: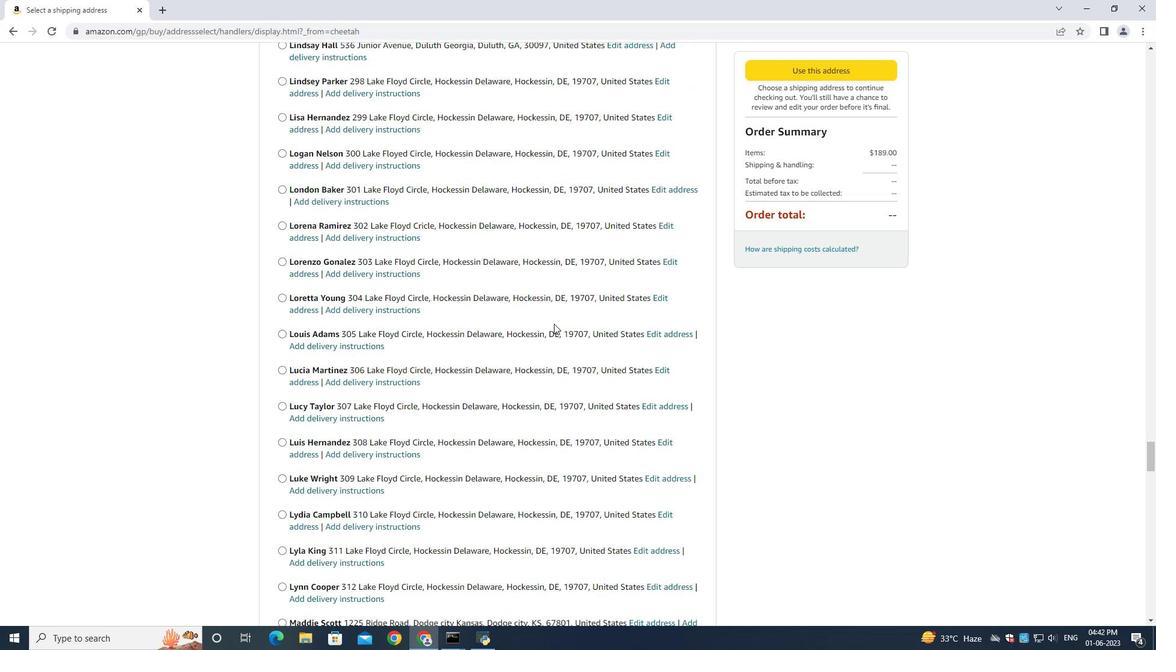 
Action: Mouse scrolled (554, 323) with delta (0, 0)
Screenshot: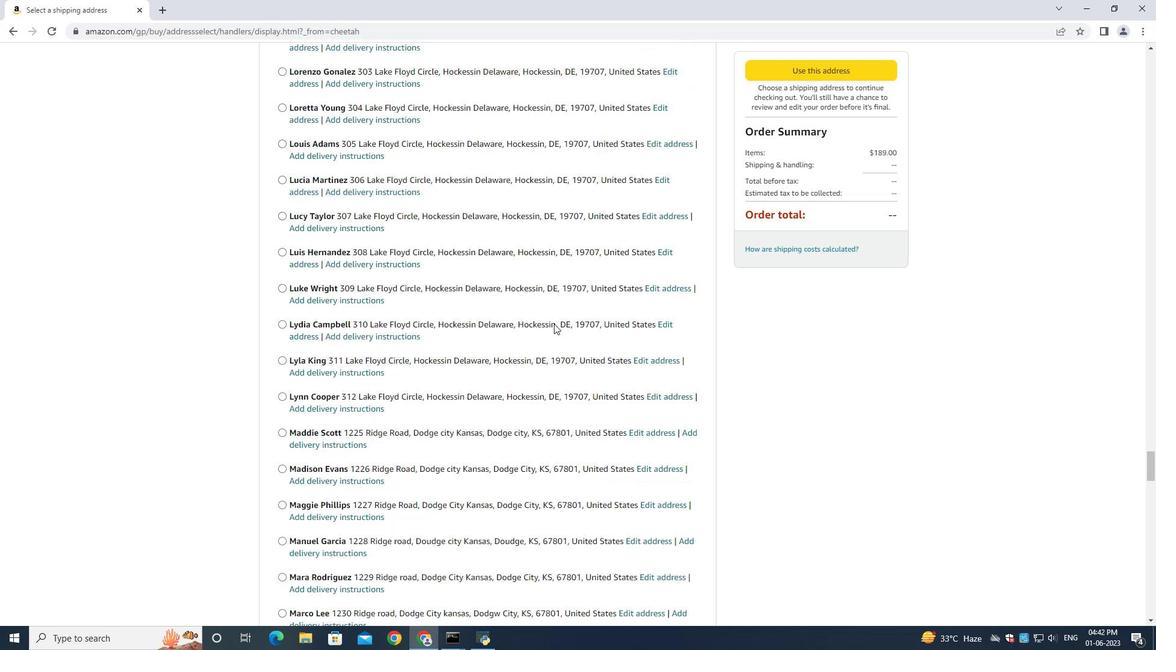 
Action: Mouse scrolled (554, 323) with delta (0, 0)
Screenshot: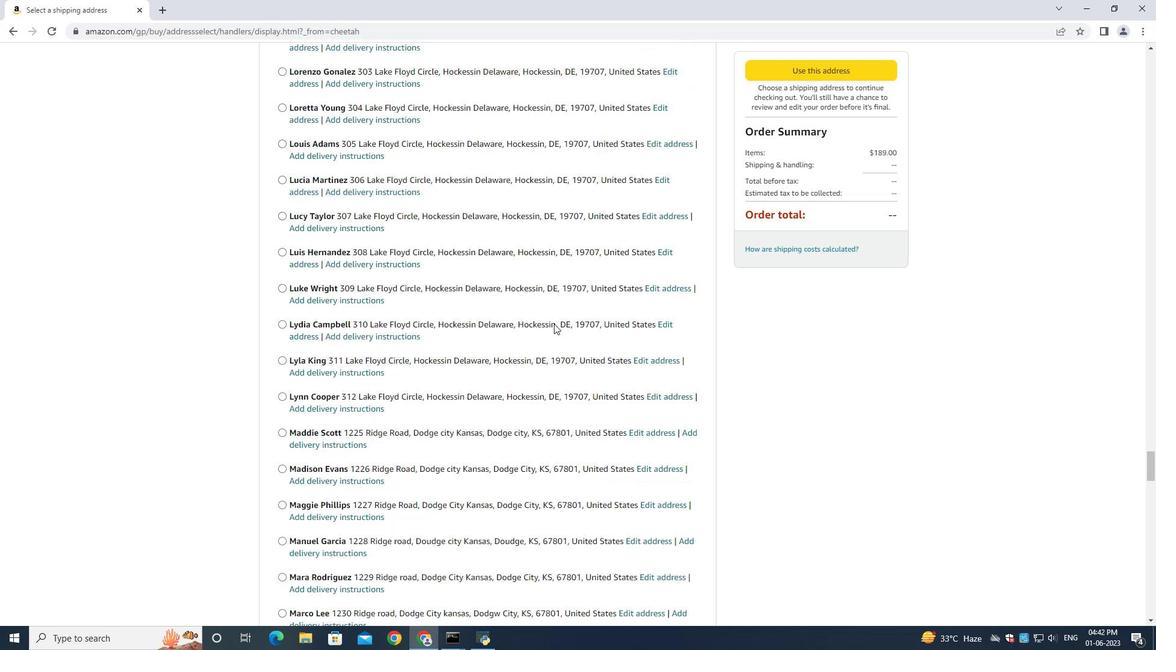 
Action: Mouse scrolled (554, 323) with delta (0, 0)
Screenshot: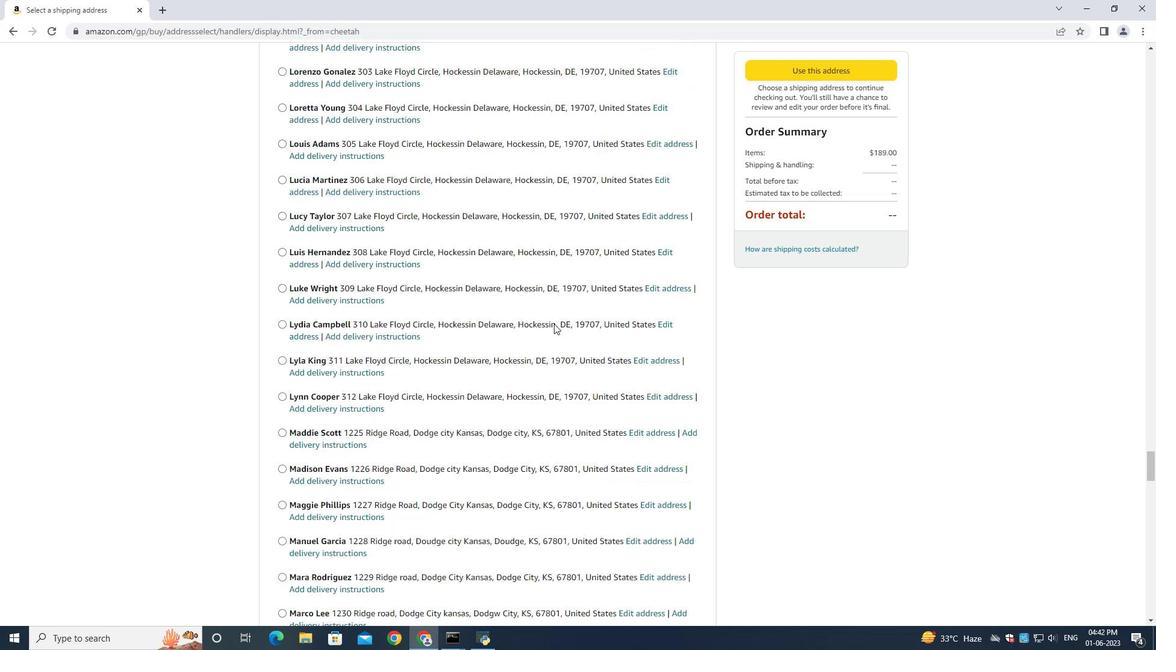 
Action: Mouse scrolled (554, 323) with delta (0, 0)
Screenshot: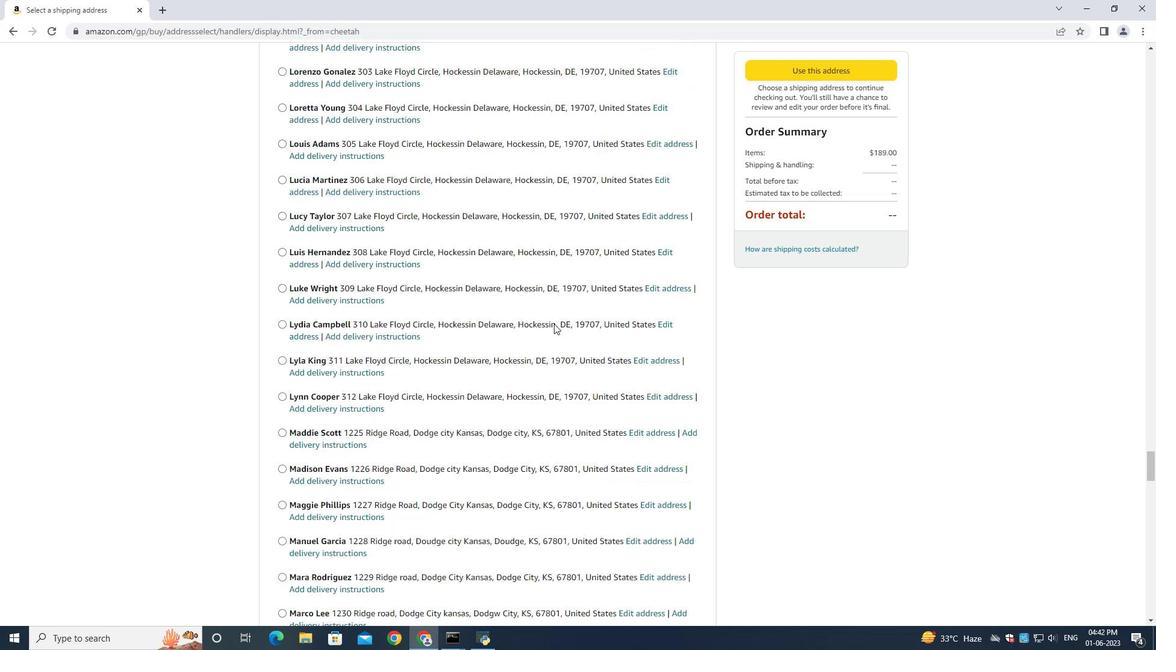 
Action: Mouse scrolled (554, 323) with delta (0, 0)
Screenshot: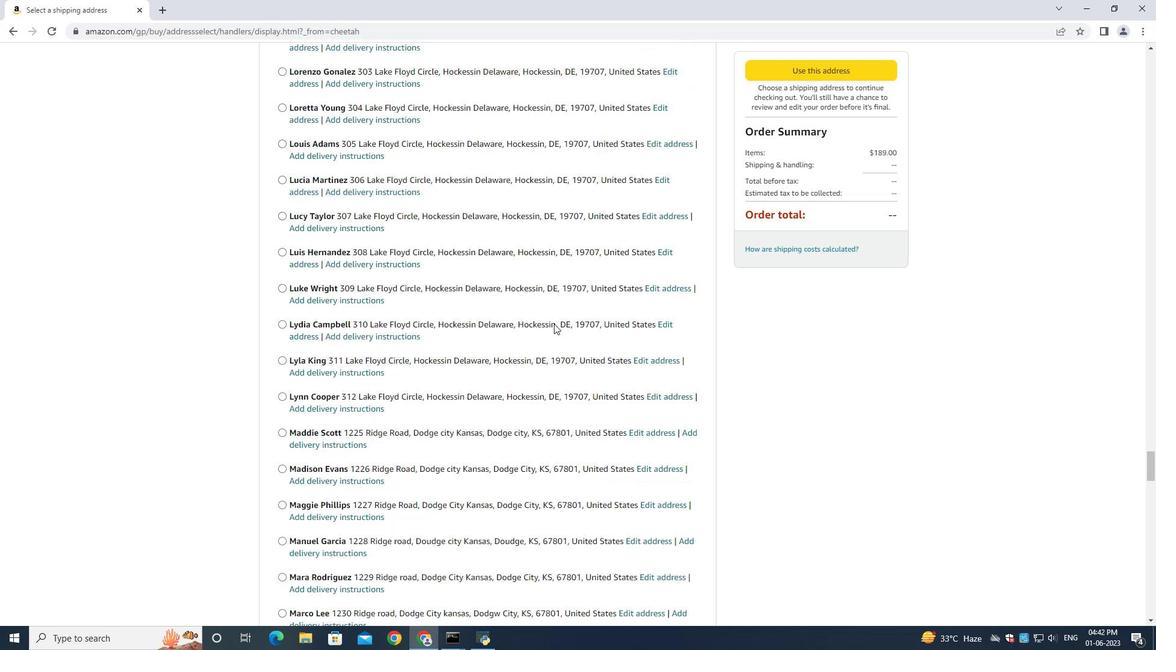 
Action: Mouse scrolled (554, 323) with delta (0, 0)
Screenshot: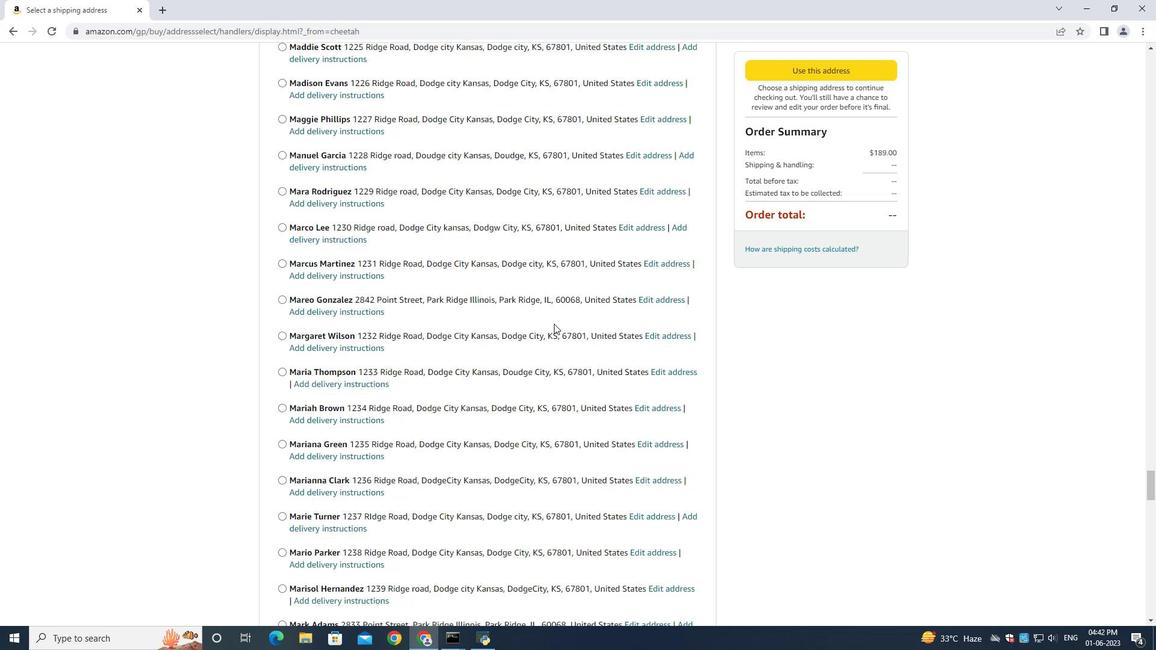 
Action: Mouse scrolled (554, 323) with delta (0, 0)
Screenshot: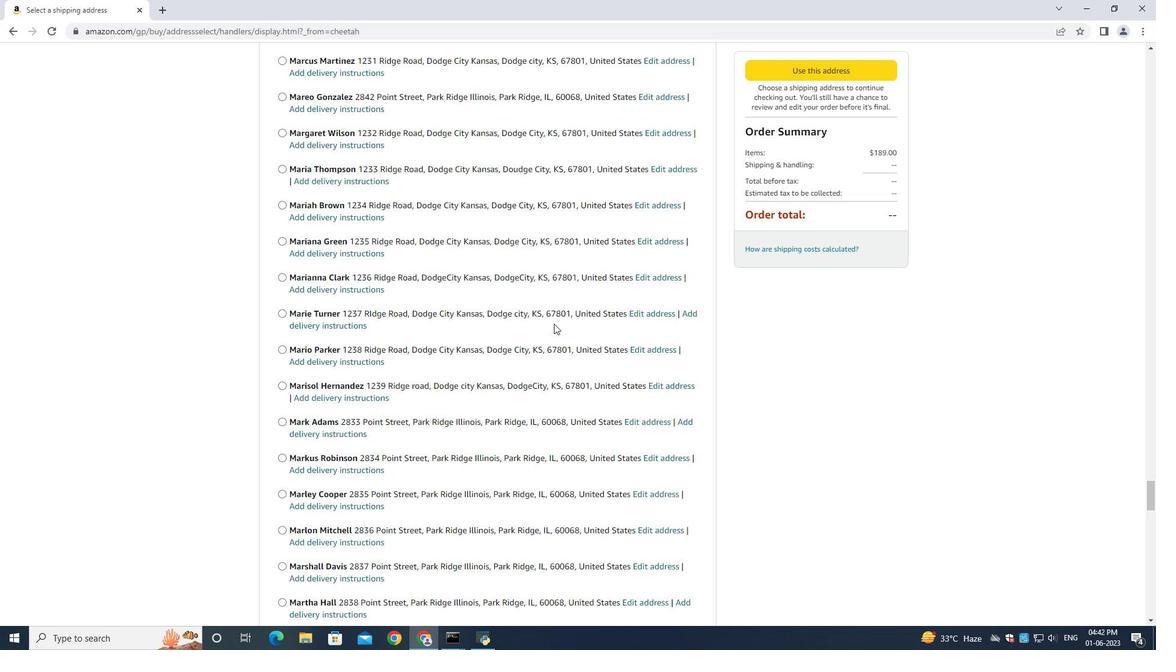 
Action: Mouse scrolled (554, 322) with delta (0, -1)
Screenshot: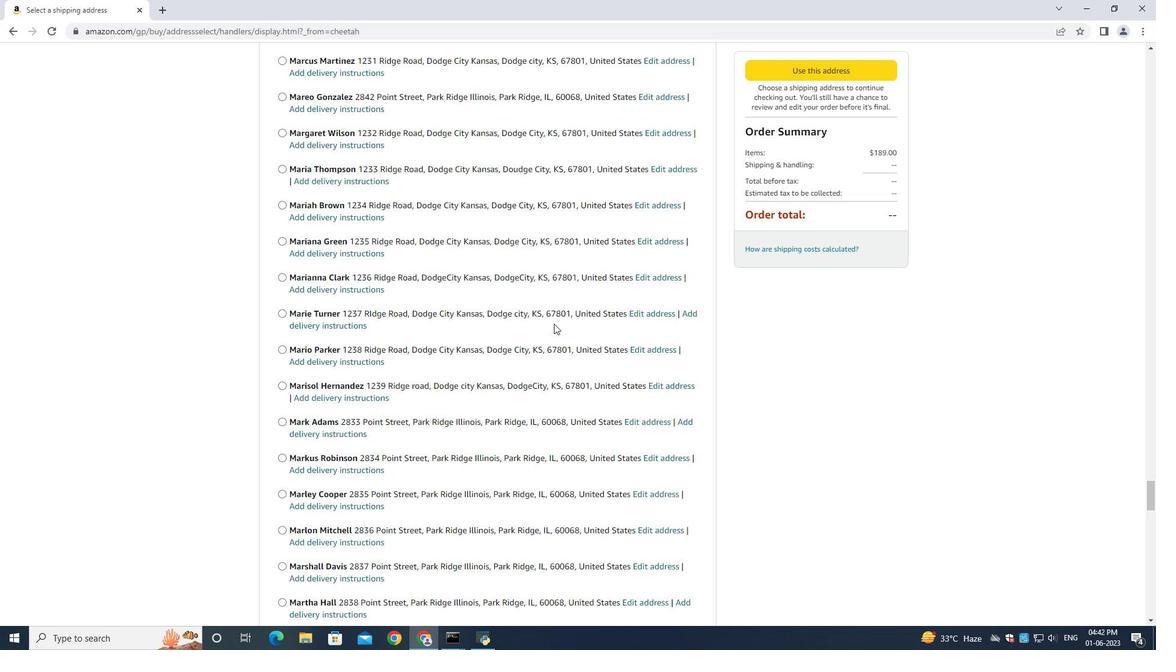 
Action: Mouse scrolled (554, 323) with delta (0, 0)
Screenshot: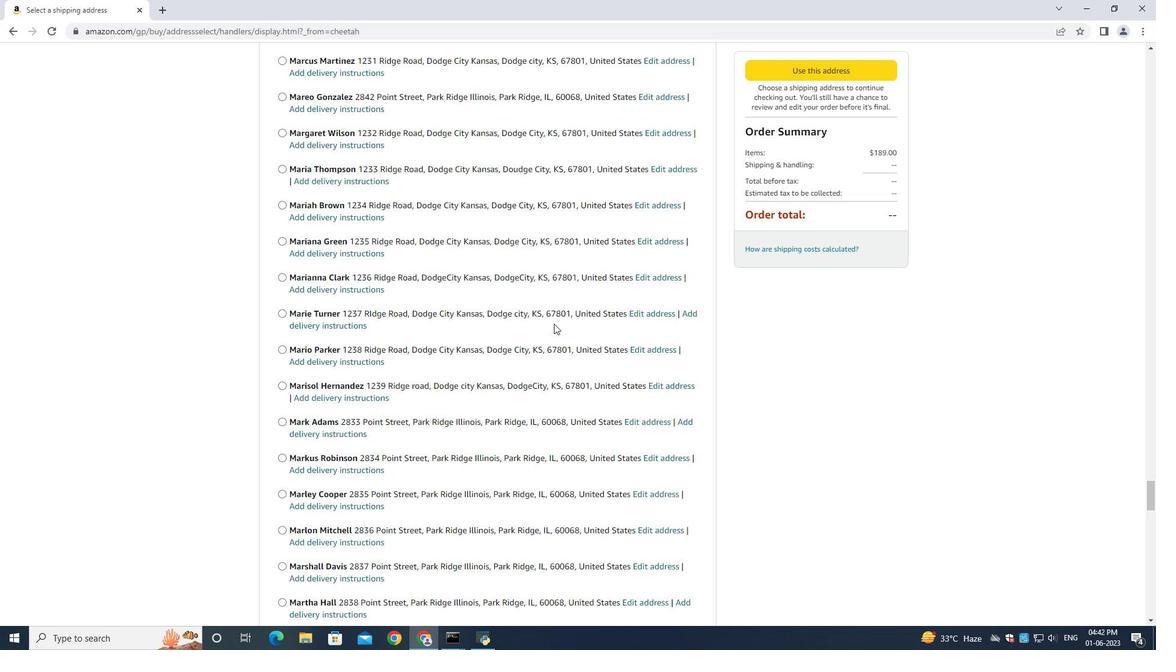 
Action: Mouse scrolled (554, 323) with delta (0, 0)
Screenshot: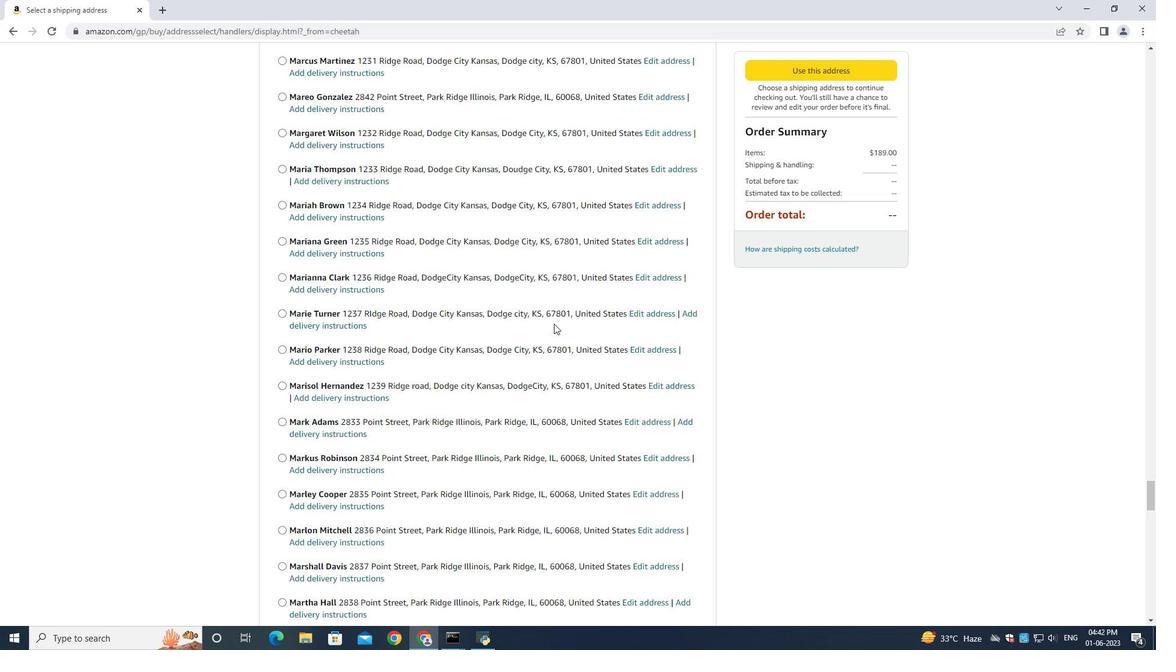 
Action: Mouse scrolled (554, 323) with delta (0, 0)
Screenshot: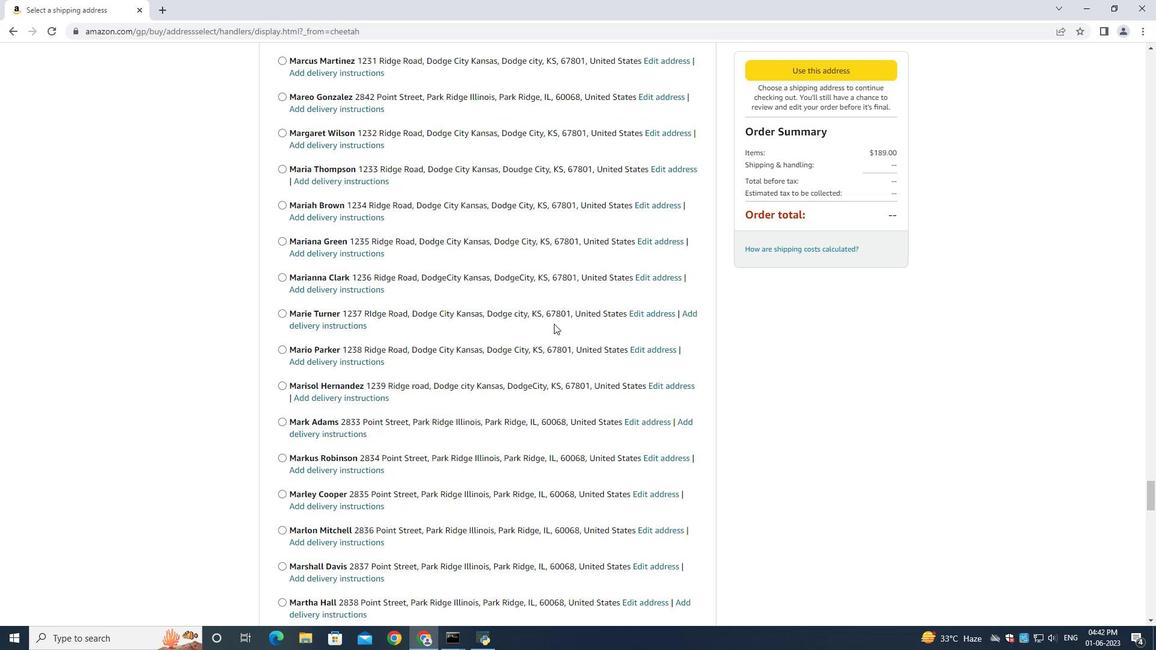 
Action: Mouse scrolled (554, 323) with delta (0, 0)
Screenshot: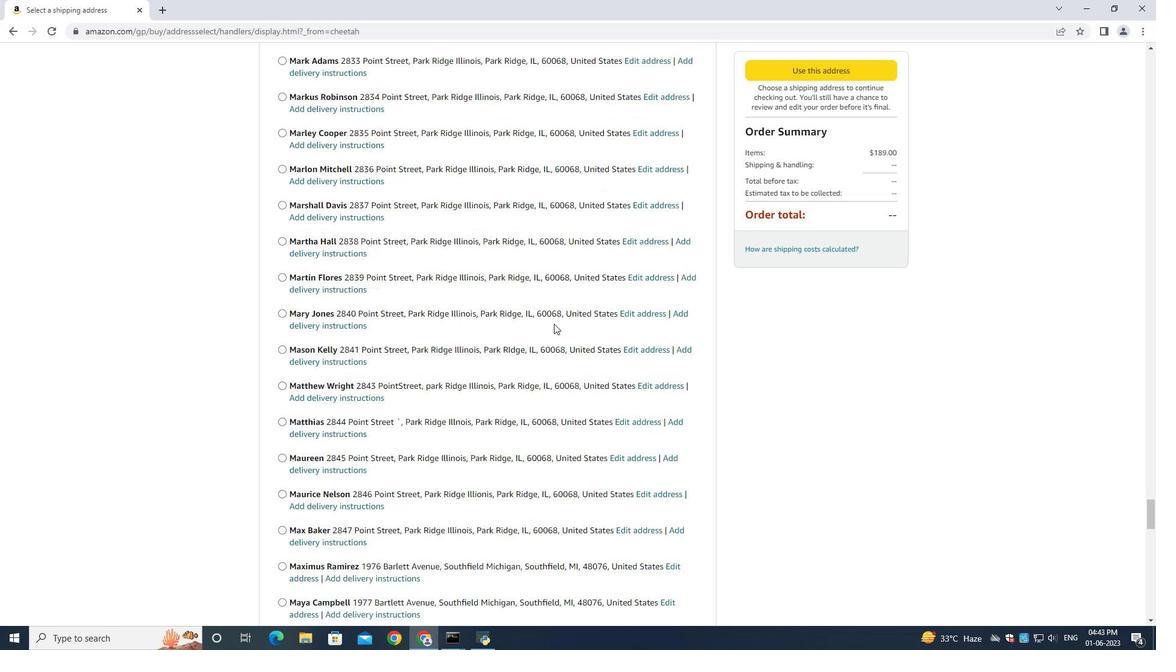 
Action: Mouse scrolled (554, 323) with delta (0, 0)
Screenshot: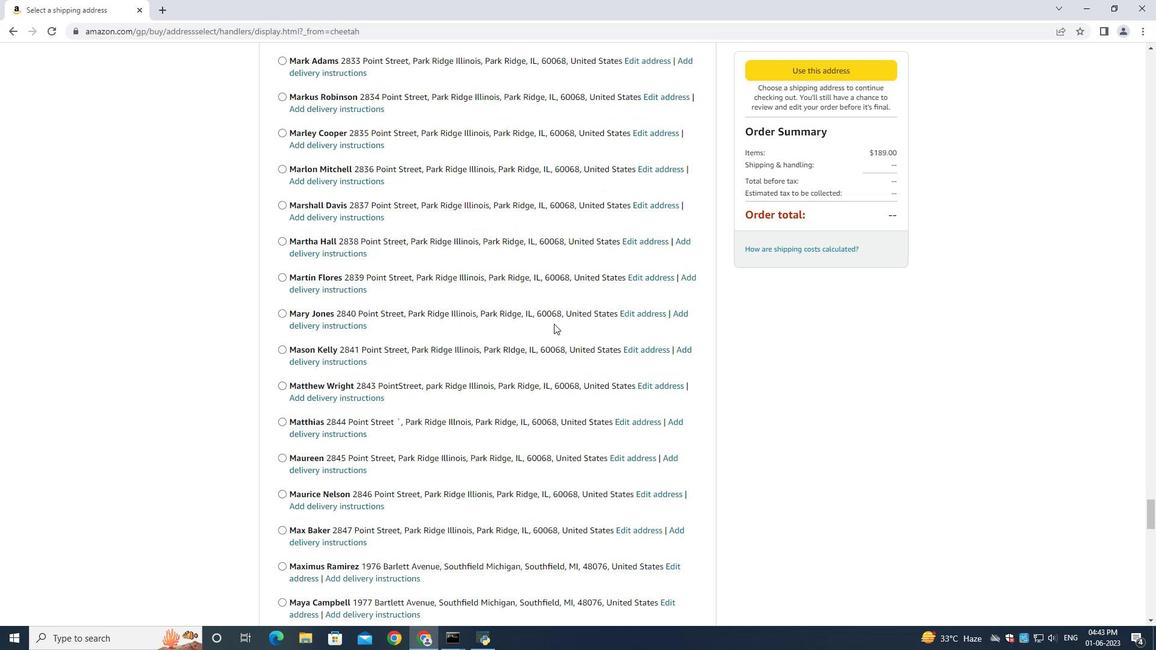 
Action: Mouse scrolled (554, 323) with delta (0, 0)
Screenshot: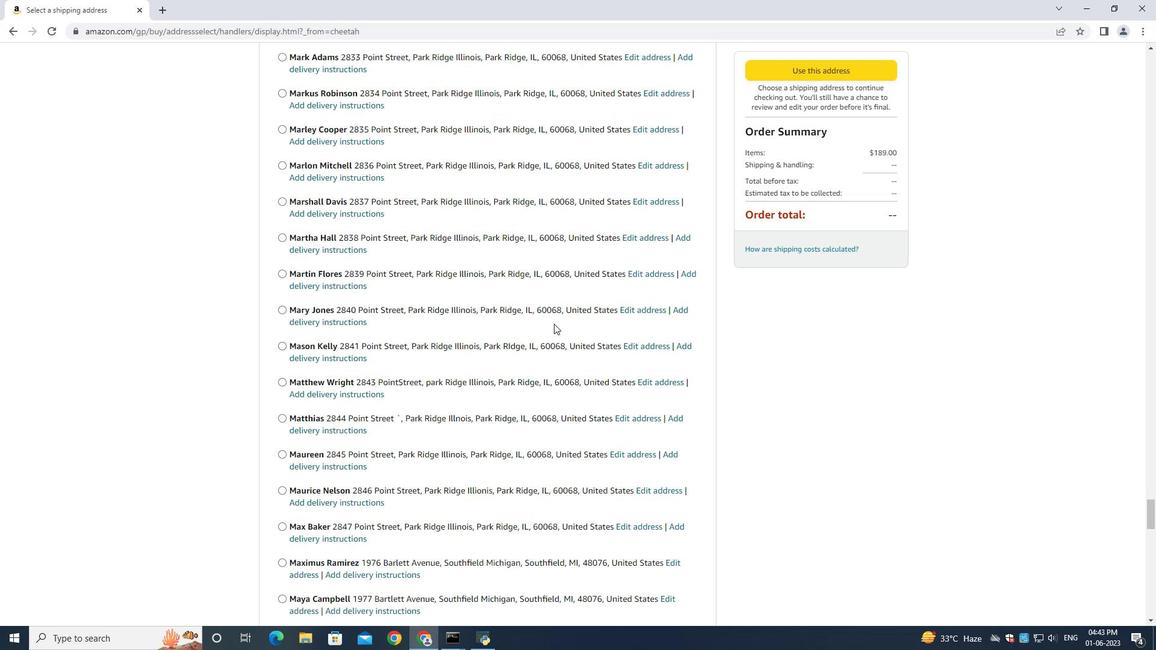 
Action: Mouse scrolled (554, 323) with delta (0, 0)
Screenshot: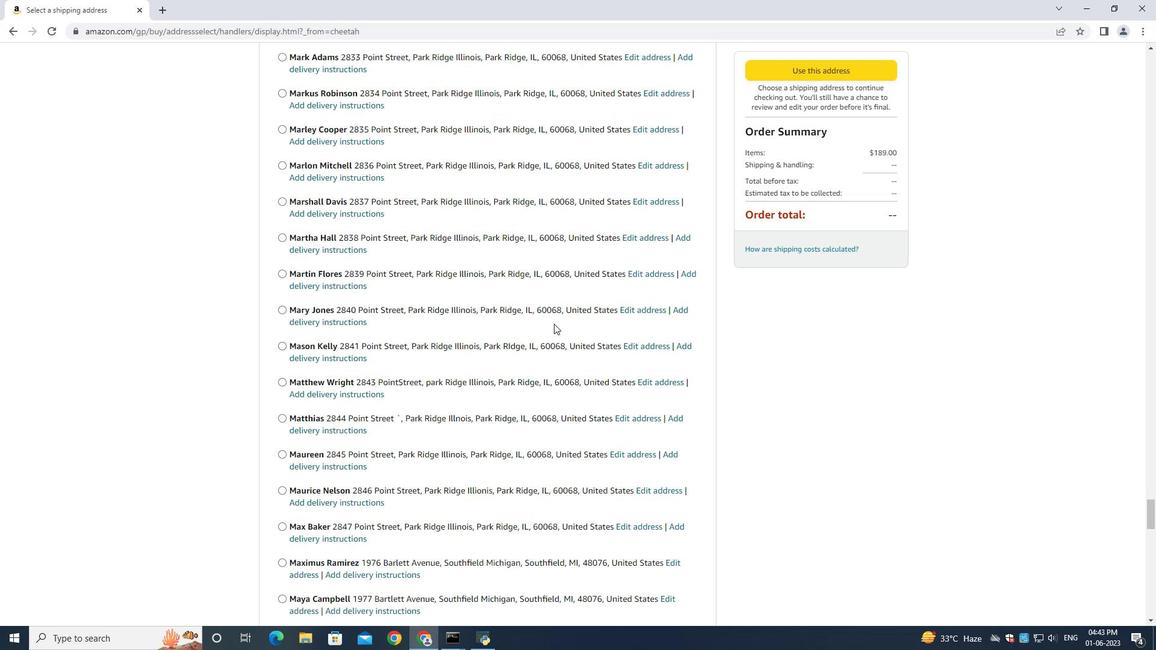 
Action: Mouse scrolled (554, 323) with delta (0, 0)
Screenshot: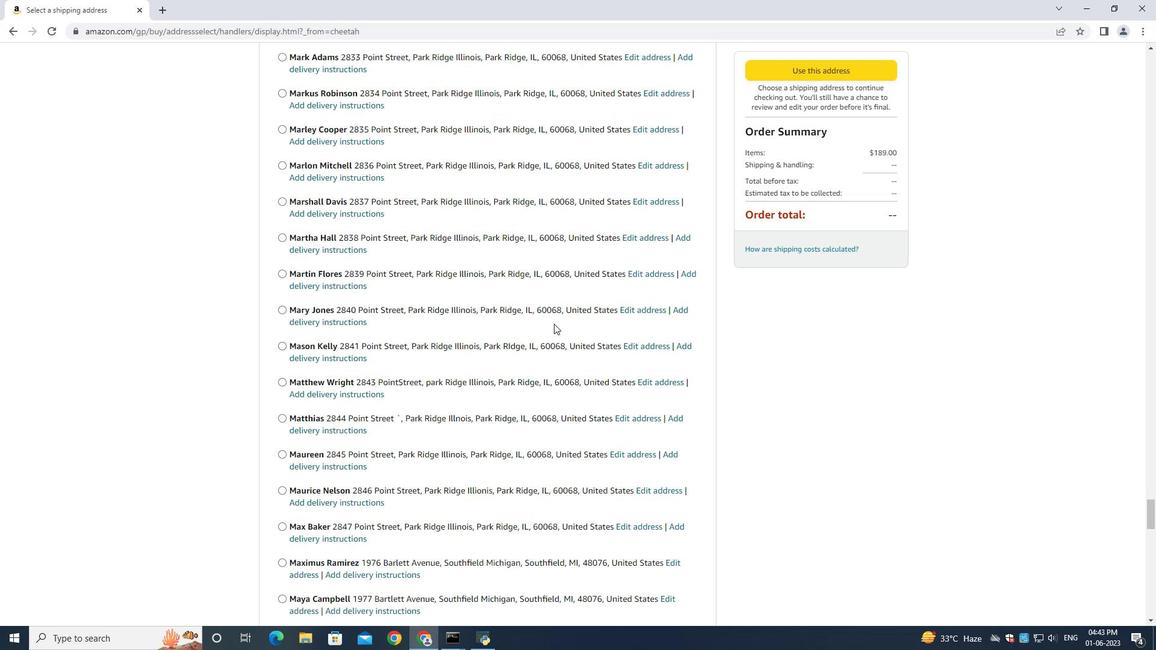 
Action: Mouse scrolled (554, 323) with delta (0, 0)
Screenshot: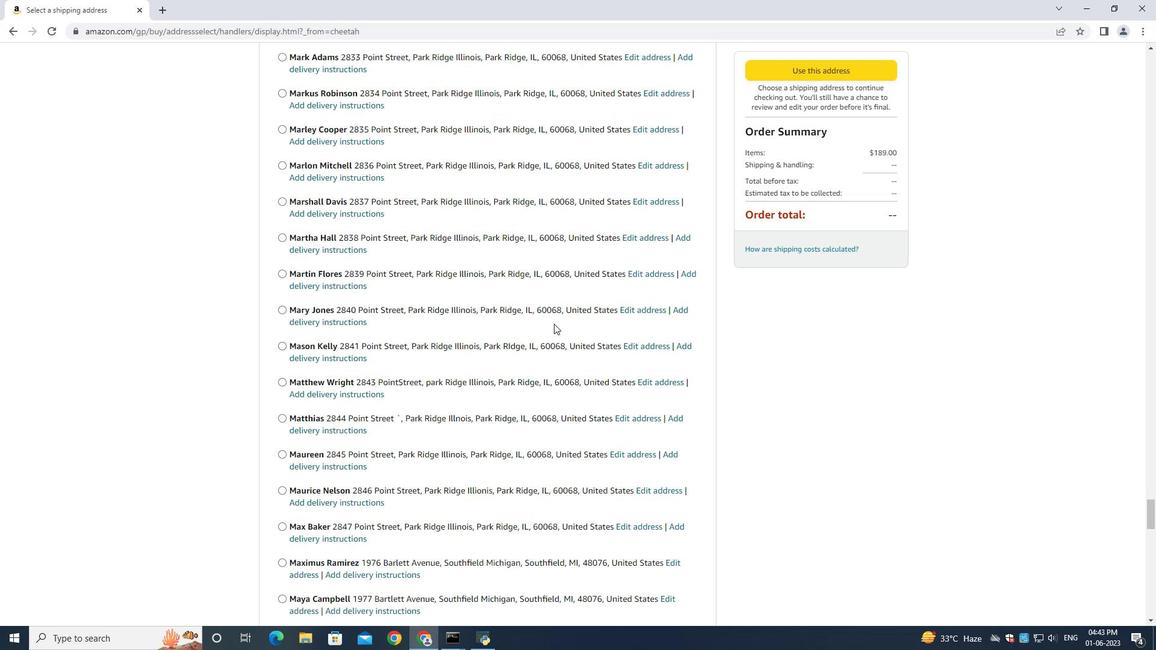 
Action: Mouse scrolled (554, 323) with delta (0, 0)
Screenshot: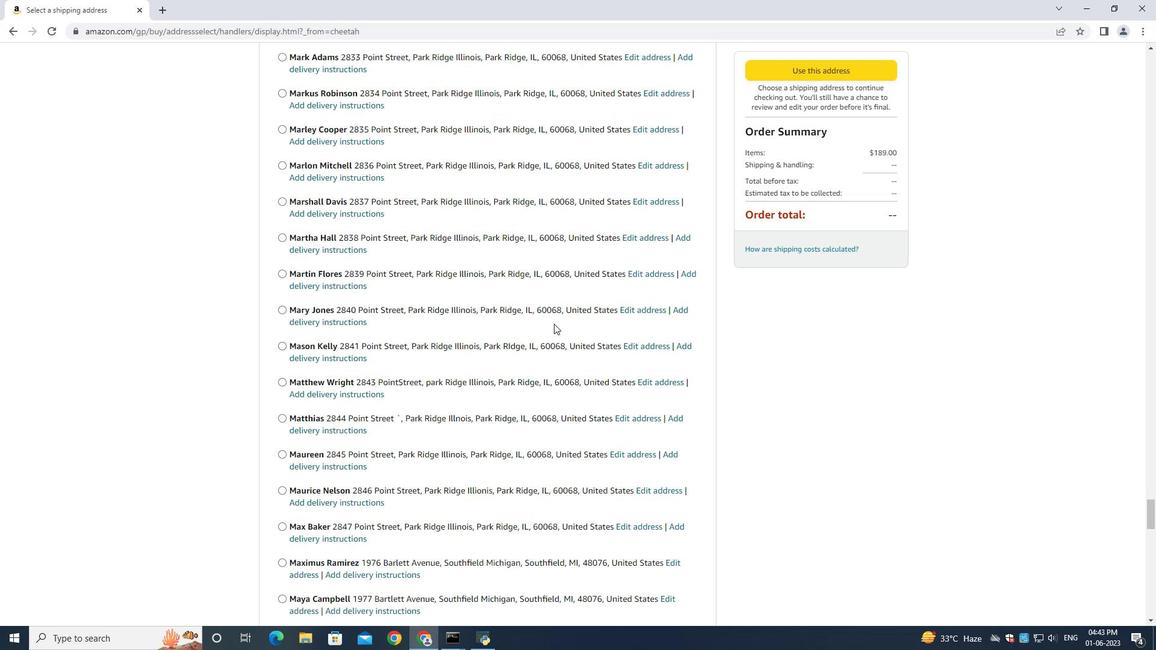 
Action: Mouse scrolled (554, 323) with delta (0, 0)
Screenshot: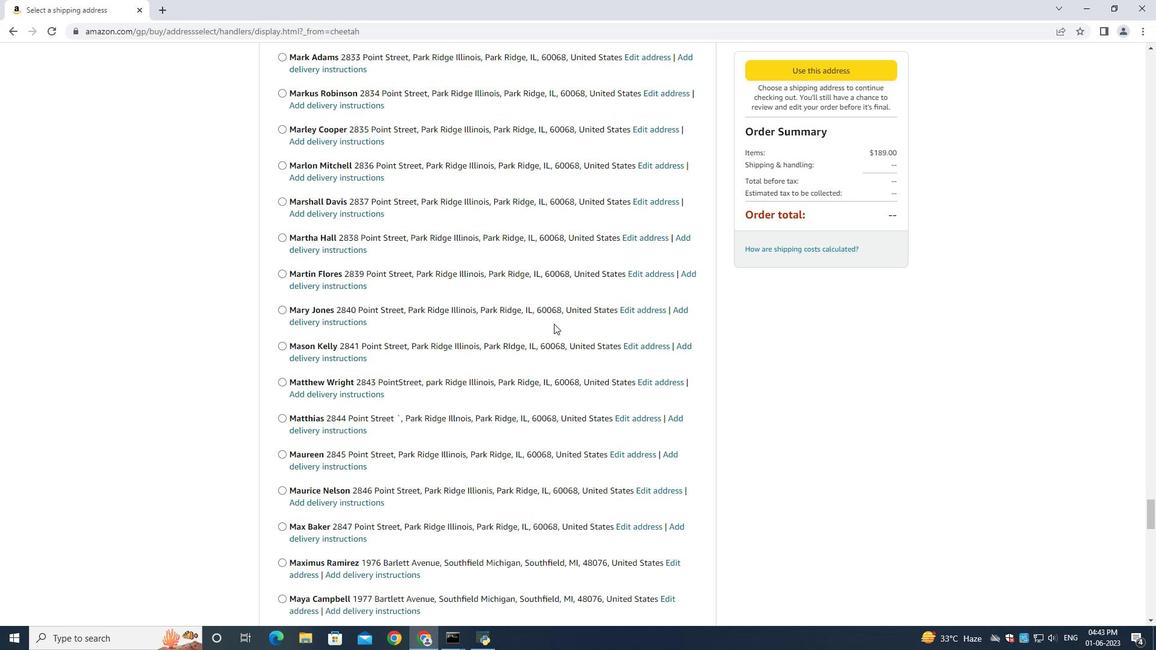 
Action: Mouse scrolled (554, 323) with delta (0, 0)
Screenshot: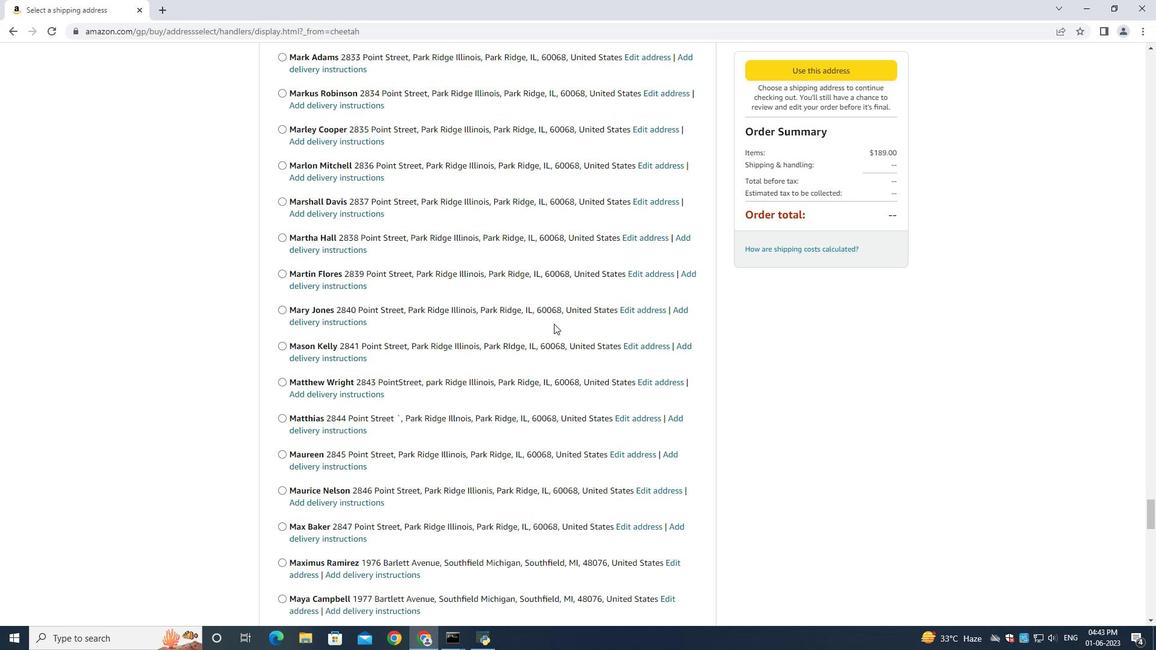 
Action: Mouse scrolled (554, 323) with delta (0, 0)
Screenshot: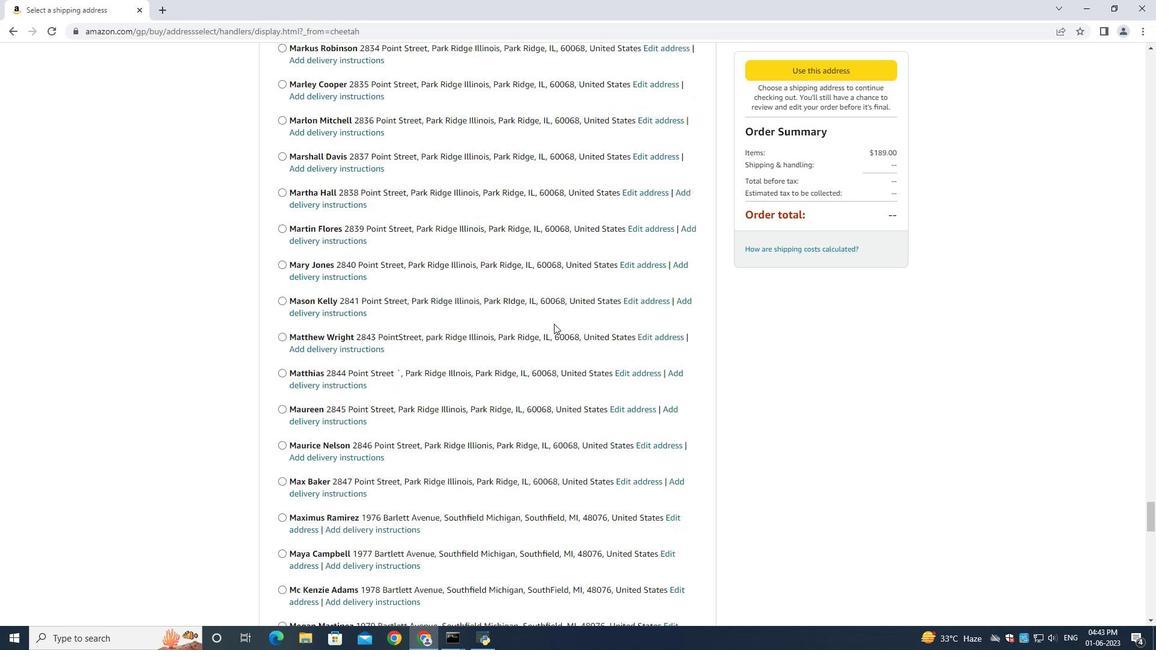 
Action: Mouse scrolled (554, 323) with delta (0, 0)
Screenshot: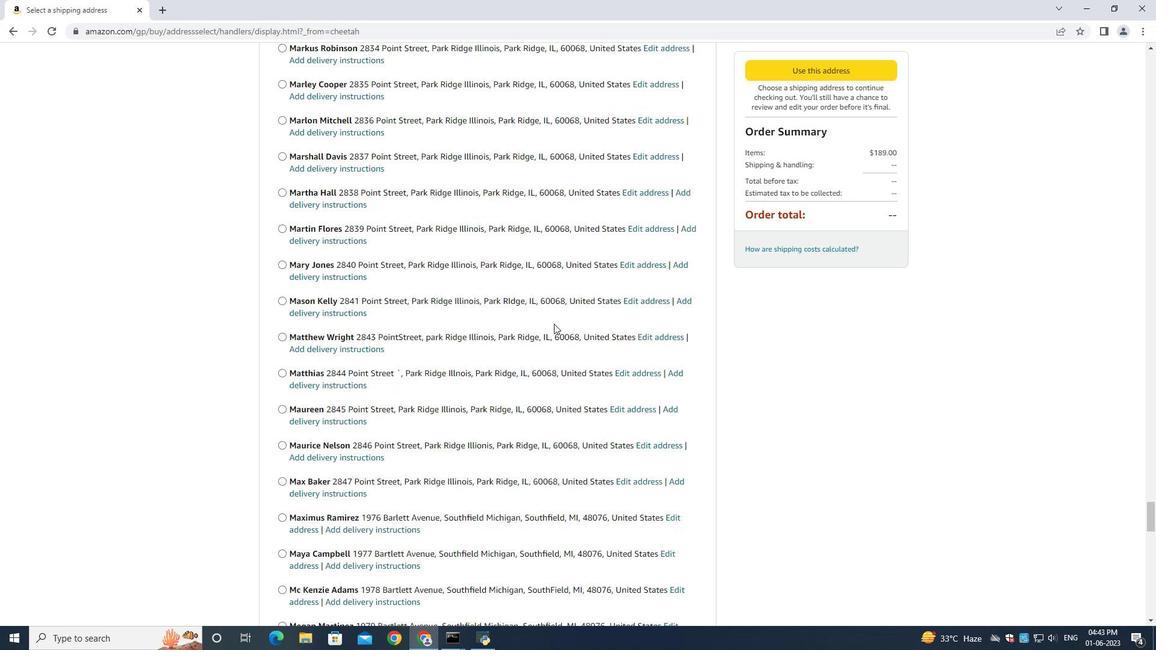 
Action: Mouse scrolled (554, 323) with delta (0, 0)
Screenshot: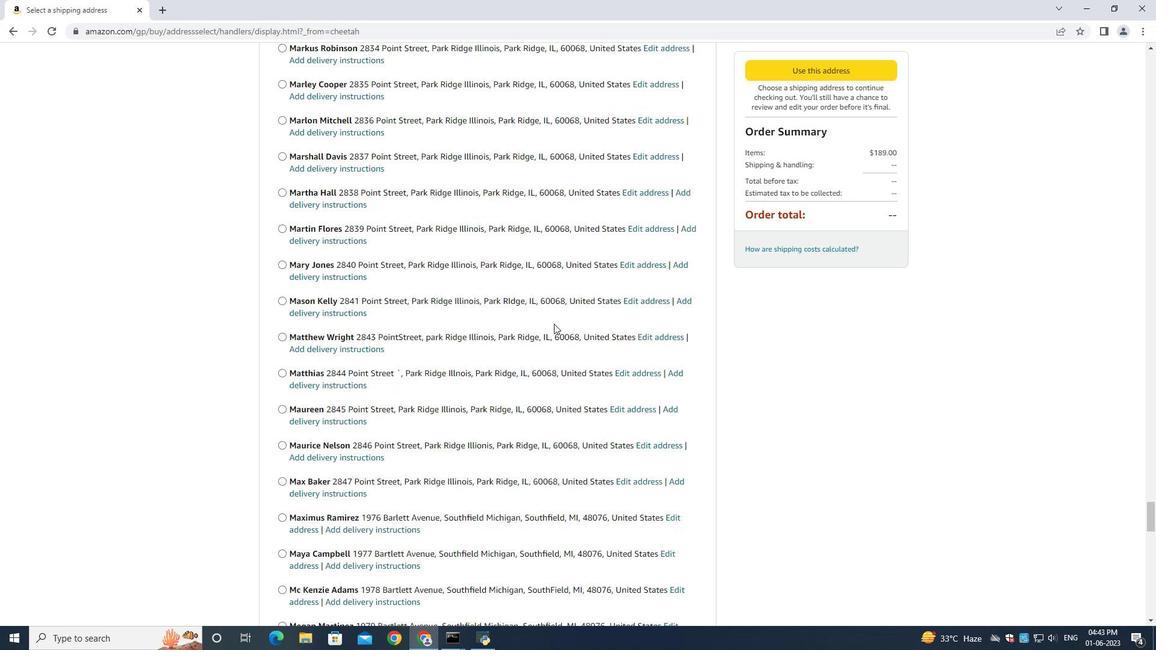 
Action: Mouse scrolled (554, 323) with delta (0, 0)
Screenshot: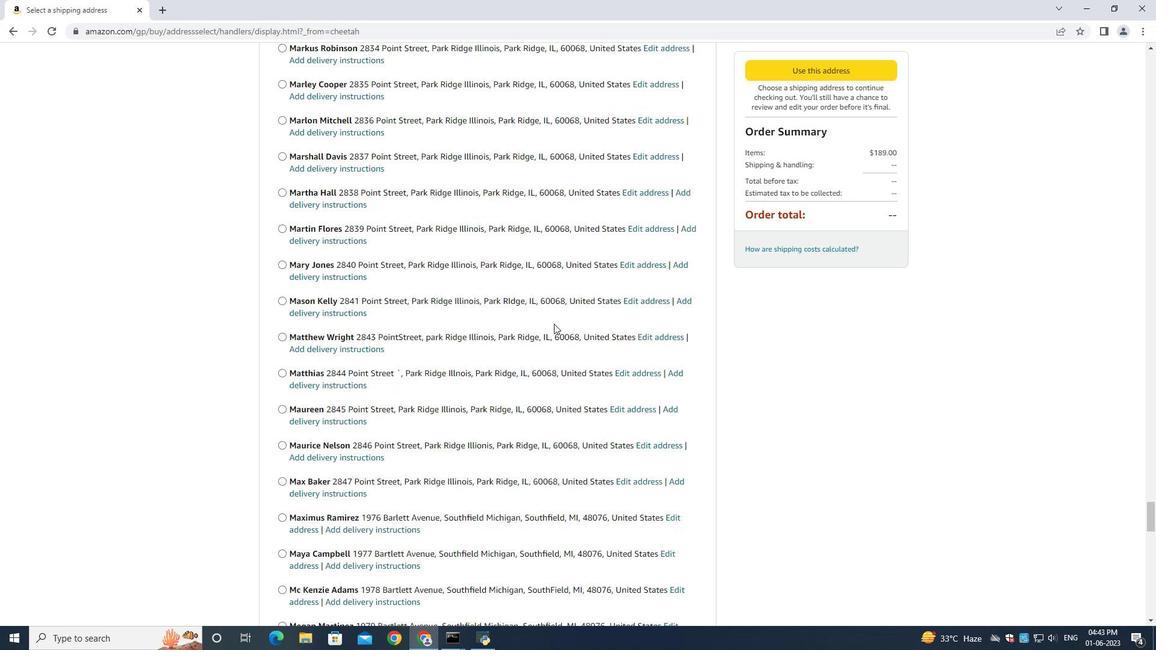 
Action: Mouse scrolled (554, 323) with delta (0, 0)
Screenshot: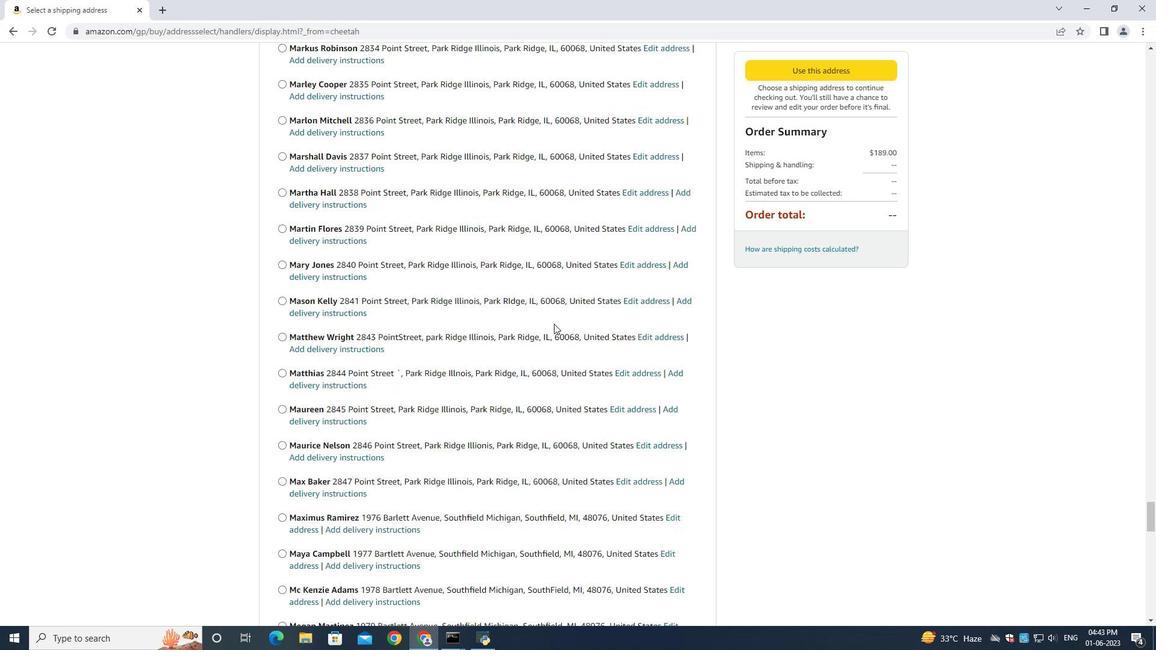
Action: Mouse scrolled (554, 323) with delta (0, 0)
Screenshot: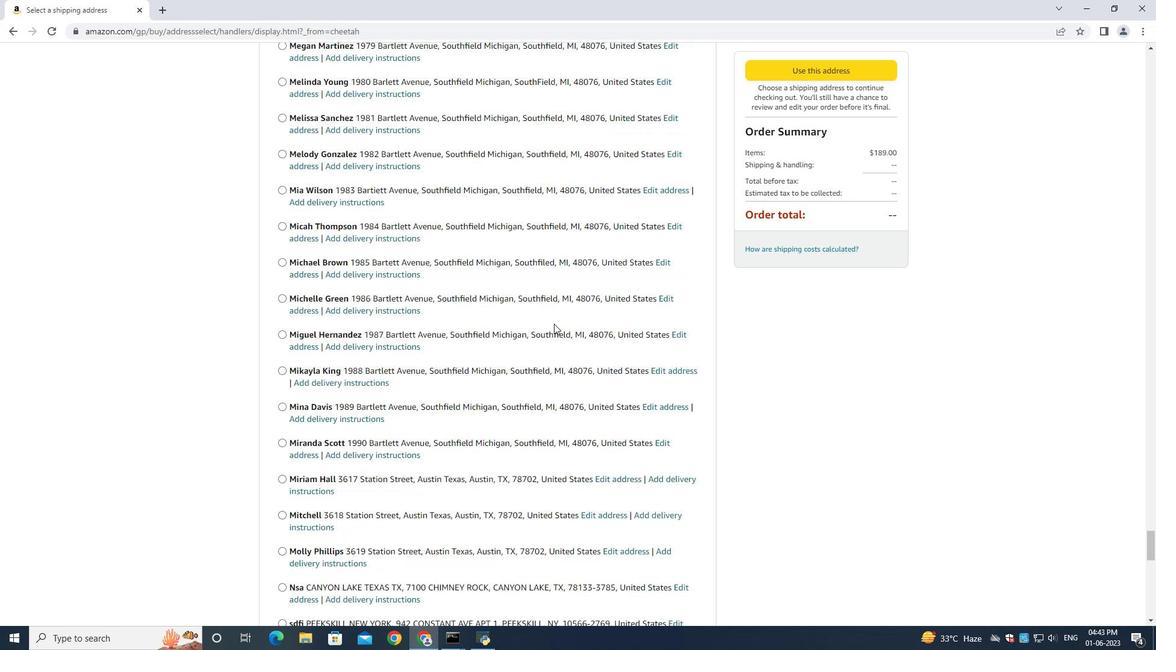 
Action: Mouse scrolled (554, 323) with delta (0, 0)
Screenshot: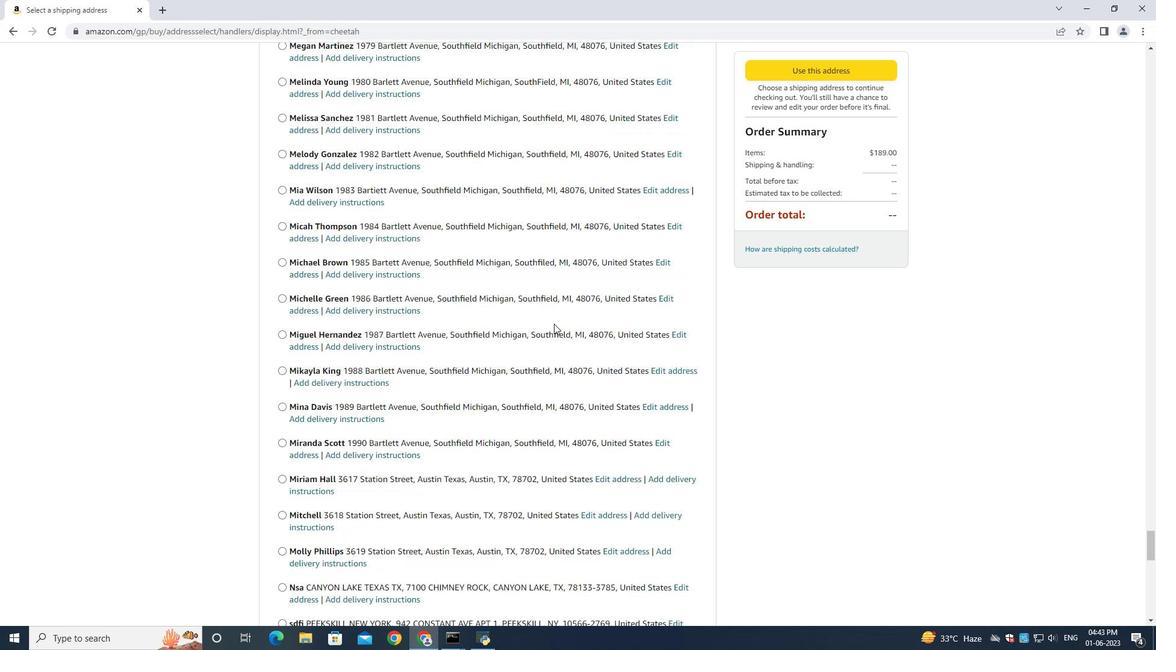 
Action: Mouse scrolled (554, 323) with delta (0, 0)
Screenshot: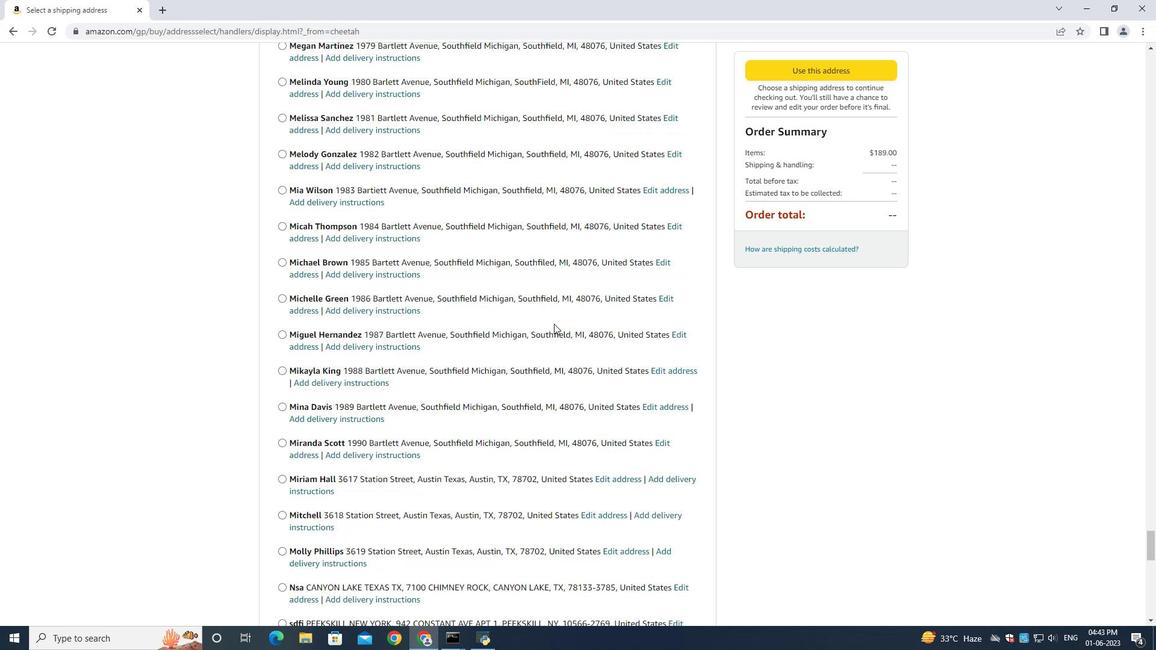 
Action: Mouse scrolled (554, 323) with delta (0, 0)
Screenshot: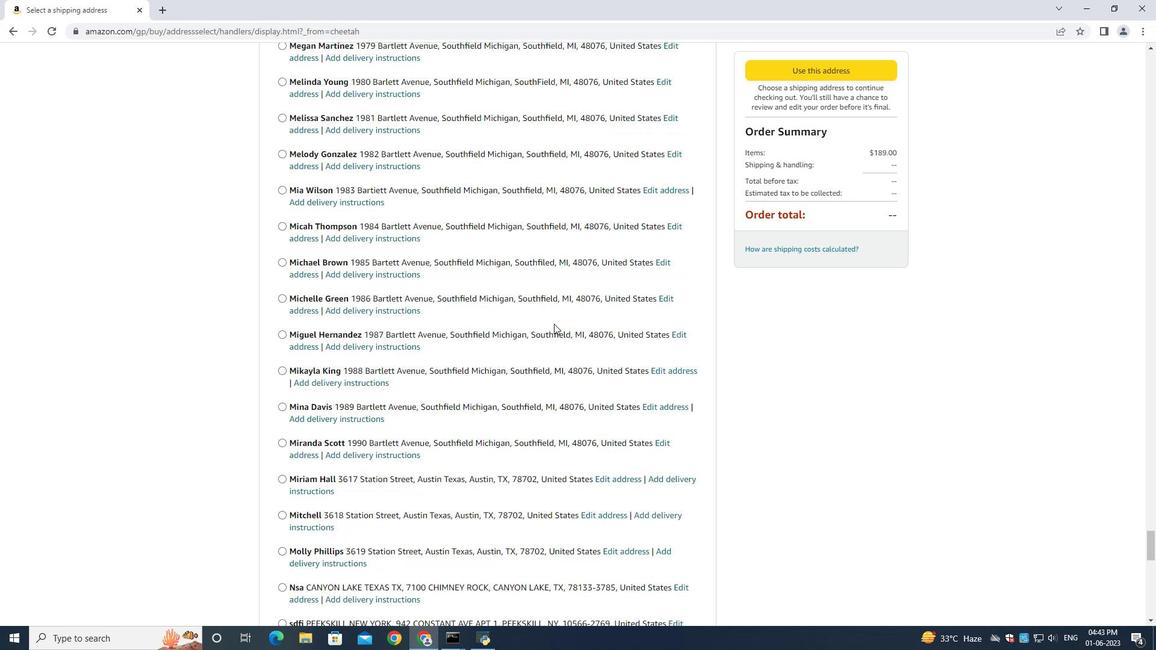 
Action: Mouse scrolled (554, 322) with delta (0, -1)
Screenshot: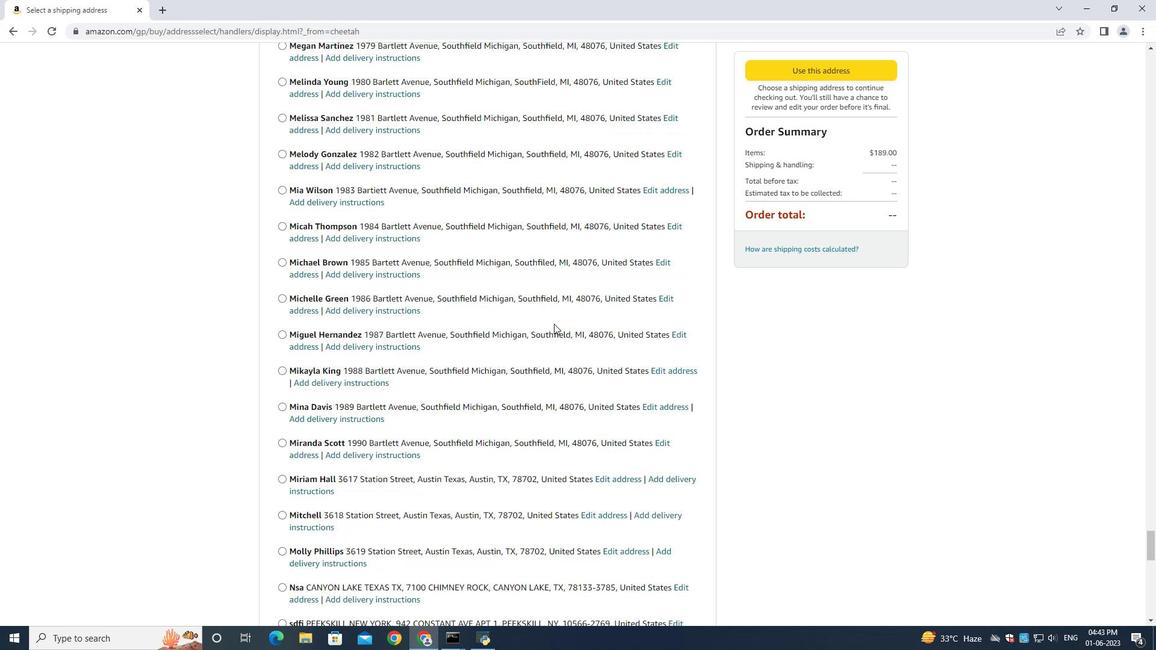 
Action: Mouse scrolled (554, 323) with delta (0, 0)
Screenshot: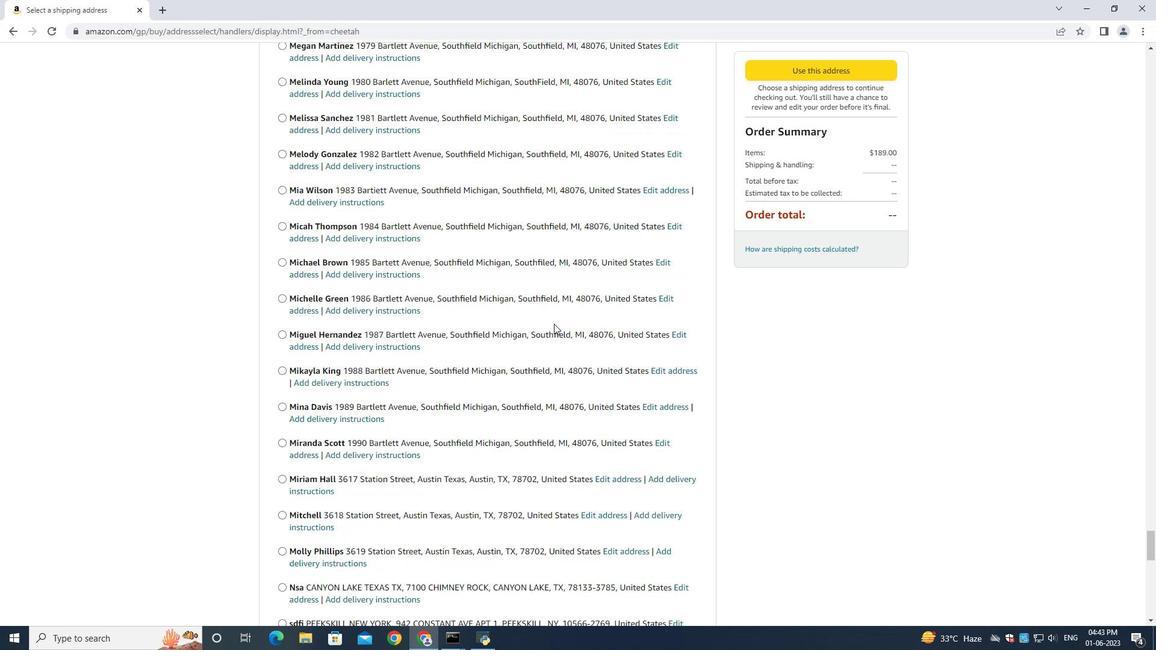 
Action: Mouse scrolled (554, 323) with delta (0, 0)
Screenshot: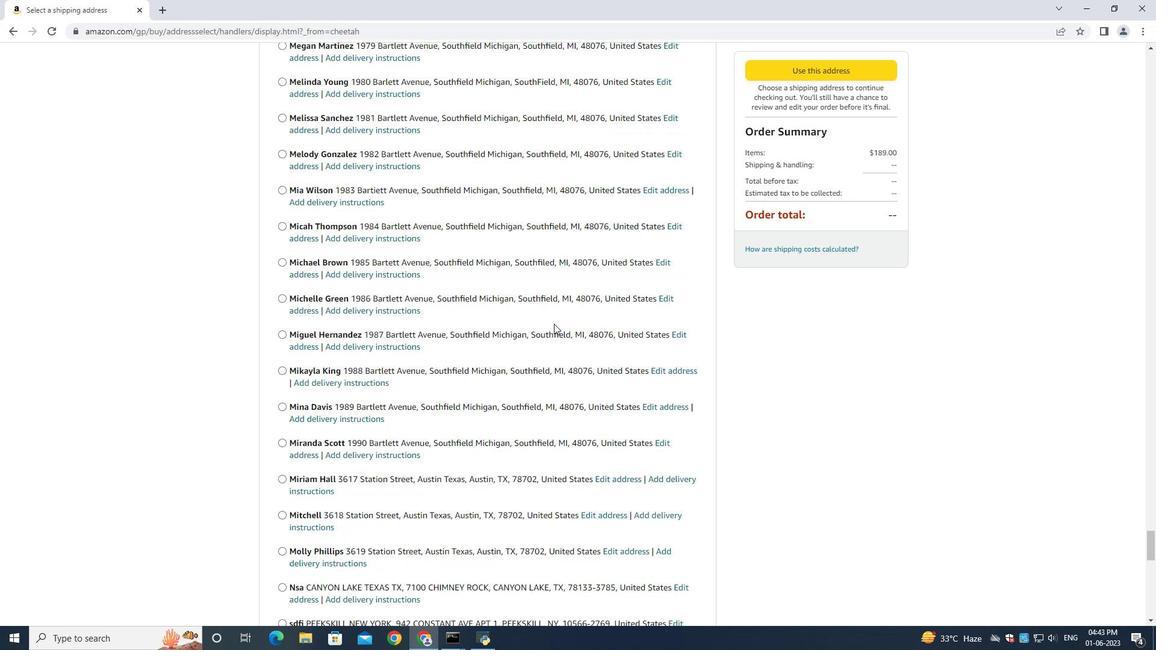 
Action: Mouse scrolled (554, 323) with delta (0, 0)
Screenshot: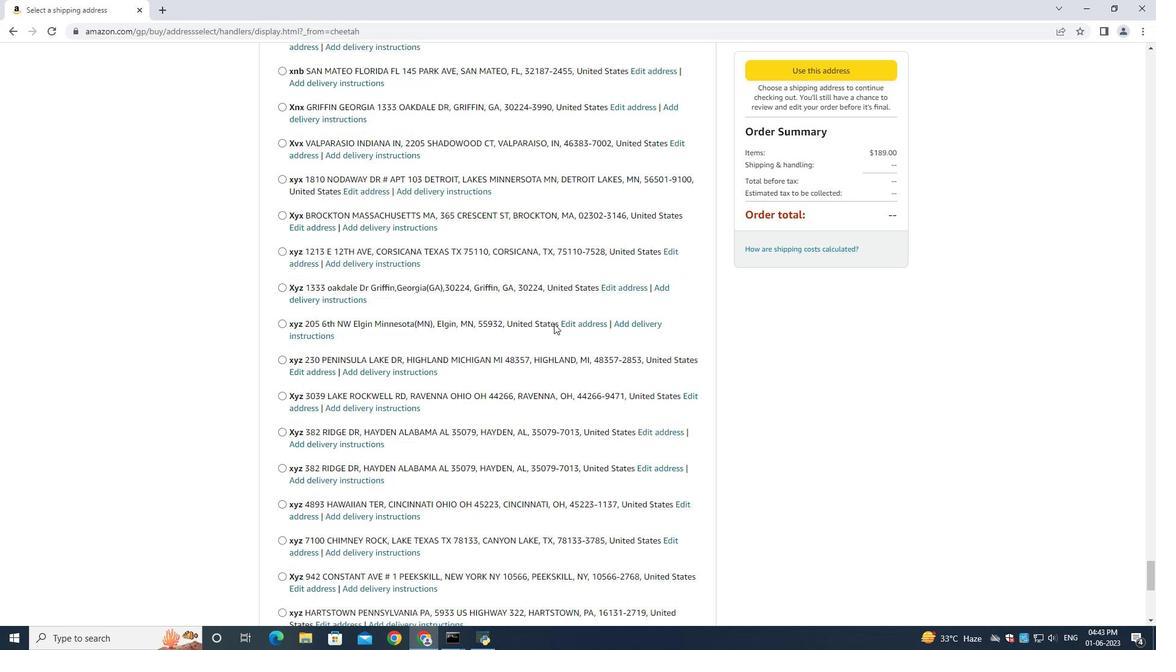 
Action: Mouse scrolled (554, 323) with delta (0, 0)
Screenshot: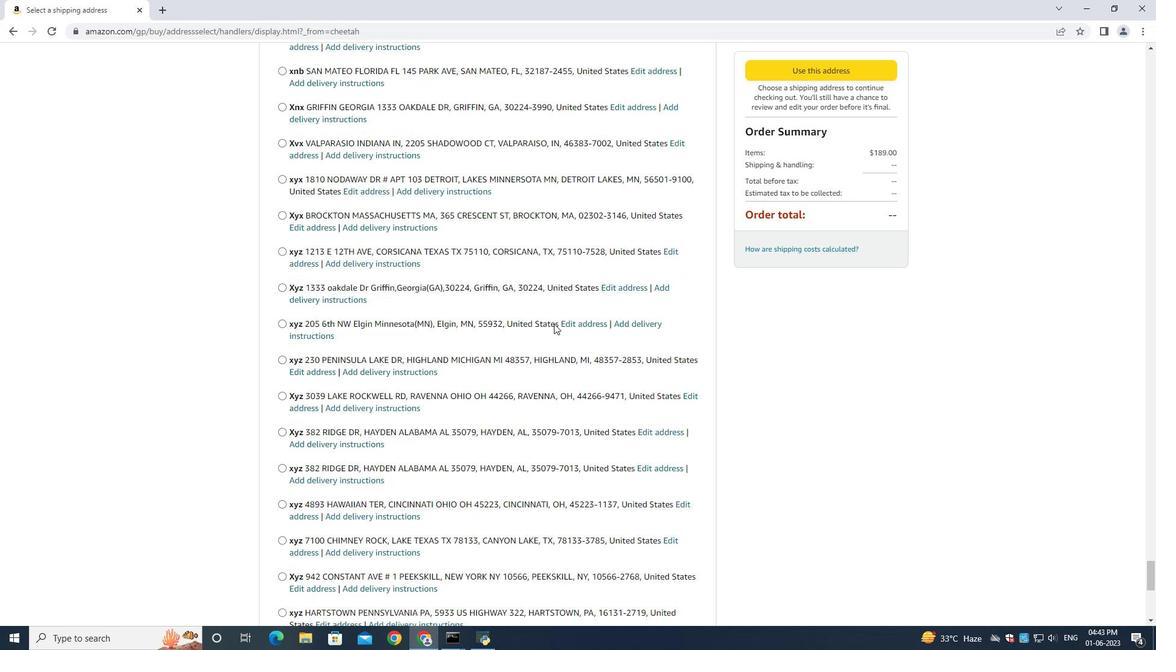 
Action: Mouse scrolled (554, 323) with delta (0, 0)
Screenshot: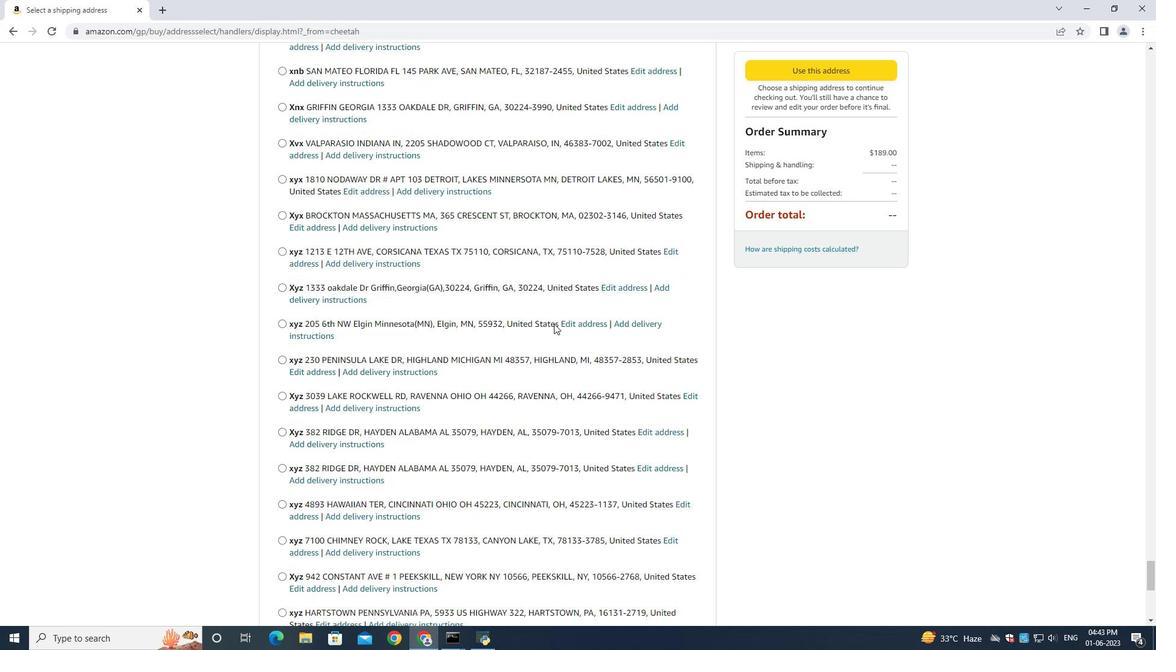 
Action: Mouse scrolled (554, 323) with delta (0, 0)
Screenshot: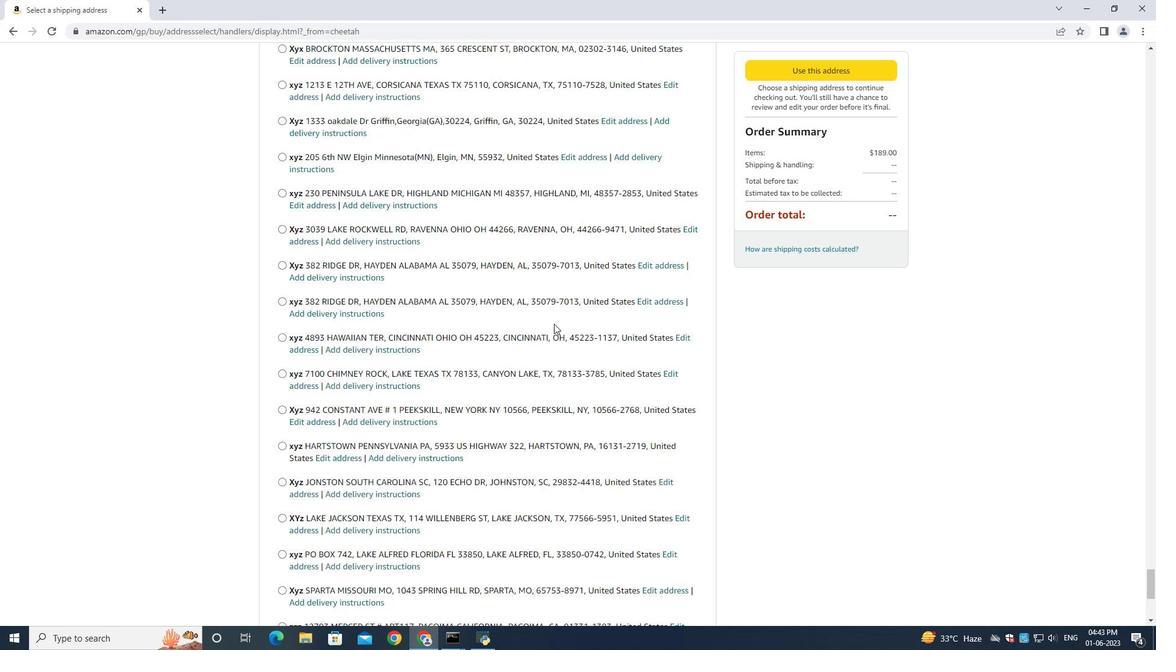 
Action: Mouse scrolled (554, 323) with delta (0, 0)
Screenshot: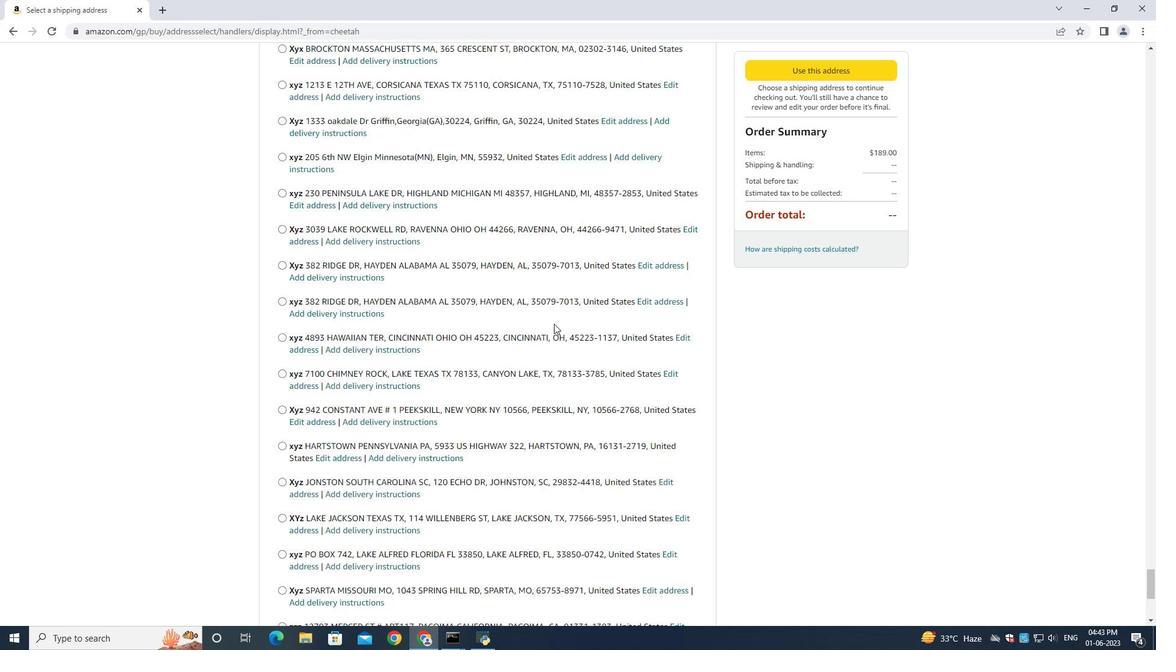 
Action: Mouse scrolled (554, 323) with delta (0, 0)
Screenshot: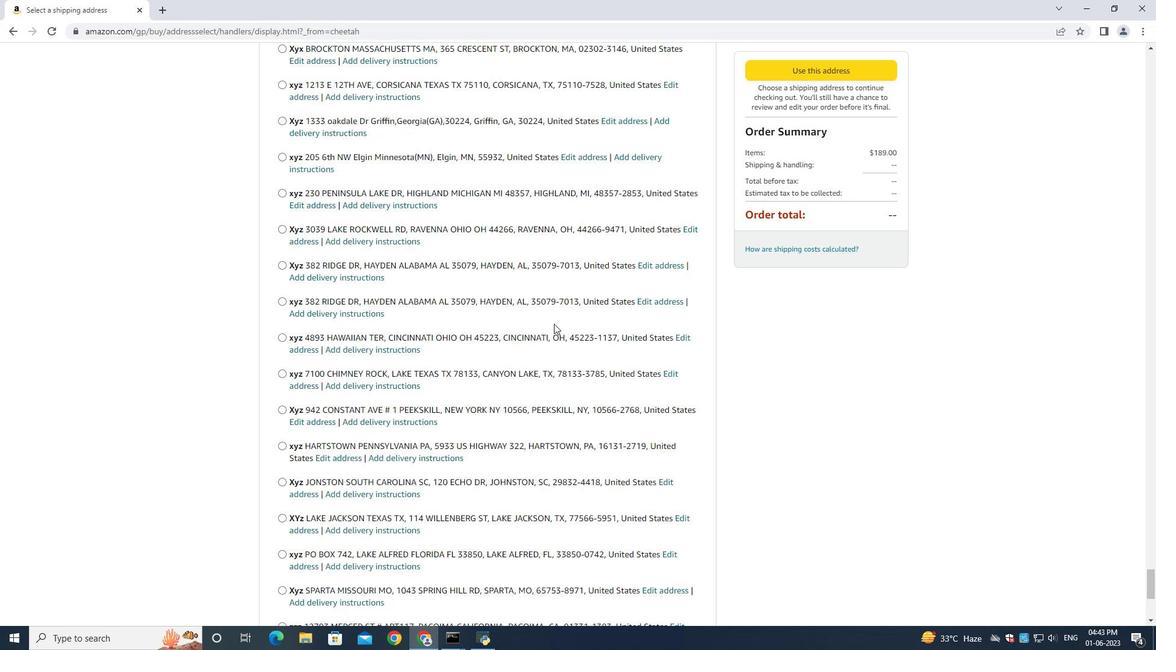
Action: Mouse scrolled (554, 323) with delta (0, 0)
Screenshot: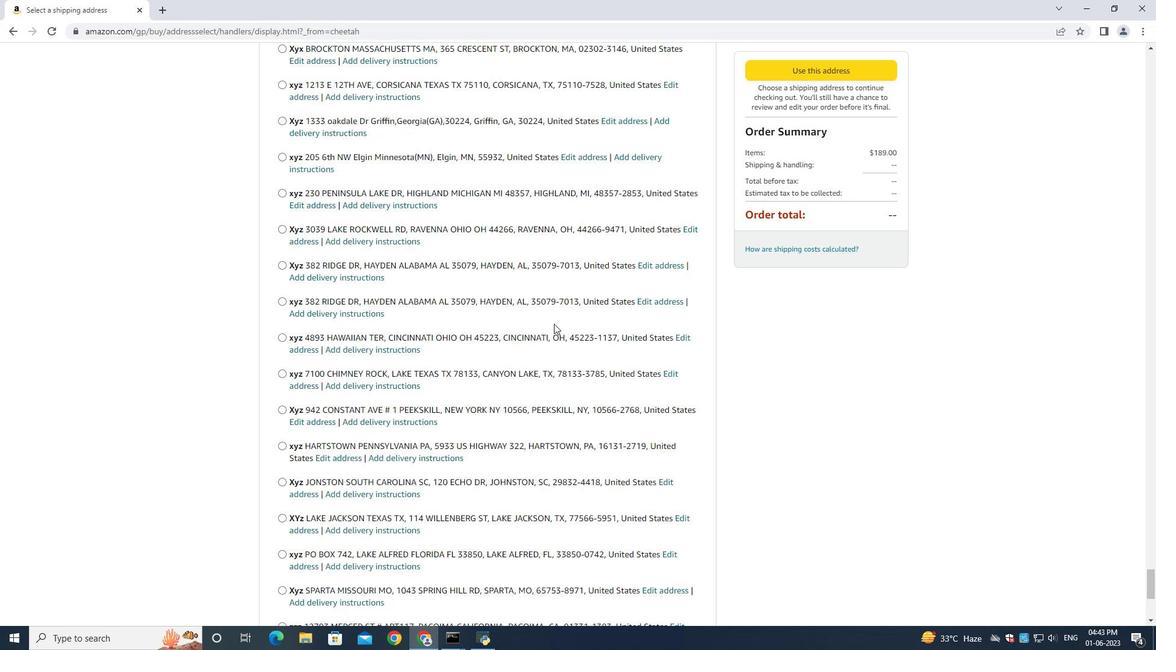 
Action: Mouse scrolled (554, 323) with delta (0, 0)
Screenshot: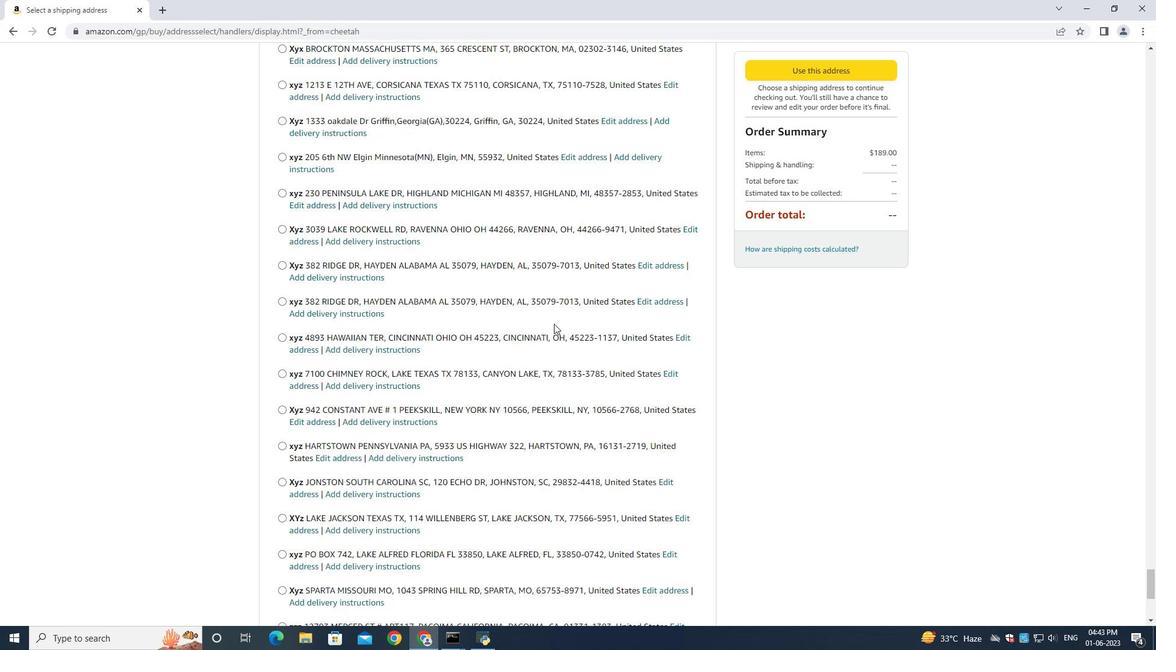
Action: Mouse scrolled (554, 323) with delta (0, 0)
Screenshot: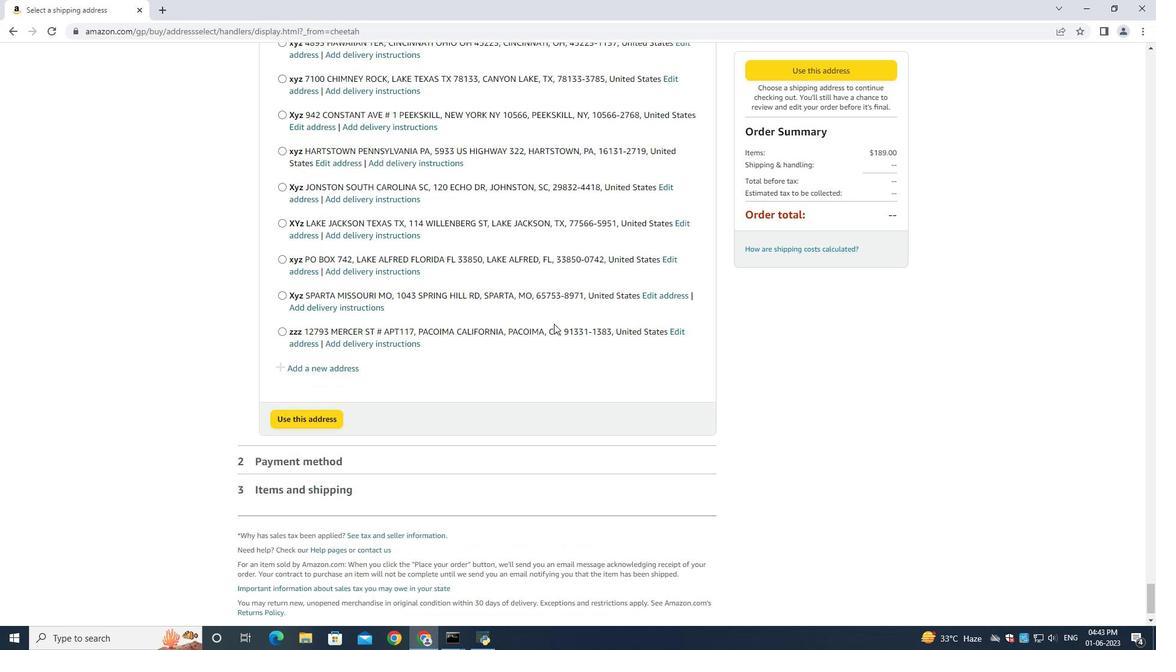 
Action: Mouse scrolled (554, 323) with delta (0, 0)
Screenshot: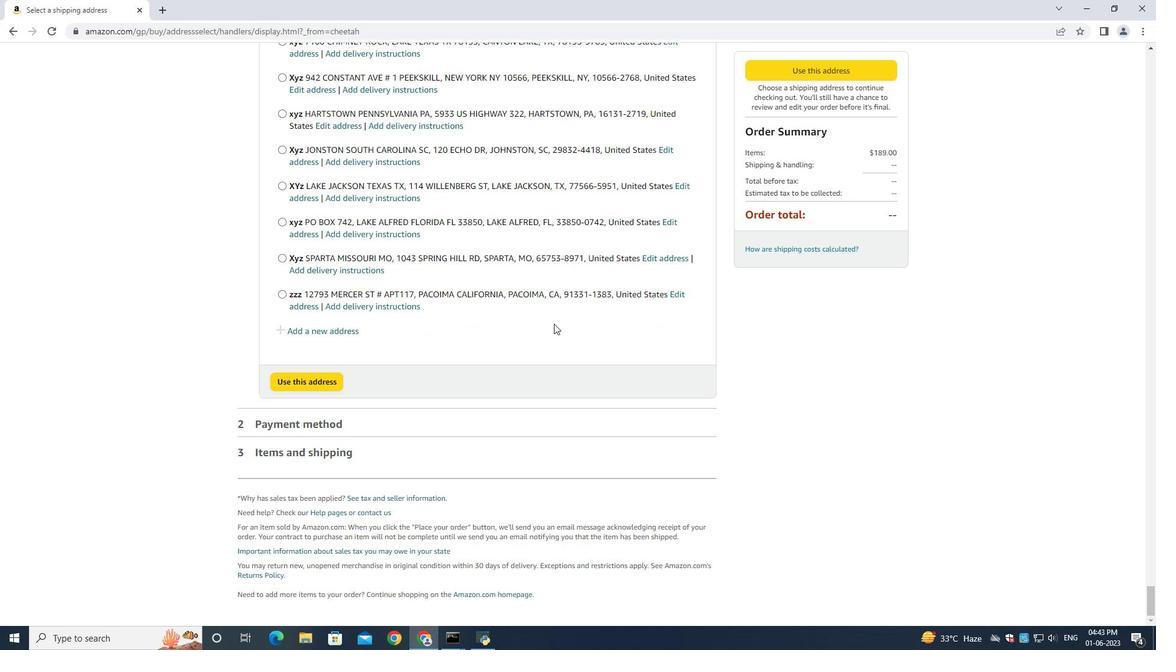 
Action: Mouse scrolled (554, 323) with delta (0, 0)
Screenshot: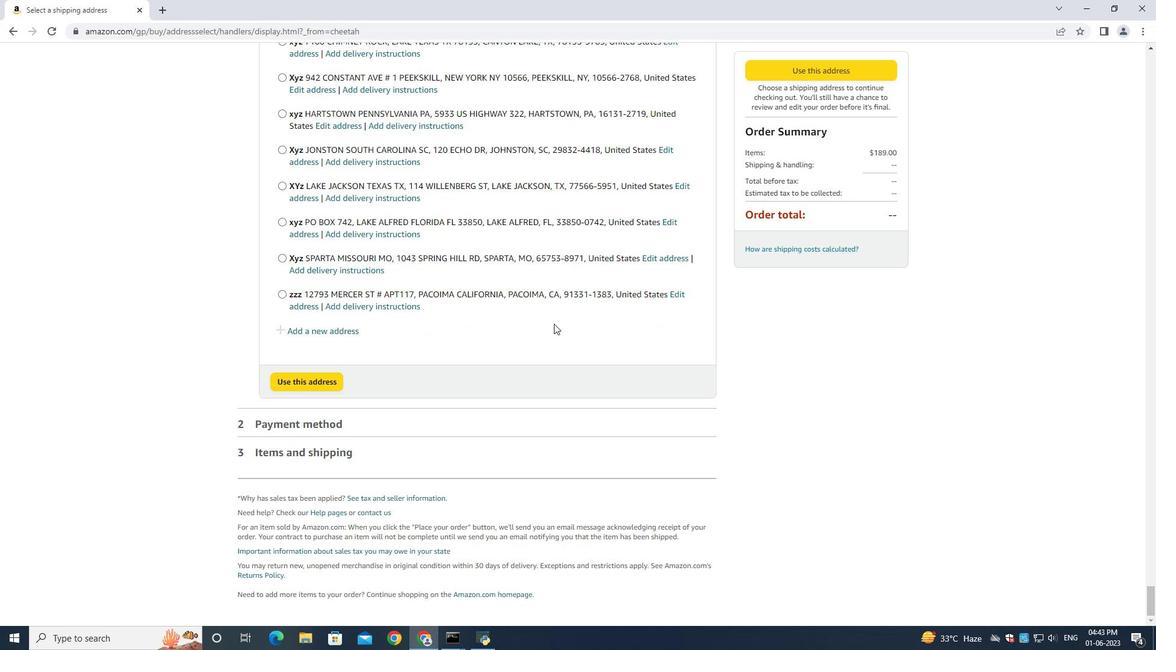 
Action: Mouse scrolled (554, 323) with delta (0, 0)
Screenshot: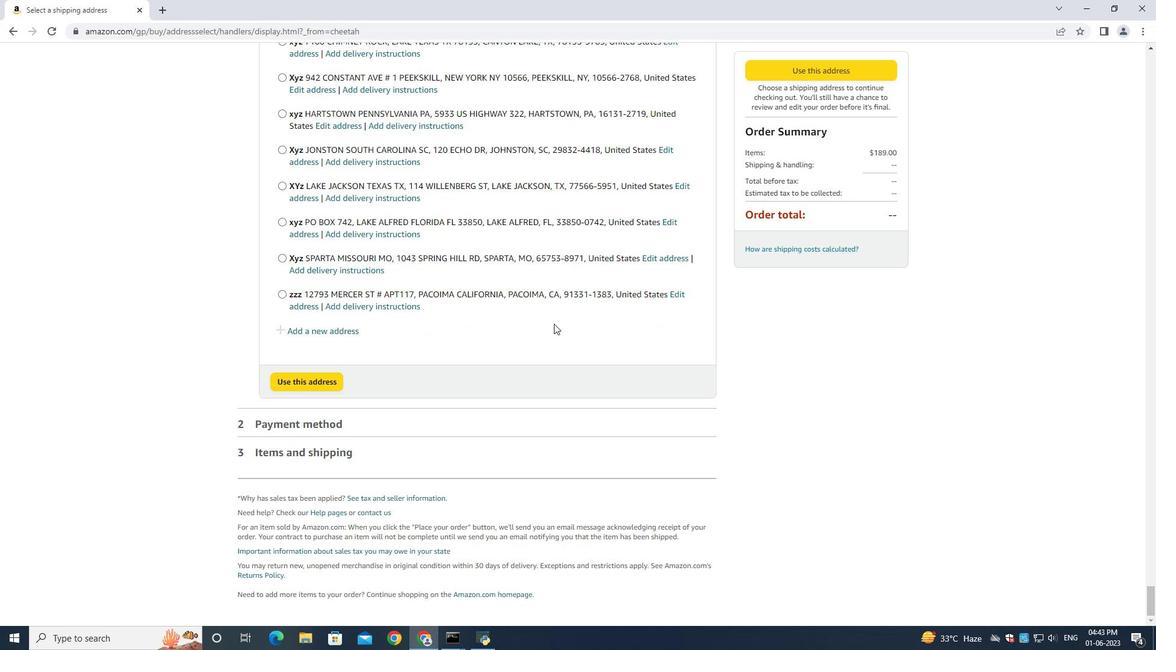 
Action: Mouse moved to (552, 324)
Screenshot: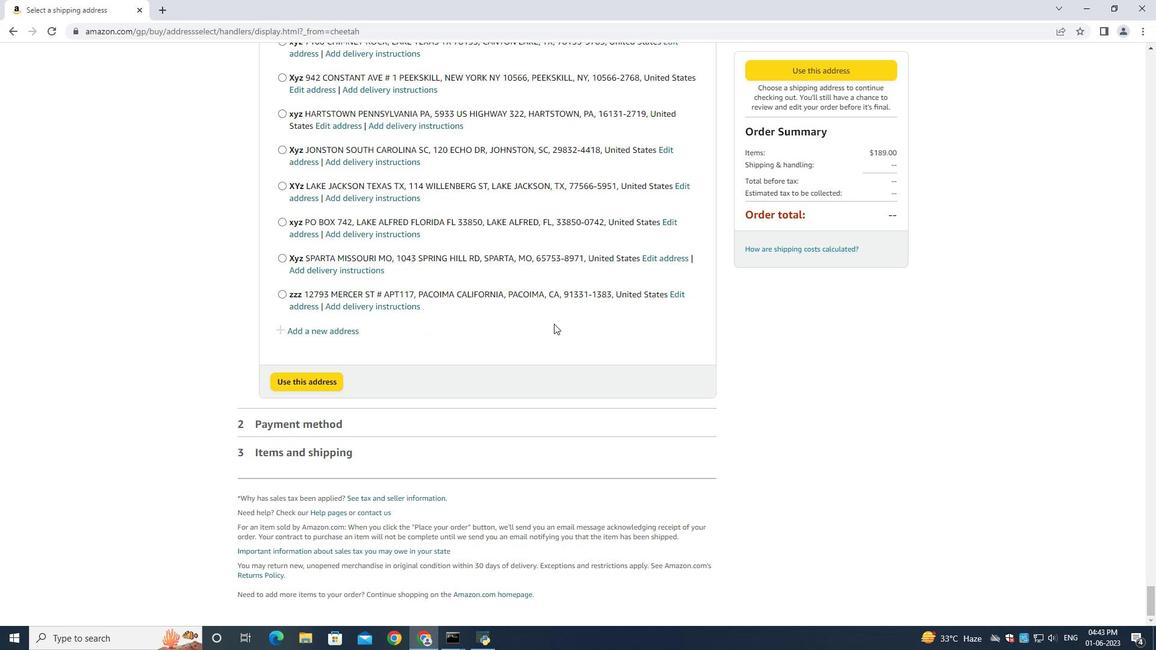 
Action: Mouse scrolled (554, 323) with delta (0, 0)
Screenshot: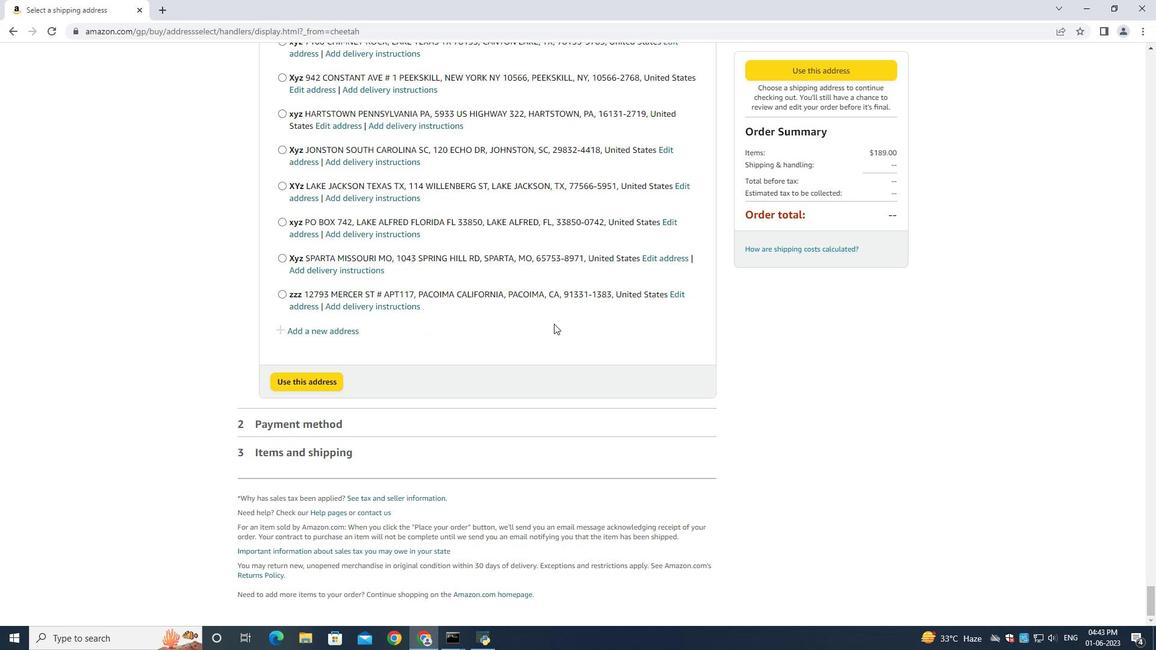 
Action: Mouse moved to (548, 324)
Screenshot: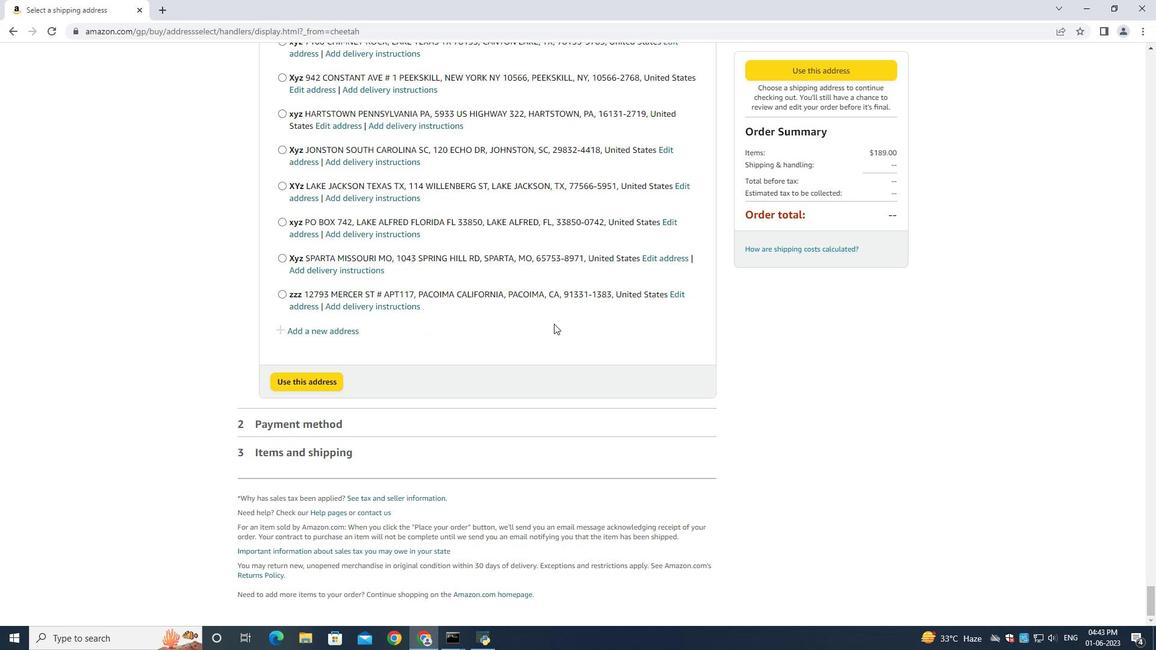 
Action: Mouse scrolled (554, 322) with delta (0, -1)
Screenshot: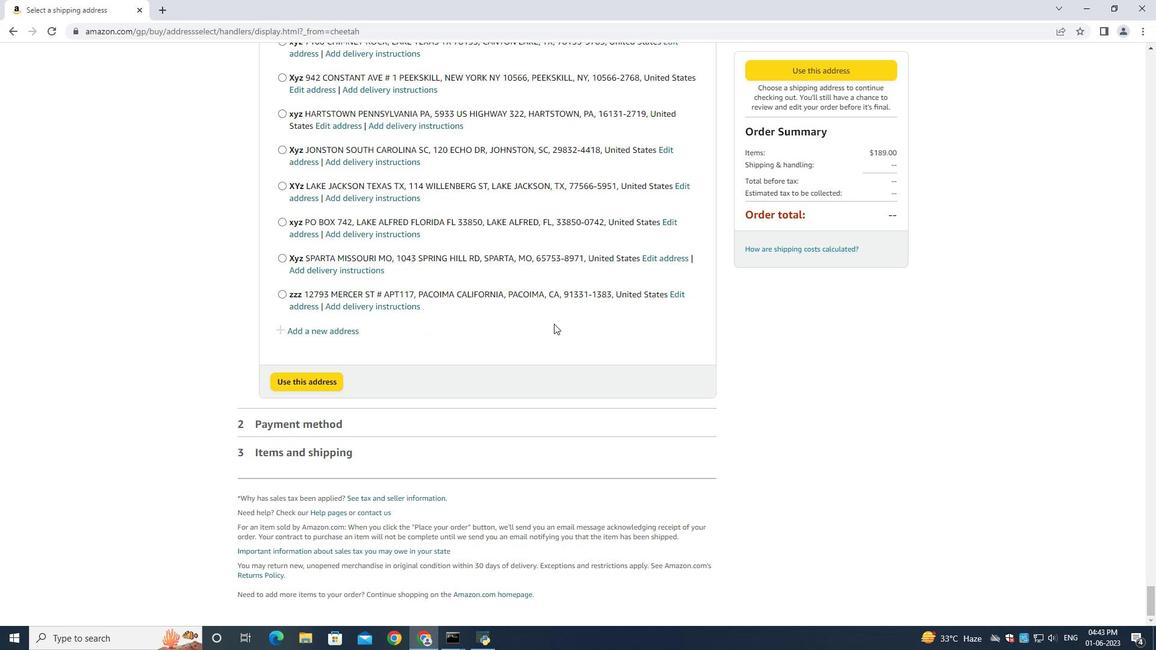 
Action: Mouse moved to (546, 323)
Screenshot: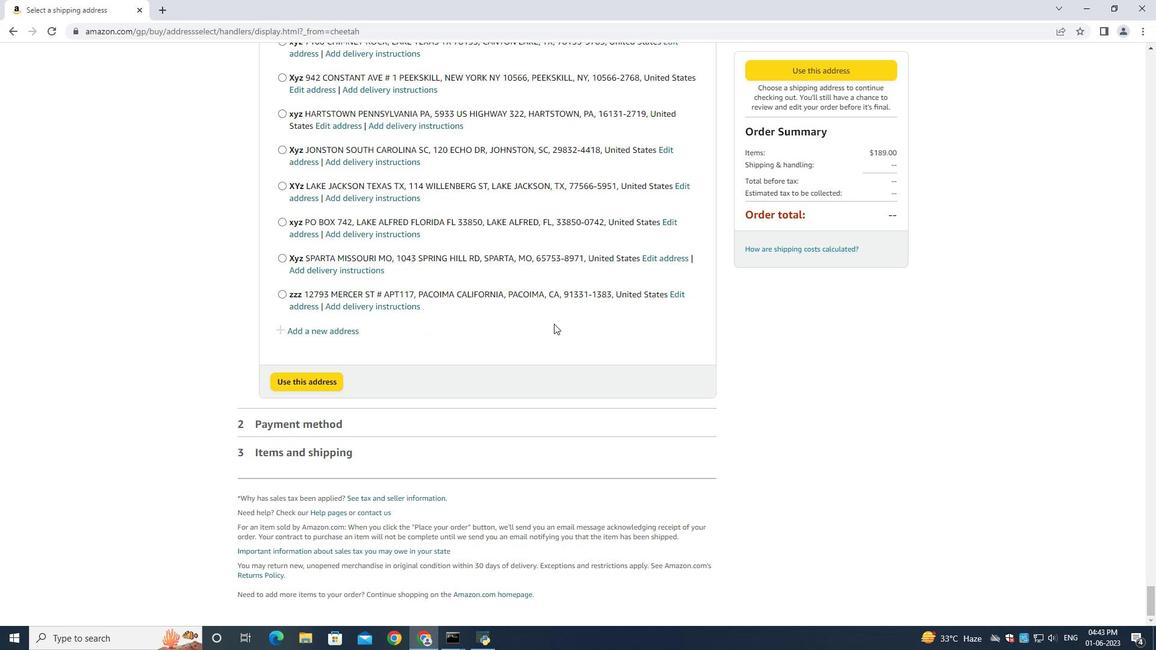 
Action: Mouse scrolled (554, 323) with delta (0, 0)
Screenshot: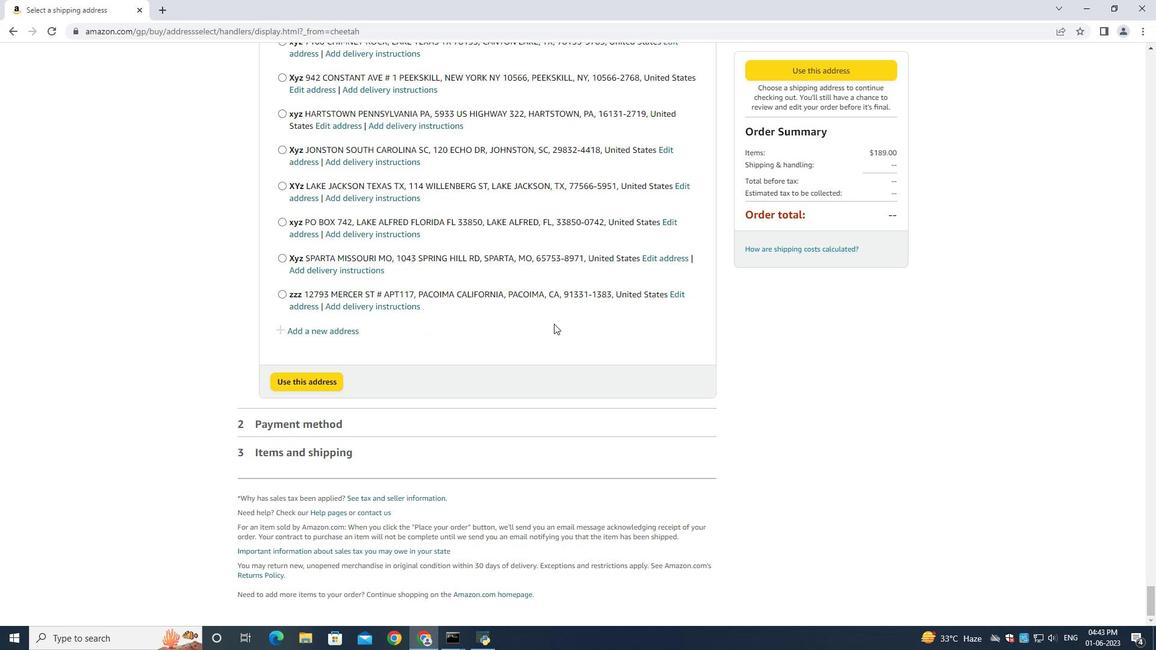 
Action: Mouse moved to (329, 332)
Screenshot: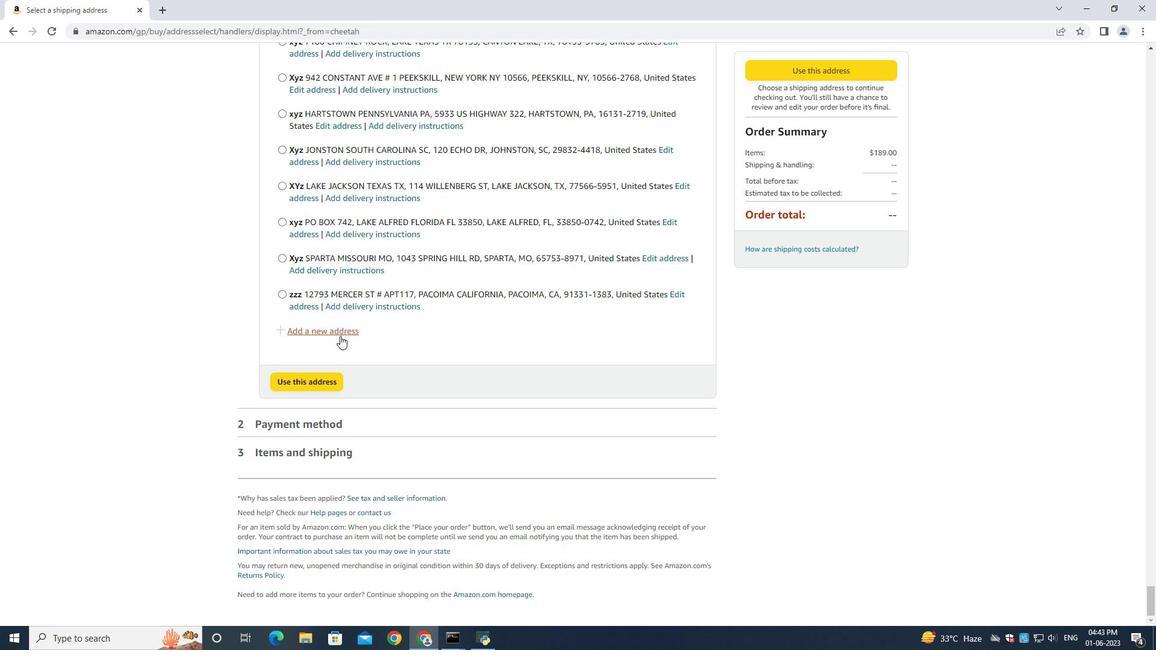 
Action: Mouse pressed left at (329, 332)
Screenshot: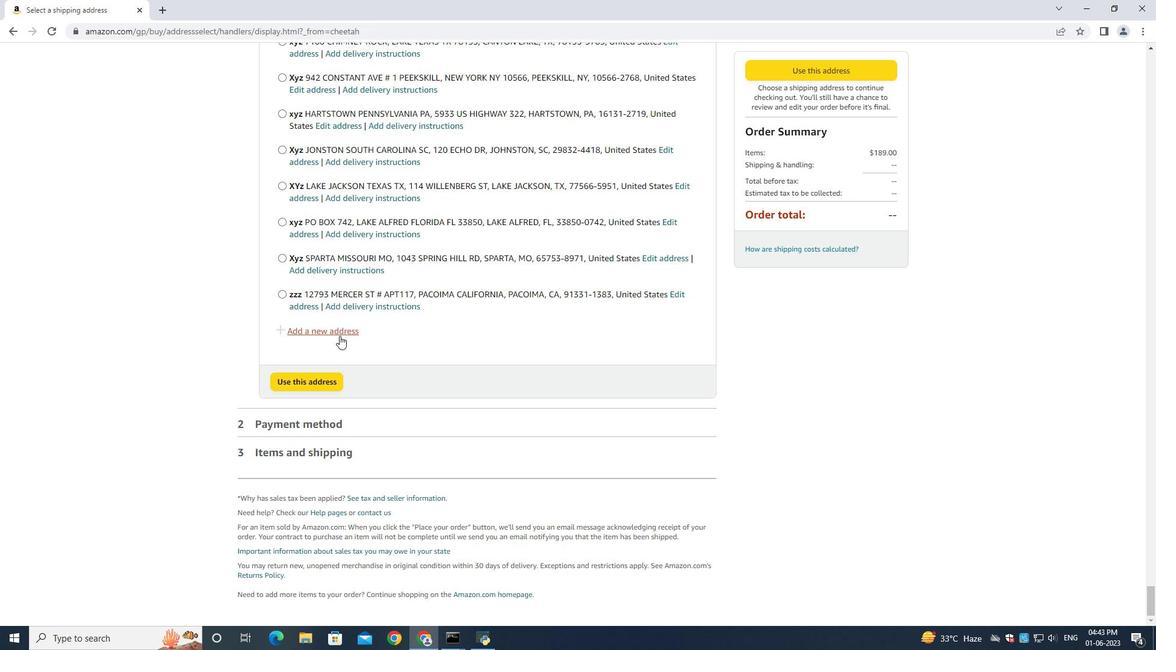 
Action: Mouse moved to (436, 301)
Screenshot: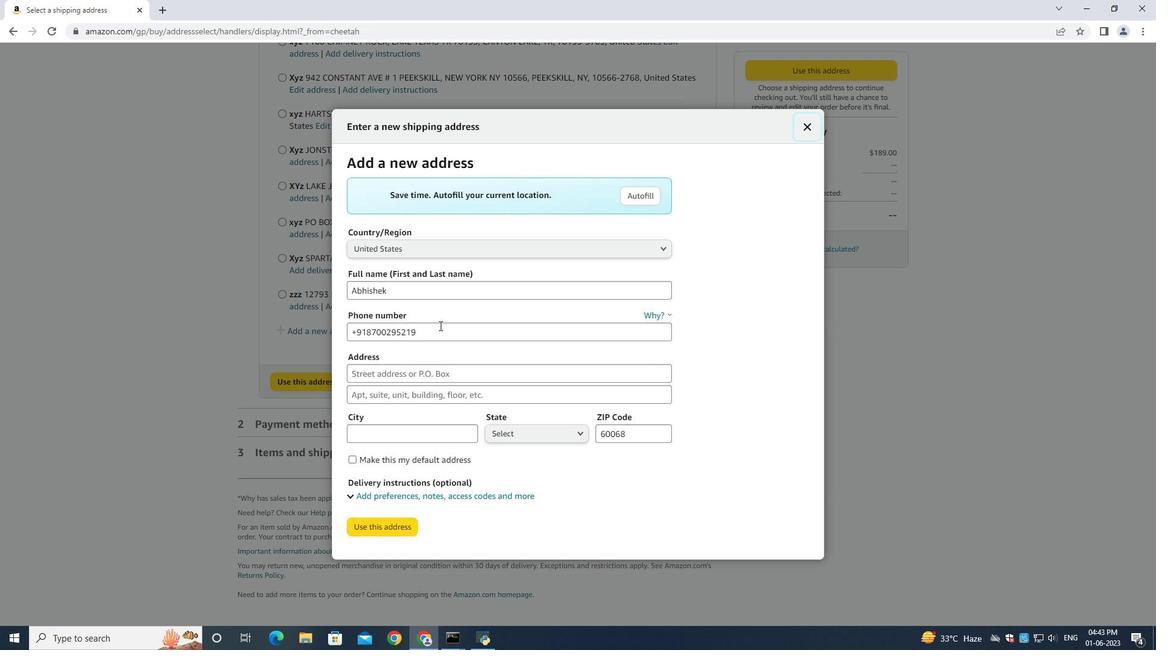 
Action: Mouse pressed left at (436, 301)
Screenshot: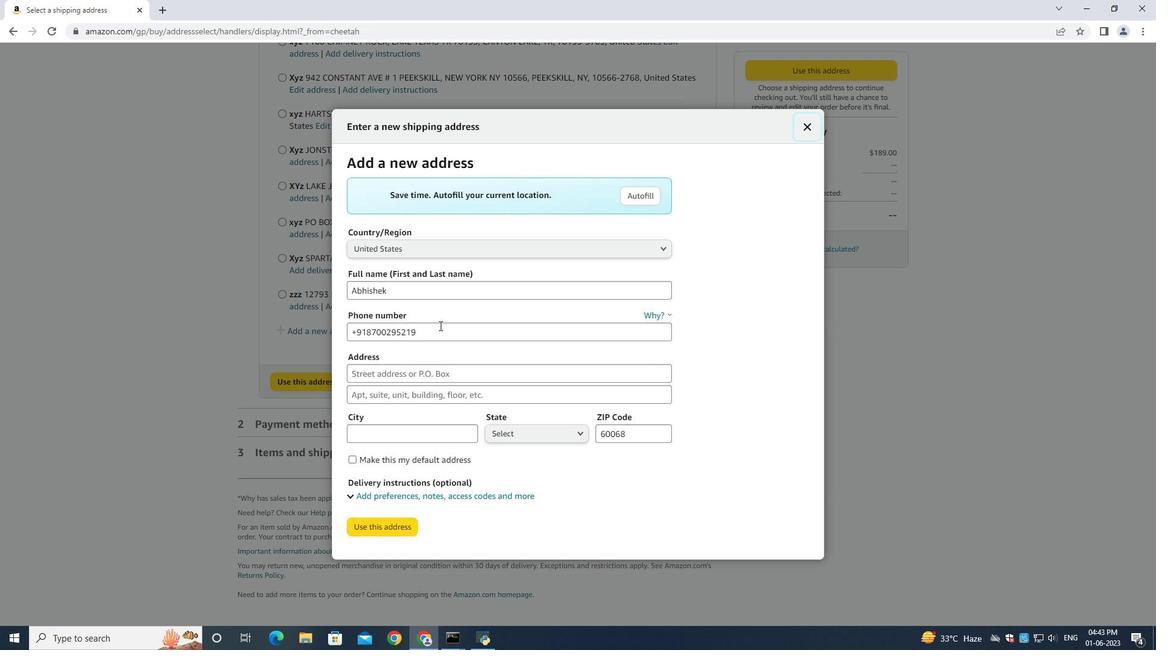 
Action: Mouse moved to (431, 293)
Screenshot: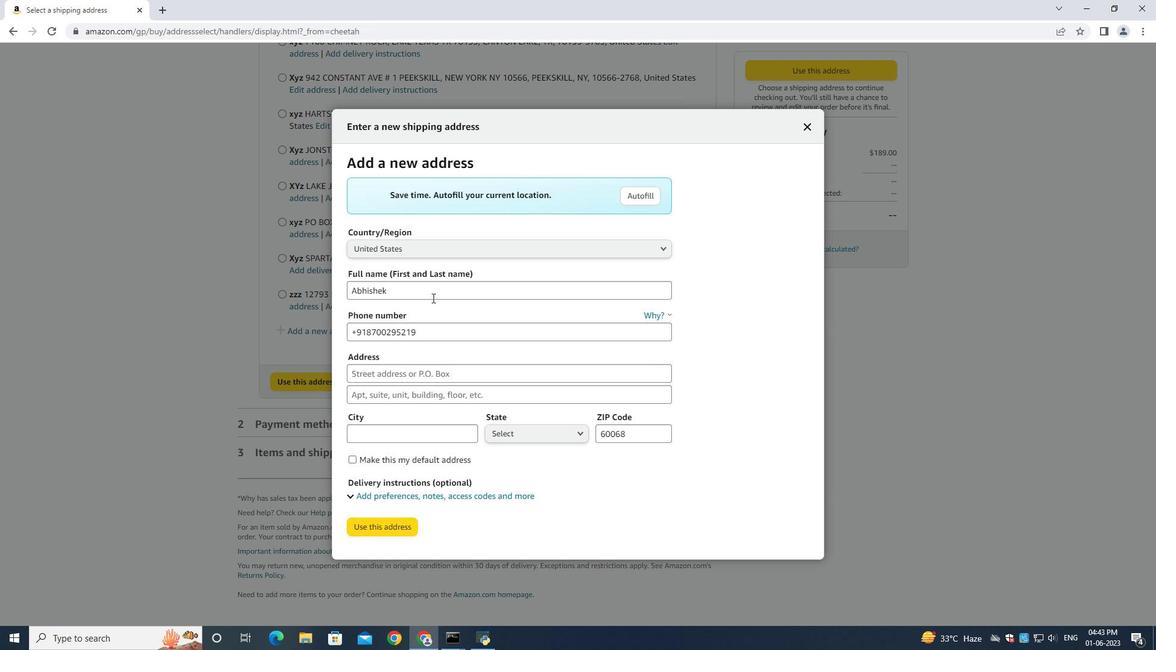 
Action: Mouse pressed left at (431, 293)
Screenshot: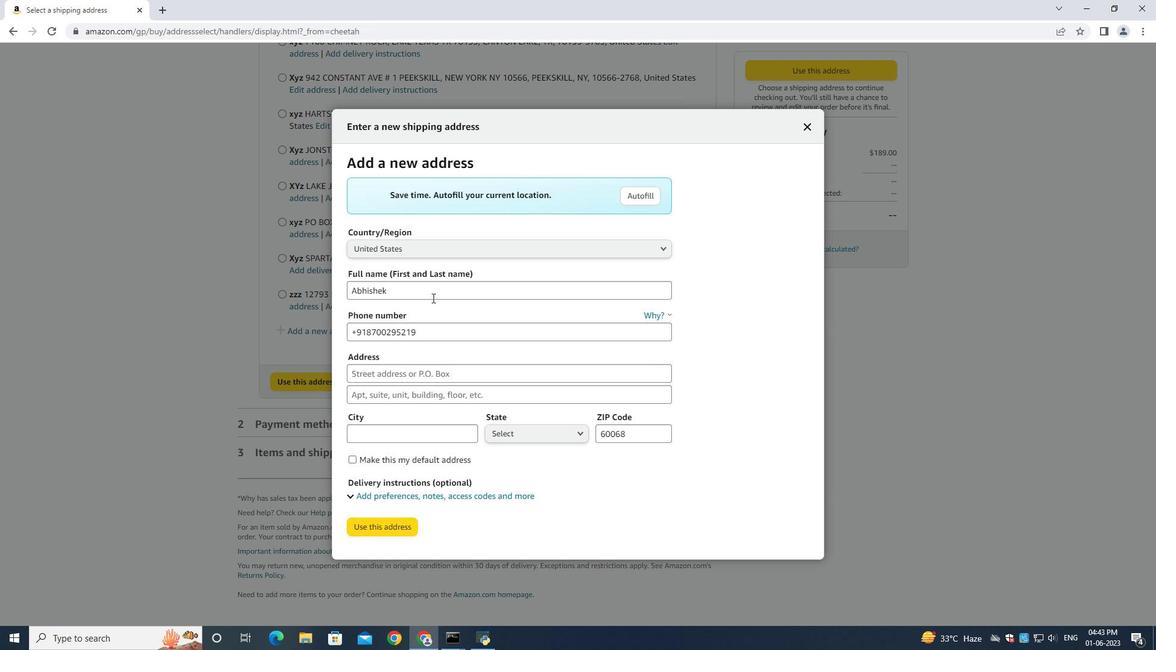
Action: Mouse moved to (434, 295)
Screenshot: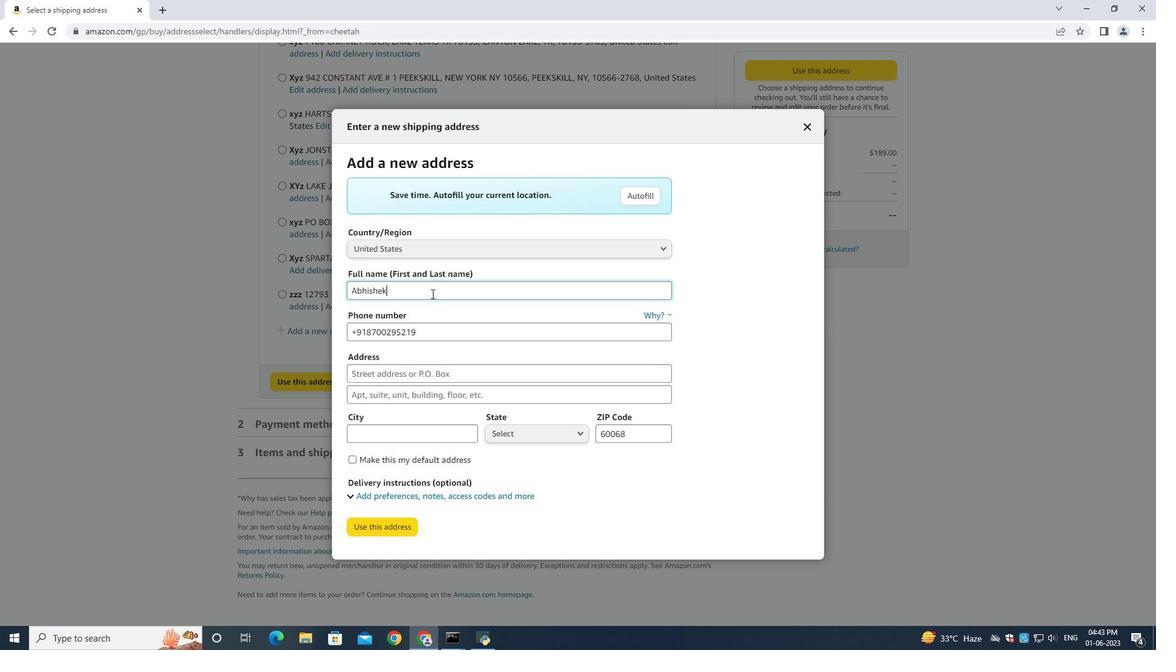 
Action: Key pressed ctrl+A<Key.backspace><Key.shift><Key.shift><Key.shift><Key.shift><Key.shift><Key.shift><Key.shift><Key.shift><Key.shift><Key.shift><Key.shift><Key.shift><Key.shift><Key.shift><Key.shift><Key.shift><Key.shift><Key.shift><Key.shift><Key.shift><Key.shift><Key.shift><Key.shift>Aiden<Key.space><Key.shift><Key.shift><Key.shift><Key.shift><Key.shift><Key.shift><Key.shift><Key.shift><Key.shift><Key.shift><Key.shift><Key.shift><Key.shift><Key.shift><Key.shift><Key.shift><Key.shift><Key.shift><Key.shift><Key.shift>F<Key.backspace>Davis<Key.tab><Key.tab><Key.backspace>5122113583<Key.tab>3621<Key.space><Key.shift>Station<Key.space>street<Key.space><Key.tab><Key.shift><Key.shift><Key.shift><Key.shift><Key.shift><Key.shift><Key.shift>Austin<Key.space><Key.shift><Key.shift><Key.shift><Key.shift><Key.shift><Key.shift><Key.shift><Key.shift><Key.shift><Key.shift><Key.shift><Key.shift><Key.shift><Key.shift><Key.shift><Key.shift><Key.shift><Key.shift><Key.shift><Key.shift><Key.shift><Key.shift><Key.shift><Key.shift><Key.shift><Key.shift><Key.shift><Key.shift><Key.shift><Key.shift><Key.shift><Key.shift><Key.shift><Key.shift><Key.shift><Key.shift><Key.shift><Key.shift>Texas<Key.tab><Key.shift><Key.shift><Key.shift><Key.shift><Key.shift><Key.shift><Key.shift><Key.shift><Key.shift><Key.shift><Key.shift><Key.shift><Key.shift><Key.shift><Key.shift><Key.shift><Key.shift><Key.shift><Key.shift><Key.shift><Key.shift><Key.shift><Key.shift><Key.shift><Key.shift><Key.shift><Key.shift><Key.shift><Key.shift><Key.shift><Key.shift><Key.shift><Key.shift><Key.shift><Key.shift><Key.shift><Key.shift><Key.shift><Key.shift><Key.shift><Key.shift><Key.shift><Key.shift><Key.shift><Key.shift><Key.shift><Key.shift><Key.shift><Key.shift><Key.shift><Key.shift><Key.shift><Key.shift><Key.shift><Key.shift><Key.shift><Key.shift><Key.shift><Key.shift><Key.shift><Key.shift><Key.shift><Key.shift><Key.shift><Key.shift><Key.shift><Key.shift><Key.shift><Key.shift><Key.shift><Key.shift><Key.shift><Key.shift><Key.shift><Key.shift><Key.shift><Key.shift><Key.shift><Key.shift><Key.shift><Key.shift>Austin<Key.space><Key.tab><Key.shift>TEx<Key.tab><Key.backspace>78702
Screenshot: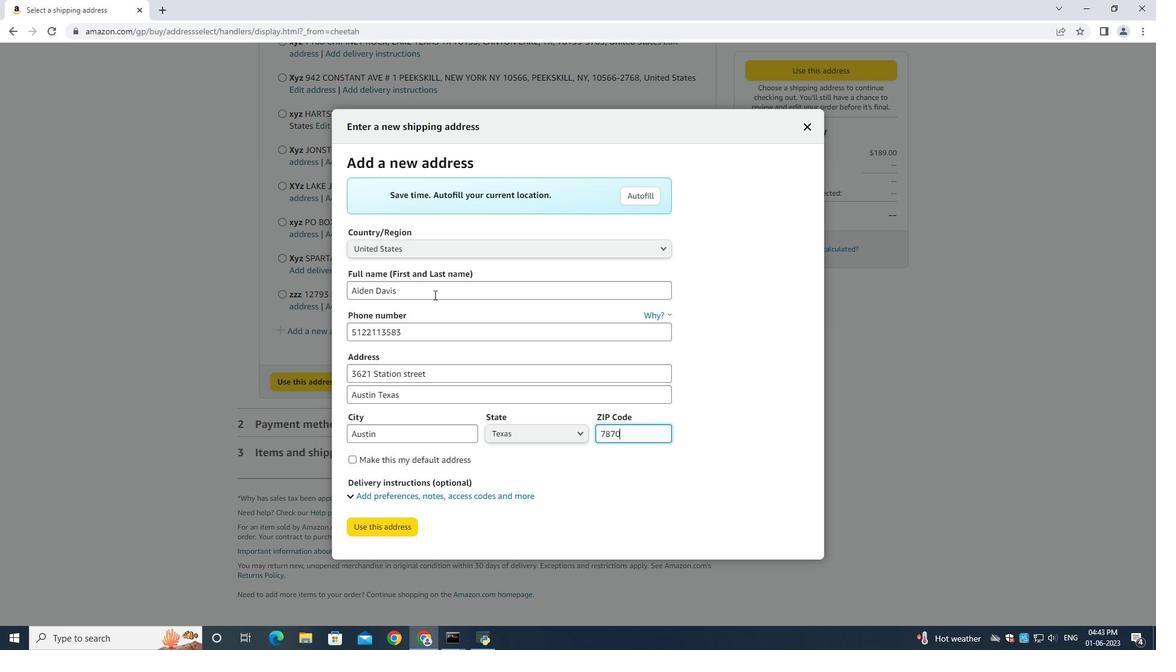 
Action: Mouse moved to (372, 528)
Screenshot: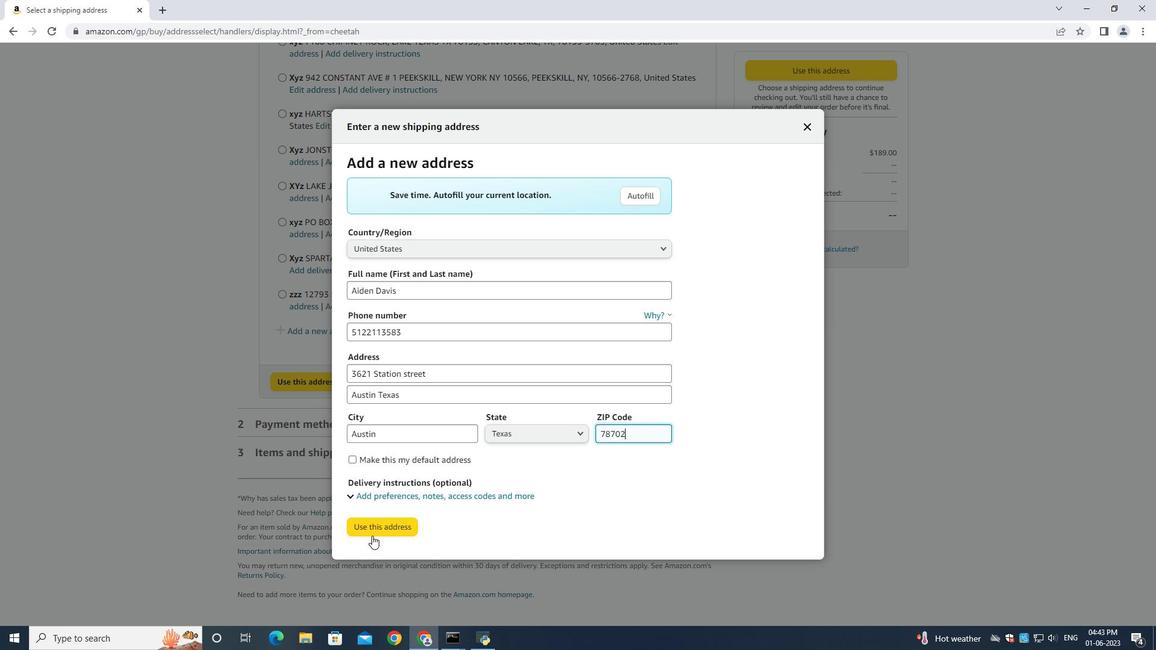 
Action: Mouse pressed left at (372, 528)
Screenshot: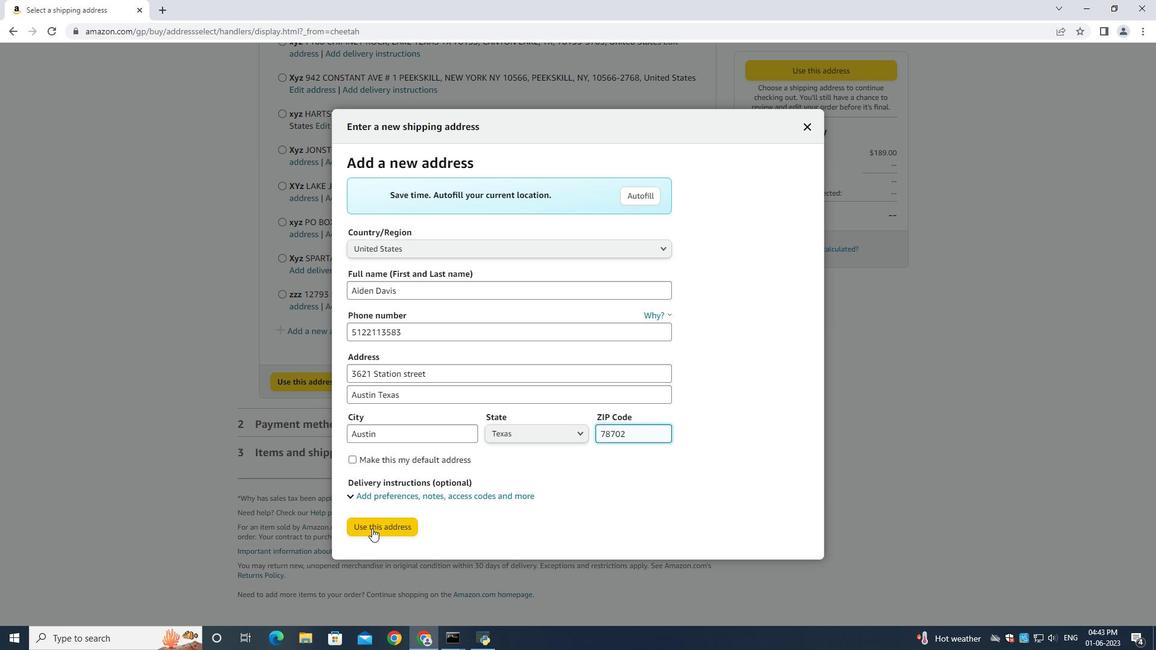 
Action: Mouse moved to (371, 530)
Screenshot: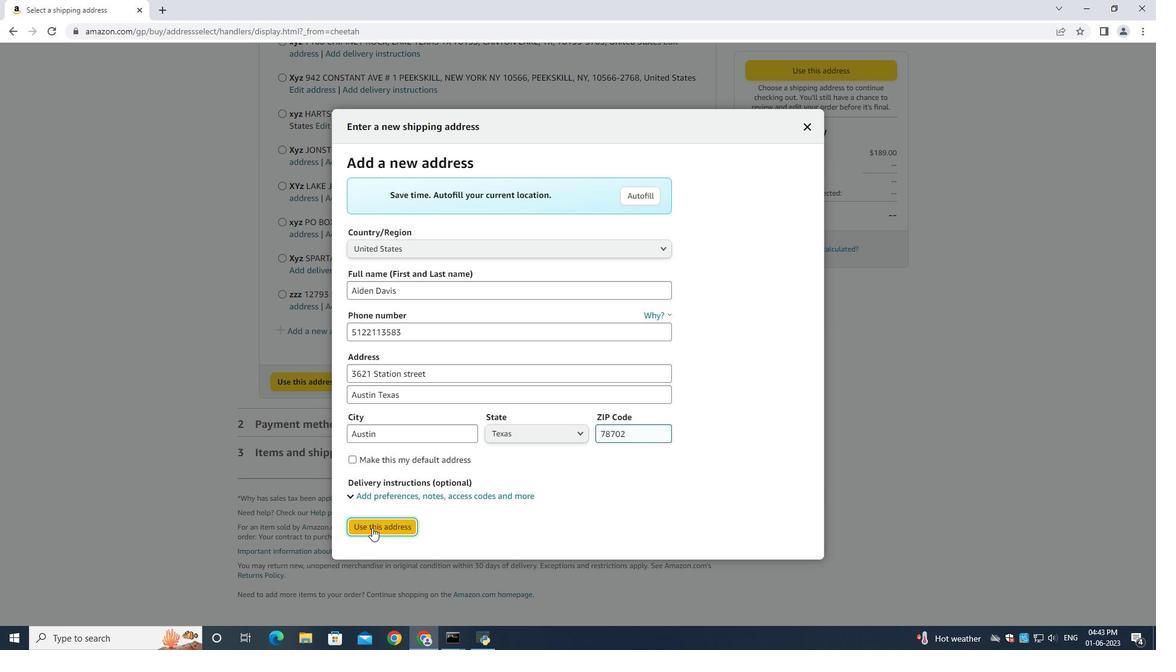 
Action: Key pressed <Key.f2>
Screenshot: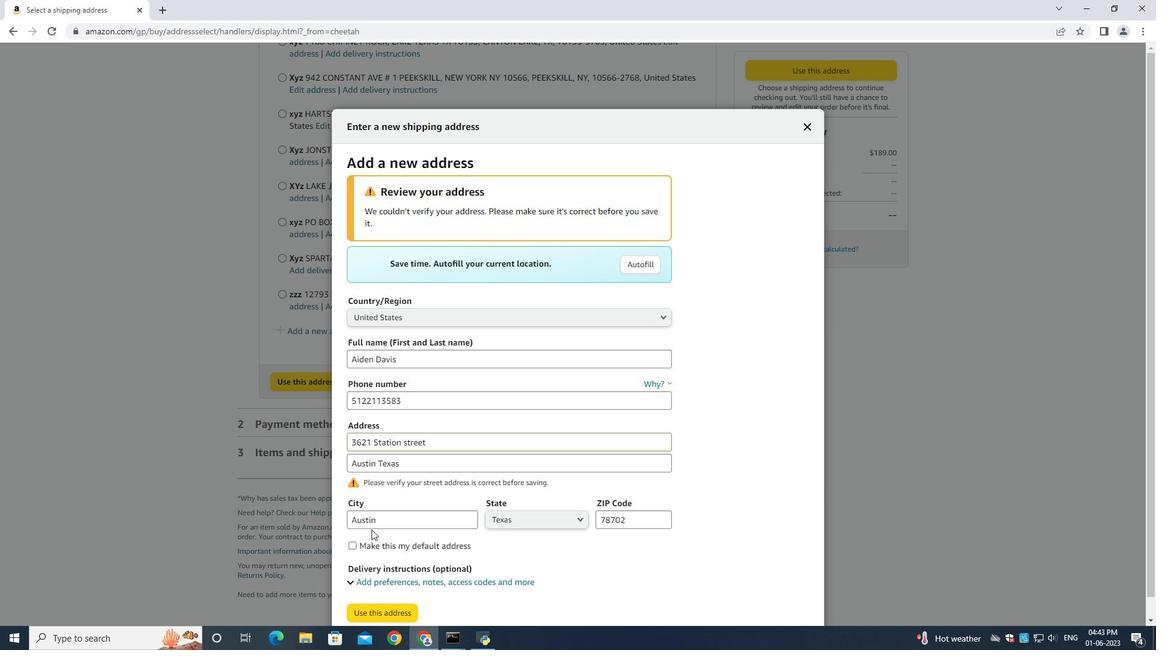 
Action: Mouse moved to (356, 616)
Screenshot: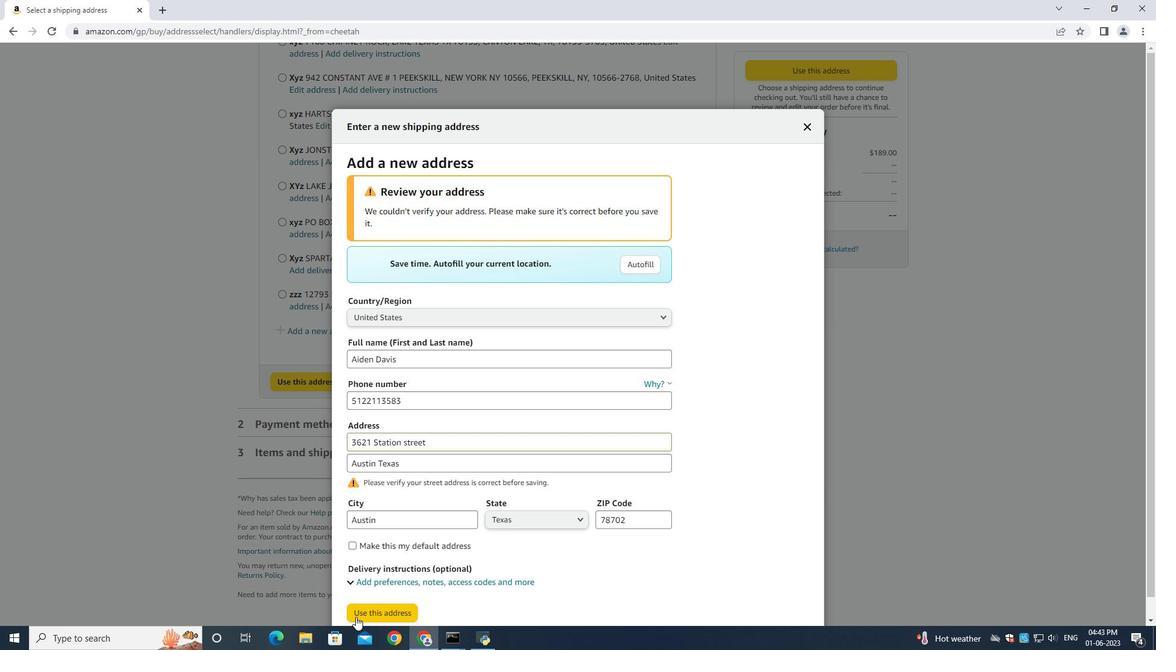 
Action: Mouse pressed left at (356, 616)
Screenshot: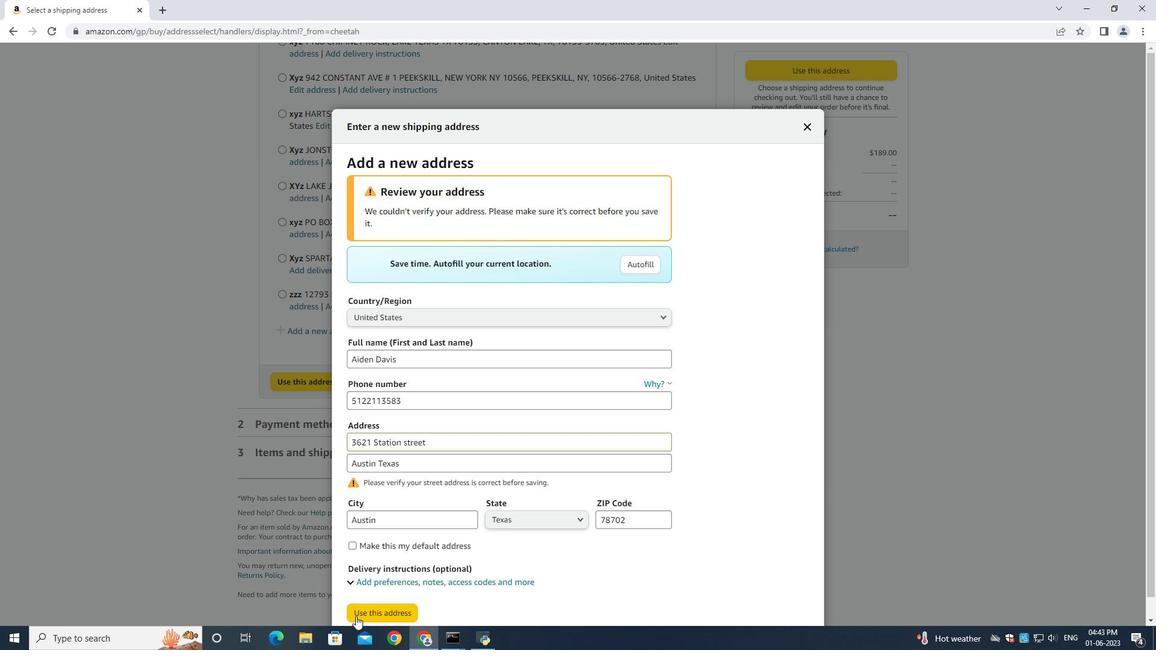 
Action: Mouse moved to (363, 362)
Screenshot: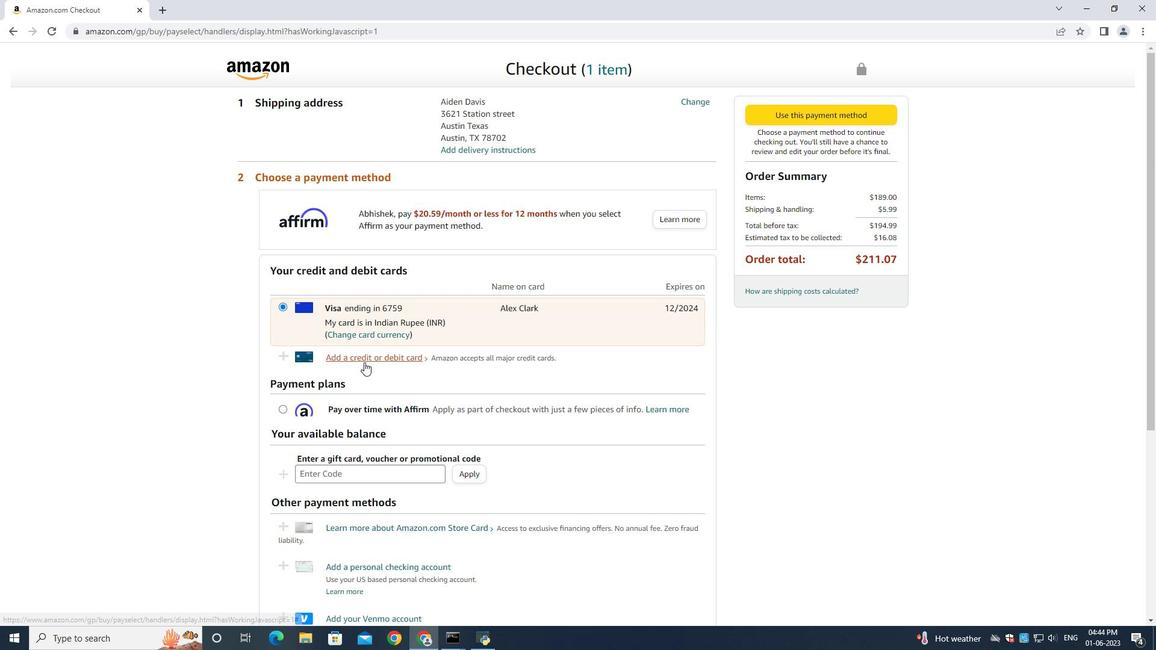 
Action: Mouse pressed left at (363, 362)
Screenshot: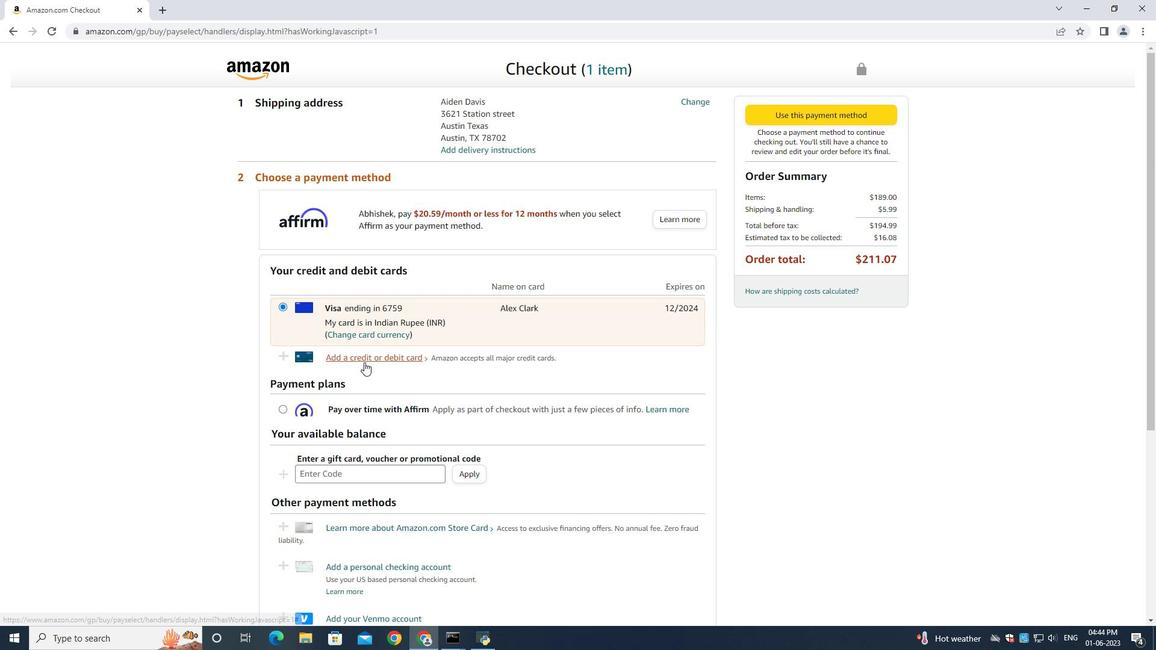 
Action: Mouse moved to (466, 300)
Screenshot: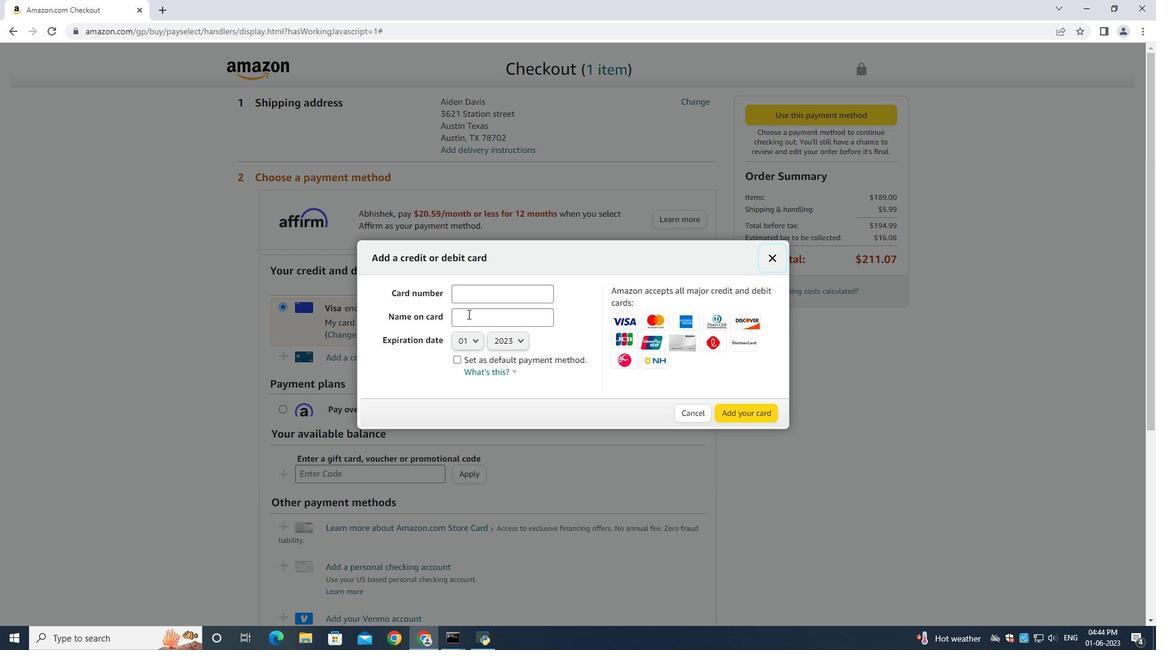 
Action: Mouse pressed left at (466, 300)
Screenshot: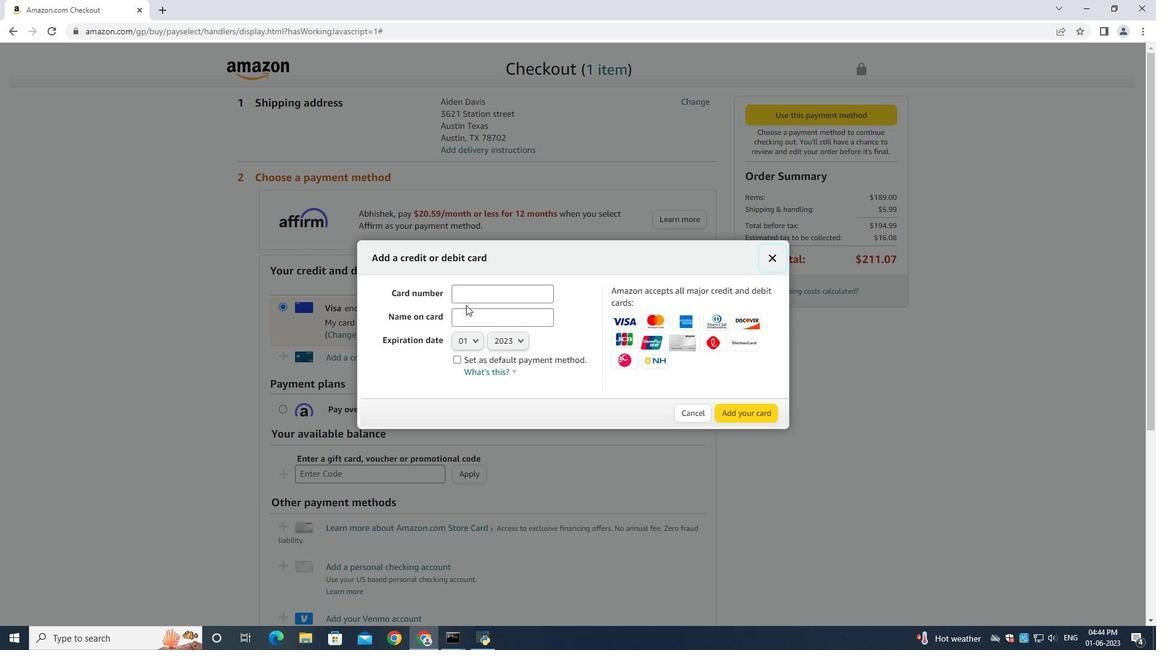
Action: Mouse moved to (466, 300)
Screenshot: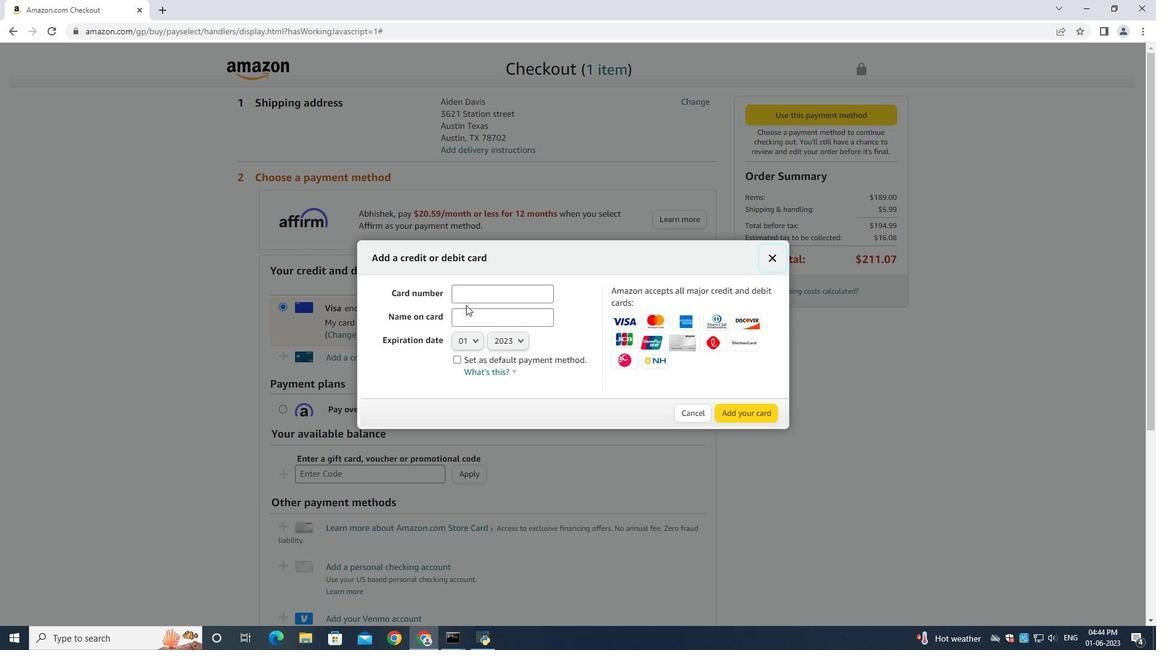 
Action: Key pressed 48
Screenshot: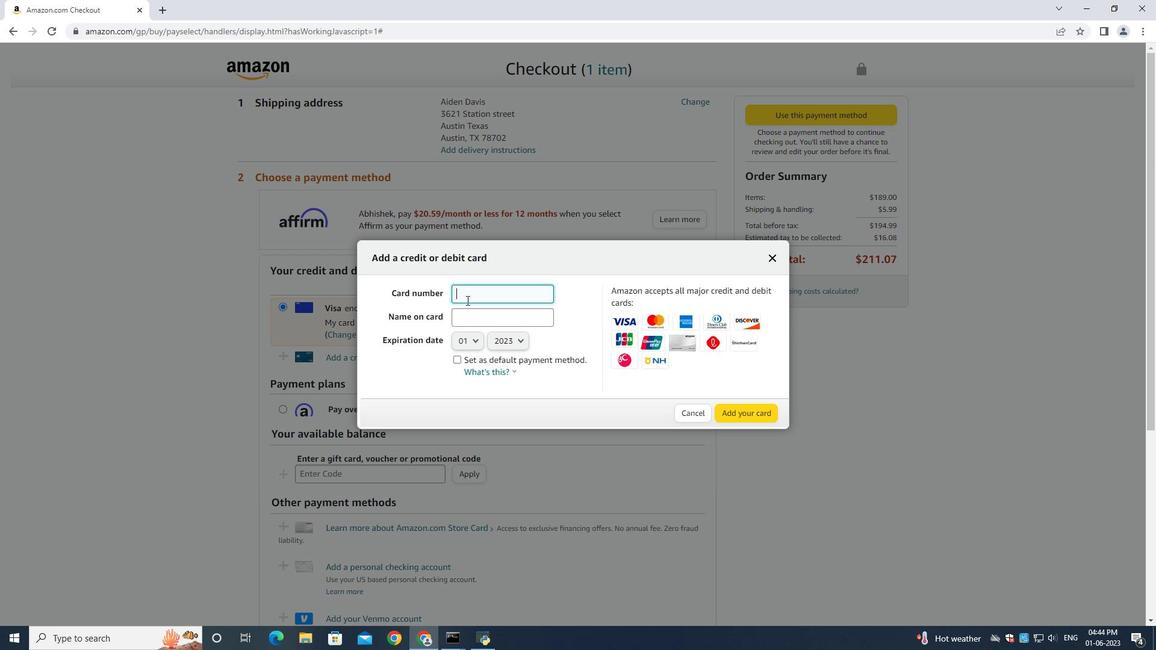 
Action: Mouse moved to (474, 305)
Screenshot: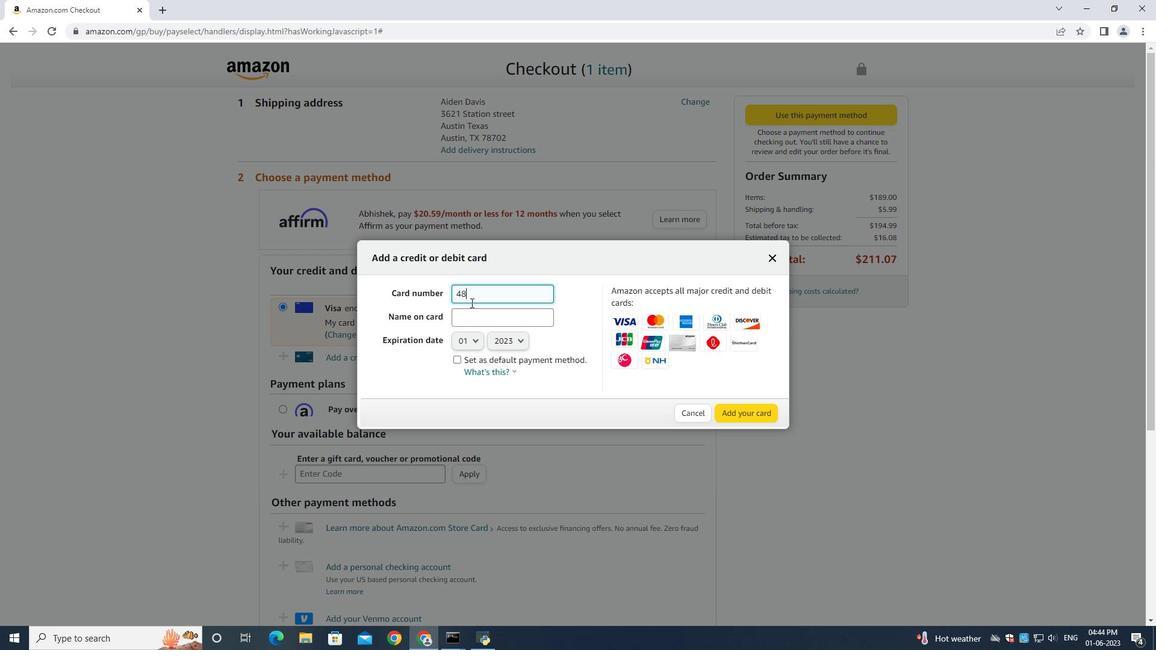 
Action: Key pressed 93754559587965
